 Task: Identify newly listed townhouses in San Francisco, California, with at least 4 bedrooms.
Action: Mouse moved to (317, 197)
Screenshot: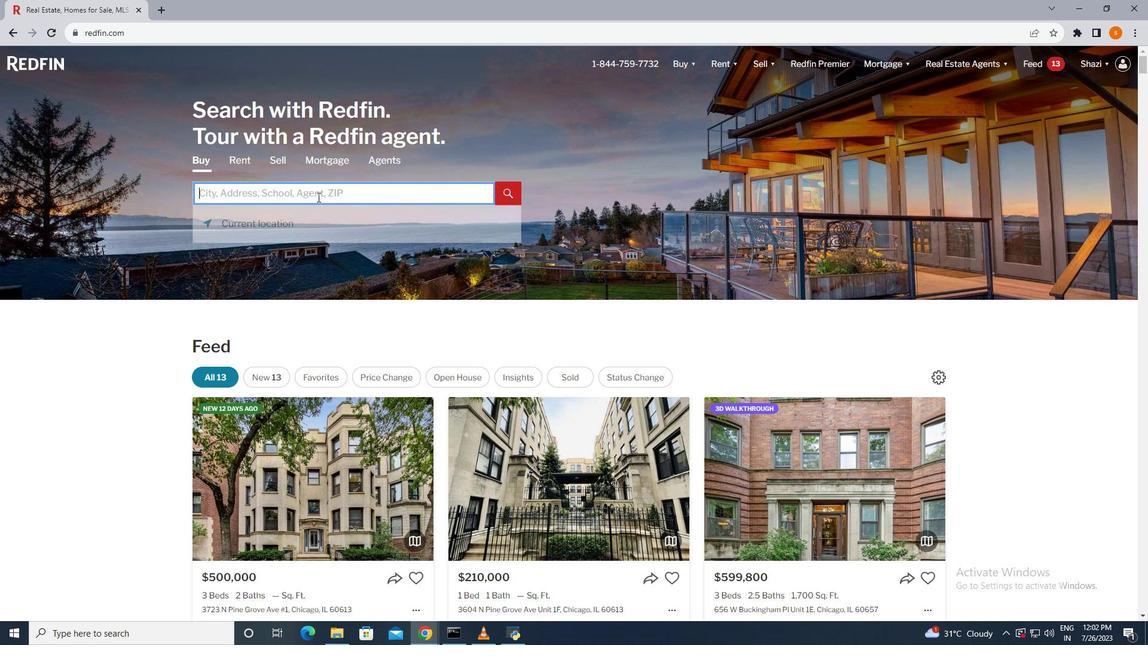
Action: Mouse pressed left at (317, 197)
Screenshot: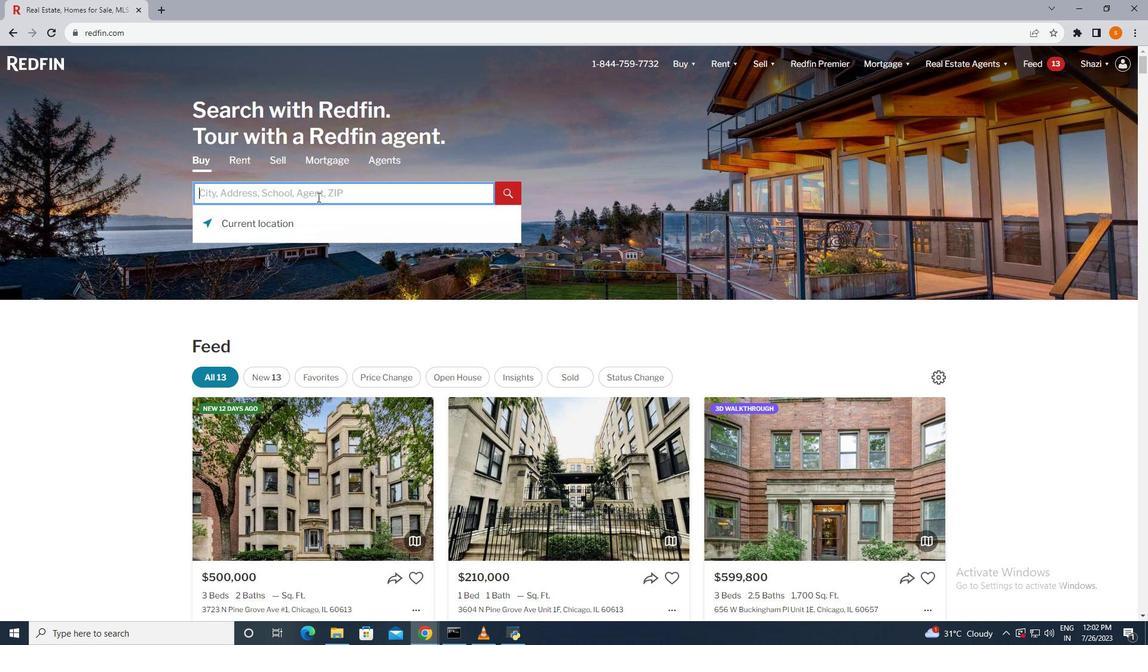 
Action: Key pressed <Key.shift>San<Key.space><Key.shift>Fran
Screenshot: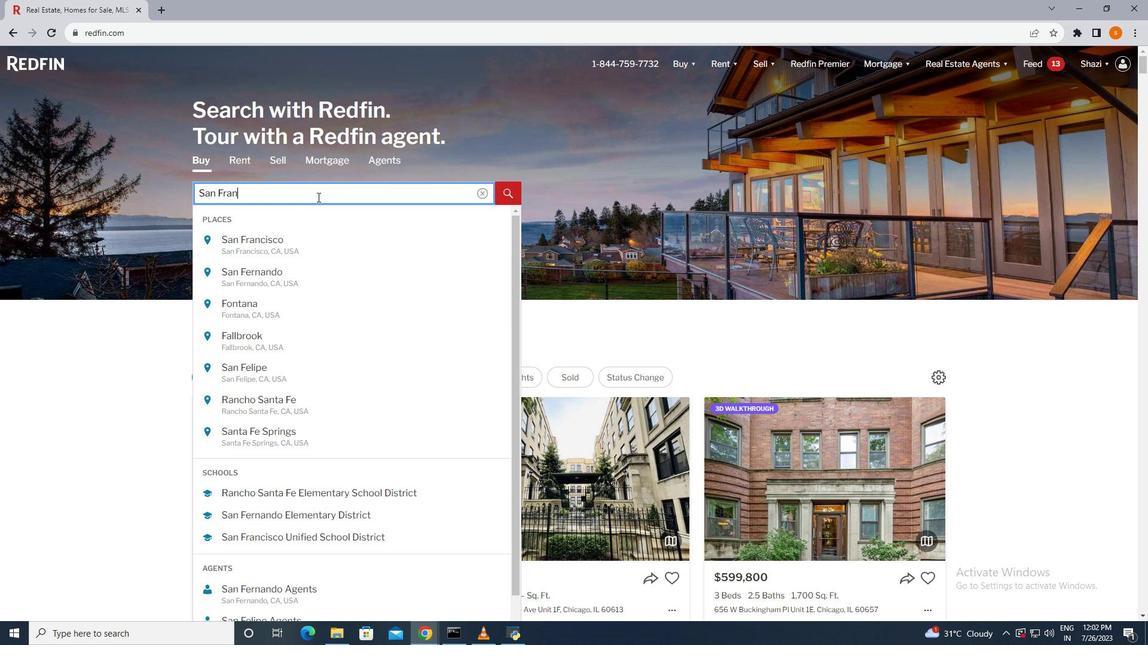 
Action: Mouse moved to (301, 247)
Screenshot: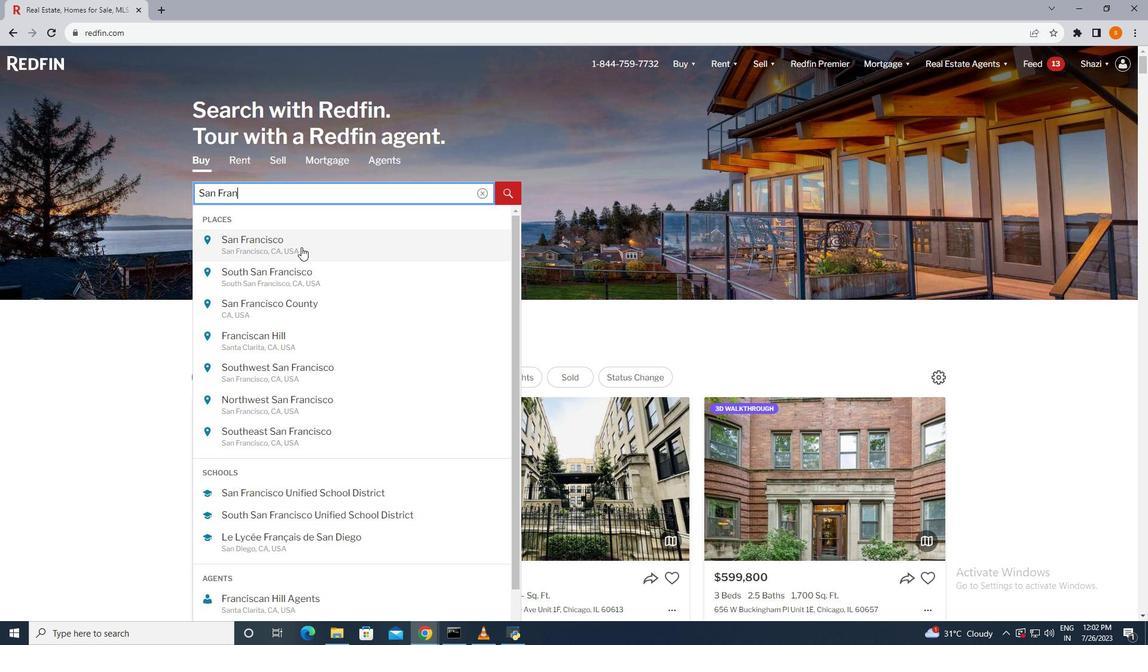 
Action: Mouse pressed left at (301, 247)
Screenshot: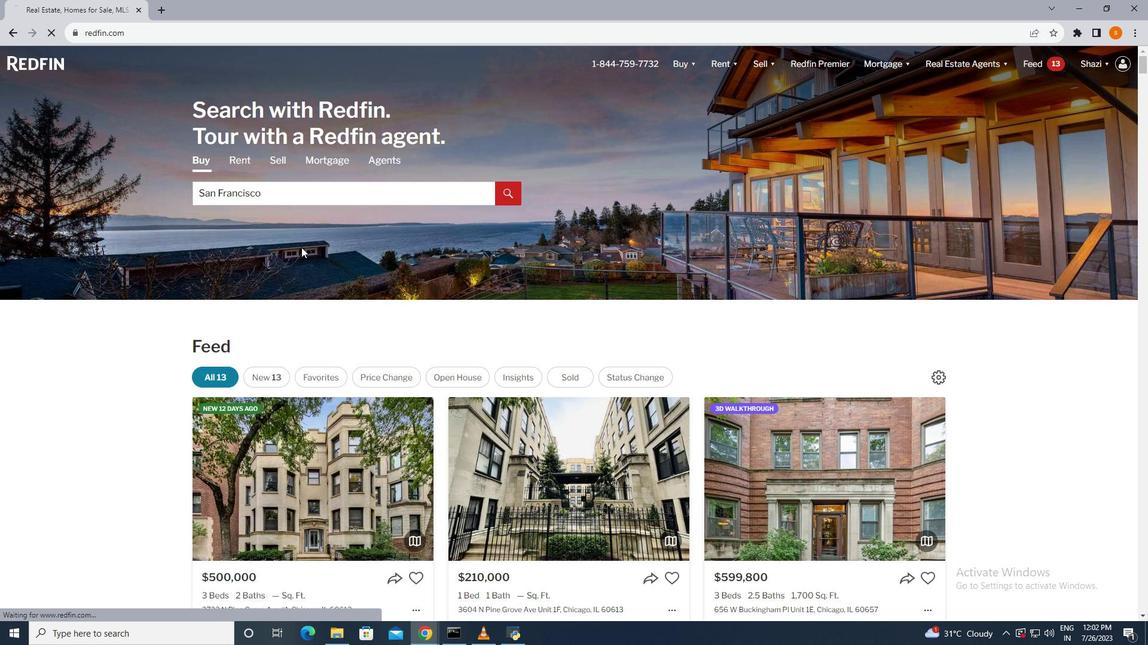 
Action: Mouse moved to (1044, 140)
Screenshot: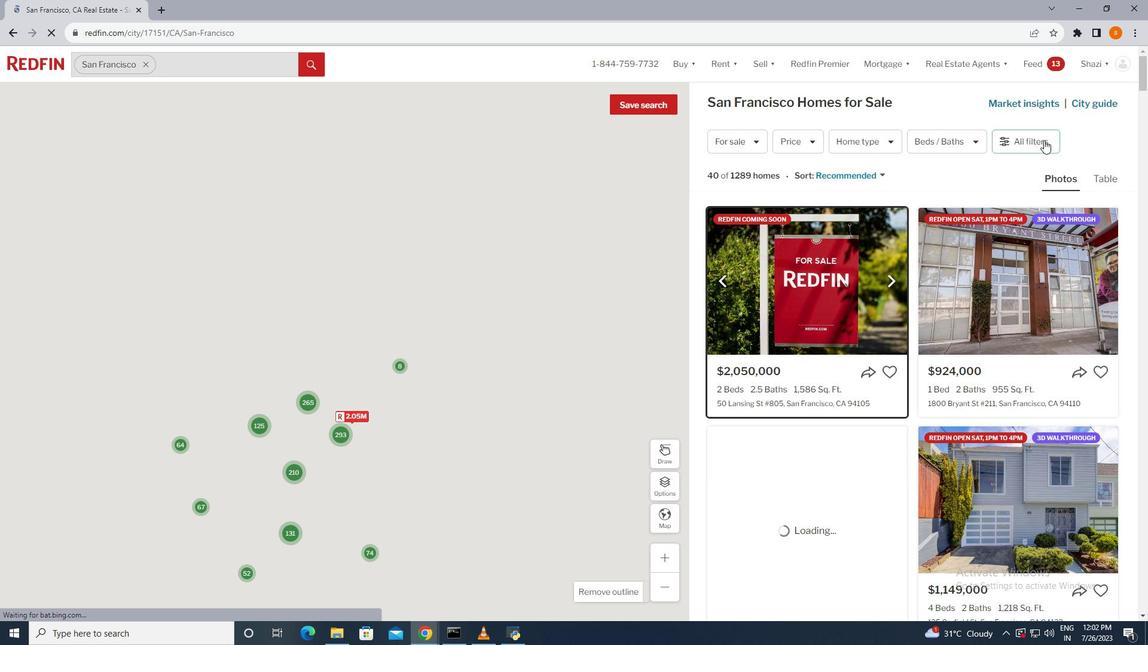 
Action: Mouse pressed left at (1044, 140)
Screenshot: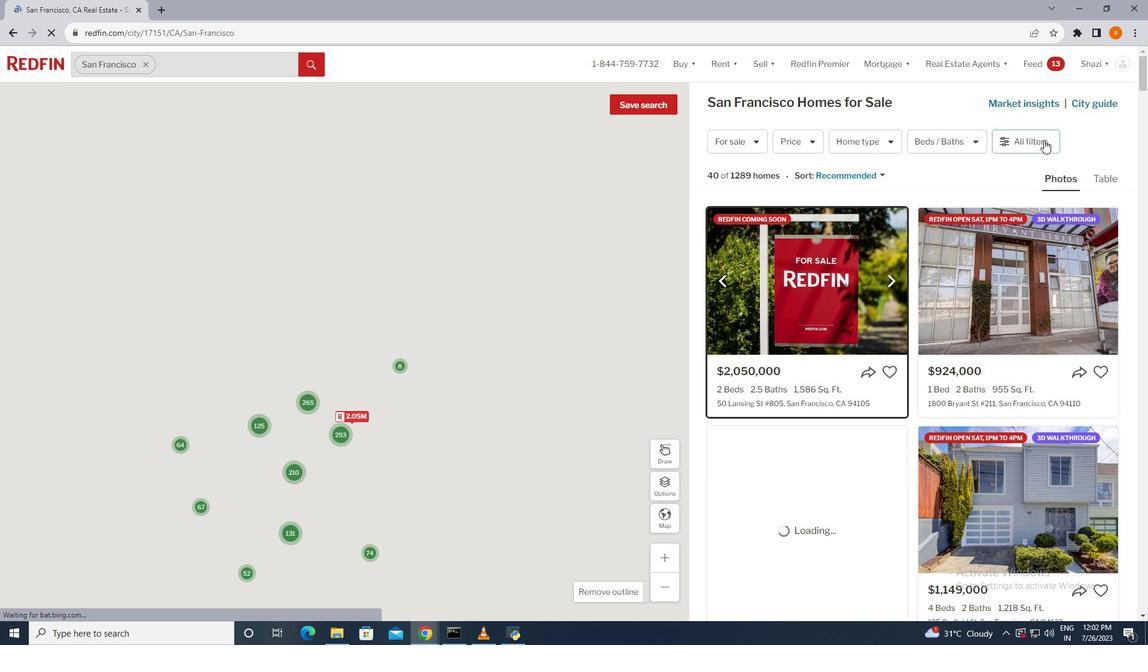 
Action: Mouse moved to (1041, 144)
Screenshot: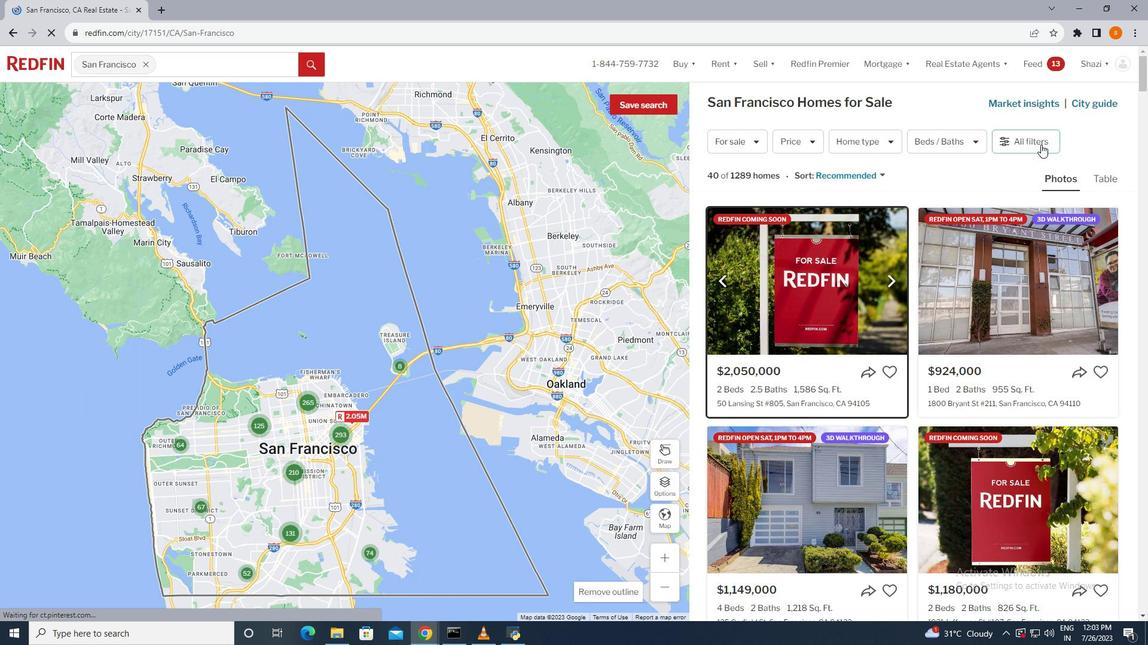 
Action: Mouse pressed left at (1041, 144)
Screenshot: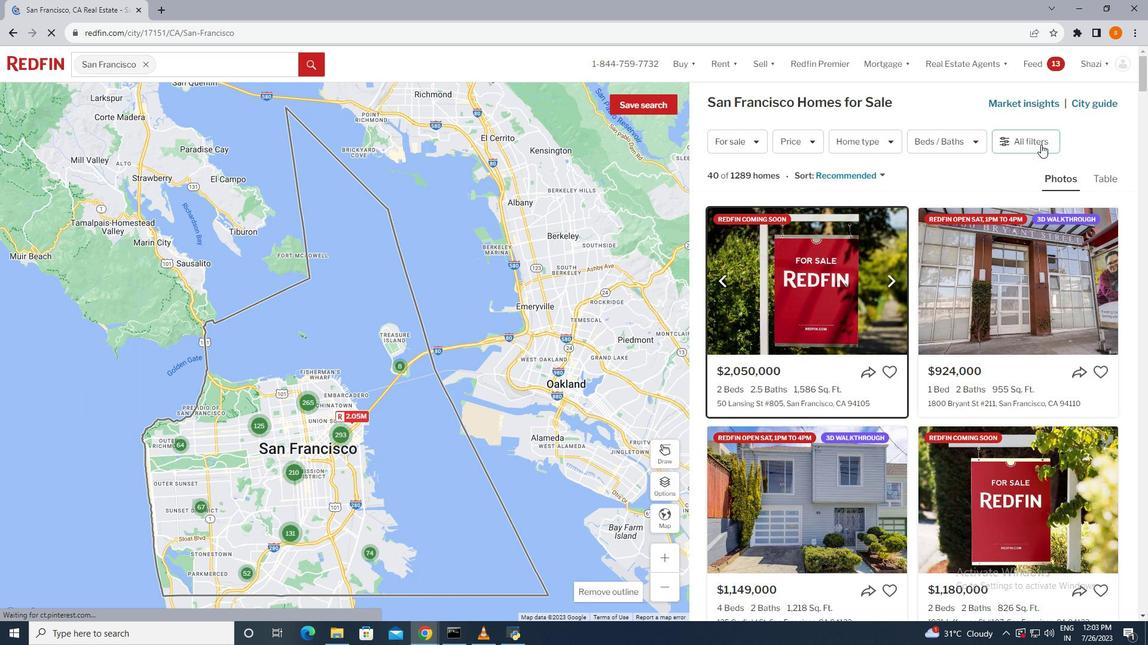 
Action: Mouse moved to (1041, 345)
Screenshot: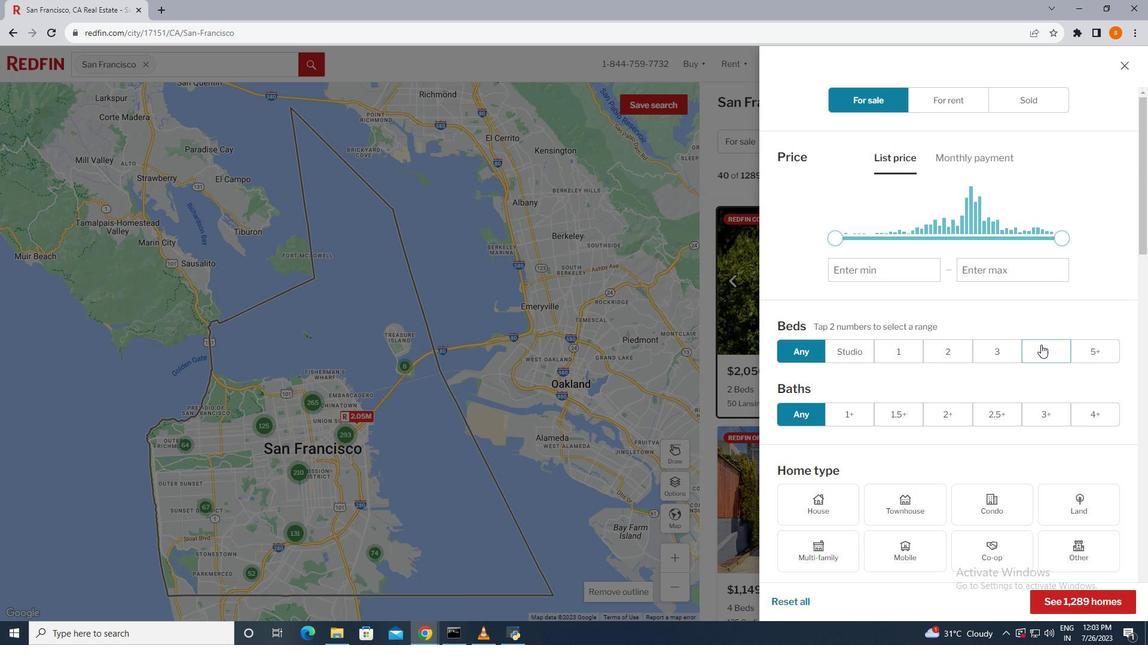 
Action: Mouse pressed left at (1041, 345)
Screenshot: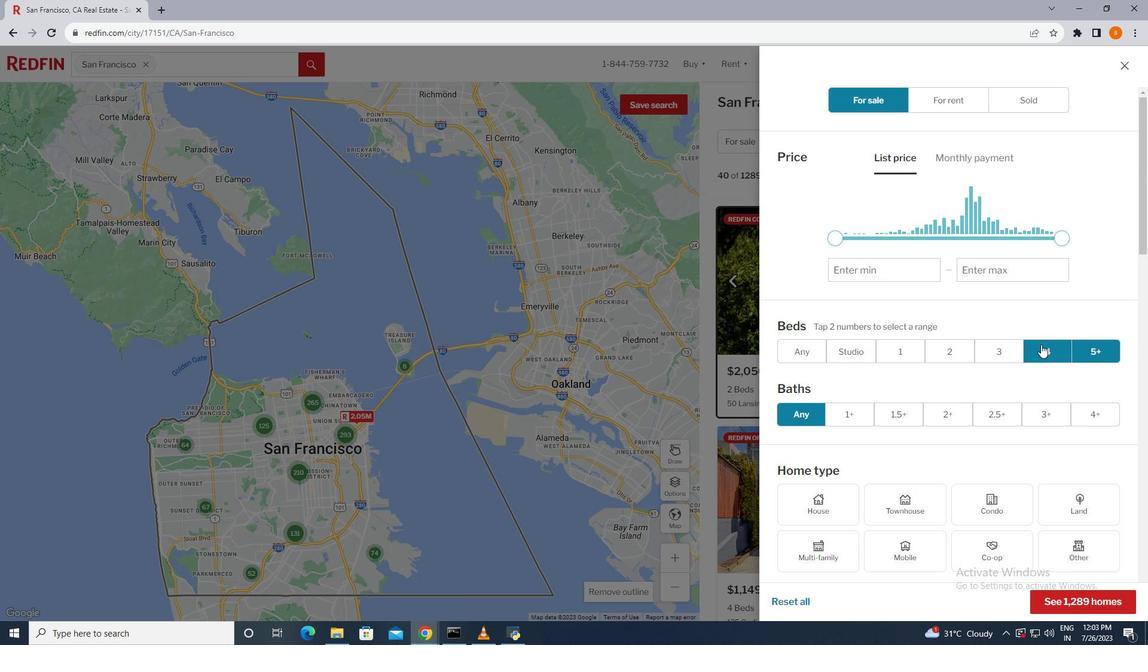 
Action: Mouse moved to (896, 501)
Screenshot: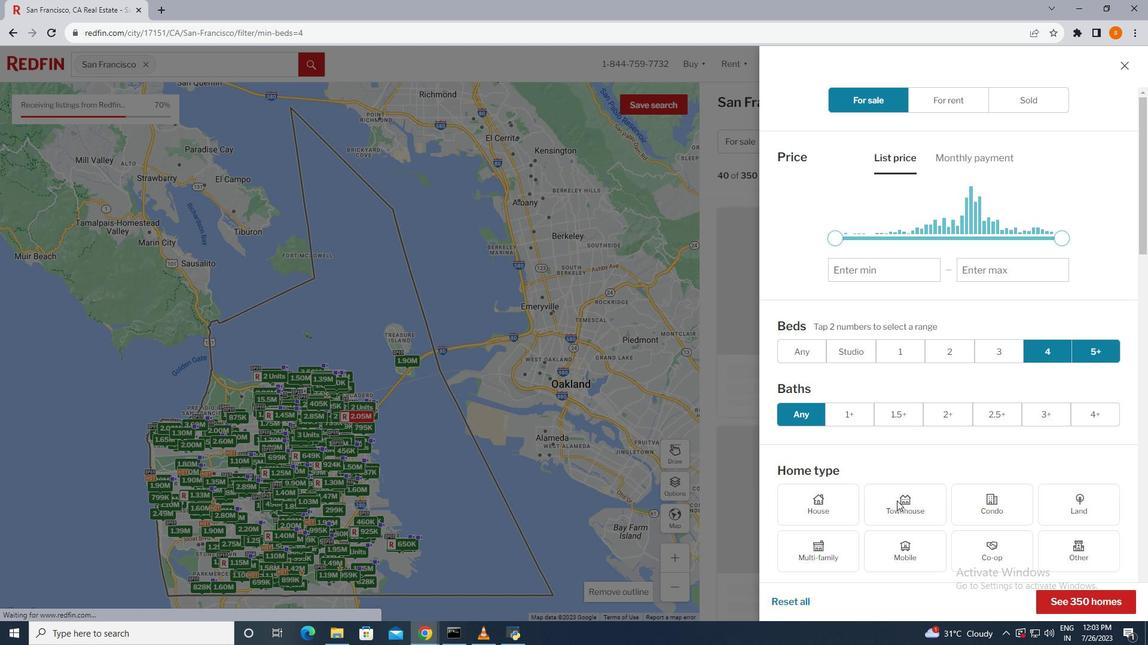 
Action: Mouse pressed left at (896, 501)
Screenshot: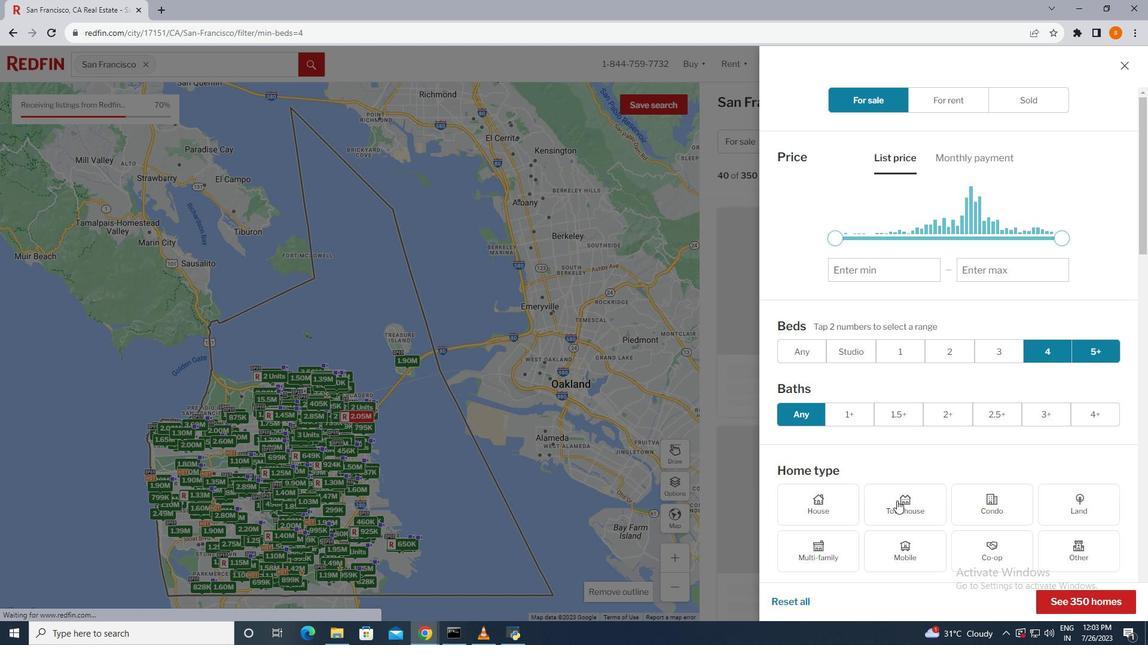 
Action: Mouse moved to (1059, 599)
Screenshot: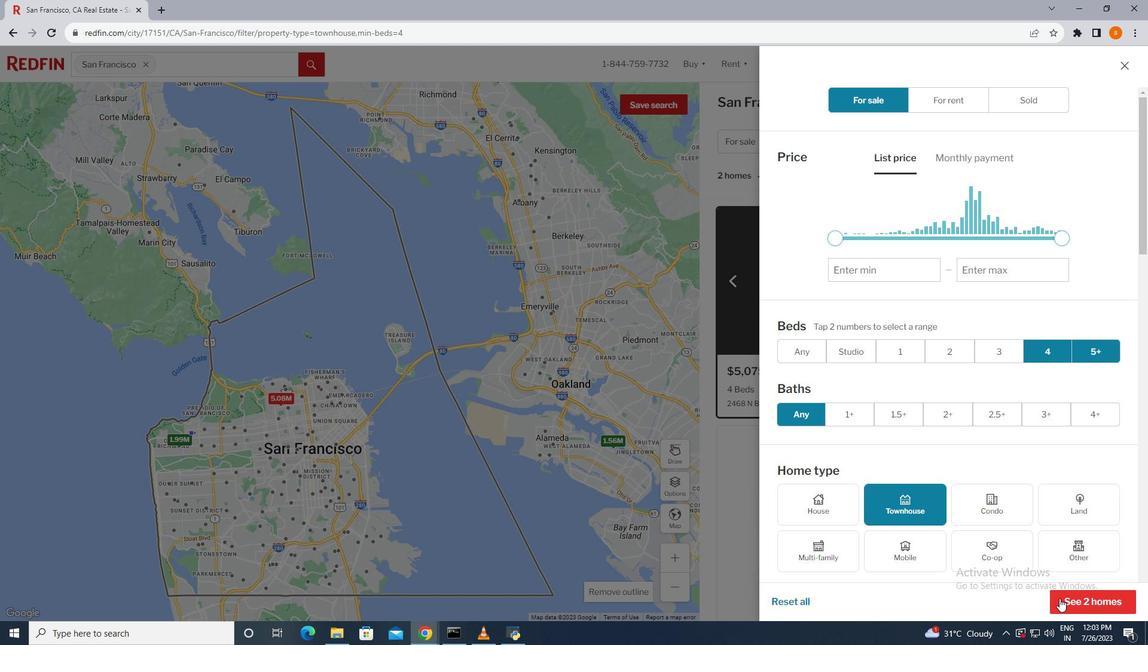 
Action: Mouse pressed left at (1059, 599)
Screenshot: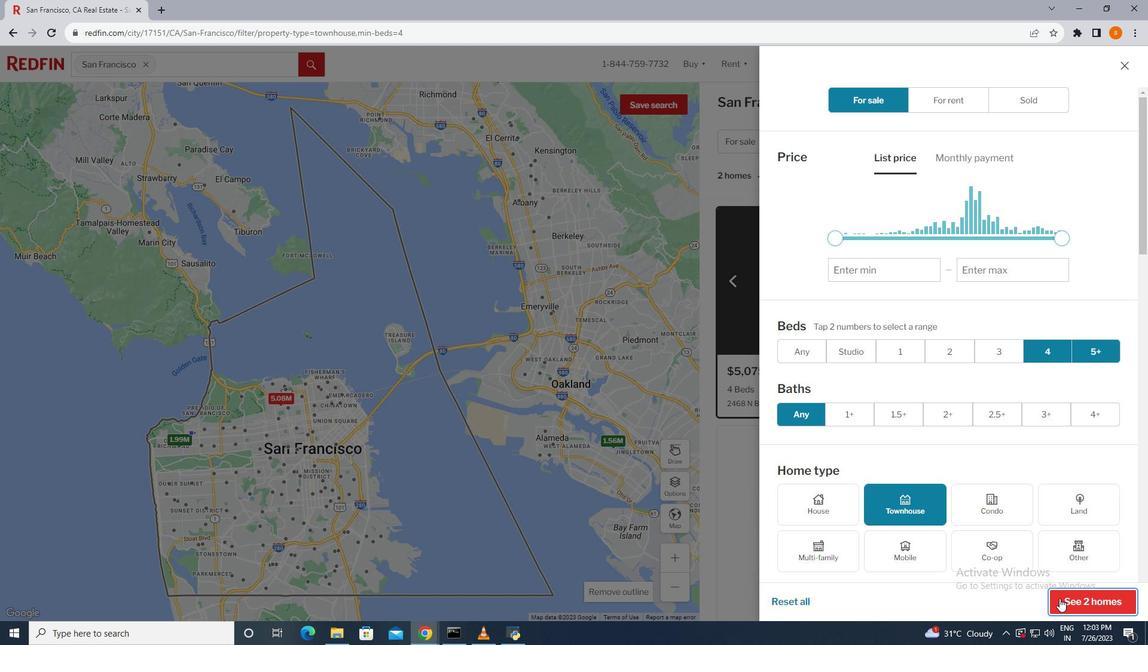 
Action: Mouse moved to (974, 428)
Screenshot: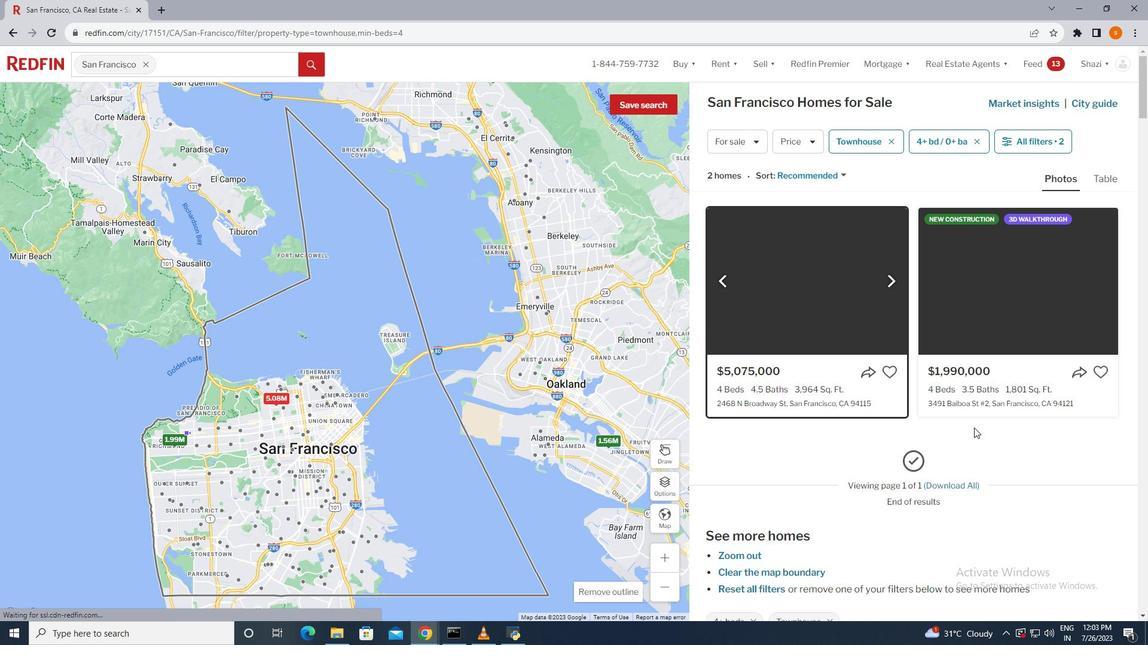 
Action: Mouse scrolled (974, 427) with delta (0, 0)
Screenshot: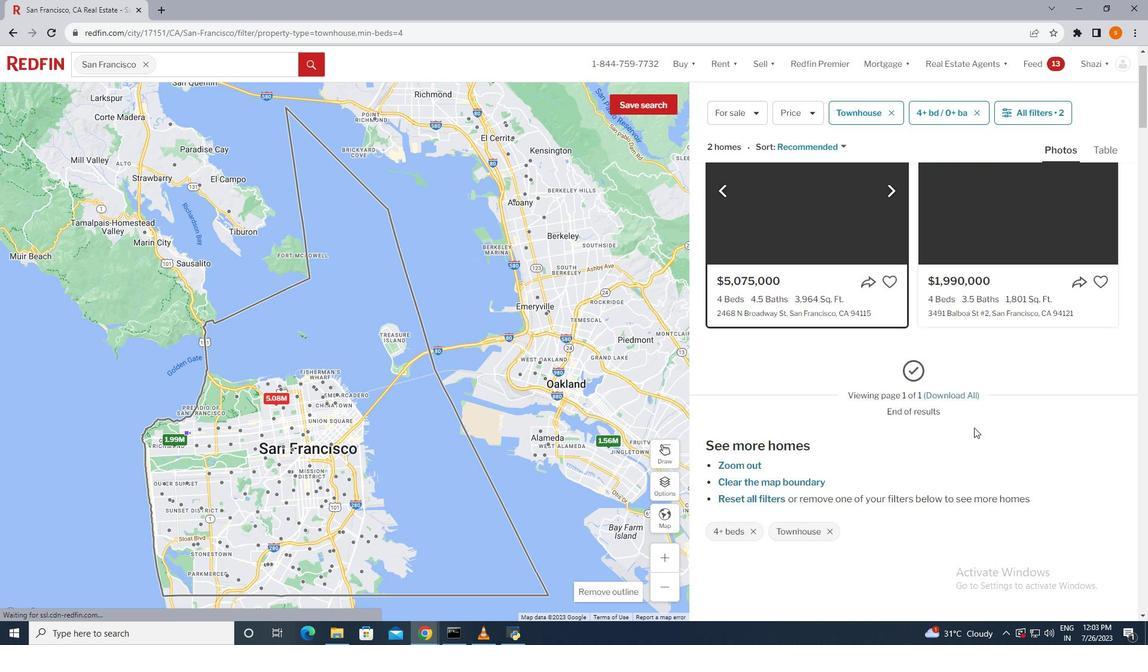 
Action: Mouse scrolled (974, 427) with delta (0, 0)
Screenshot: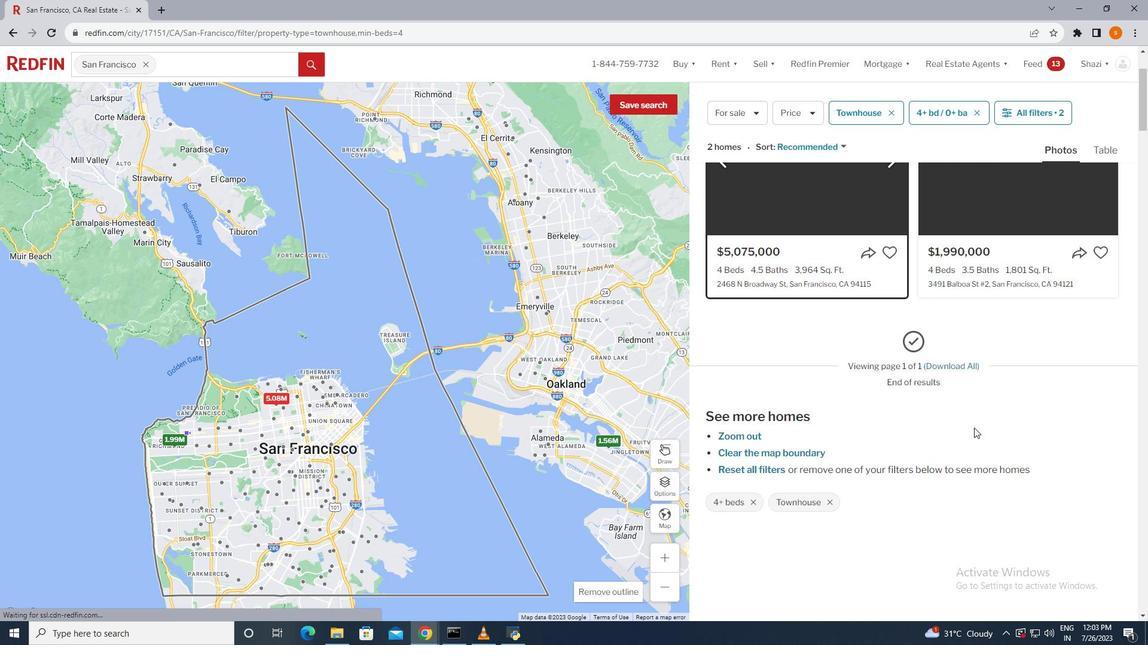 
Action: Mouse moved to (972, 426)
Screenshot: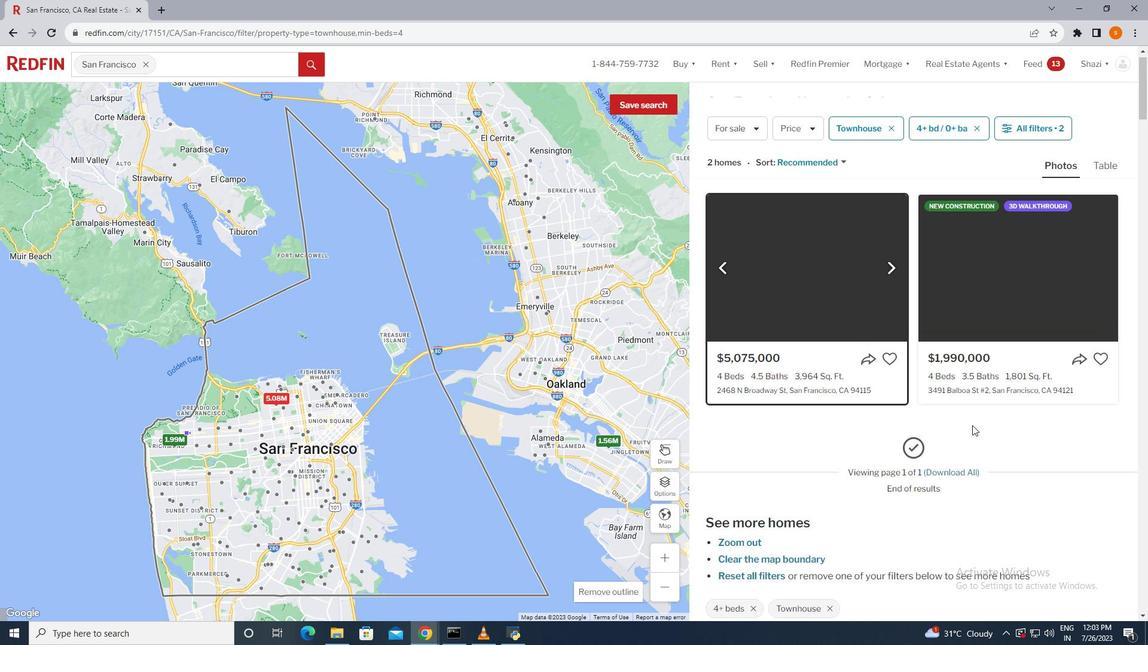 
Action: Mouse scrolled (972, 426) with delta (0, 0)
Screenshot: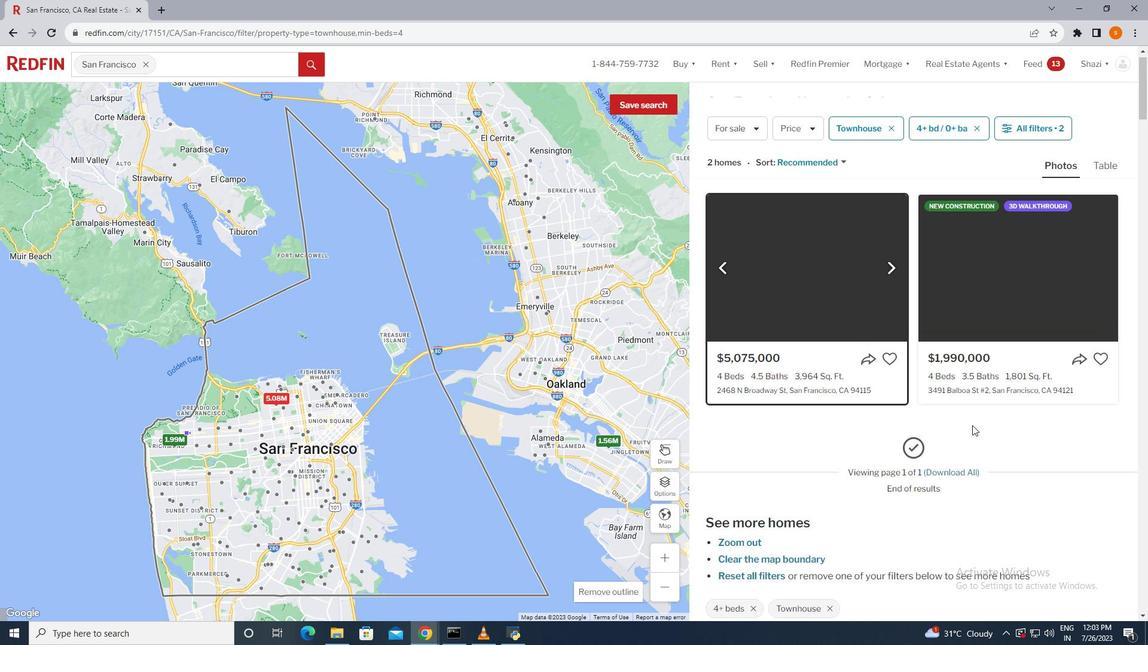 
Action: Mouse scrolled (972, 426) with delta (0, 0)
Screenshot: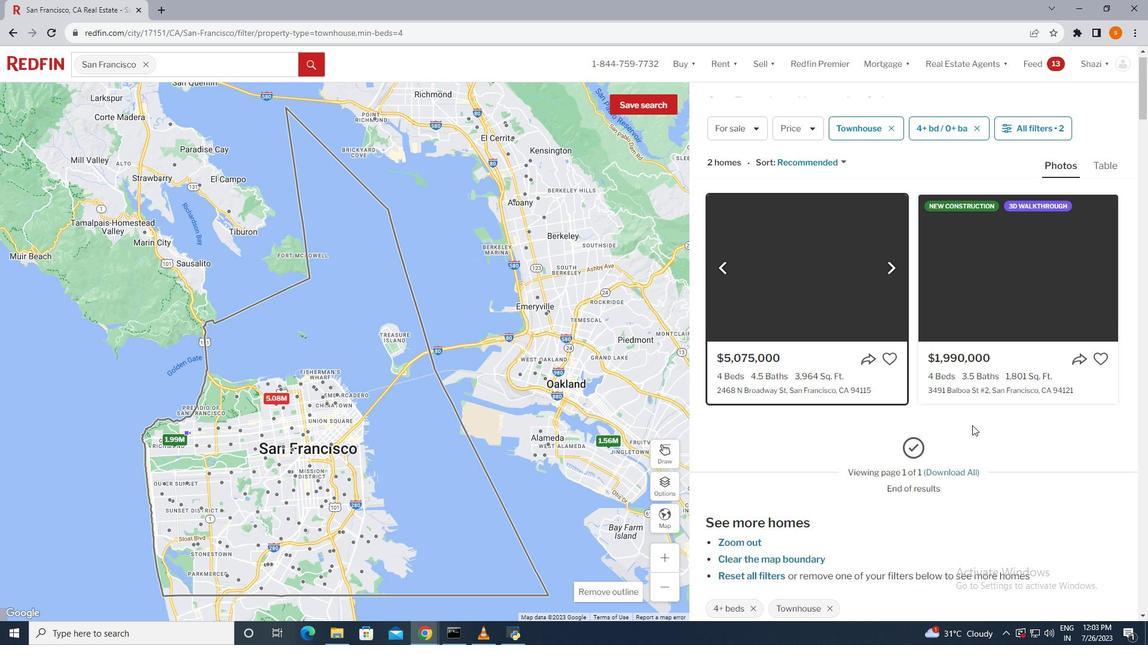 
Action: Mouse moved to (972, 423)
Screenshot: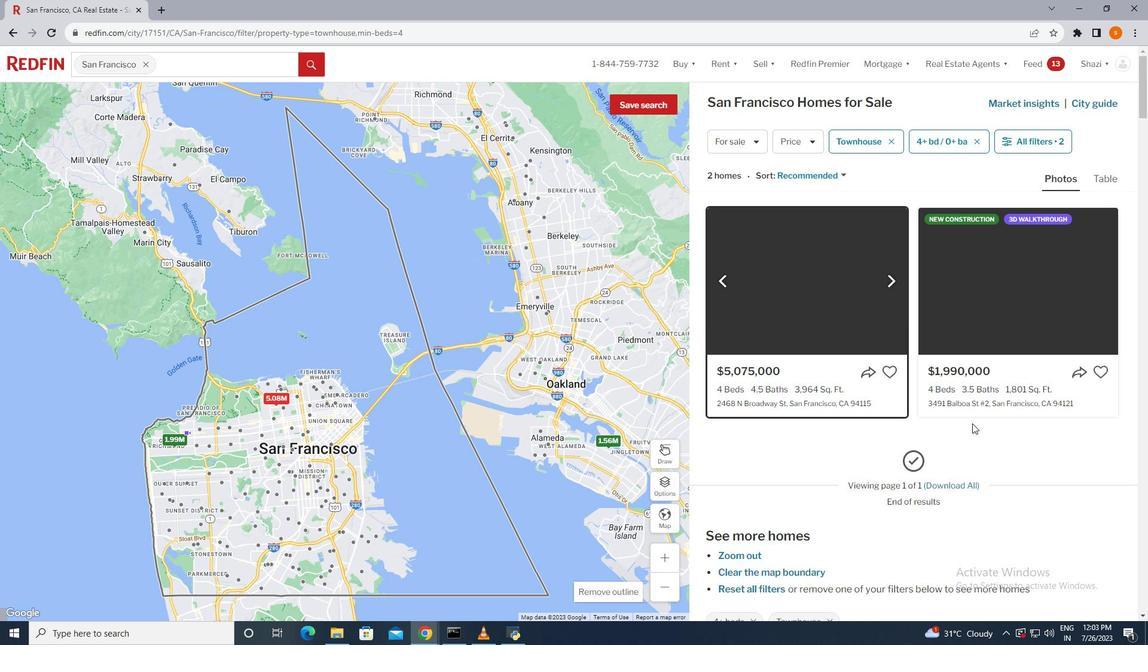 
Action: Mouse scrolled (972, 424) with delta (0, 0)
Screenshot: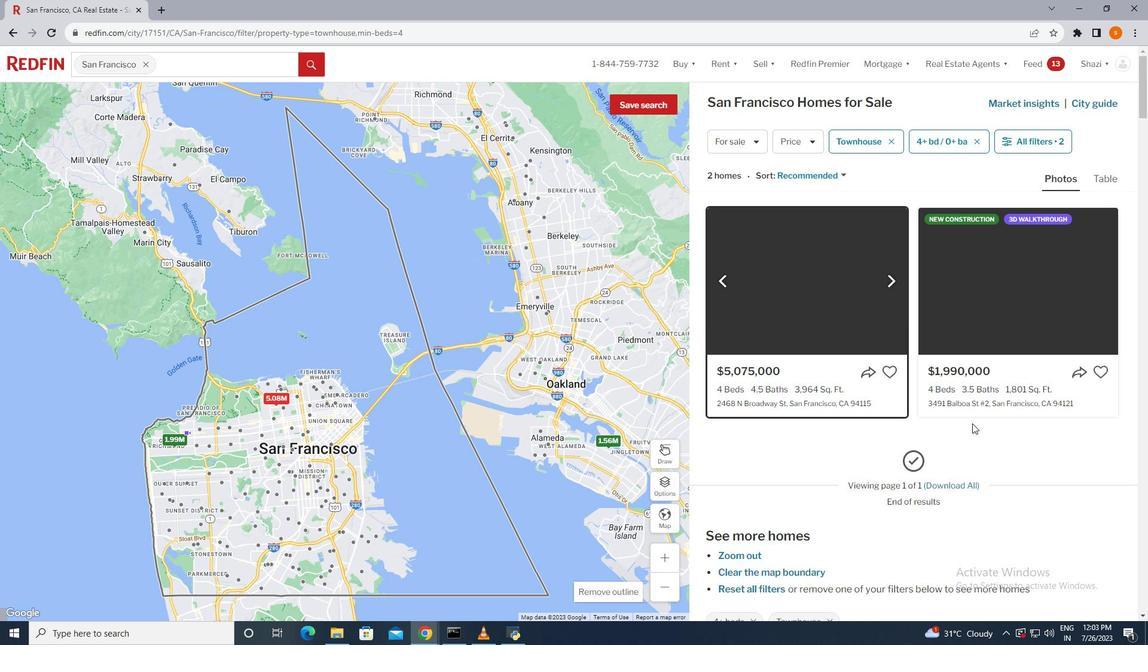 
Action: Mouse scrolled (972, 424) with delta (0, 0)
Screenshot: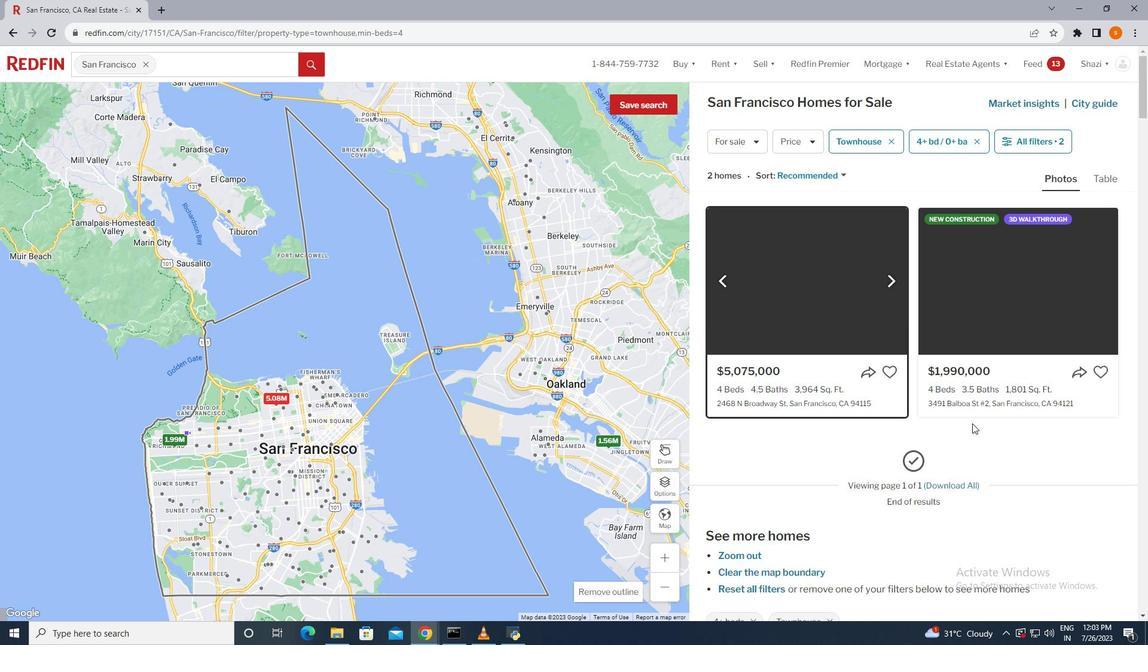 
Action: Mouse moved to (1050, 352)
Screenshot: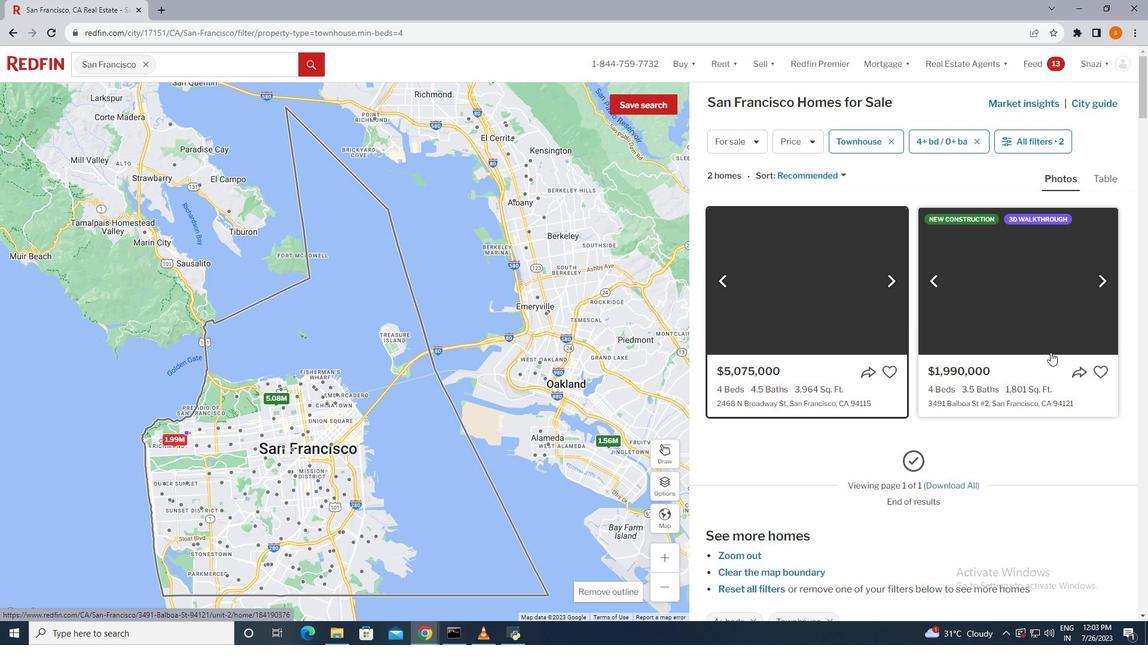 
Action: Mouse scrolled (1050, 352) with delta (0, 0)
Screenshot: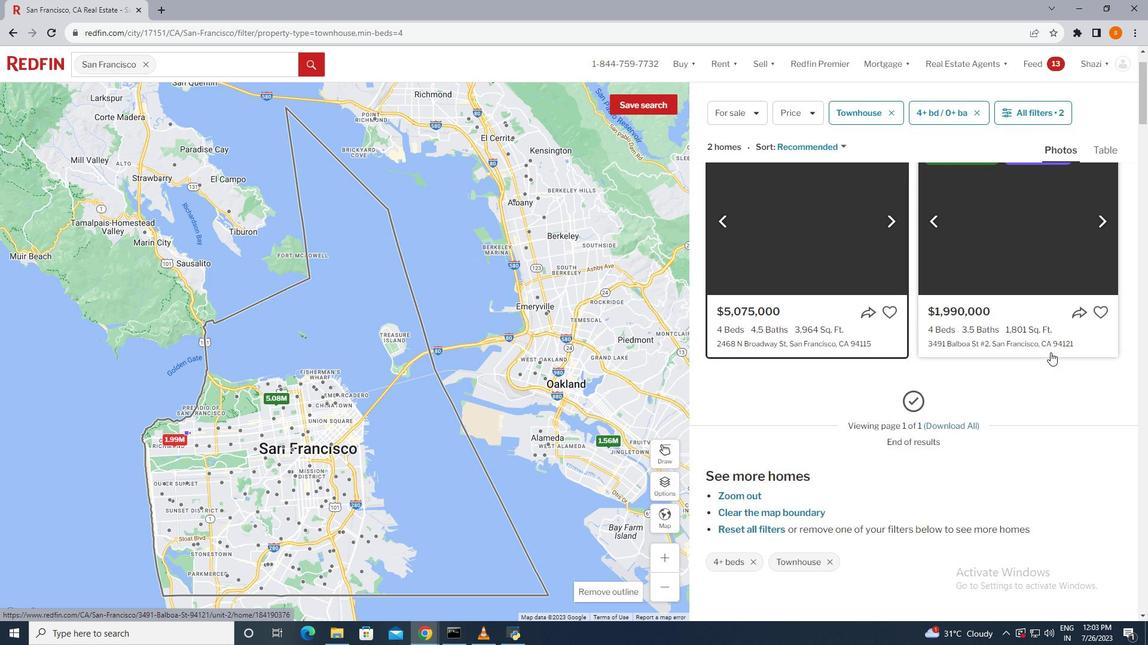 
Action: Mouse moved to (1050, 369)
Screenshot: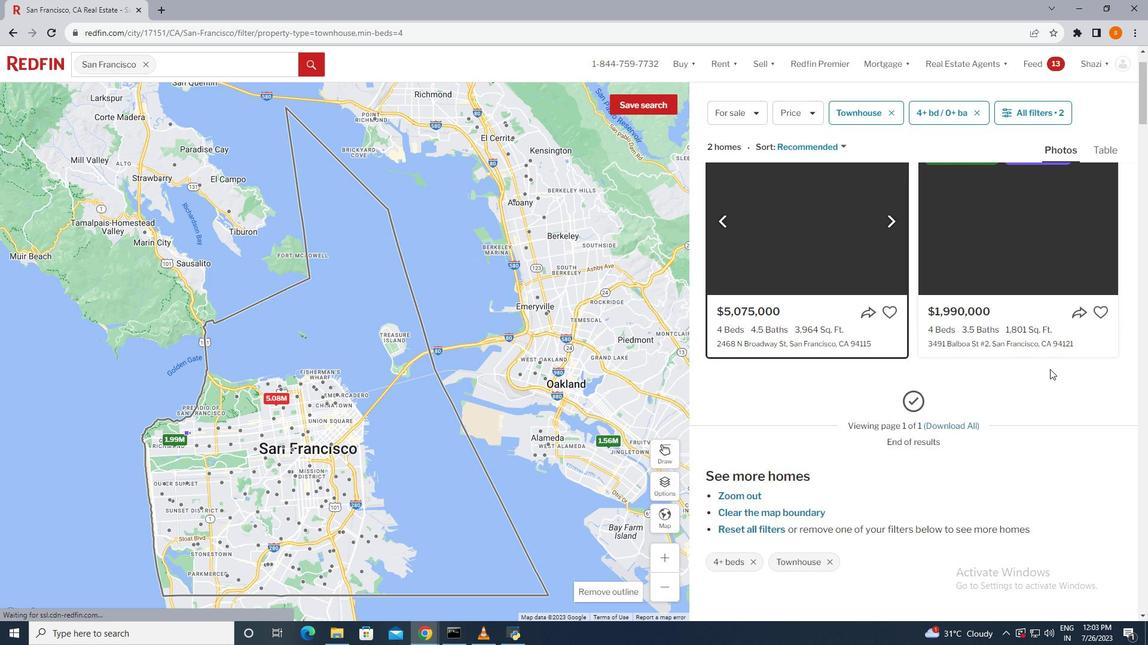
Action: Mouse scrolled (1050, 370) with delta (0, 0)
Screenshot: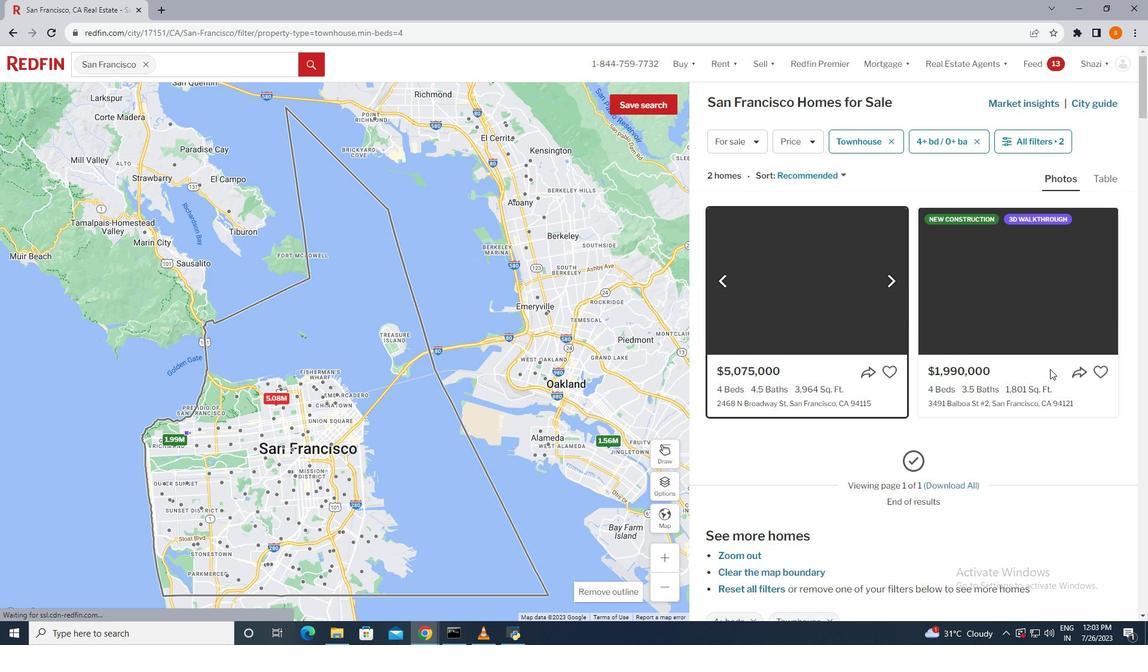 
Action: Mouse scrolled (1050, 370) with delta (0, 0)
Screenshot: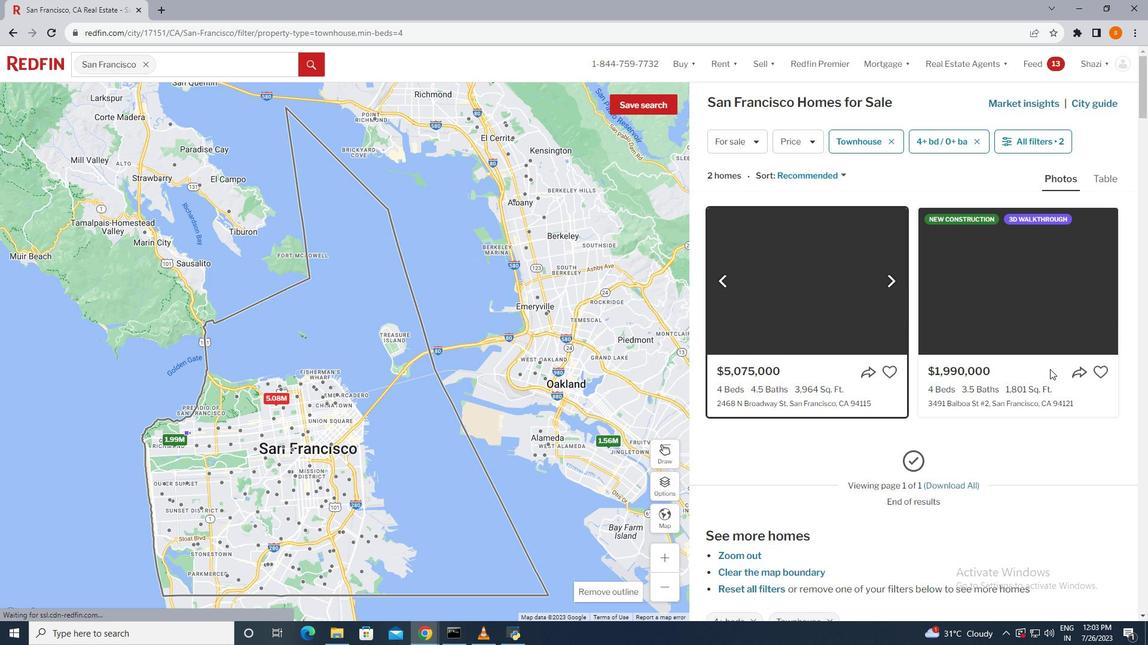 
Action: Mouse scrolled (1050, 370) with delta (0, 0)
Screenshot: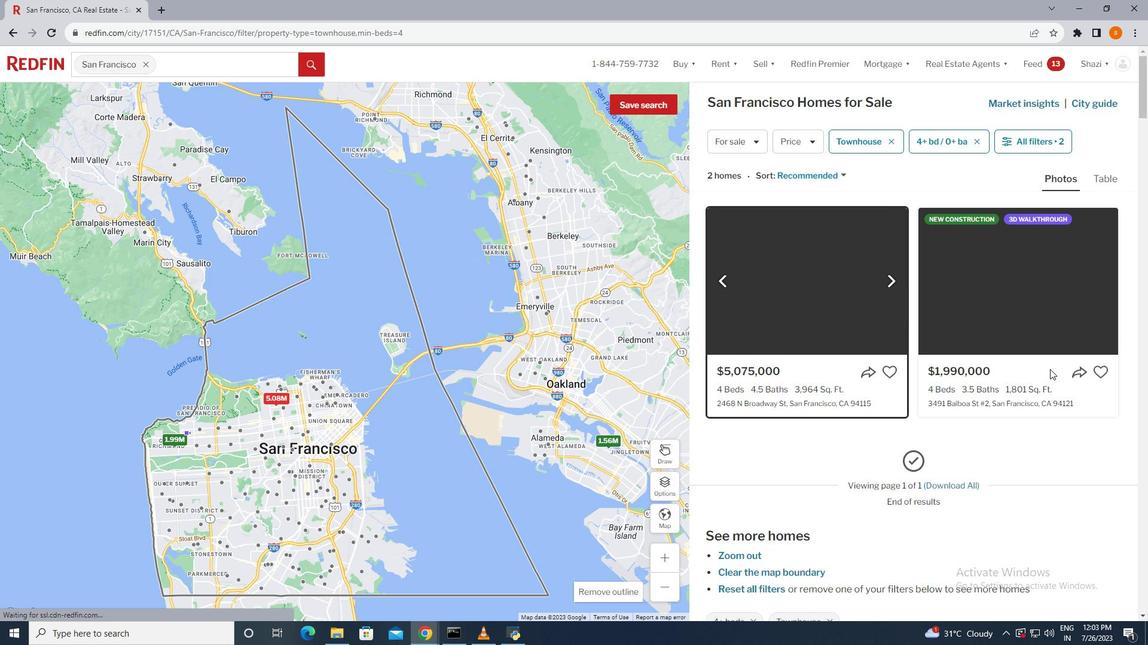 
Action: Mouse scrolled (1050, 370) with delta (0, 0)
Screenshot: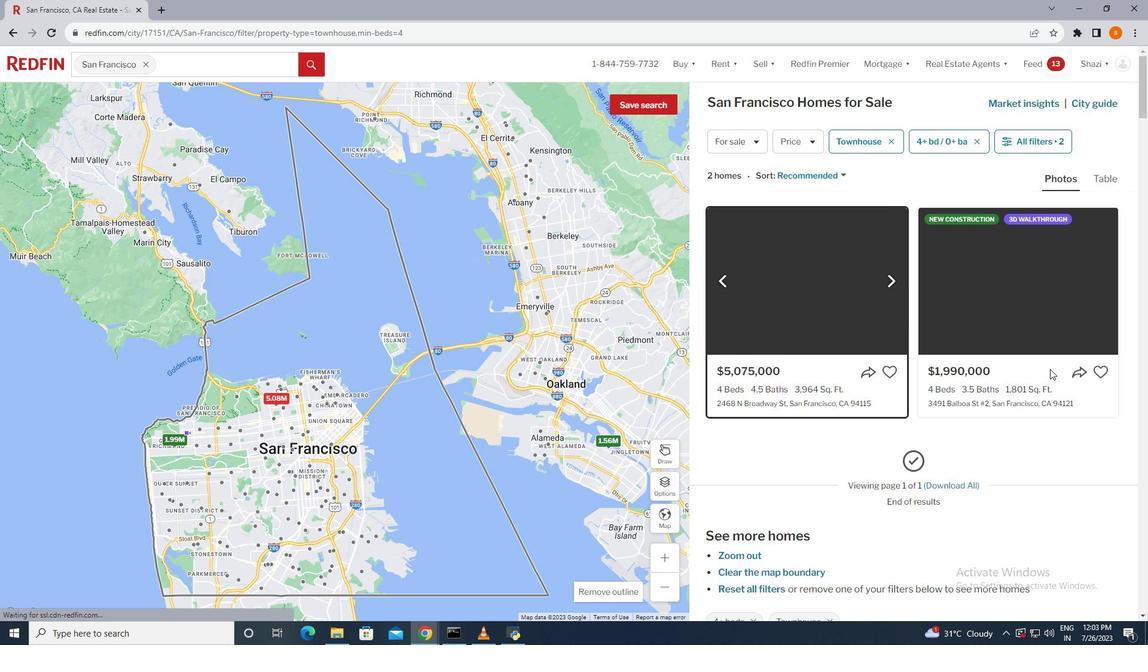 
Action: Mouse moved to (768, 285)
Screenshot: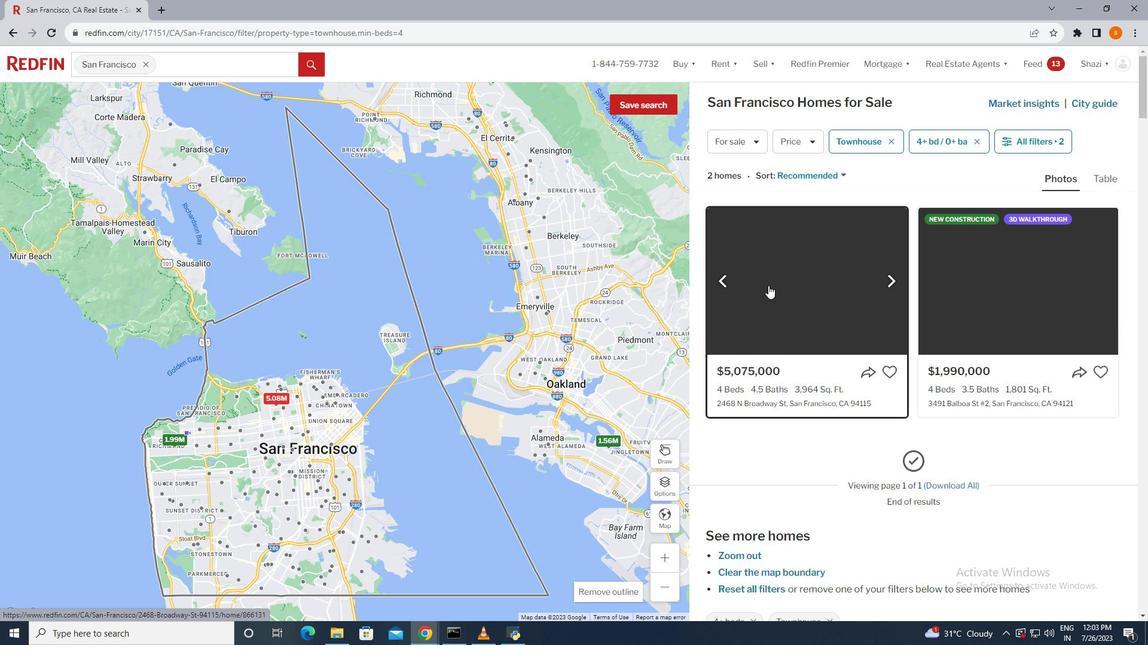 
Action: Mouse pressed left at (768, 285)
Screenshot: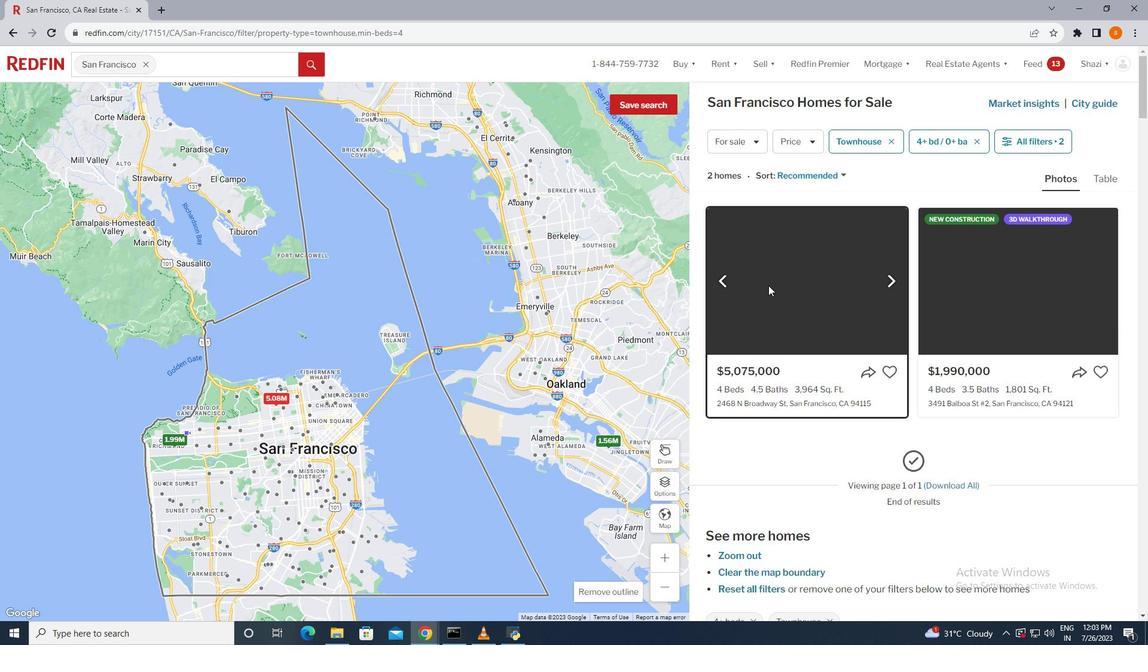 
Action: Mouse moved to (840, 380)
Screenshot: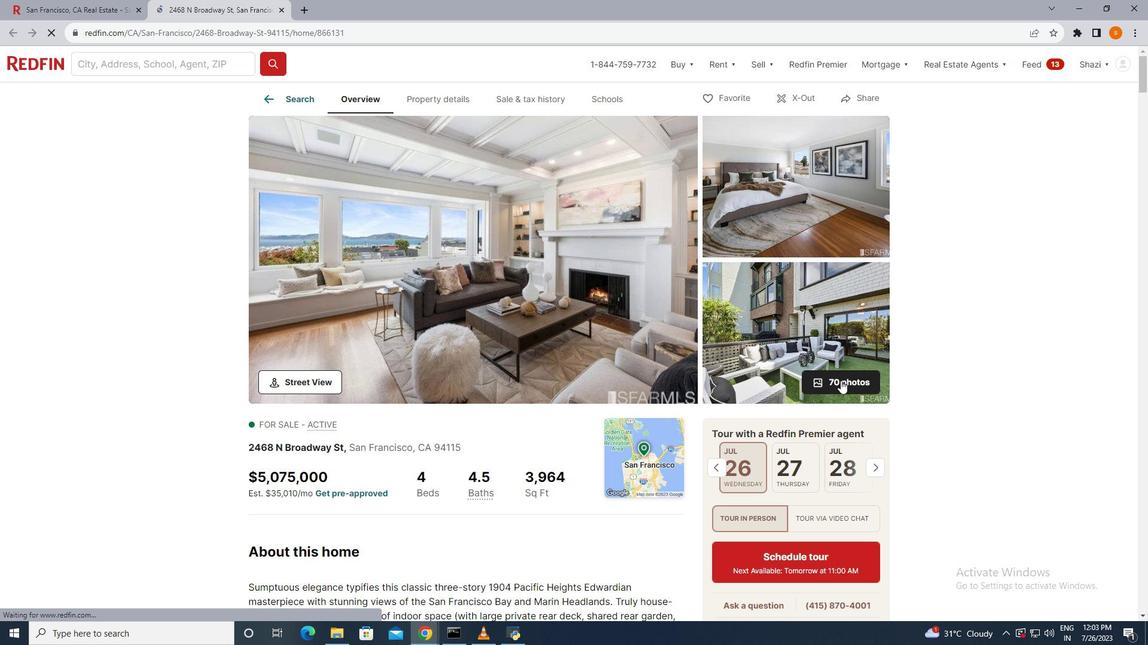 
Action: Mouse pressed left at (840, 380)
Screenshot: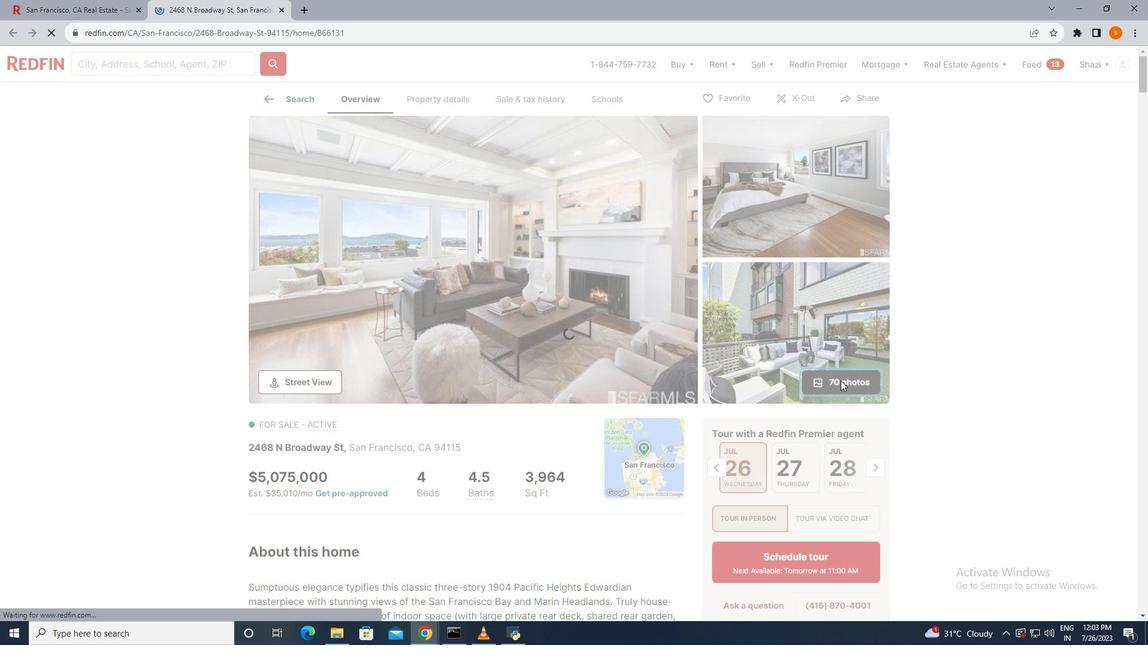 
Action: Mouse moved to (1072, 339)
Screenshot: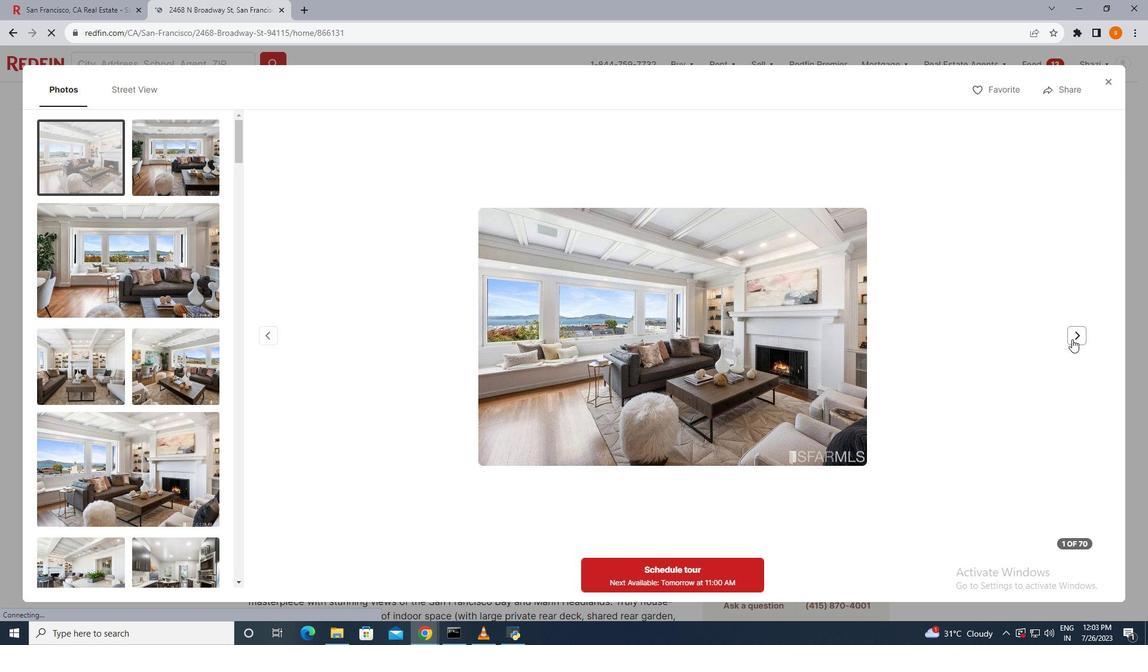 
Action: Mouse pressed left at (1072, 339)
Screenshot: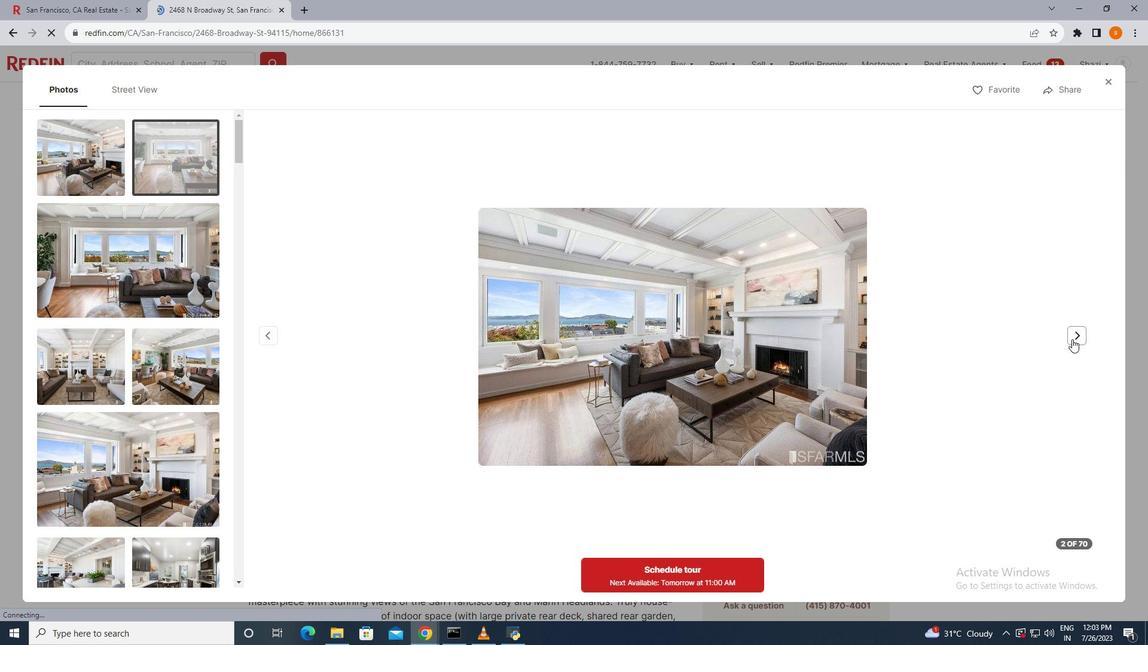 
Action: Mouse moved to (1072, 339)
Screenshot: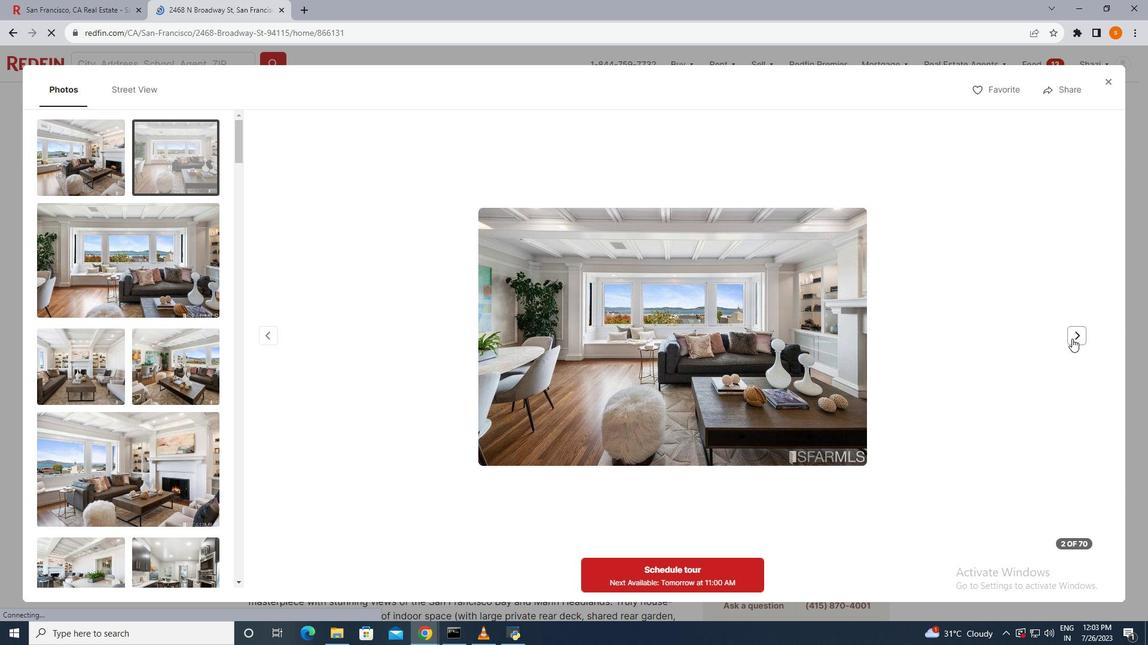 
Action: Mouse pressed left at (1072, 339)
Screenshot: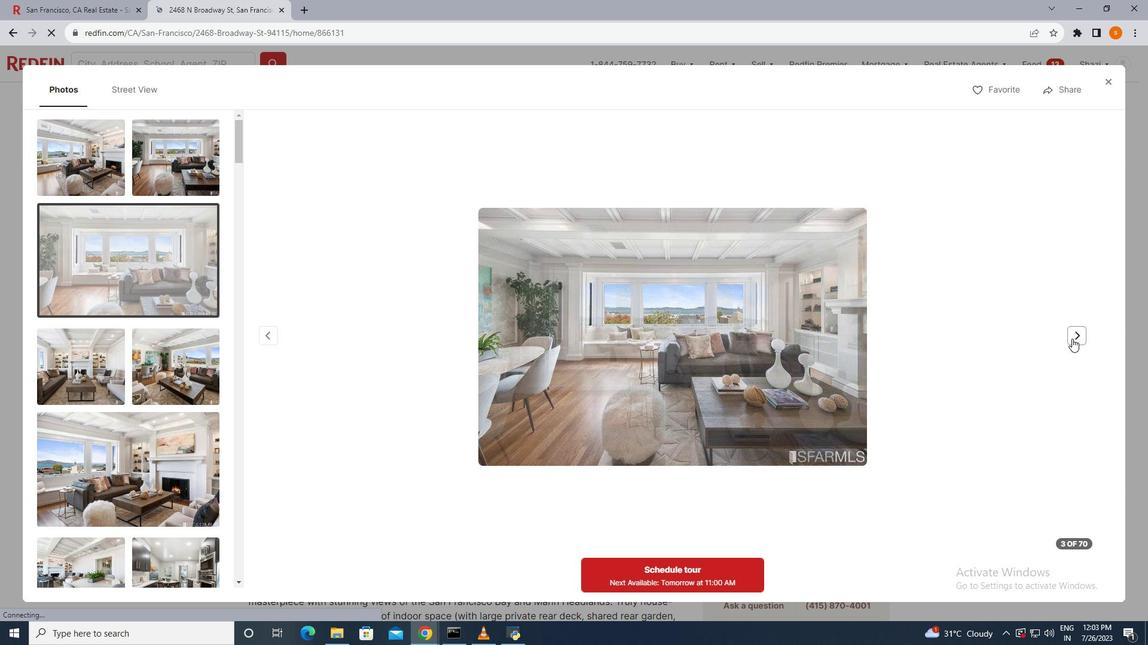 
Action: Mouse pressed left at (1072, 339)
Screenshot: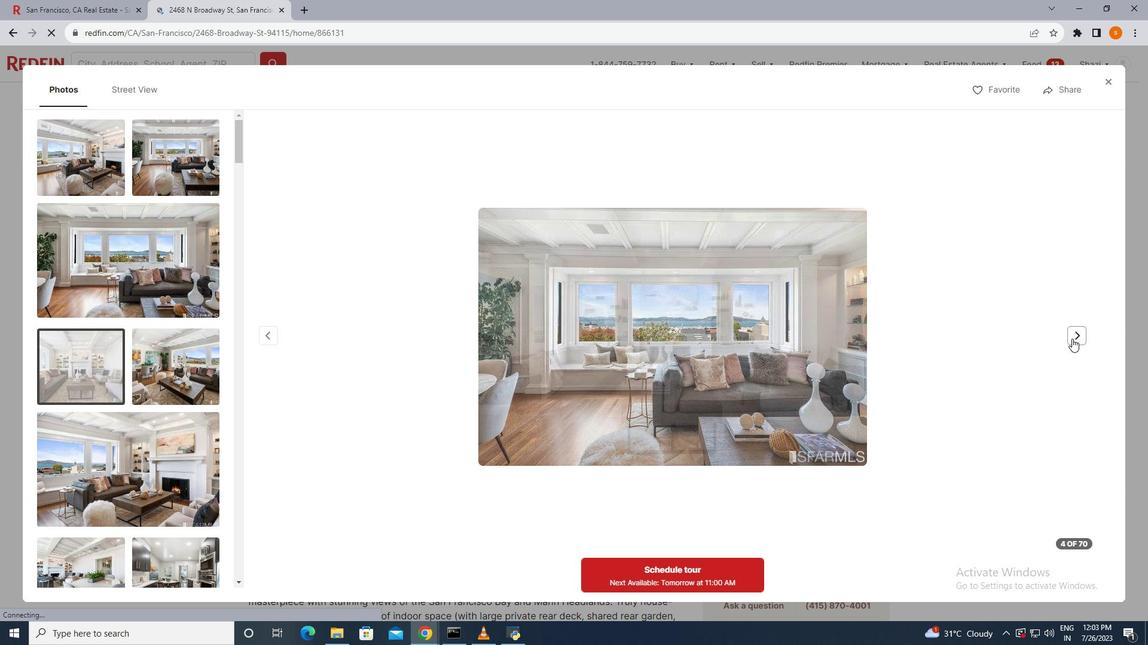 
Action: Mouse pressed left at (1072, 339)
Screenshot: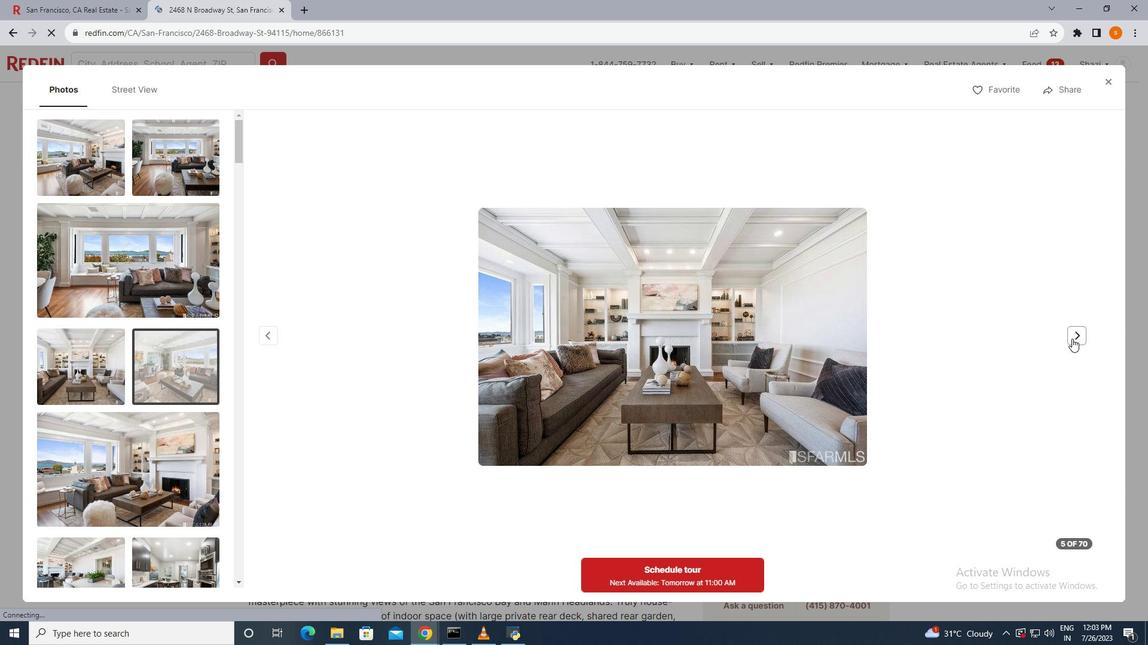 
Action: Mouse moved to (1078, 337)
Screenshot: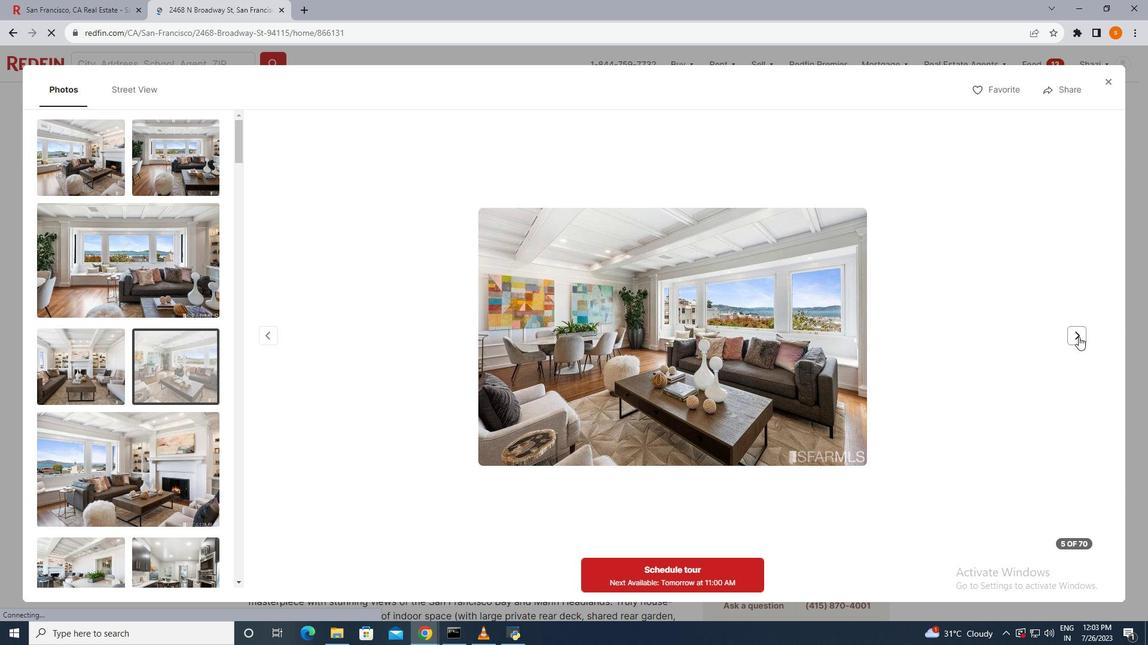 
Action: Mouse pressed left at (1078, 337)
Screenshot: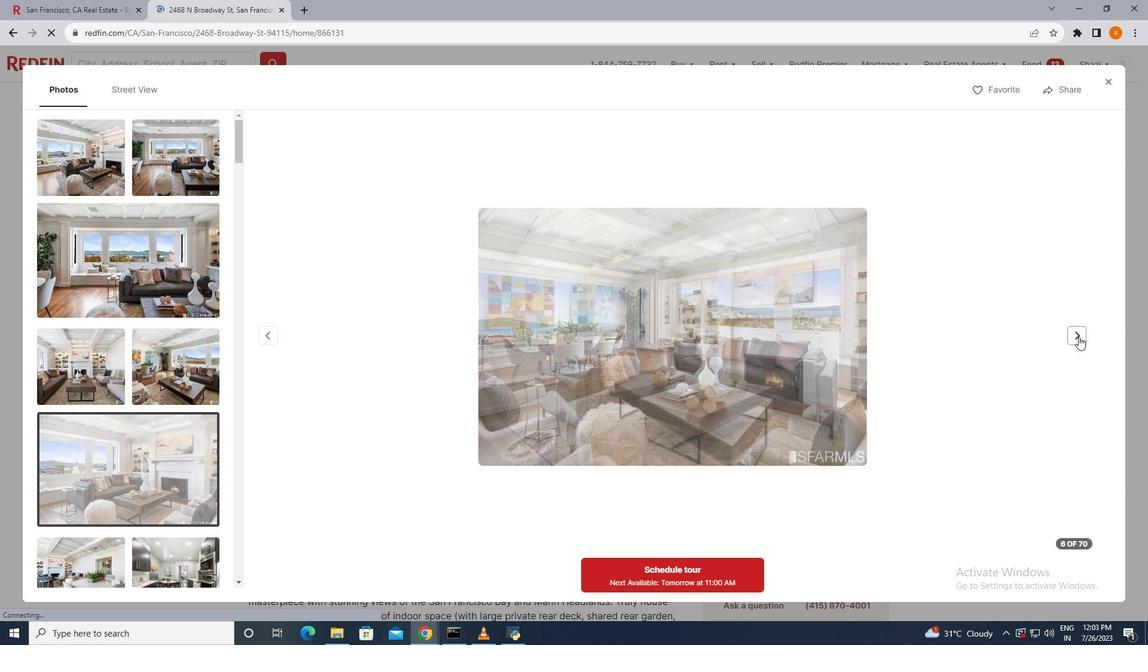 
Action: Mouse pressed left at (1078, 337)
Screenshot: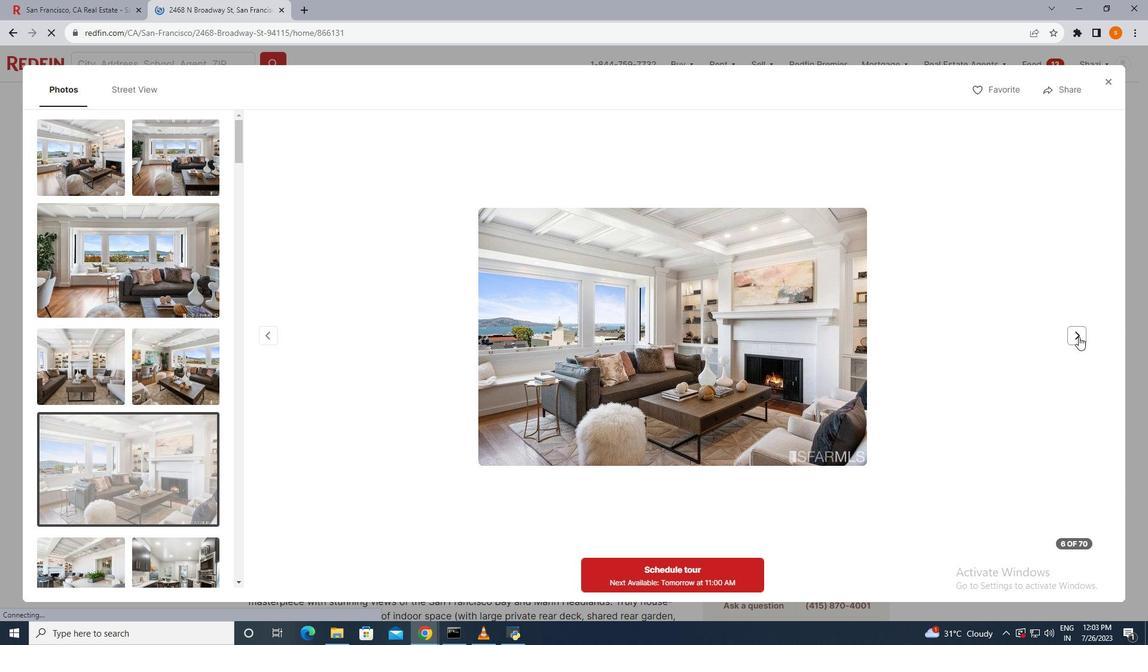 
Action: Mouse pressed left at (1078, 337)
Screenshot: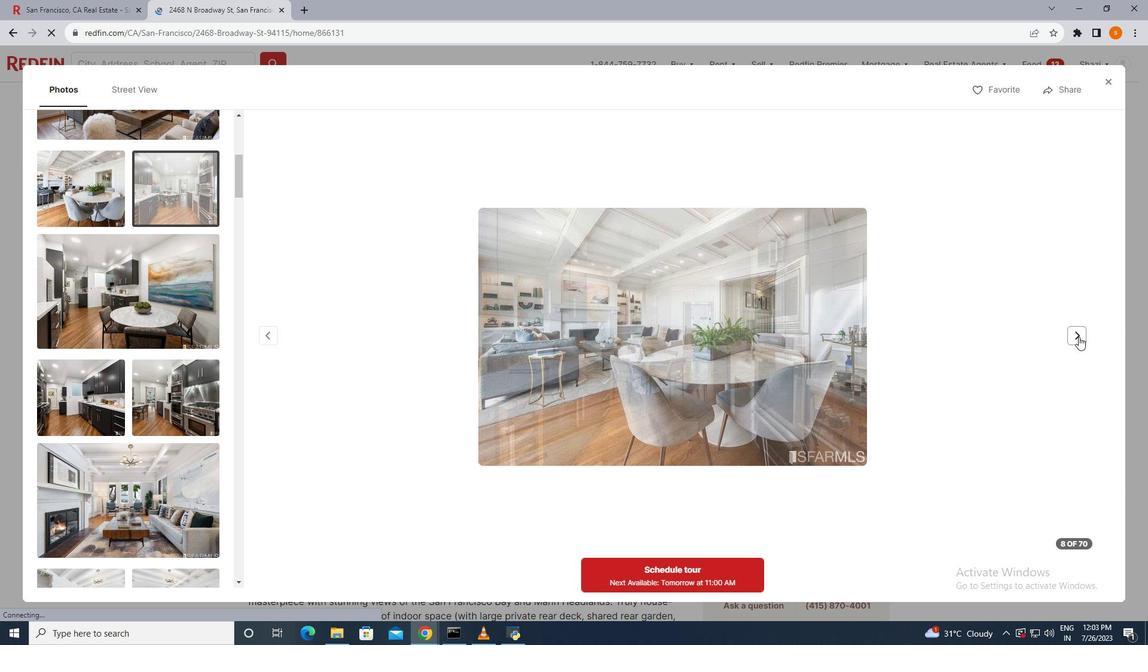 
Action: Mouse pressed left at (1078, 337)
Screenshot: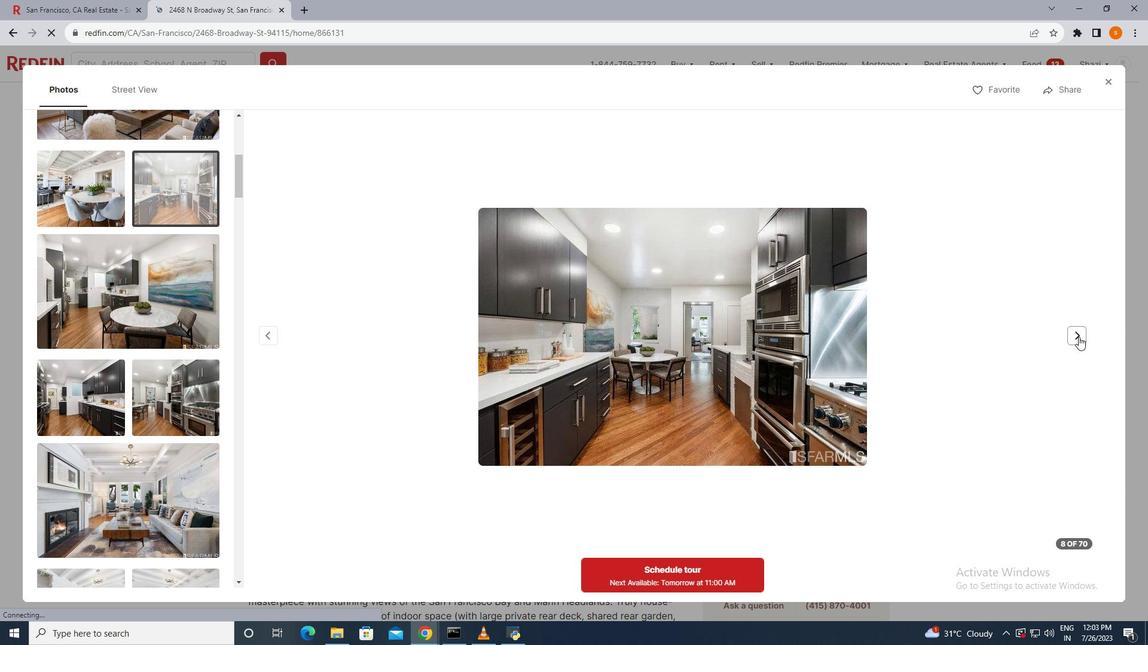 
Action: Mouse pressed left at (1078, 337)
Screenshot: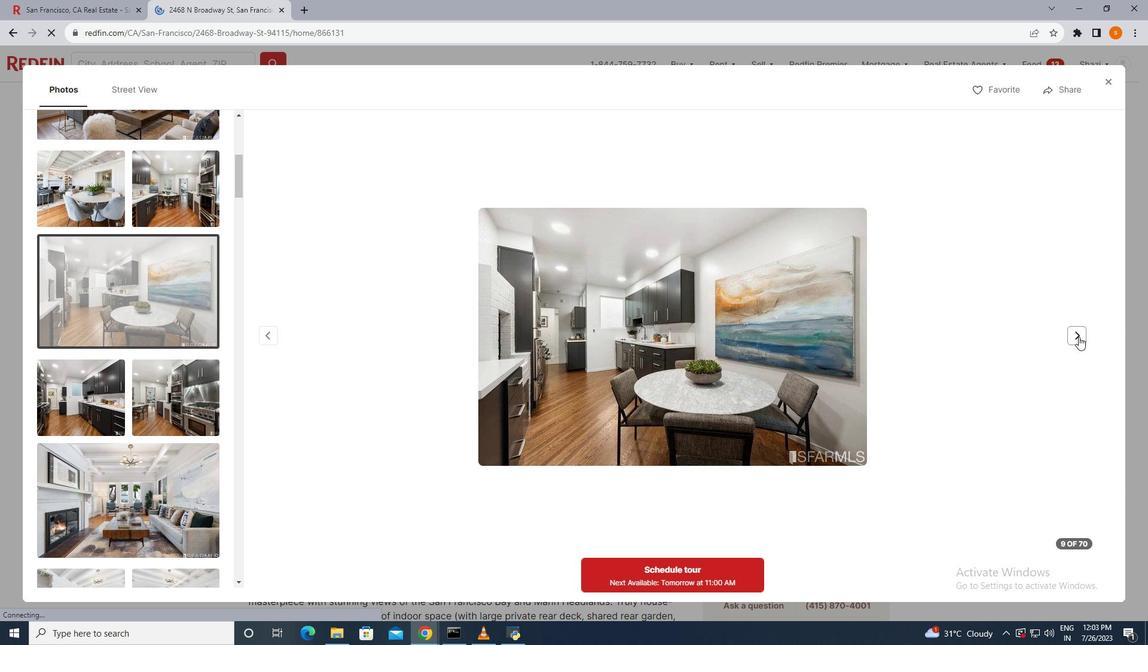 
Action: Mouse pressed left at (1078, 337)
Screenshot: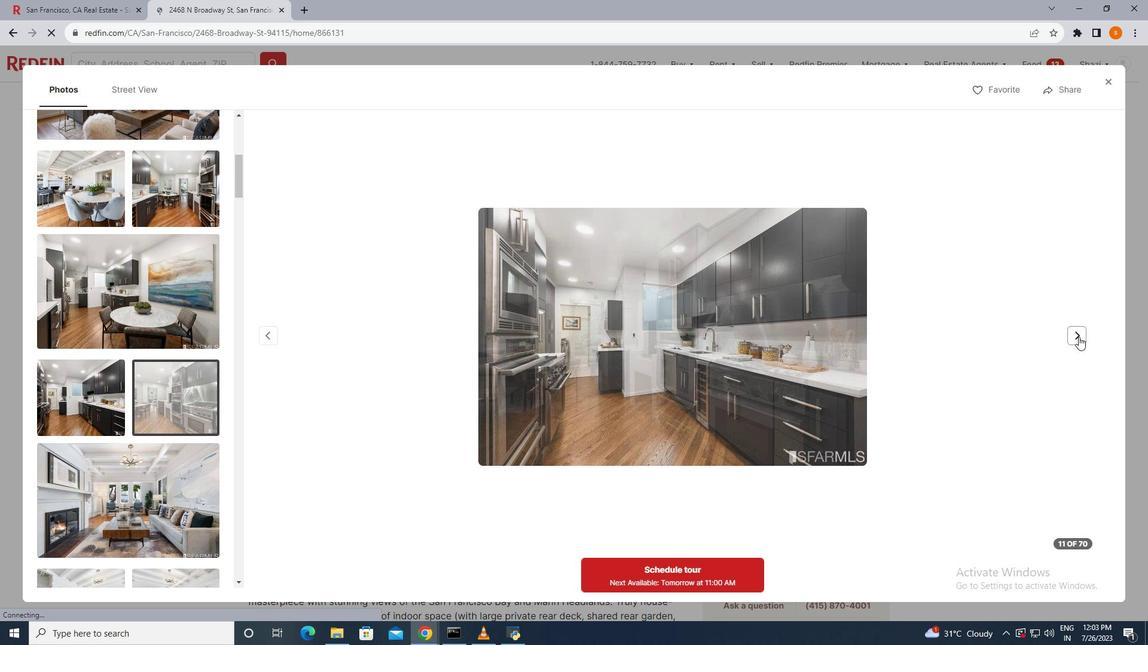 
Action: Mouse pressed left at (1078, 337)
Screenshot: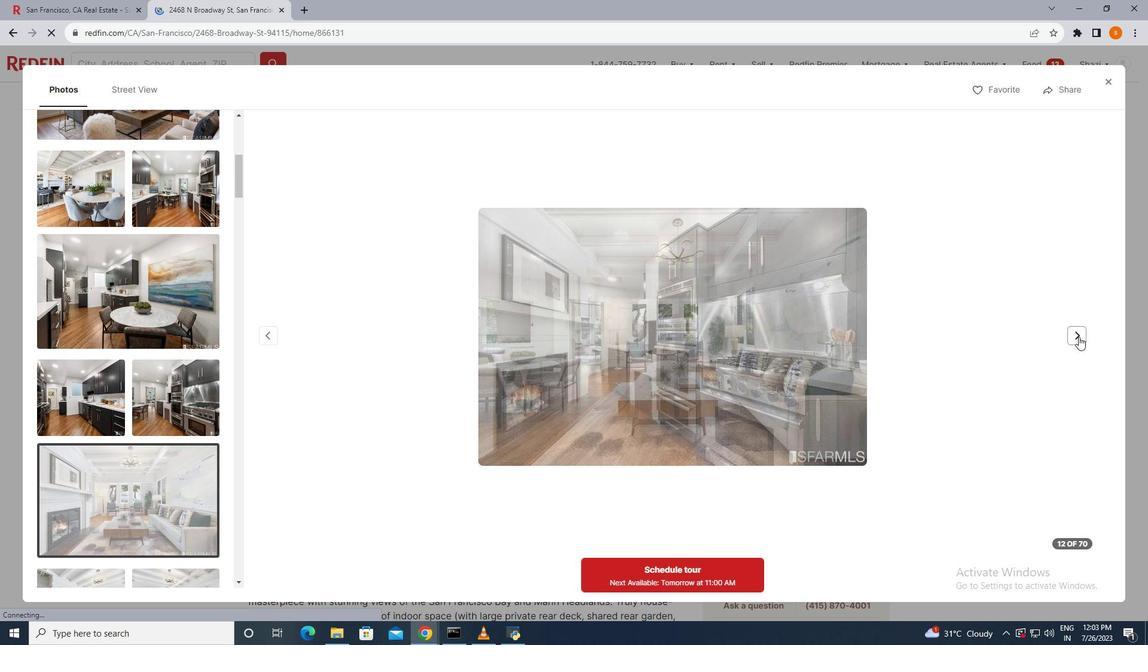 
Action: Mouse pressed left at (1078, 337)
Screenshot: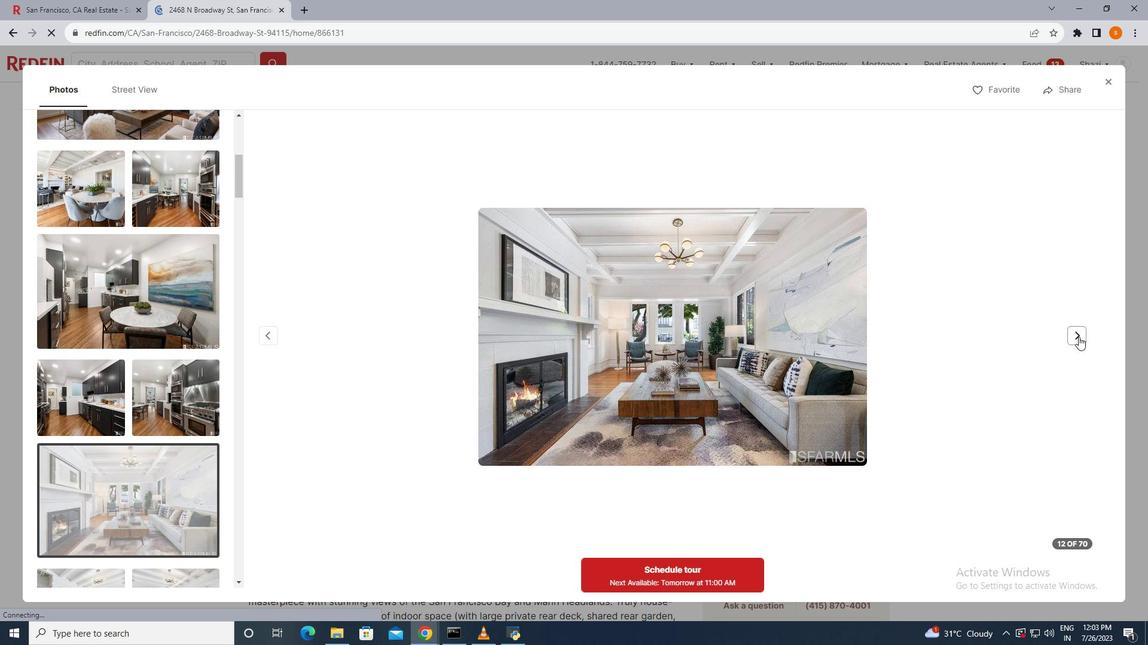 
Action: Mouse pressed left at (1078, 337)
Screenshot: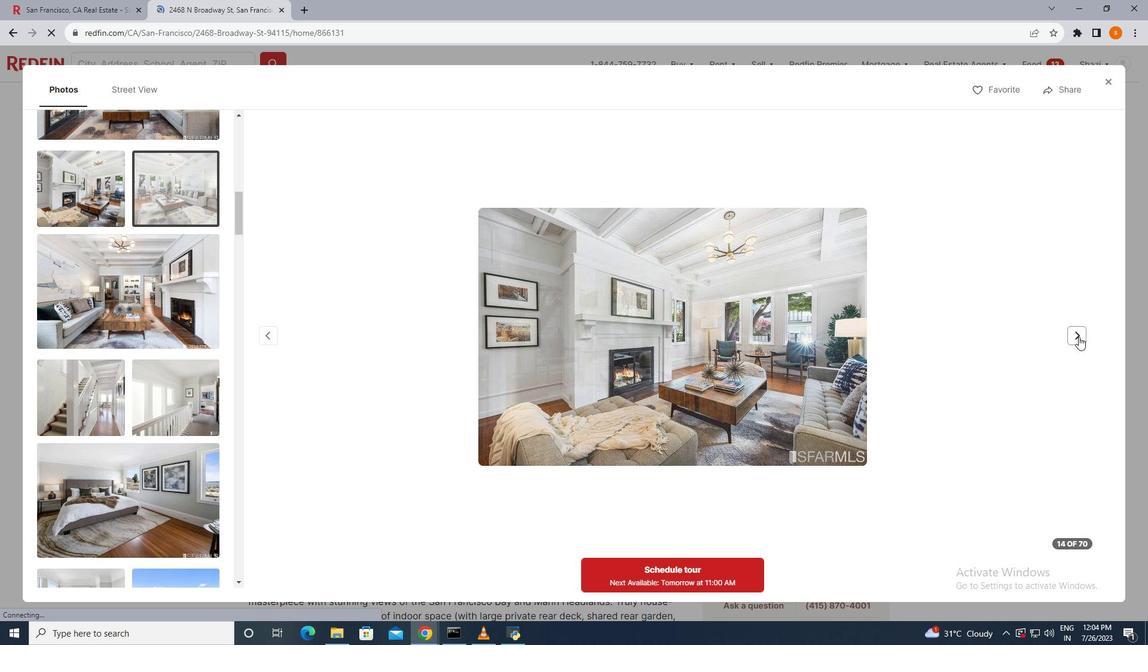 
Action: Mouse pressed left at (1078, 337)
Screenshot: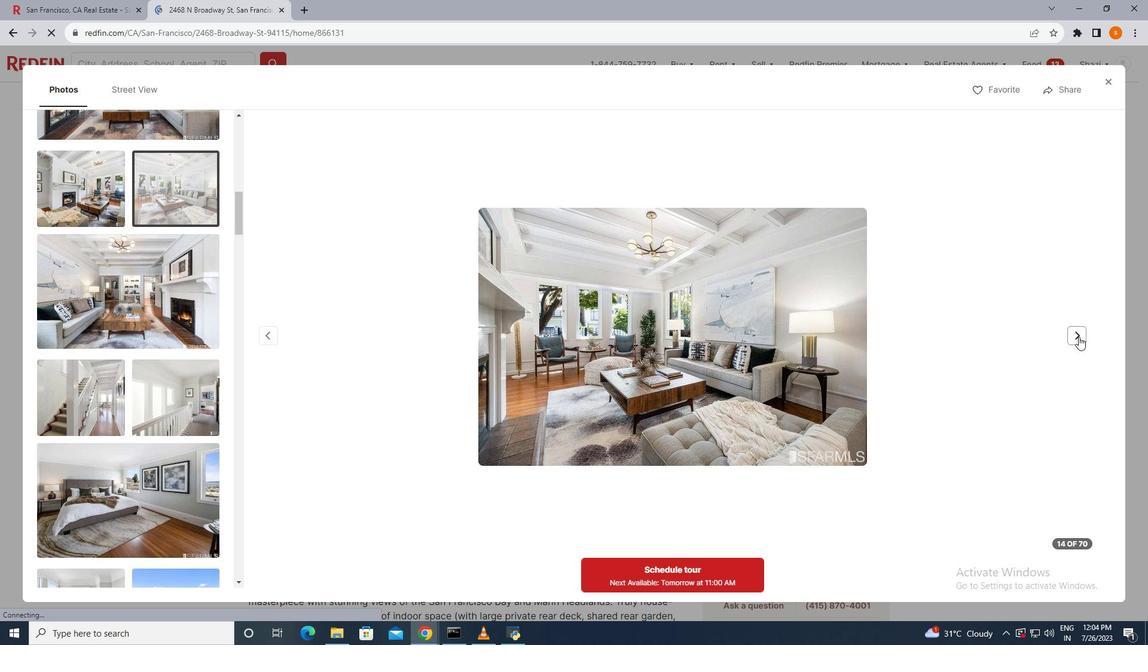 
Action: Mouse pressed left at (1078, 337)
Screenshot: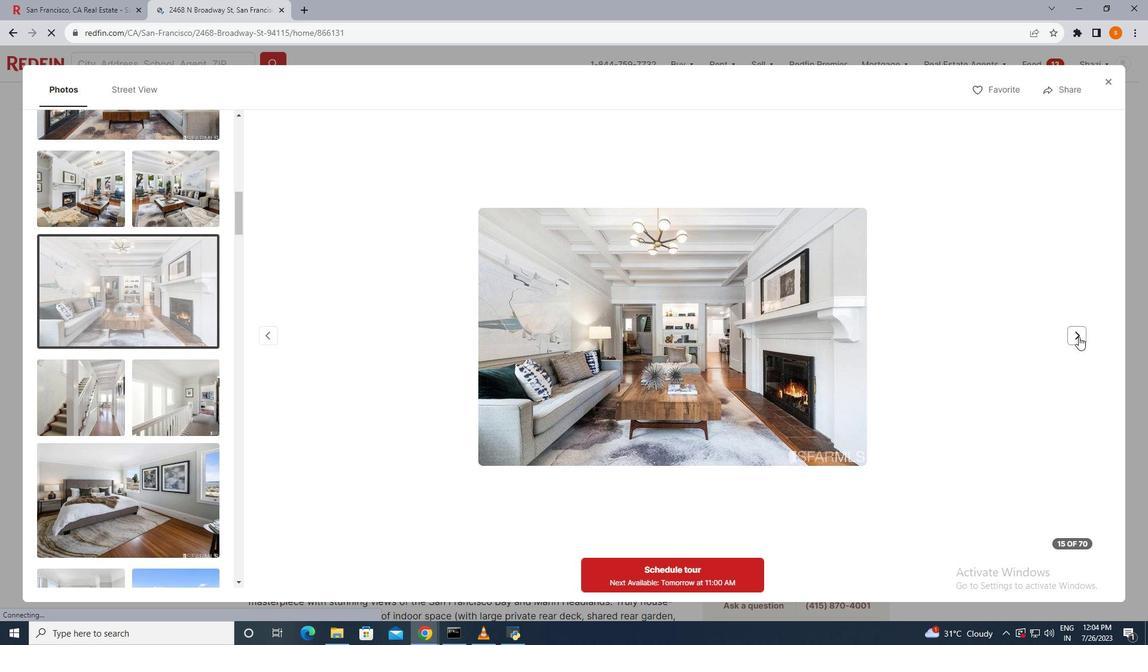 
Action: Mouse pressed left at (1078, 337)
Screenshot: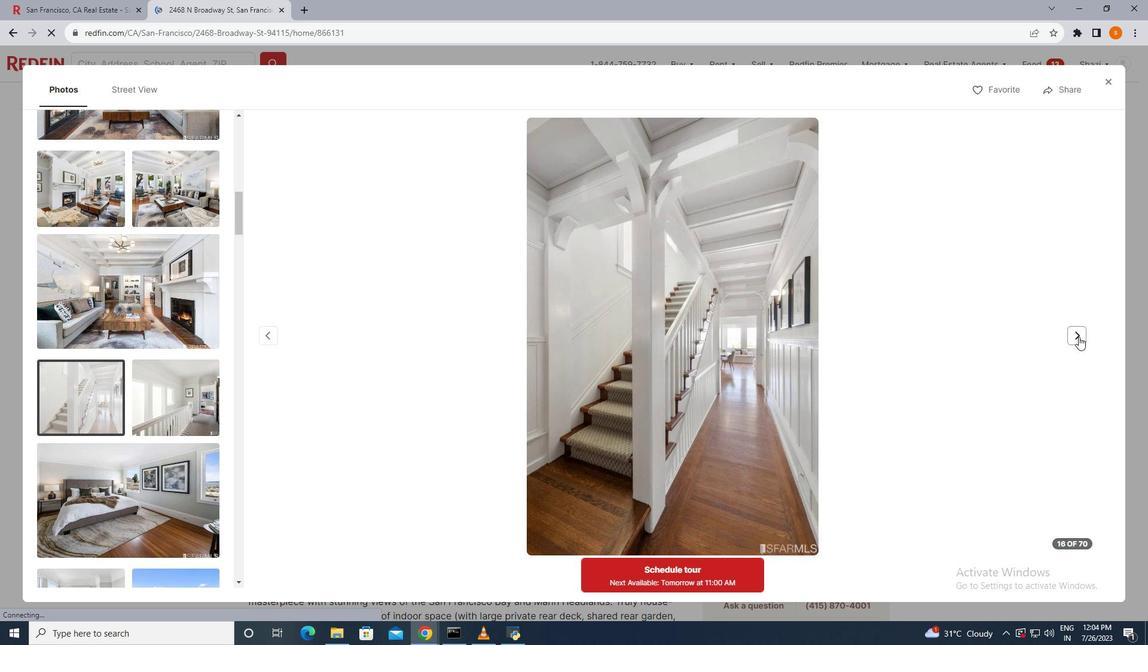 
Action: Mouse pressed left at (1078, 337)
Screenshot: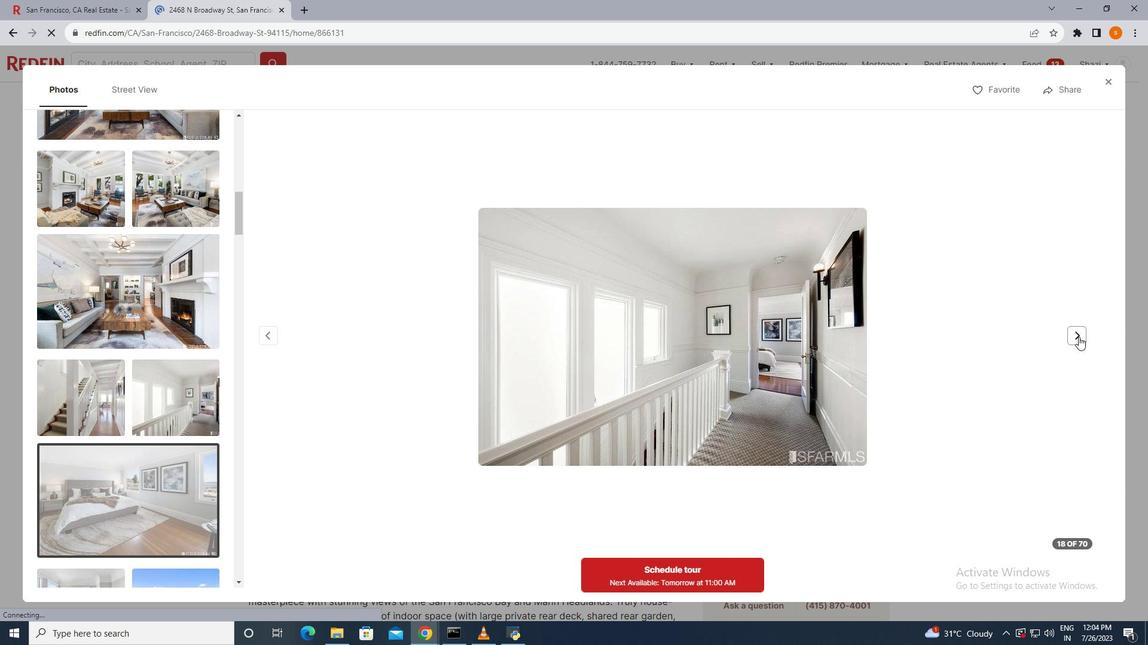 
Action: Mouse pressed left at (1078, 337)
Screenshot: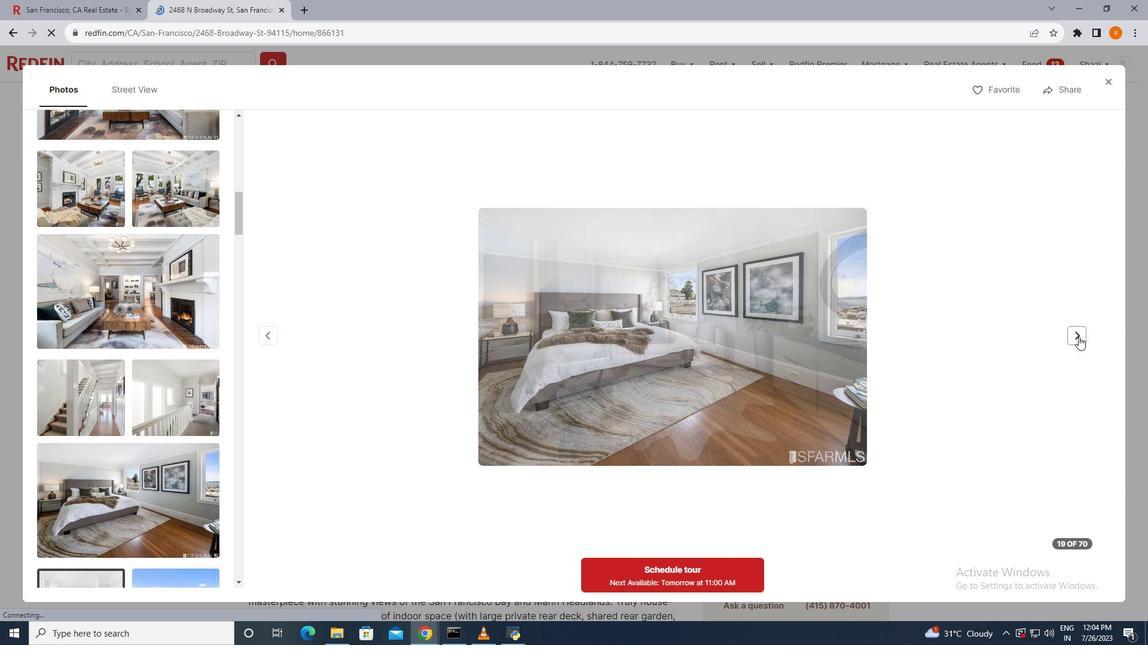 
Action: Mouse pressed left at (1078, 337)
Screenshot: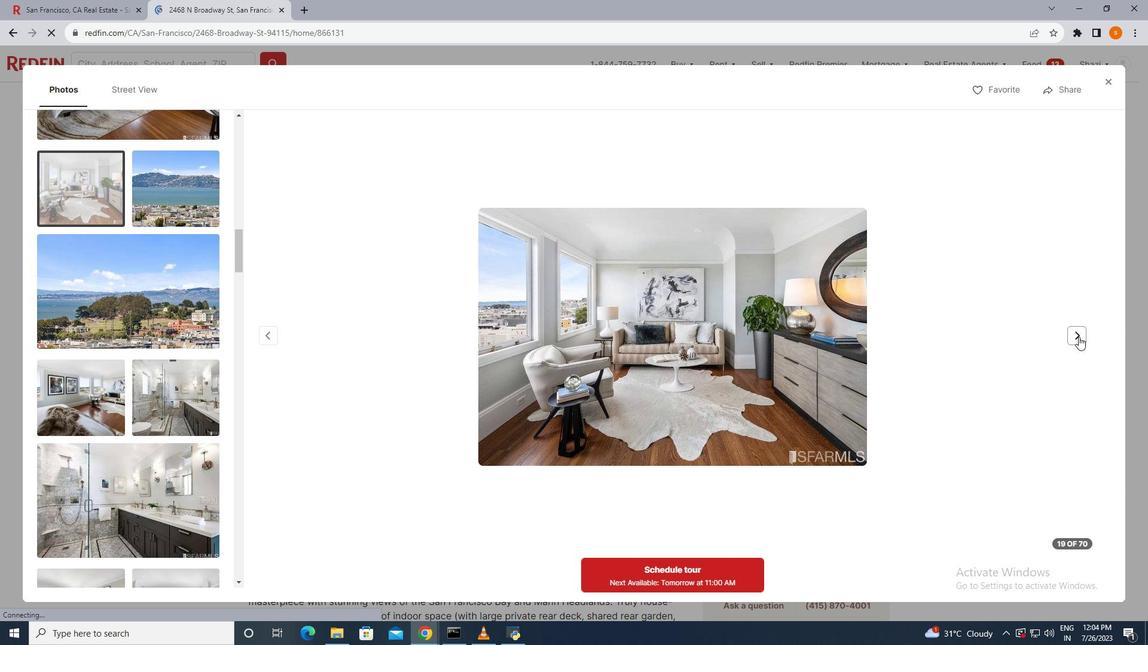 
Action: Mouse pressed left at (1078, 337)
Screenshot: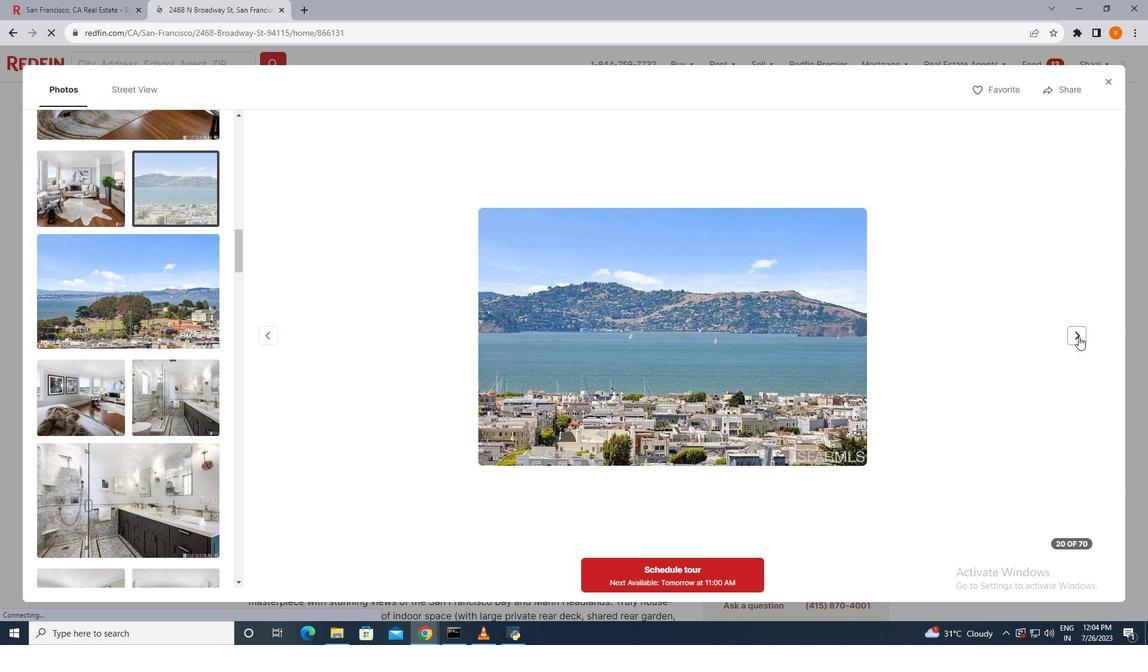 
Action: Mouse pressed left at (1078, 337)
Screenshot: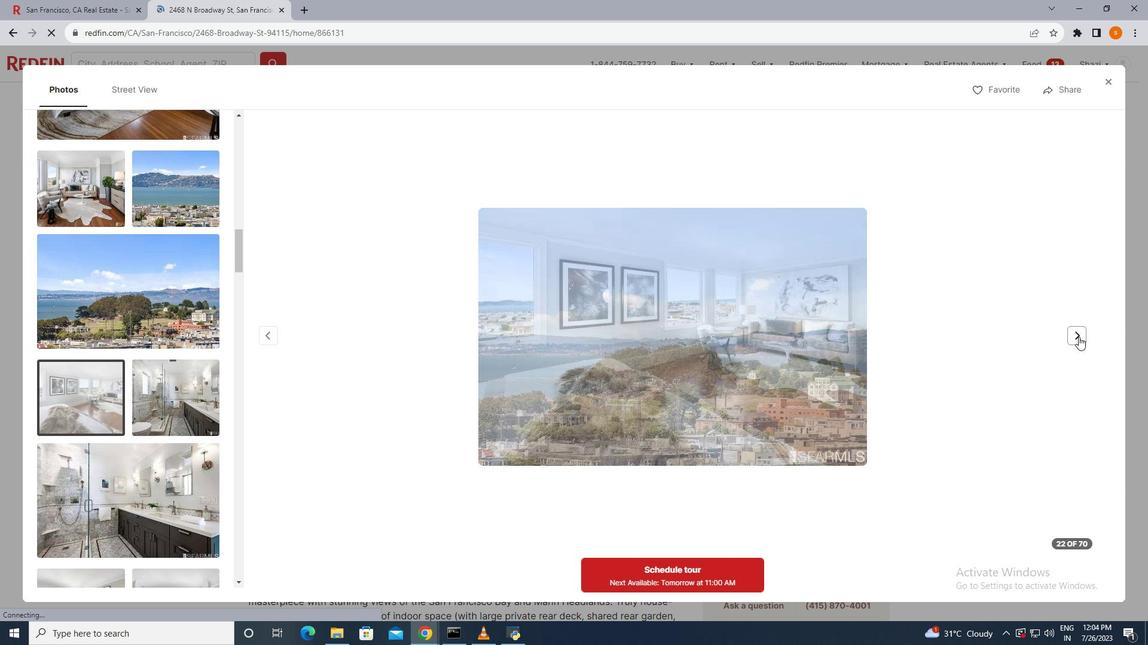 
Action: Mouse pressed left at (1078, 337)
Screenshot: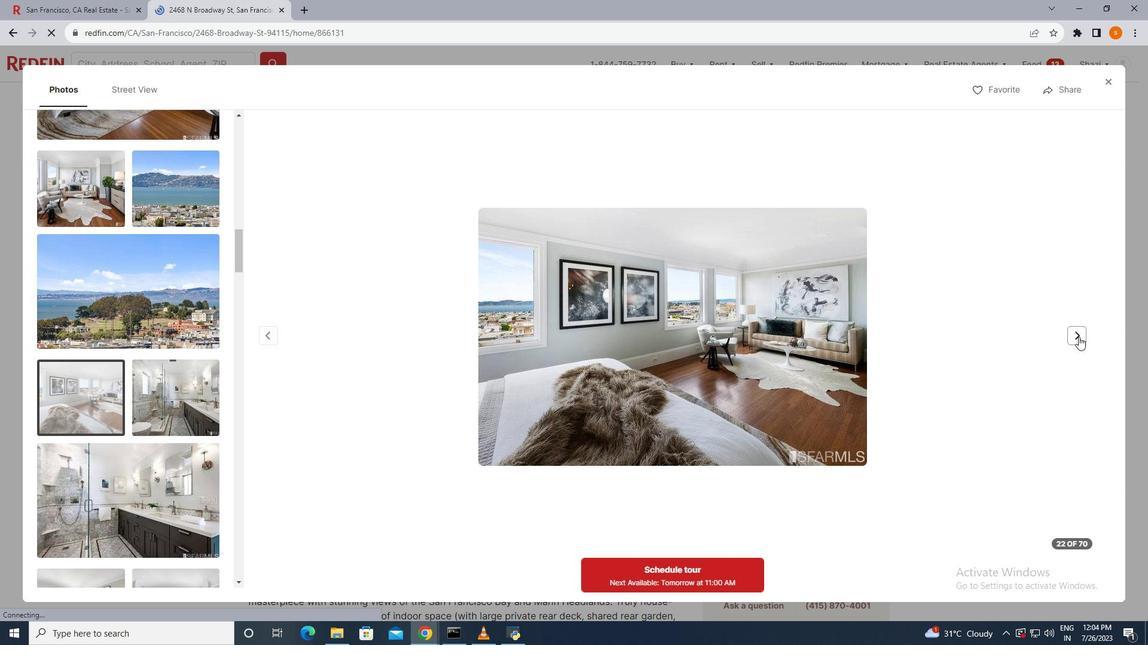 
Action: Mouse pressed left at (1078, 337)
Screenshot: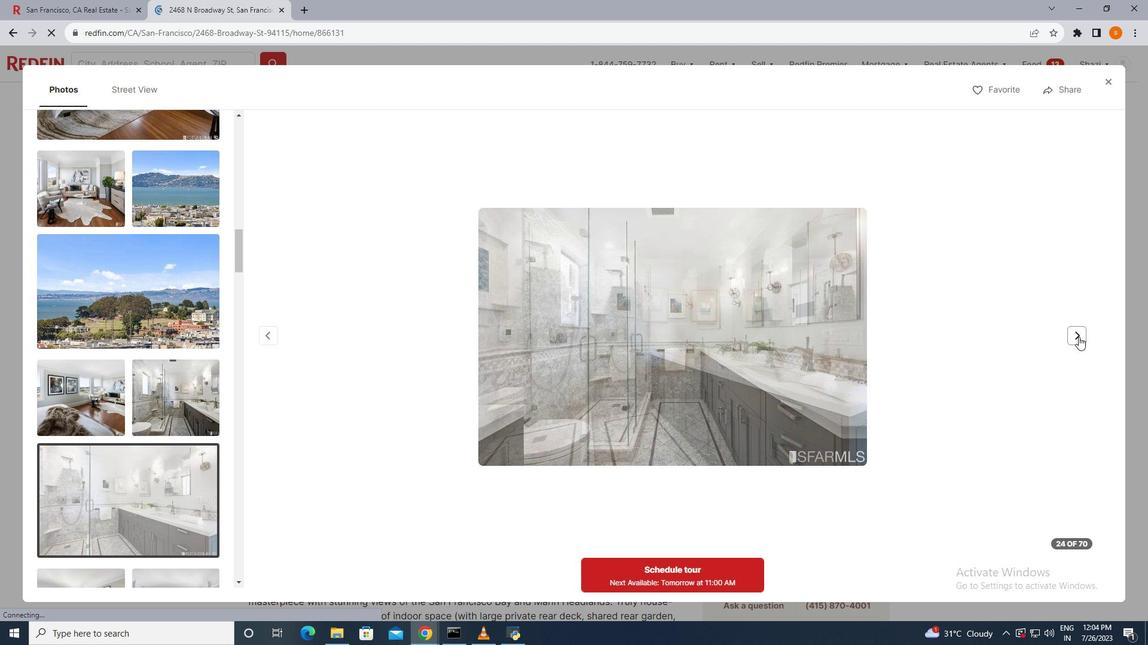 
Action: Mouse moved to (1068, 345)
Screenshot: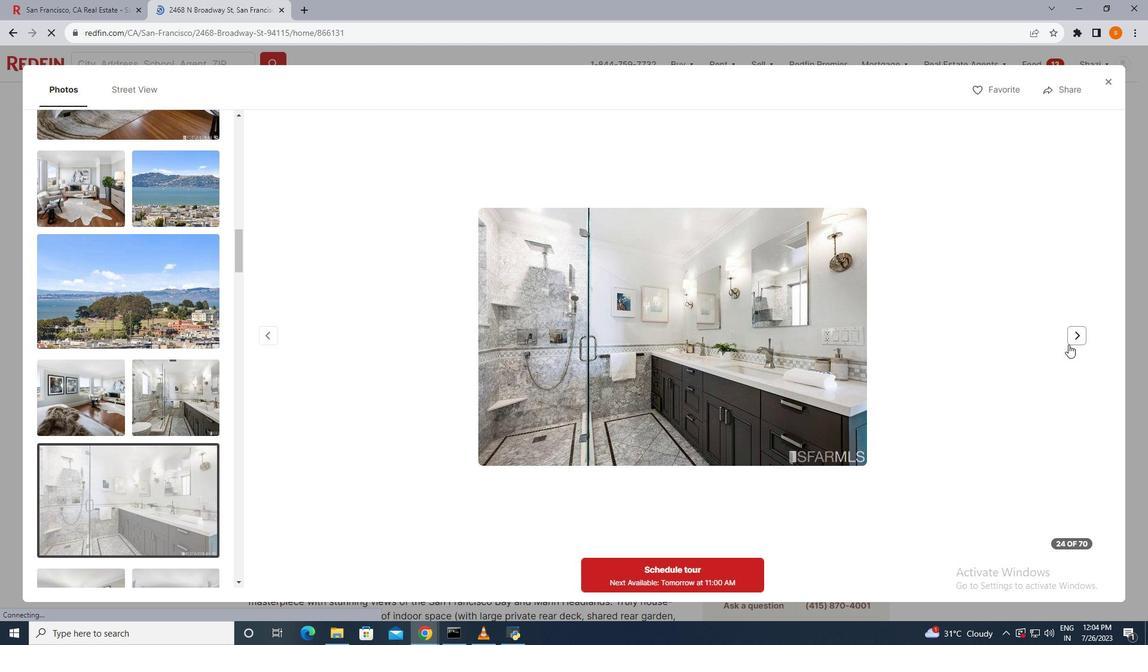 
Action: Mouse pressed left at (1068, 345)
Screenshot: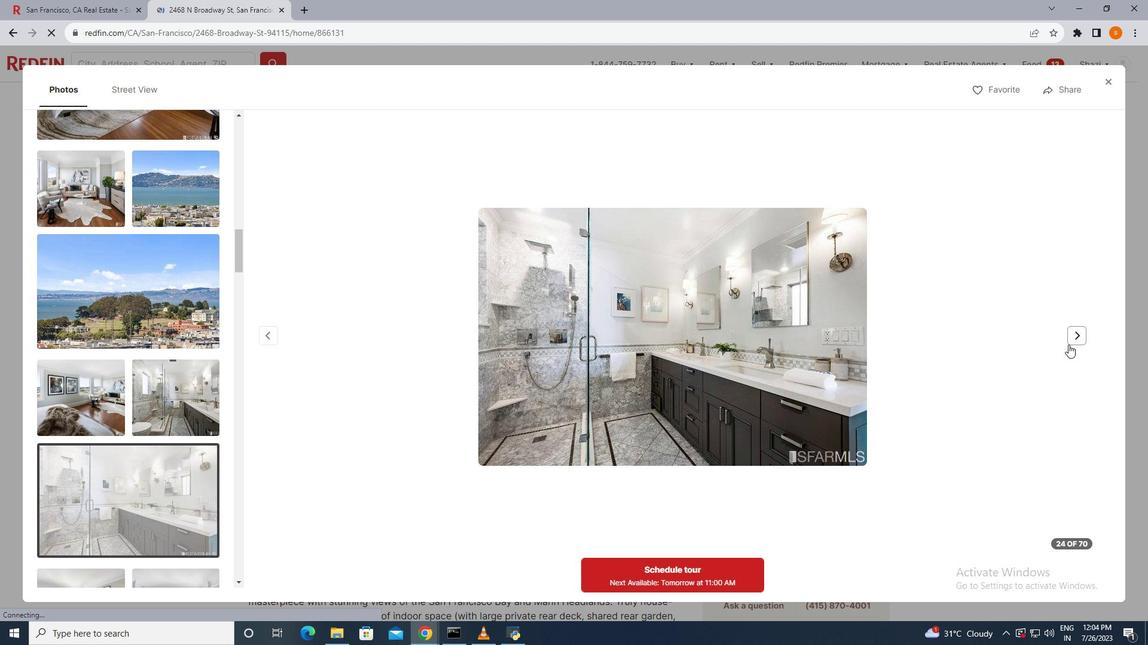 
Action: Mouse pressed left at (1068, 345)
Screenshot: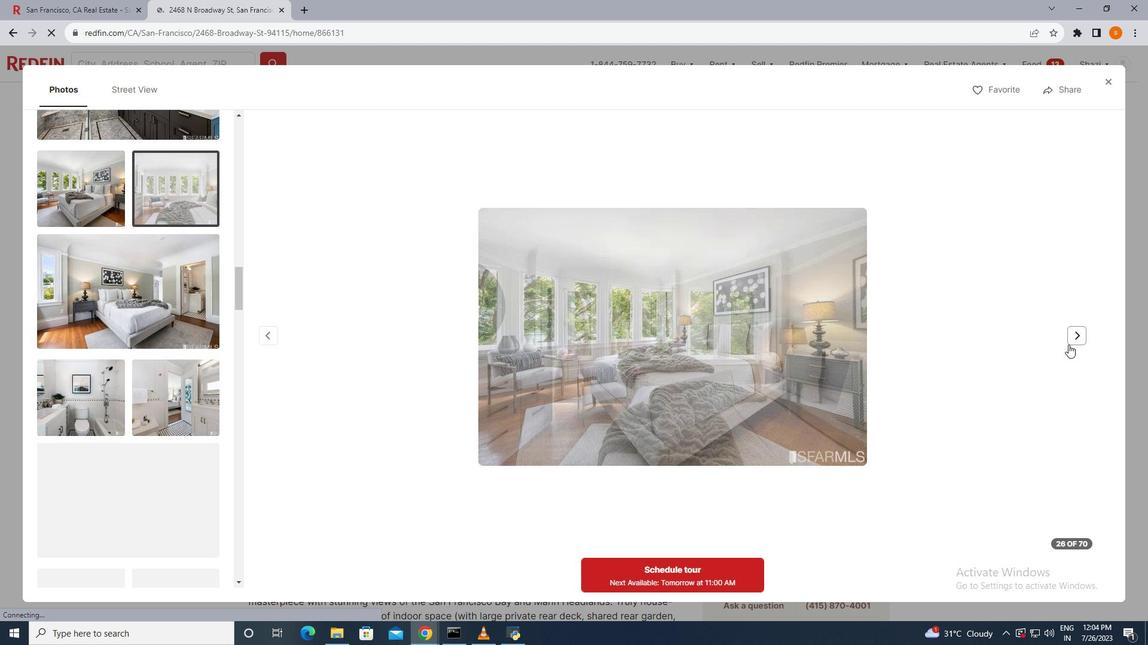 
Action: Mouse pressed left at (1068, 345)
Screenshot: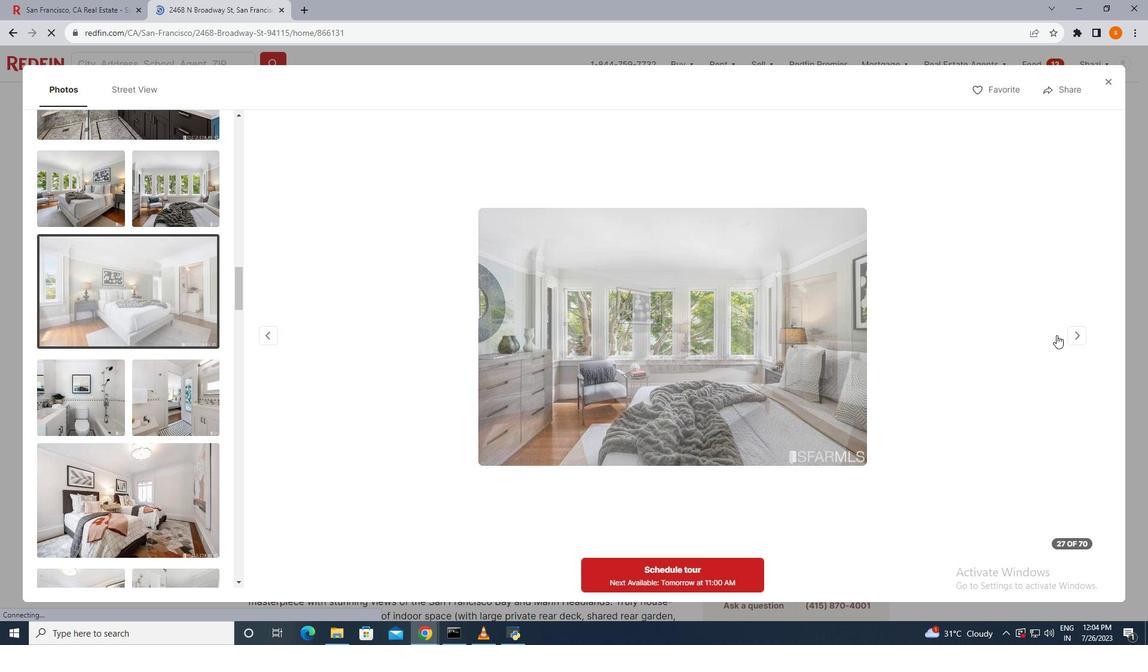 
Action: Mouse moved to (1072, 334)
Screenshot: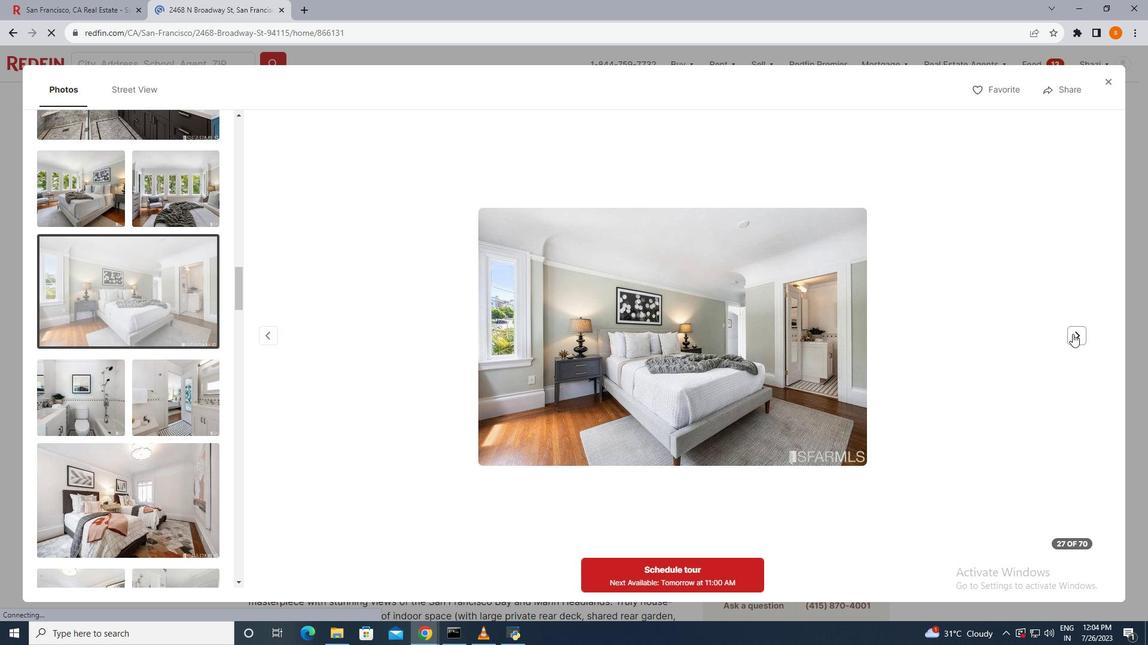 
Action: Mouse pressed left at (1072, 334)
Screenshot: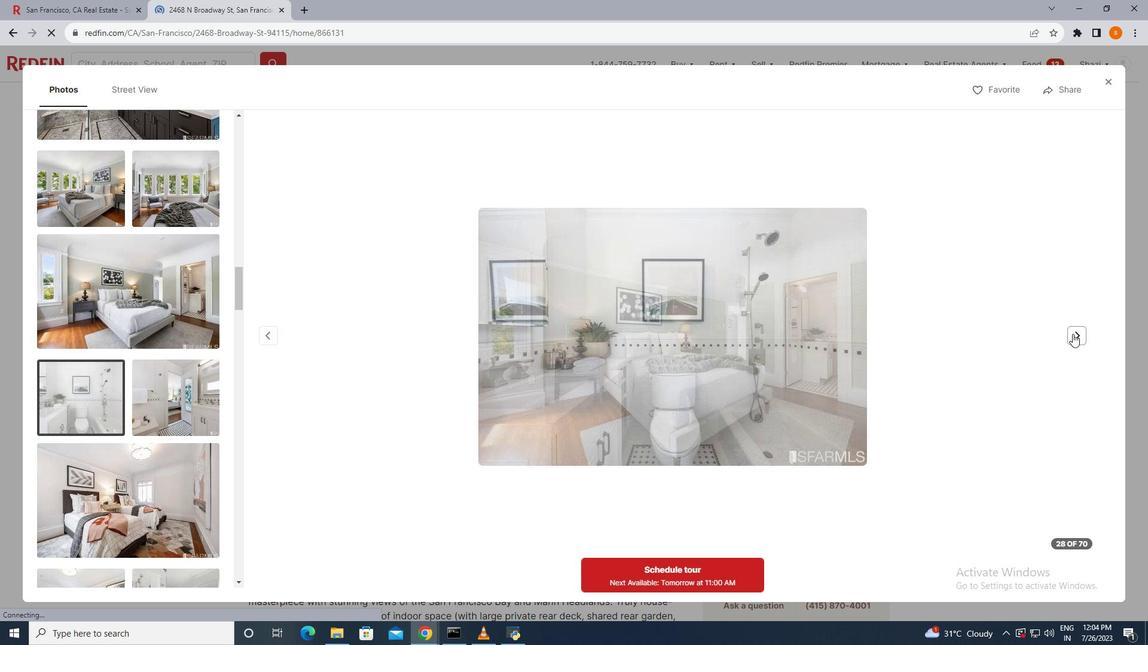 
Action: Mouse pressed left at (1072, 334)
Screenshot: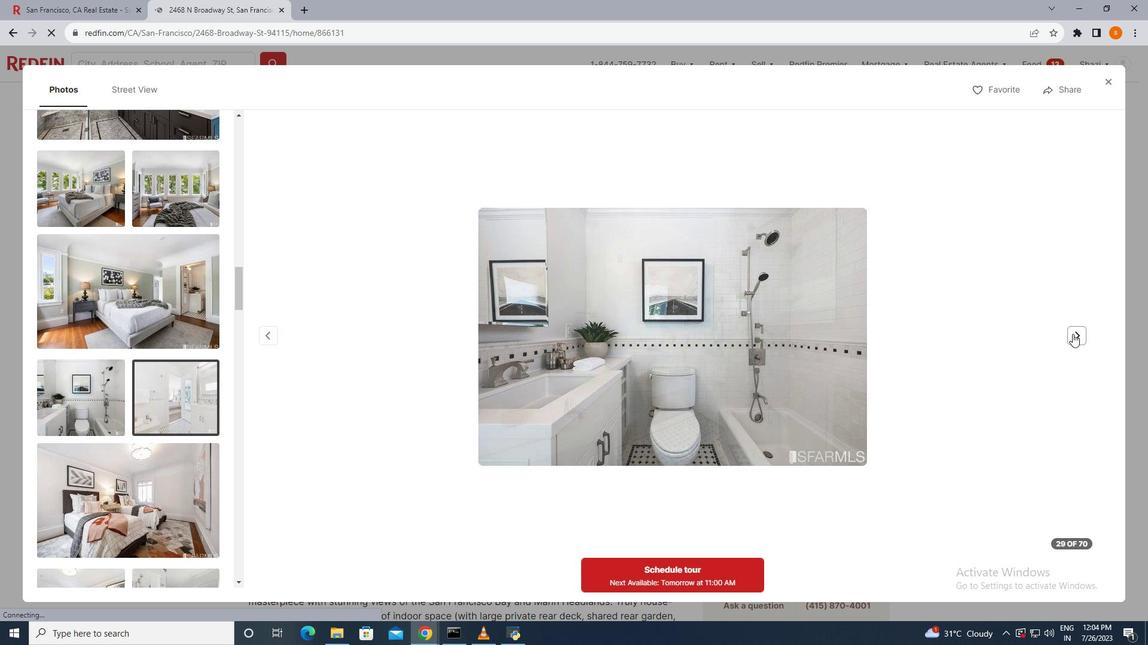 
Action: Mouse pressed left at (1072, 334)
Screenshot: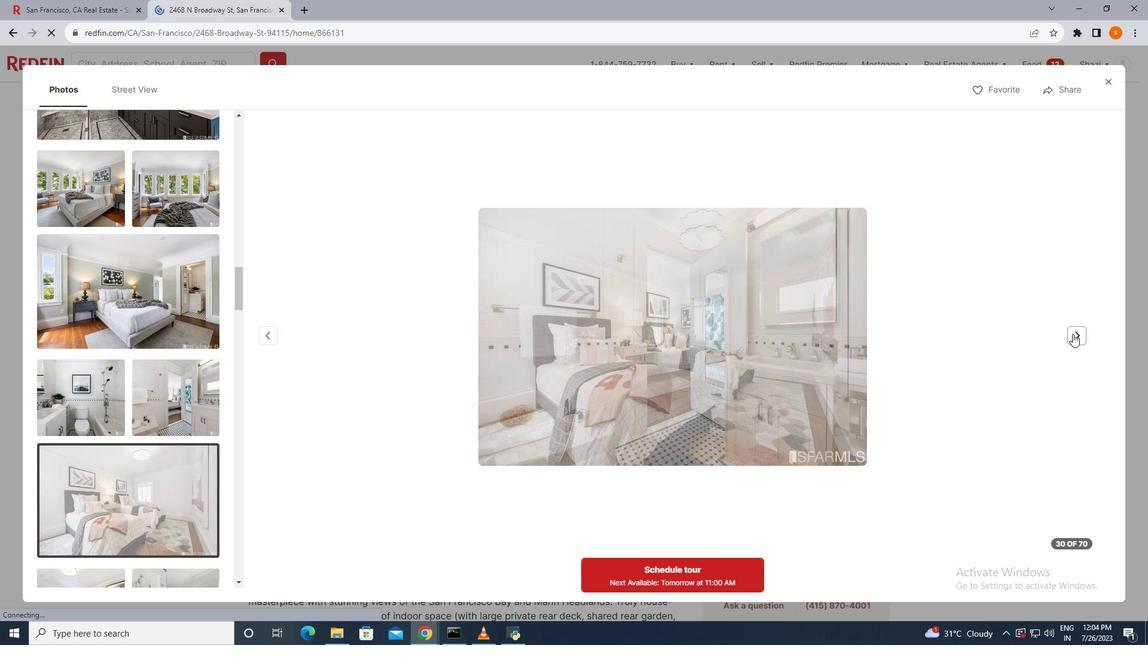
Action: Mouse pressed left at (1072, 334)
Screenshot: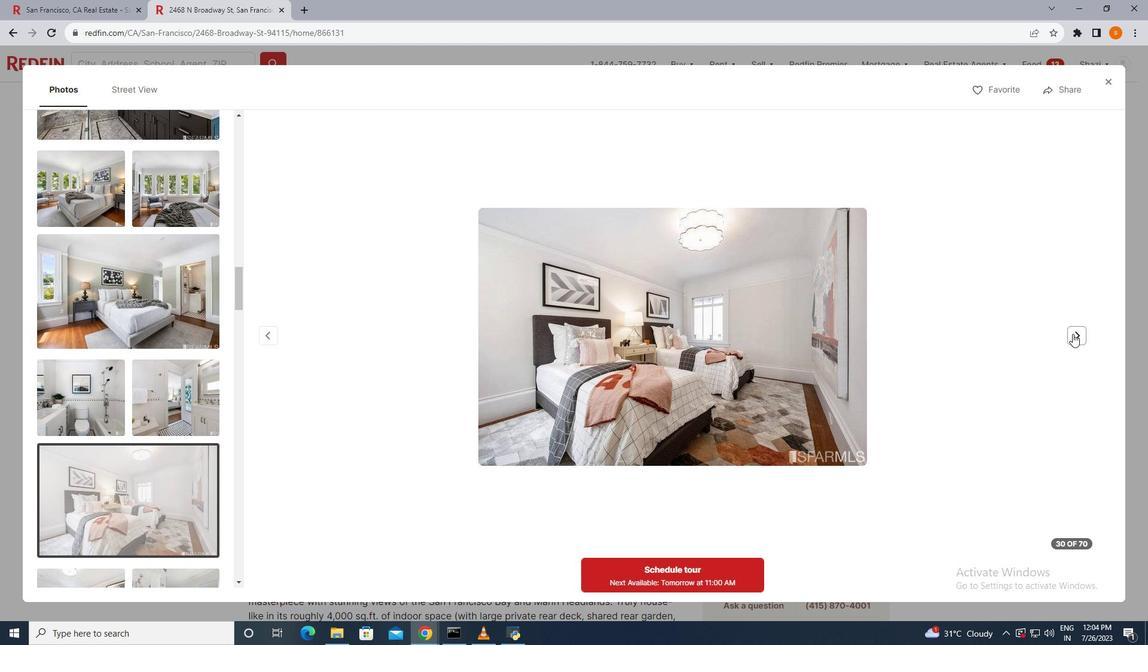 
Action: Mouse moved to (1046, 334)
Screenshot: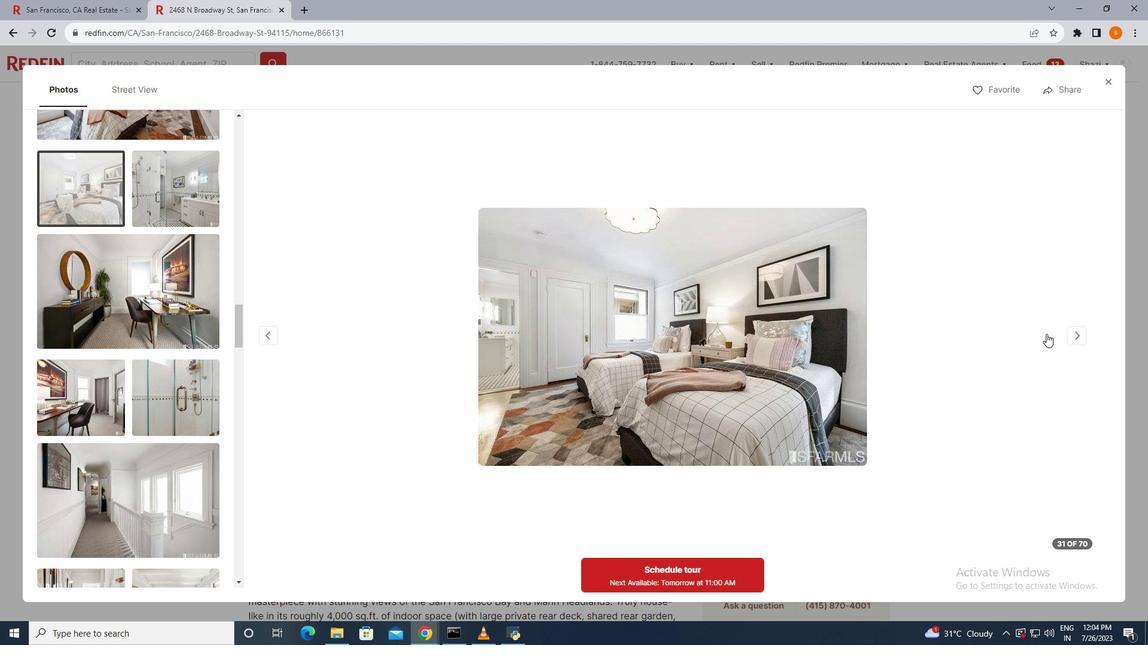 
Action: Mouse pressed left at (1046, 334)
Screenshot: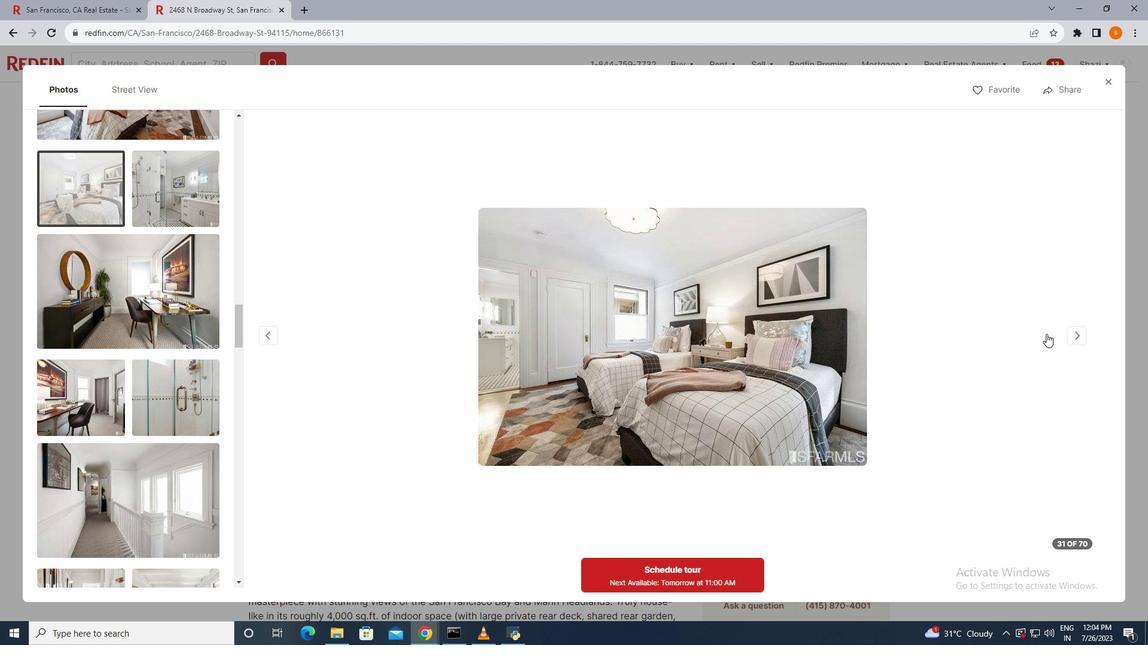 
Action: Mouse moved to (1077, 339)
Screenshot: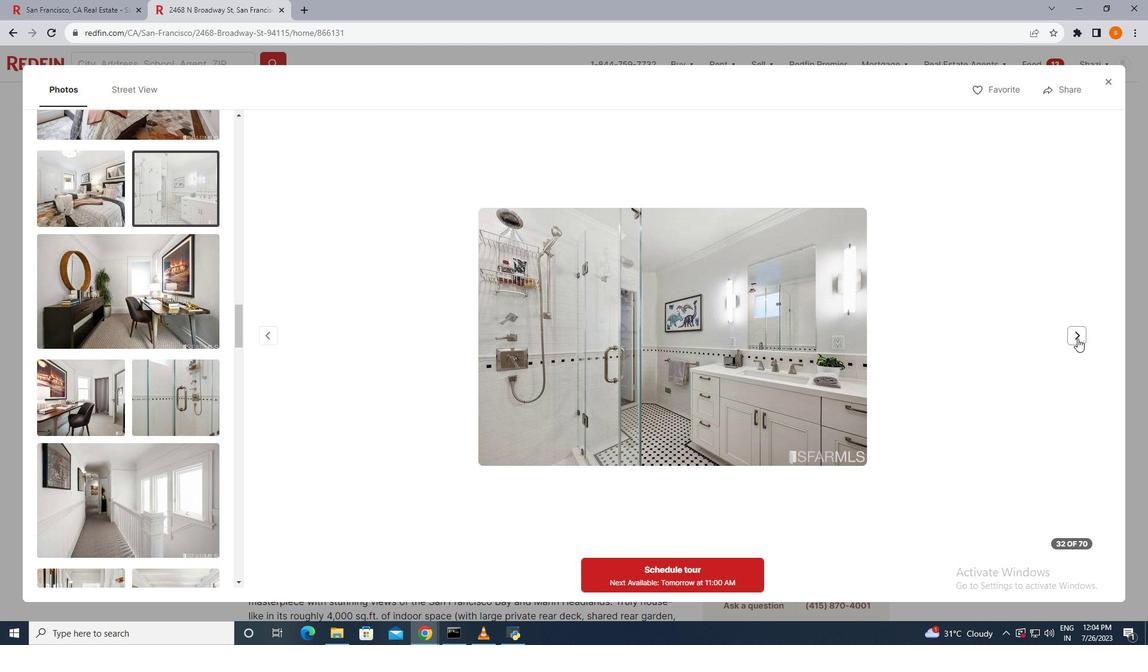 
Action: Mouse pressed left at (1077, 339)
Screenshot: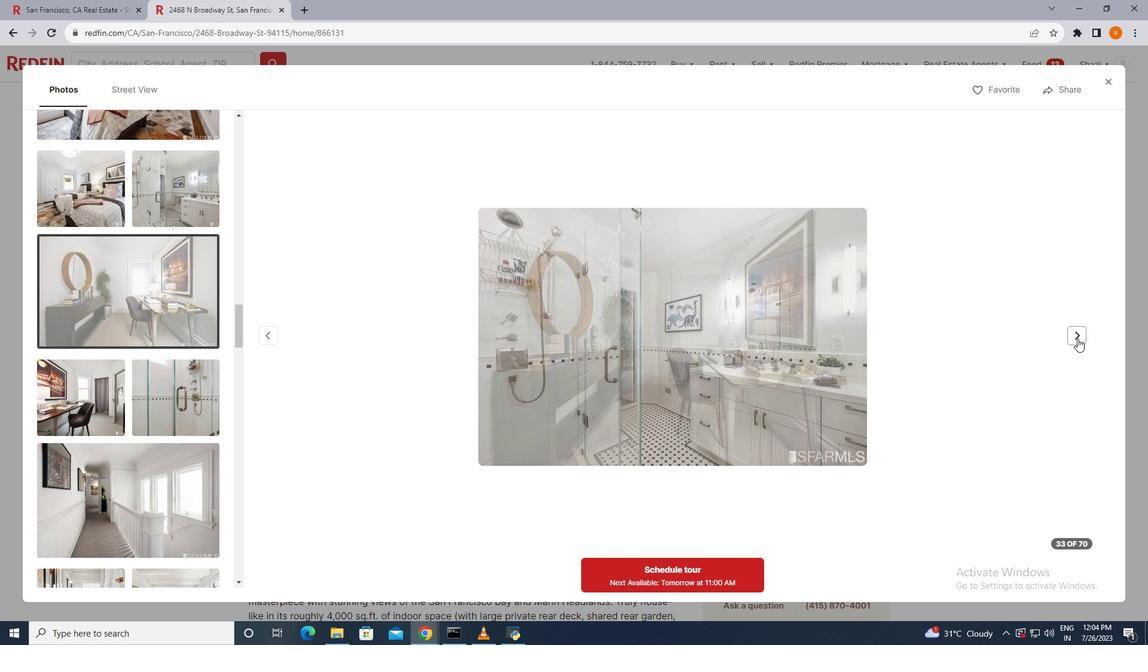 
Action: Mouse pressed left at (1077, 339)
Screenshot: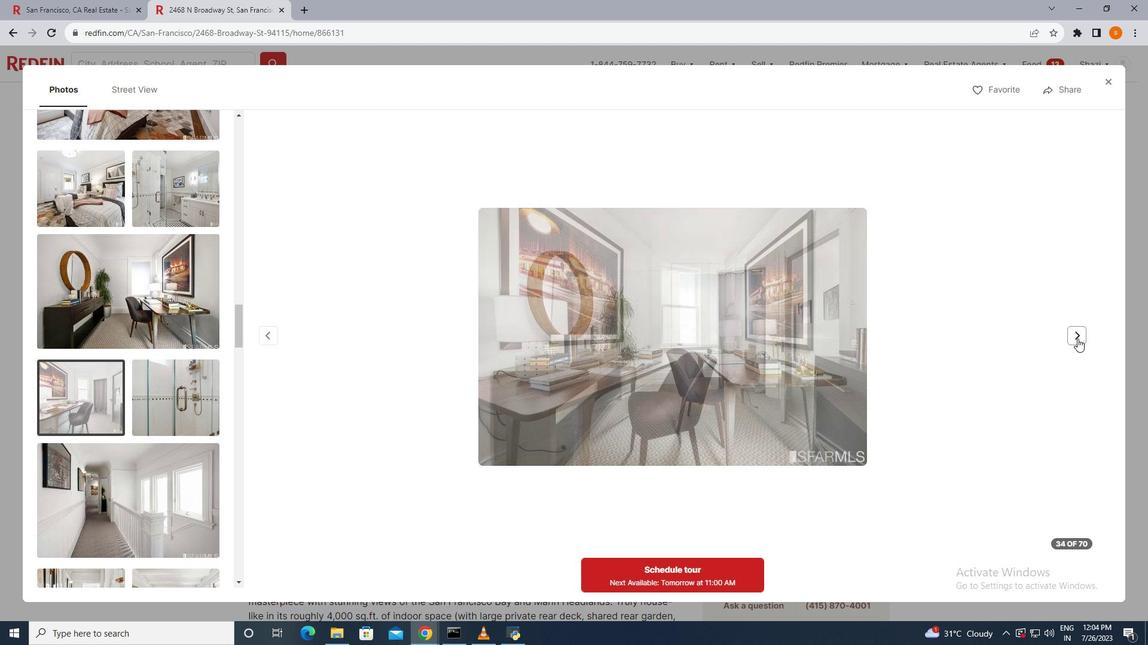 
Action: Mouse moved to (1078, 339)
Screenshot: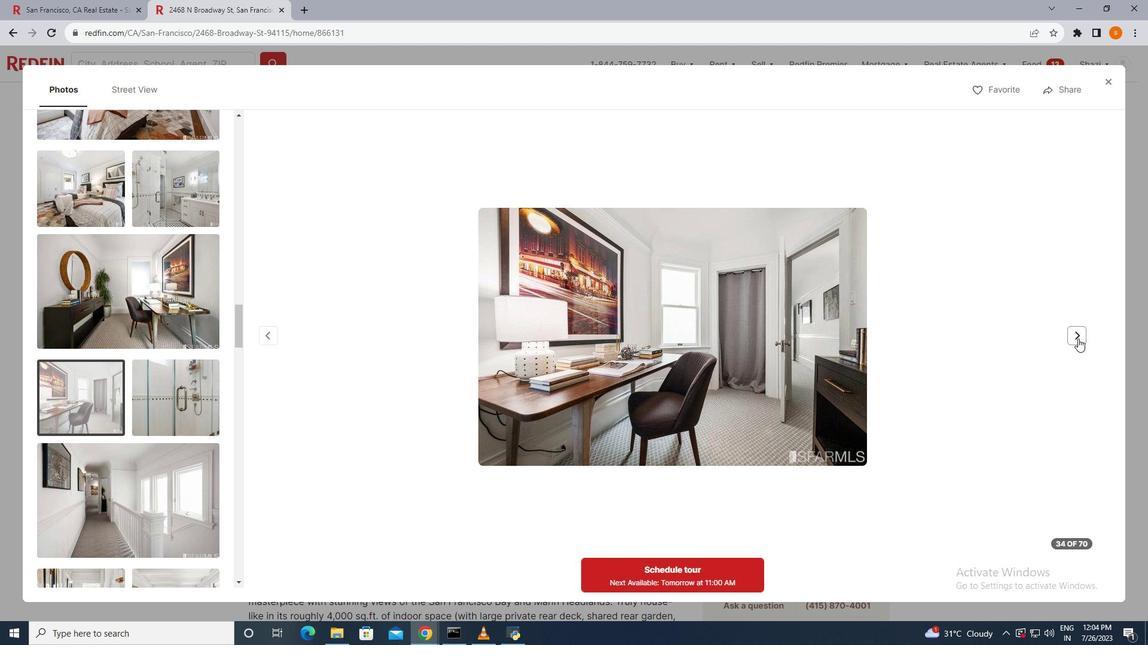 
Action: Mouse pressed left at (1078, 339)
Screenshot: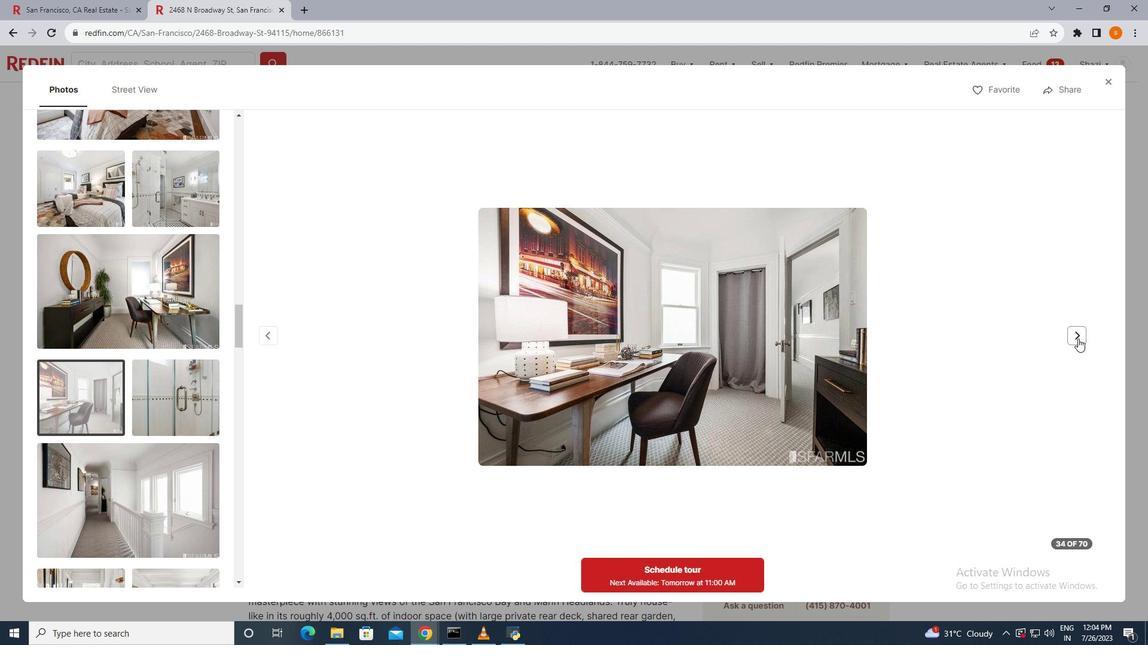 
Action: Mouse moved to (1082, 331)
Screenshot: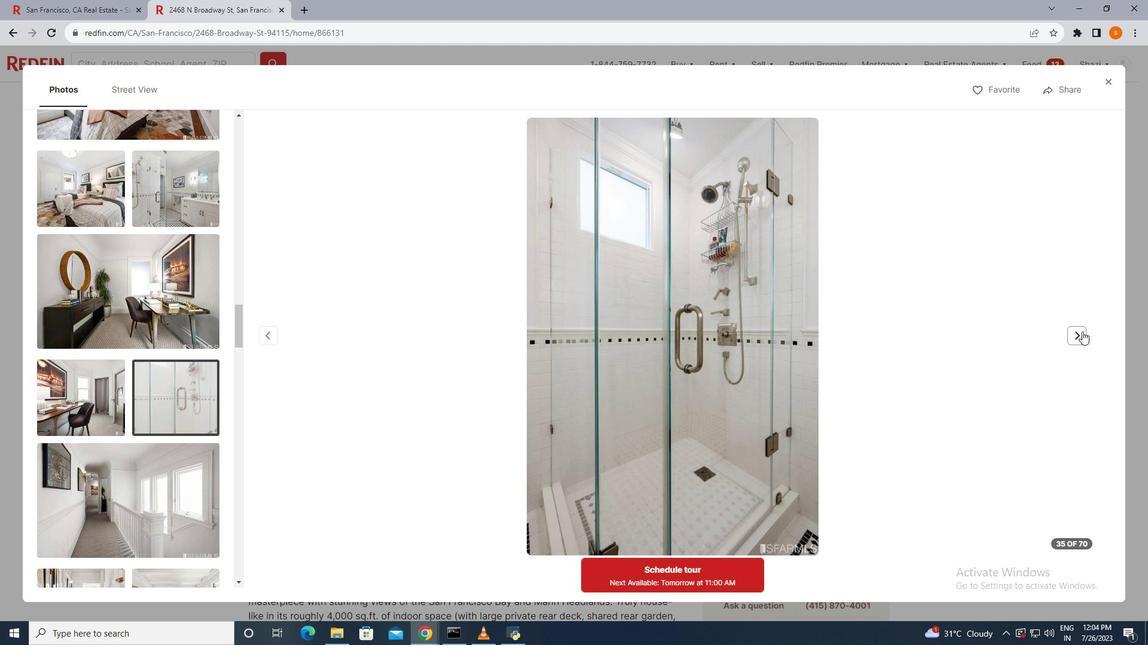 
Action: Mouse pressed left at (1082, 331)
Screenshot: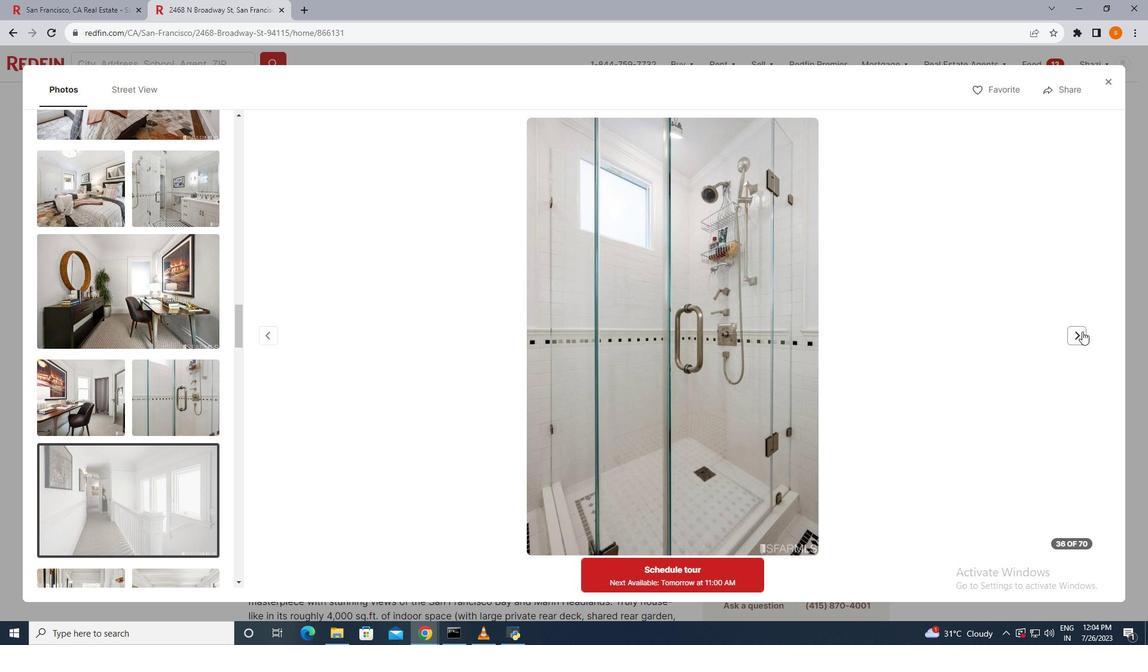 
Action: Mouse pressed left at (1082, 331)
Screenshot: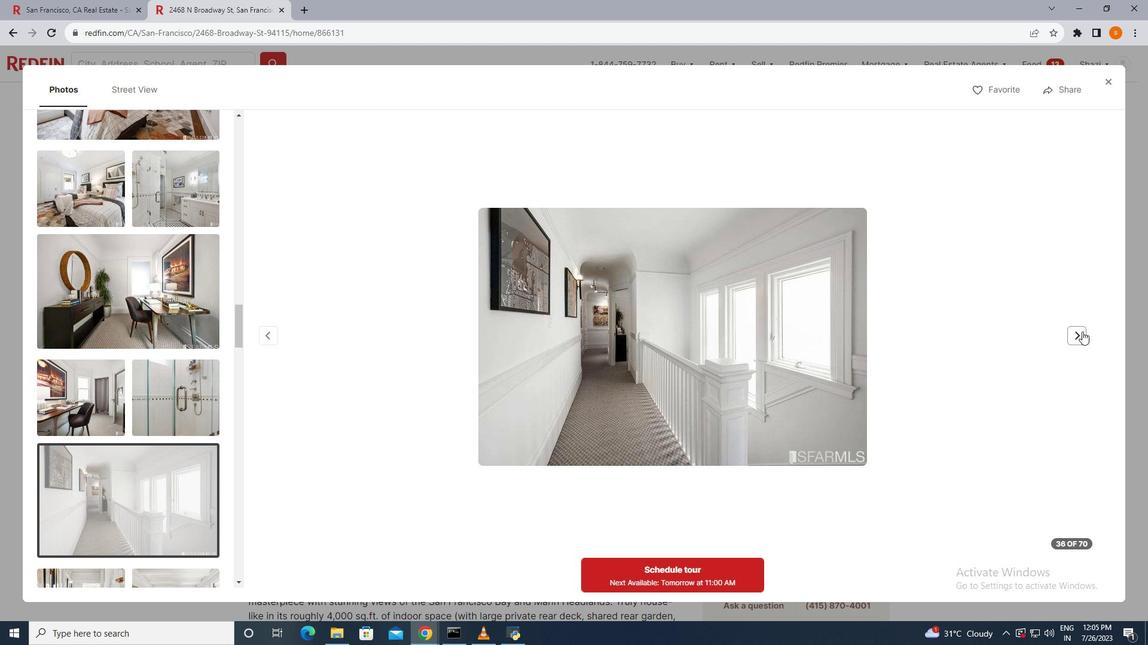 
Action: Mouse pressed left at (1082, 331)
Screenshot: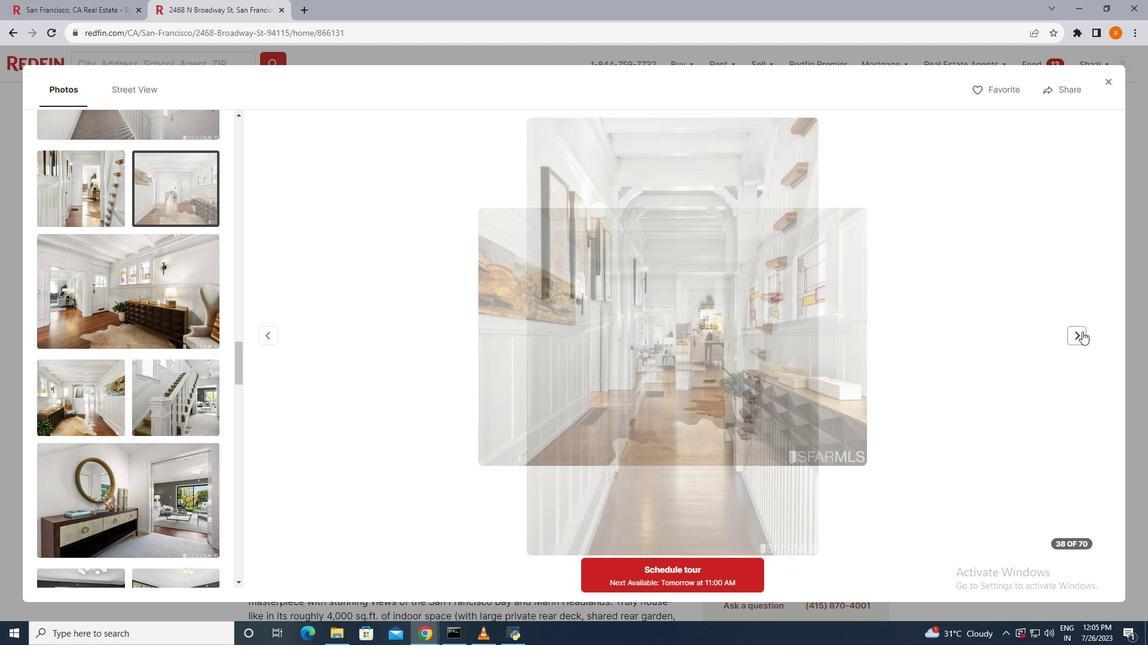 
Action: Mouse pressed left at (1082, 331)
Screenshot: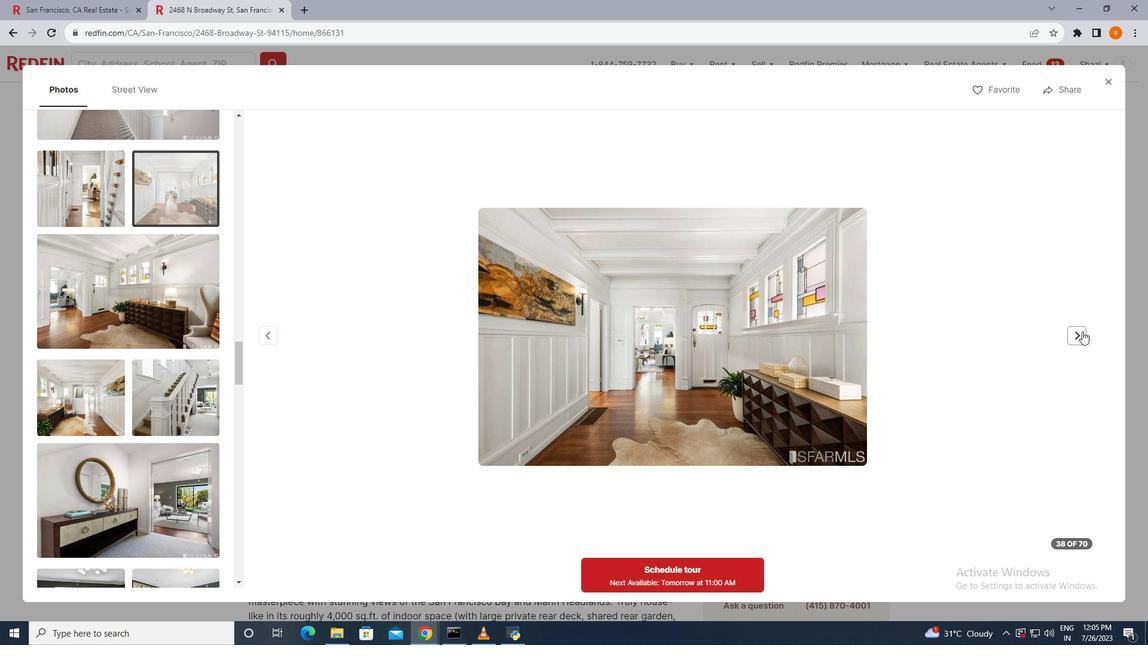 
Action: Mouse pressed left at (1082, 331)
Screenshot: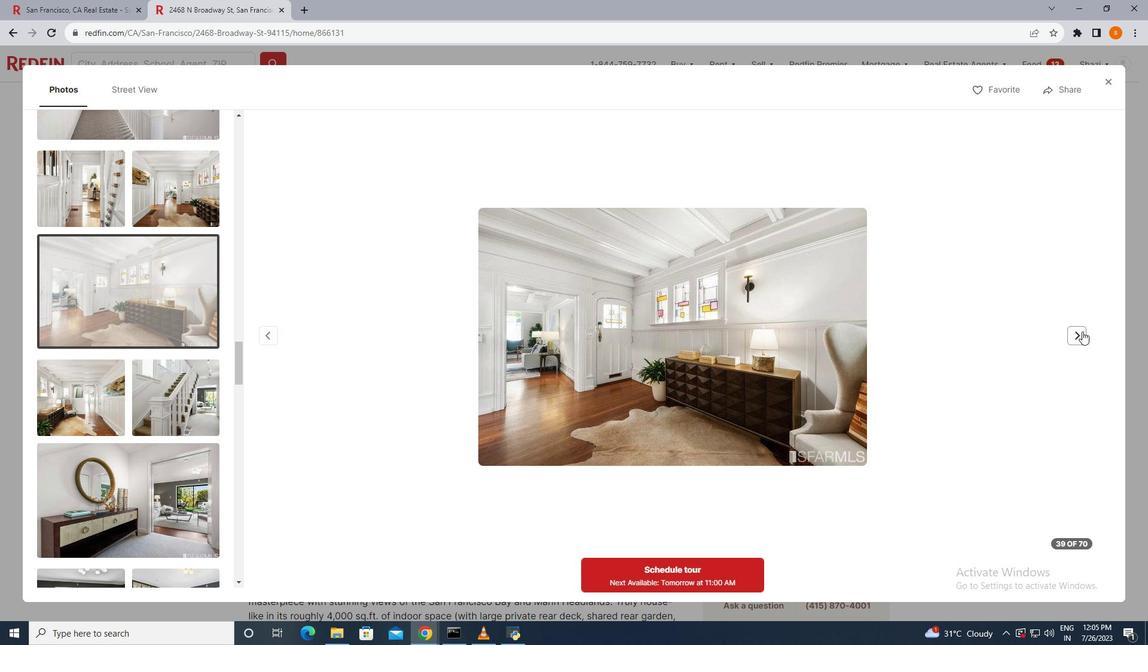 
Action: Mouse pressed left at (1082, 331)
Screenshot: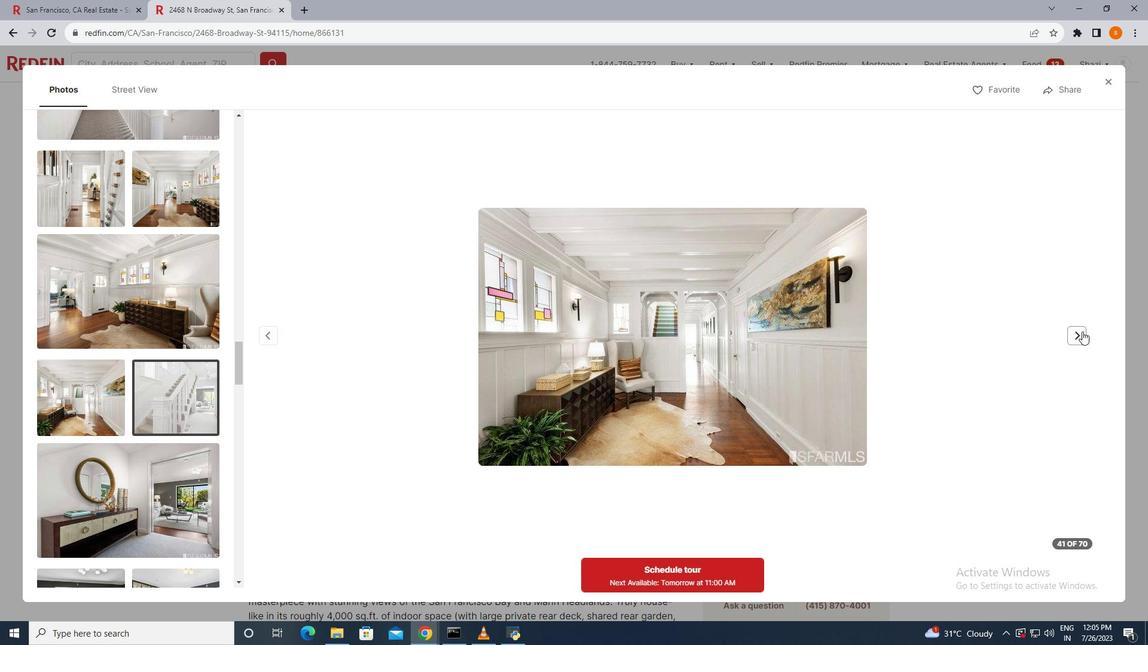 
Action: Mouse moved to (452, 296)
Screenshot: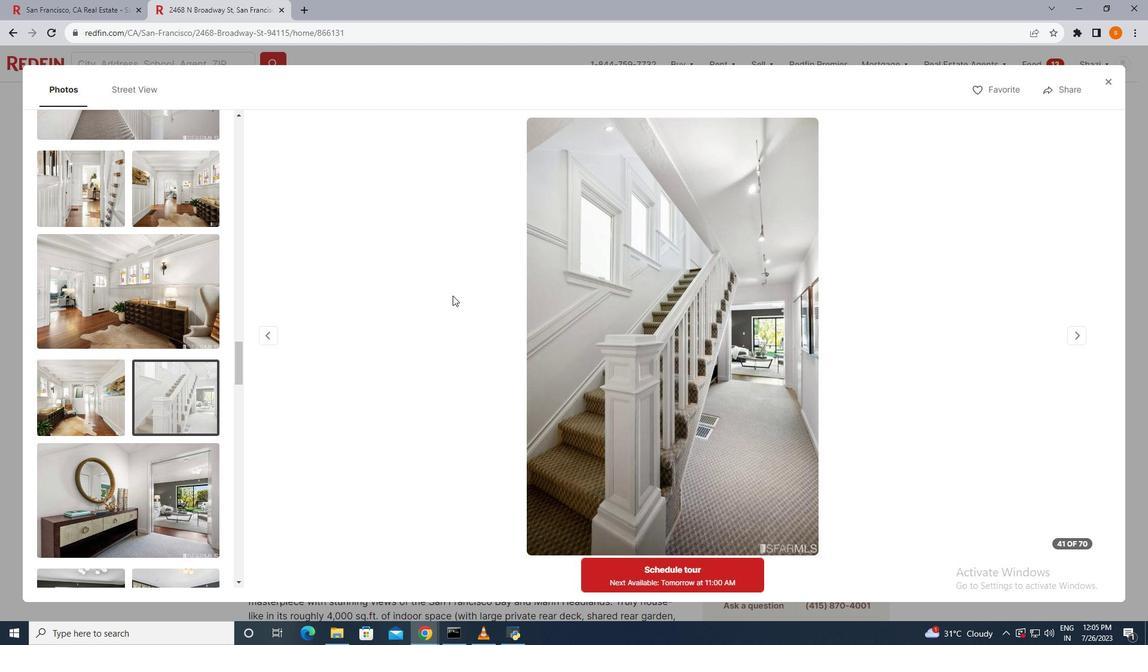 
Action: Mouse scrolled (452, 295) with delta (0, 0)
Screenshot: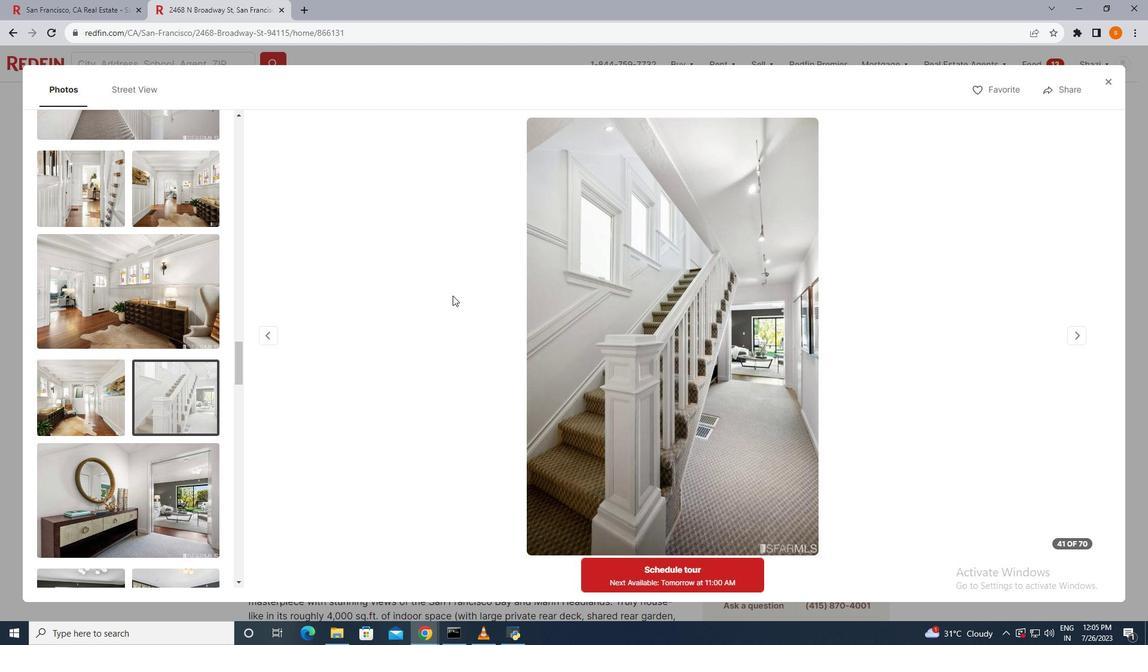 
Action: Mouse scrolled (452, 295) with delta (0, 0)
Screenshot: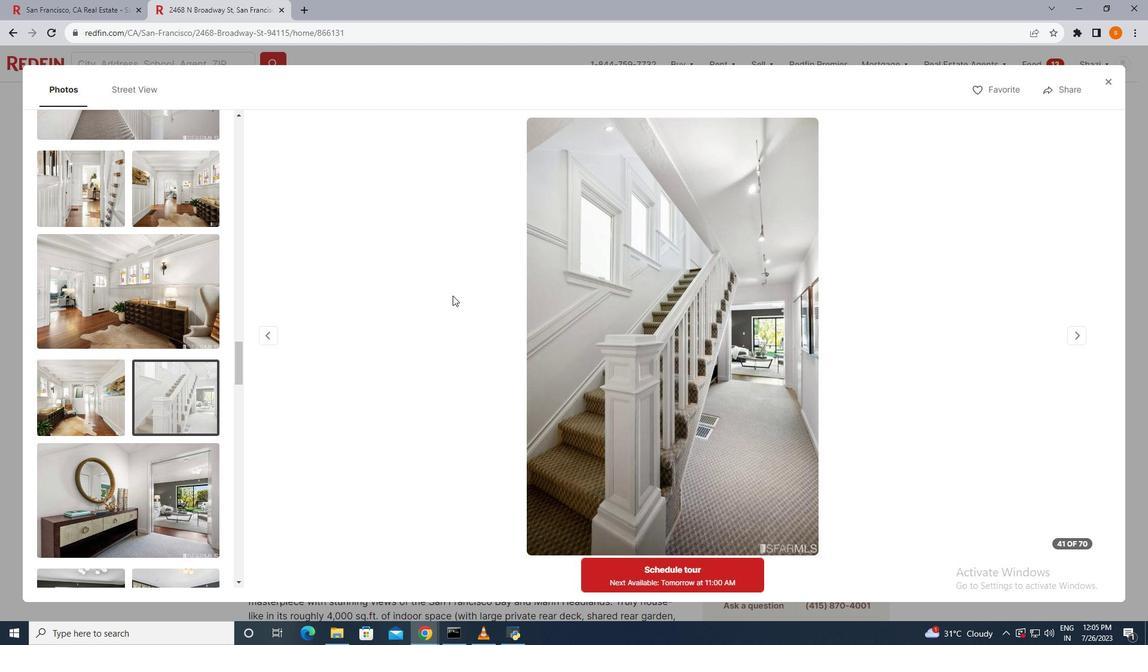 
Action: Mouse scrolled (452, 295) with delta (0, 0)
Screenshot: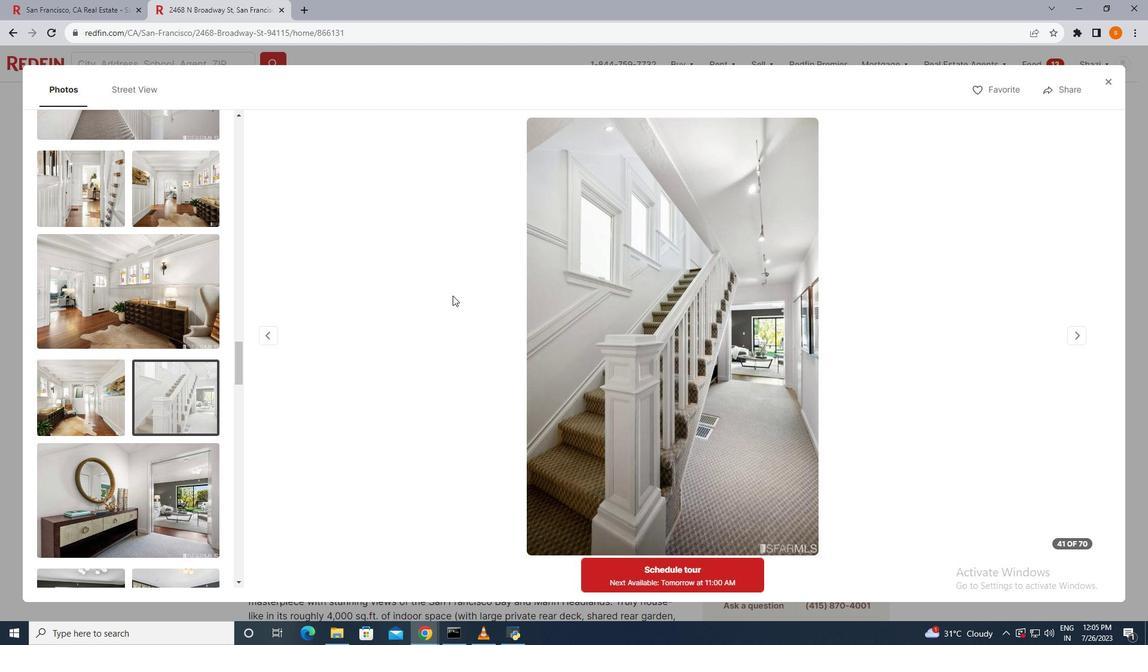 
Action: Mouse scrolled (452, 295) with delta (0, 0)
Screenshot: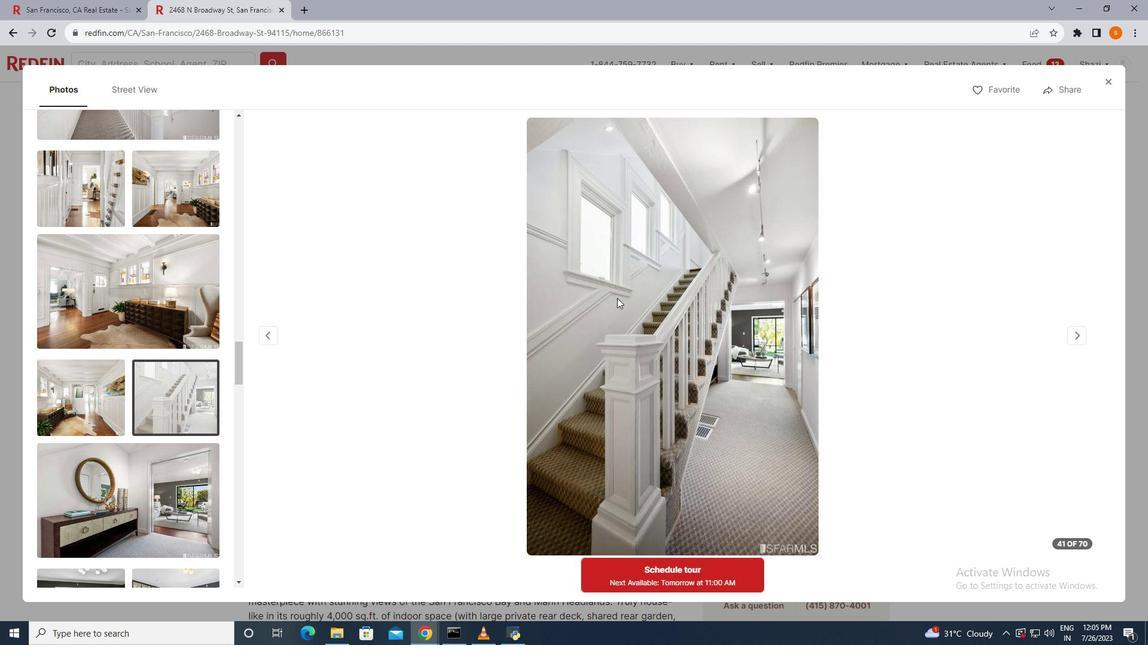 
Action: Mouse moved to (1069, 333)
Screenshot: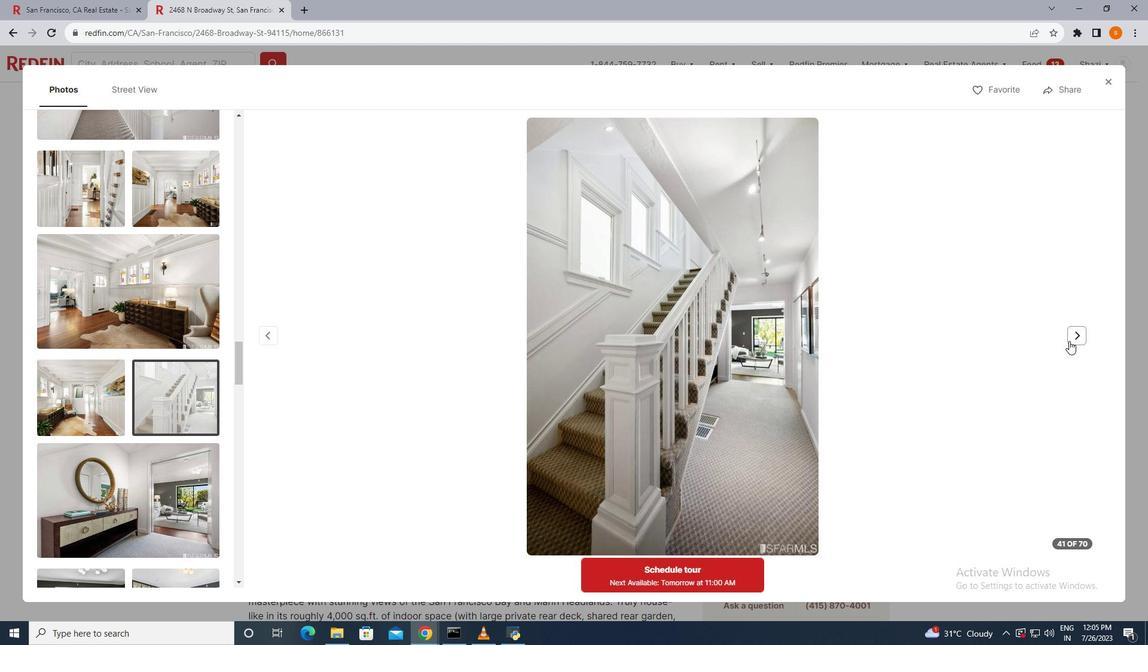 
Action: Mouse pressed left at (1069, 333)
Screenshot: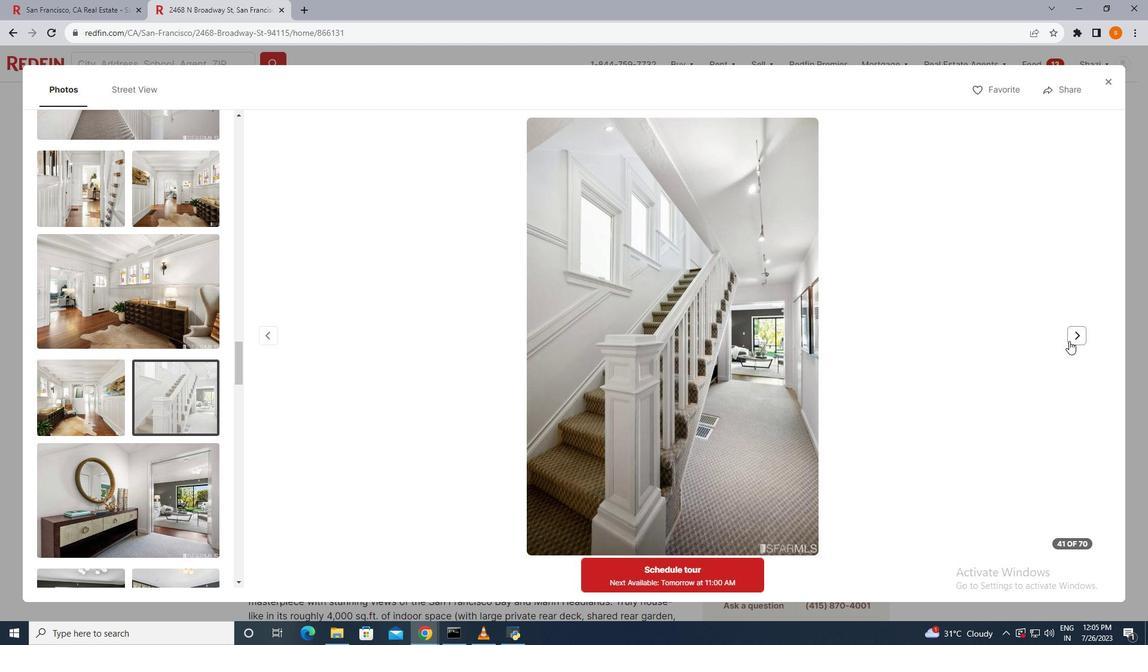 
Action: Mouse moved to (1079, 340)
Screenshot: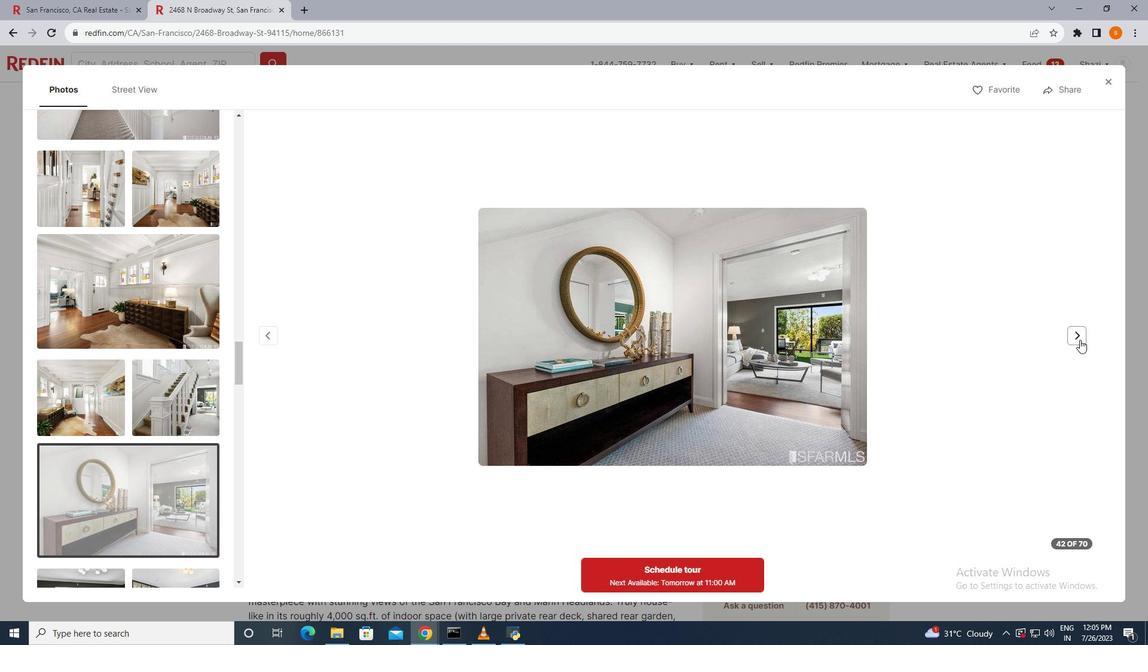 
Action: Mouse pressed left at (1079, 340)
Screenshot: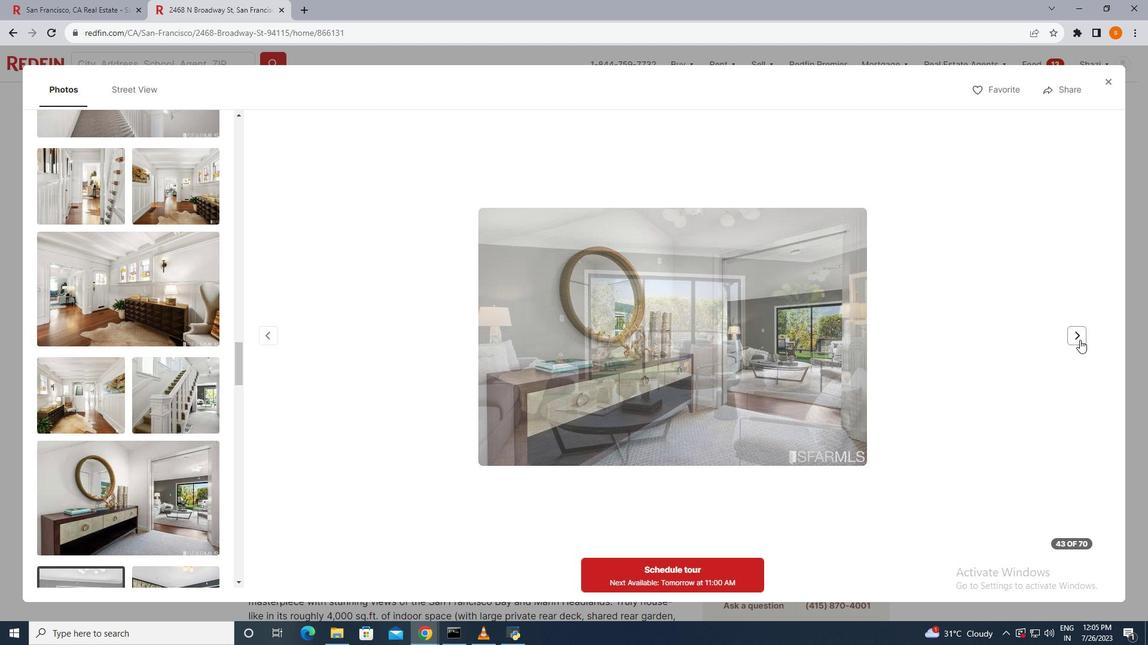 
Action: Mouse pressed left at (1079, 340)
Screenshot: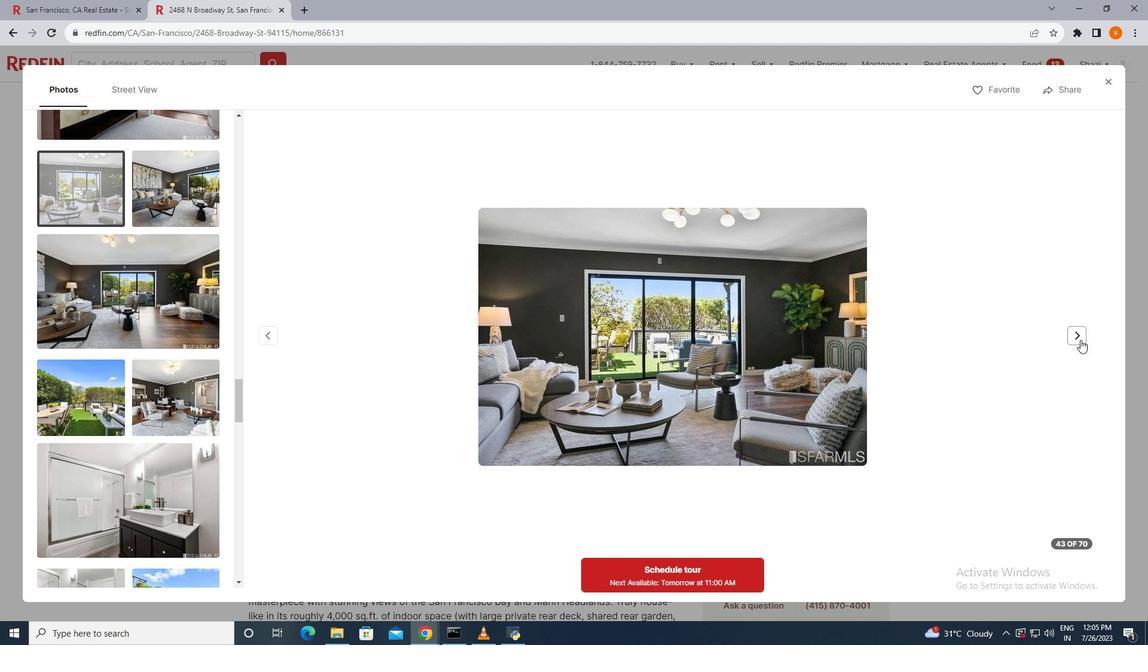 
Action: Mouse moved to (1080, 340)
Screenshot: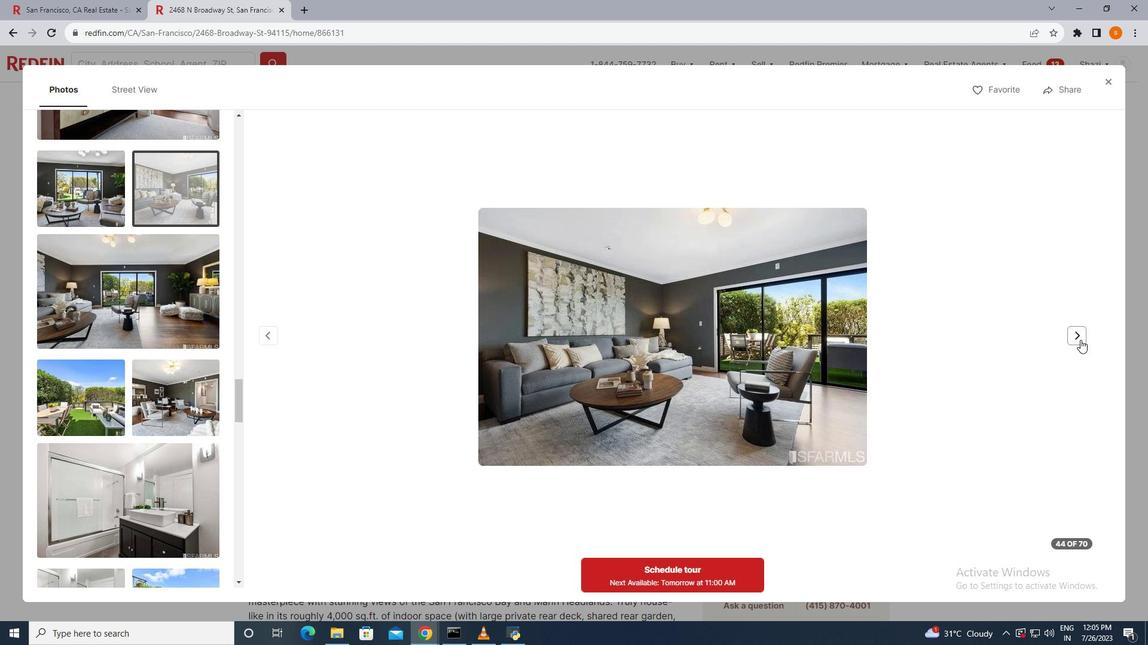 
Action: Mouse pressed left at (1080, 340)
Screenshot: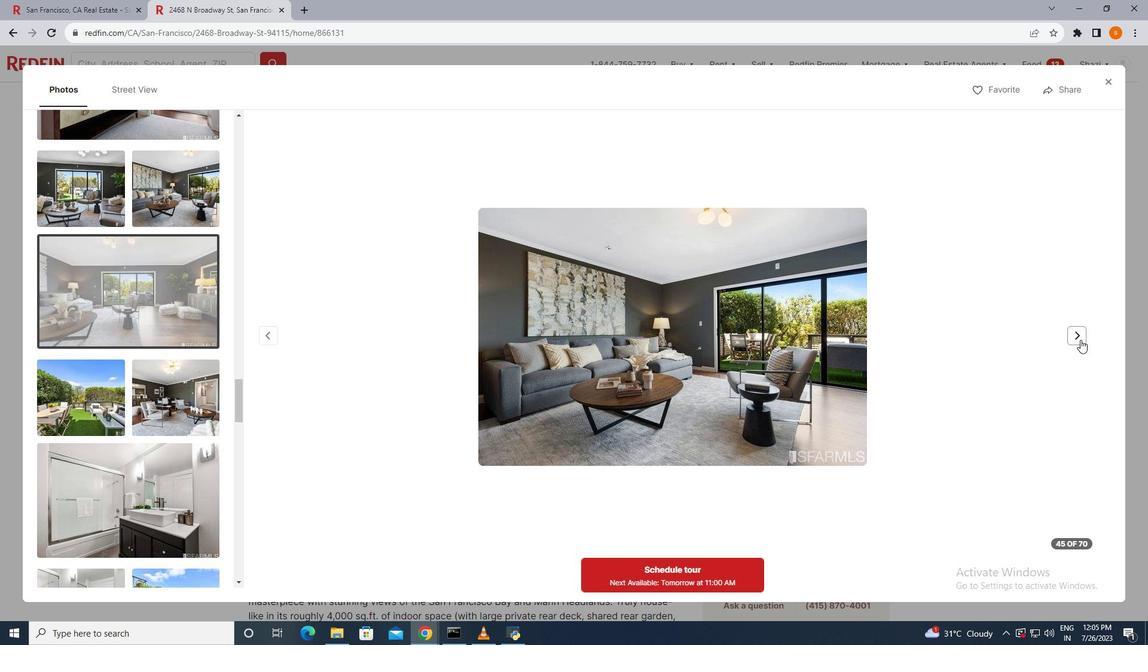 
Action: Mouse moved to (1080, 336)
Screenshot: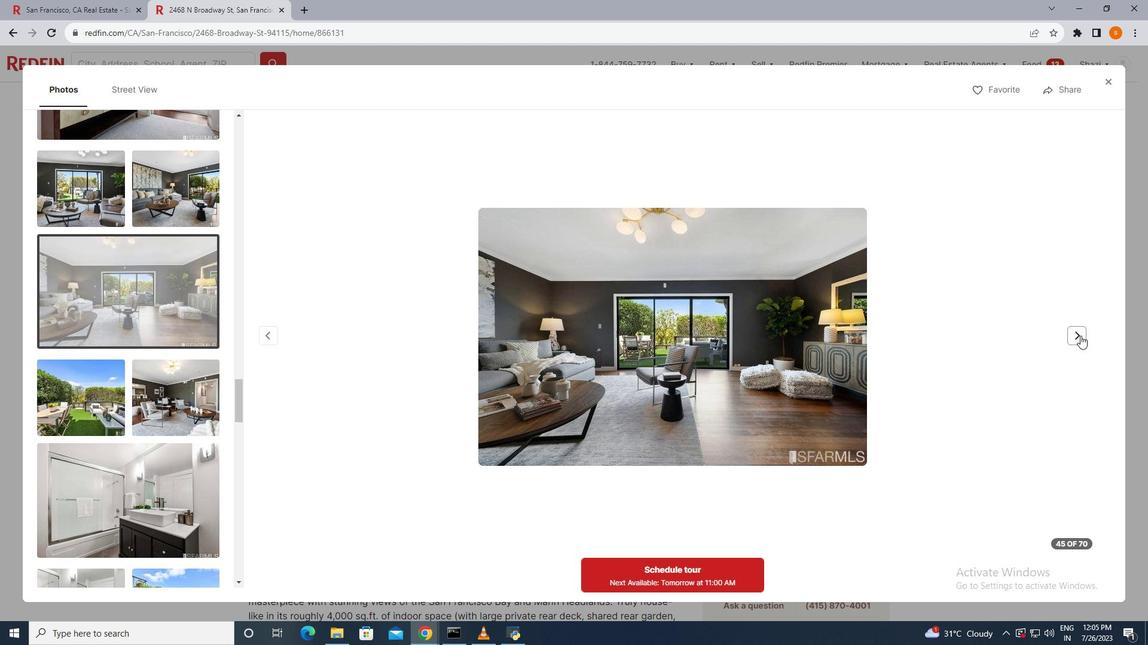 
Action: Mouse pressed left at (1080, 336)
Screenshot: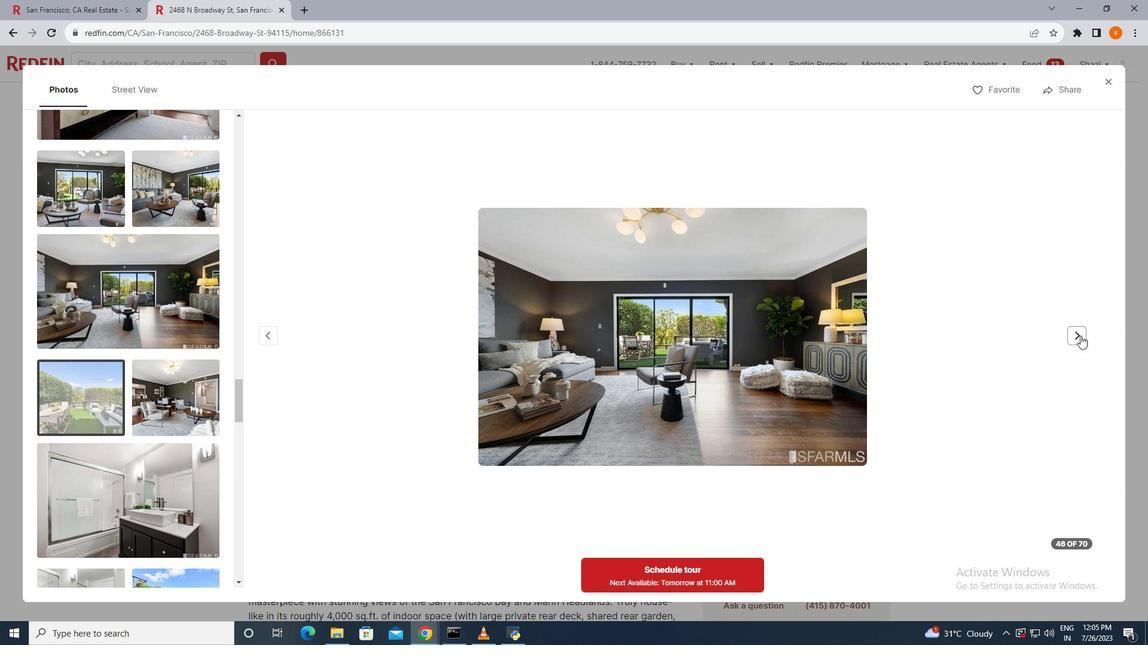 
Action: Mouse moved to (1080, 333)
Screenshot: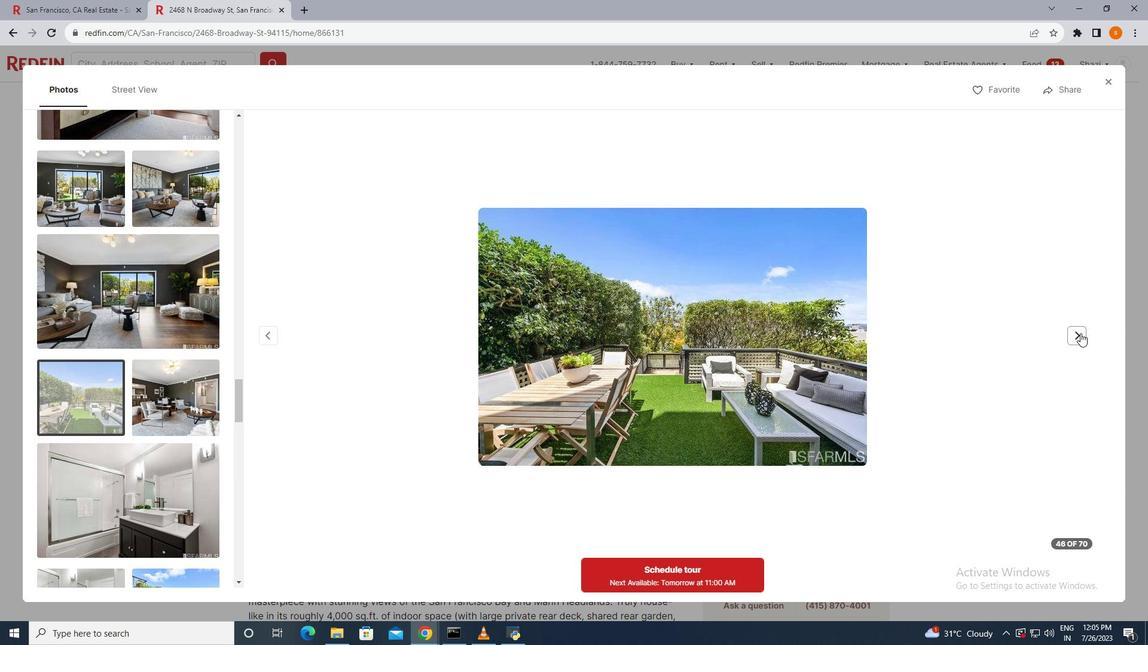 
Action: Mouse pressed left at (1080, 333)
Screenshot: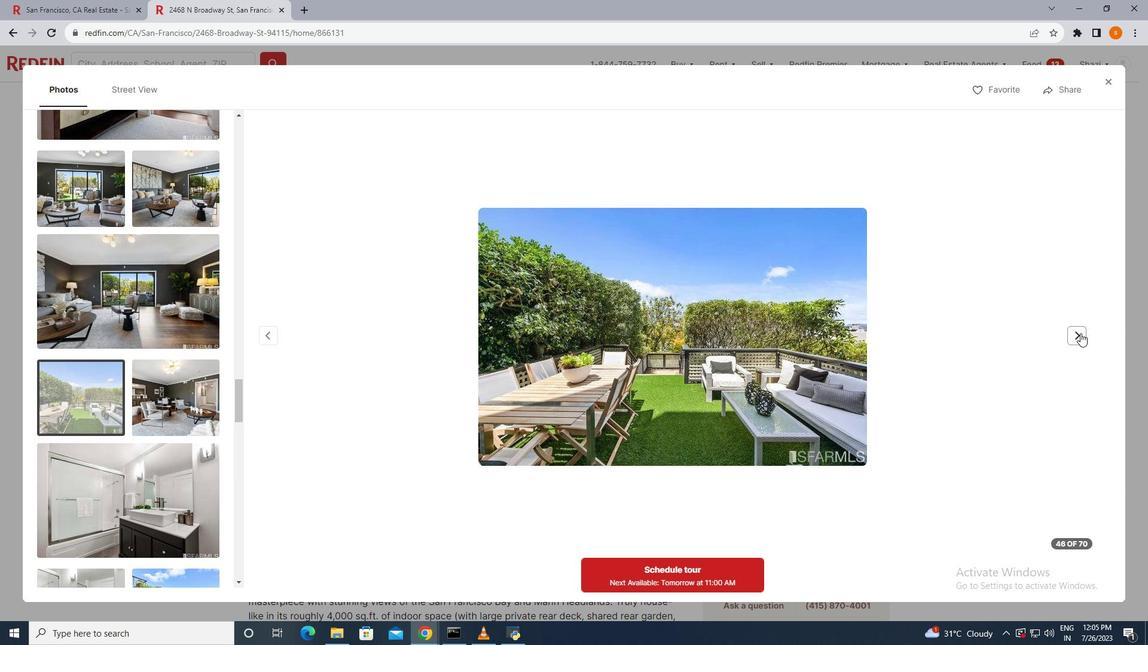 
Action: Mouse pressed left at (1080, 333)
Screenshot: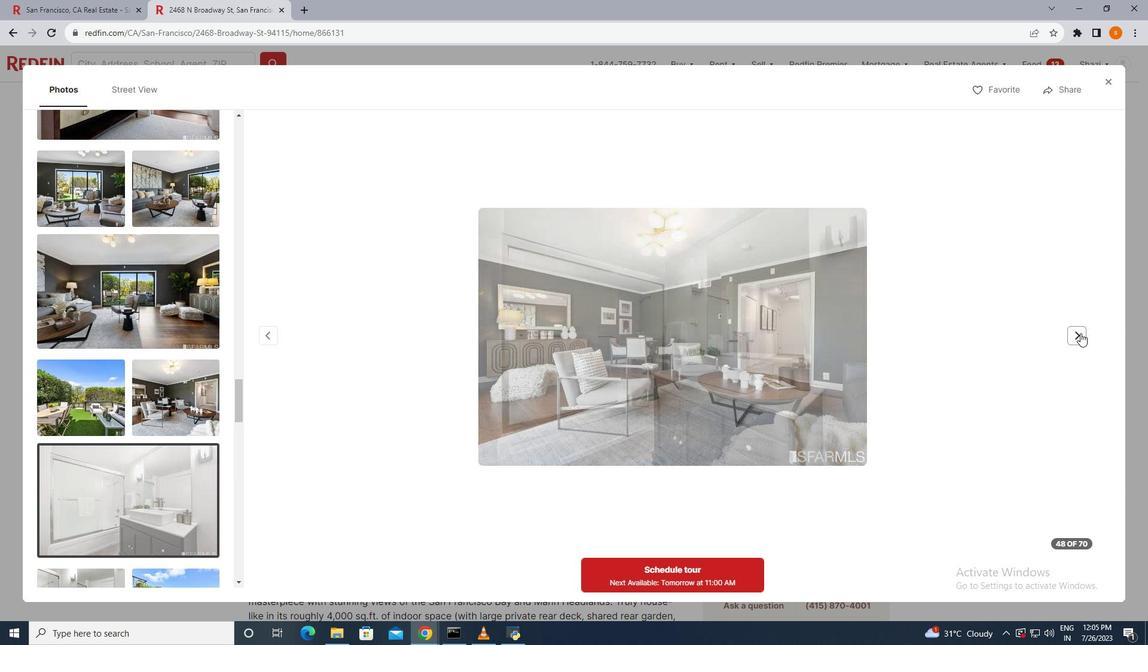 
Action: Mouse pressed left at (1080, 333)
Screenshot: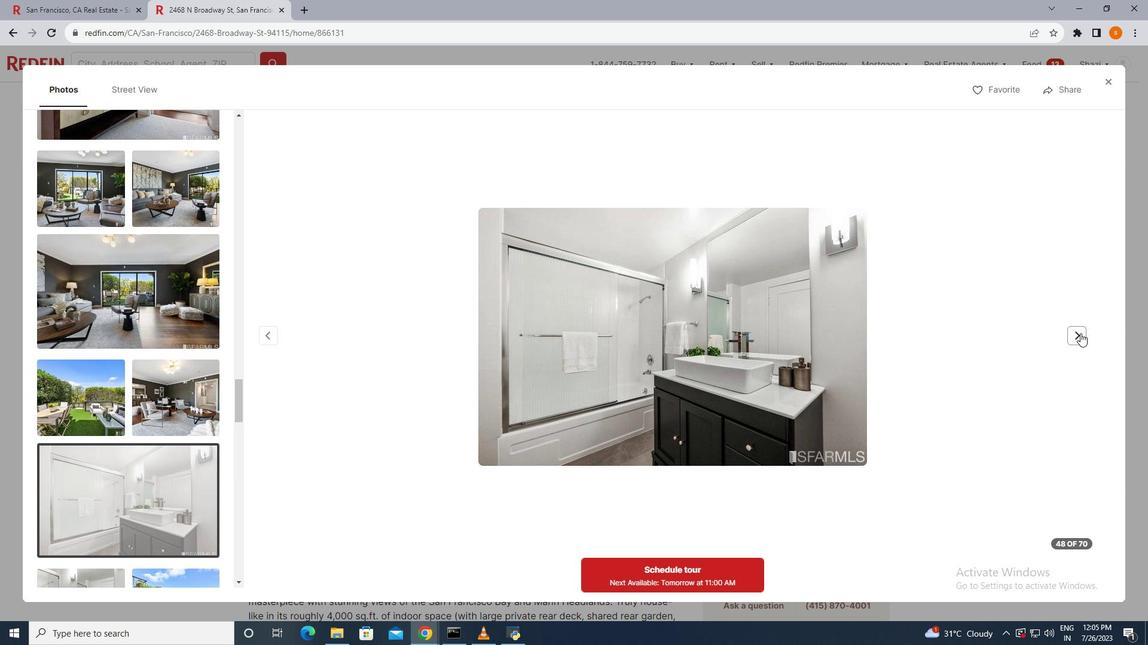 
Action: Mouse pressed left at (1080, 333)
Screenshot: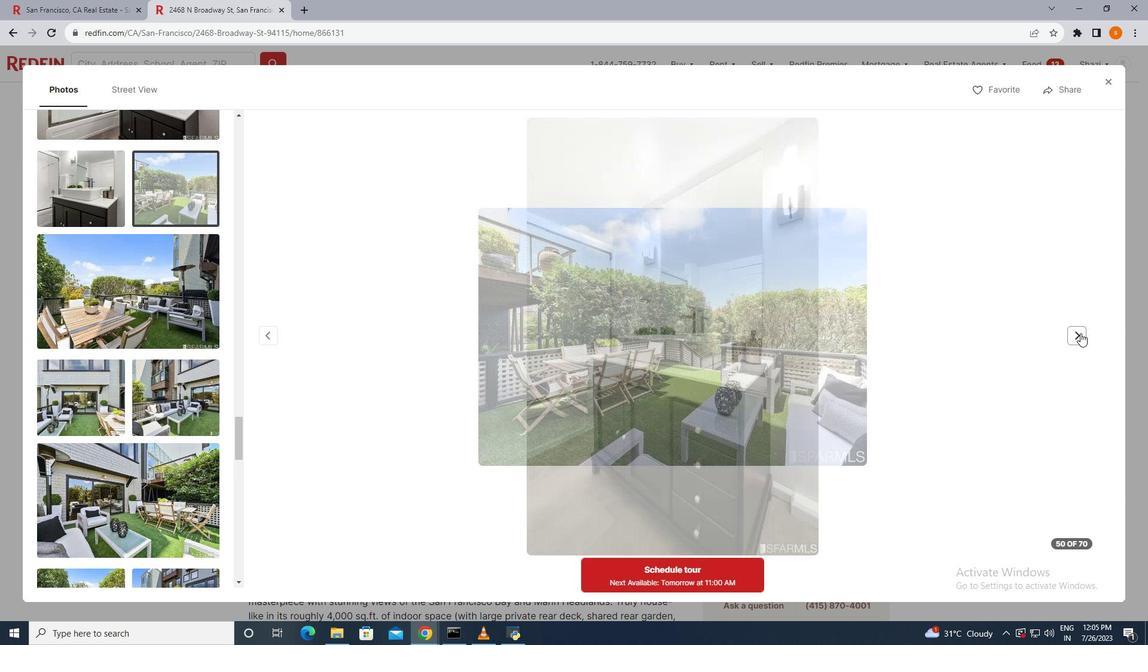 
Action: Mouse moved to (1080, 333)
Screenshot: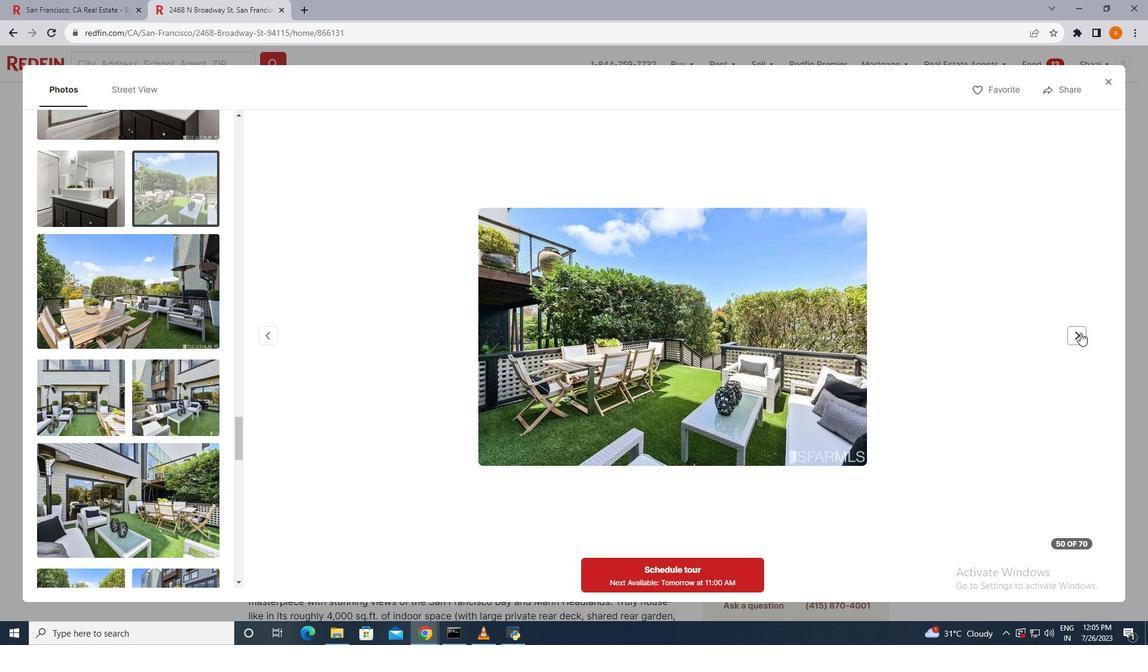 
Action: Mouse pressed left at (1080, 333)
Screenshot: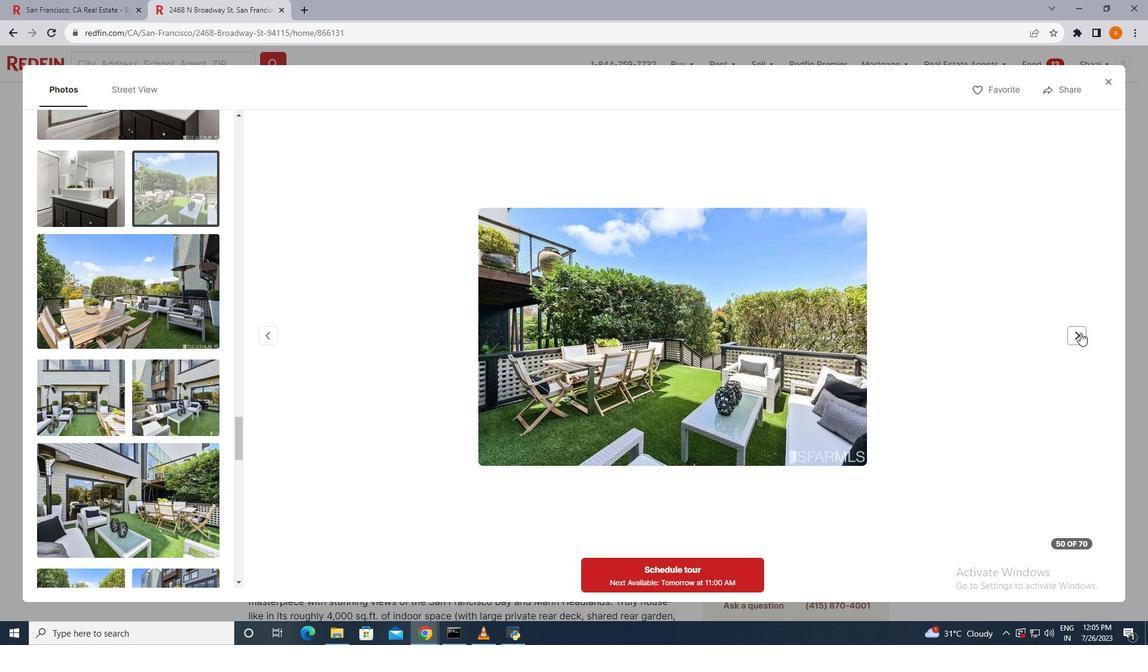 
Action: Mouse moved to (1079, 328)
Screenshot: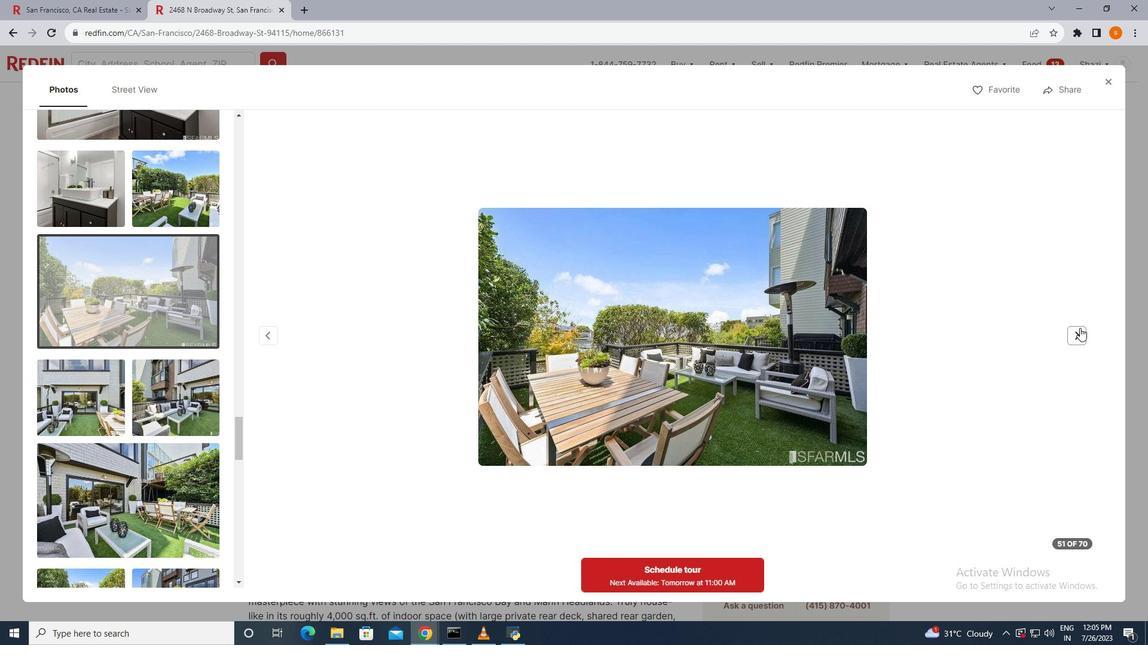 
Action: Mouse pressed left at (1079, 328)
Screenshot: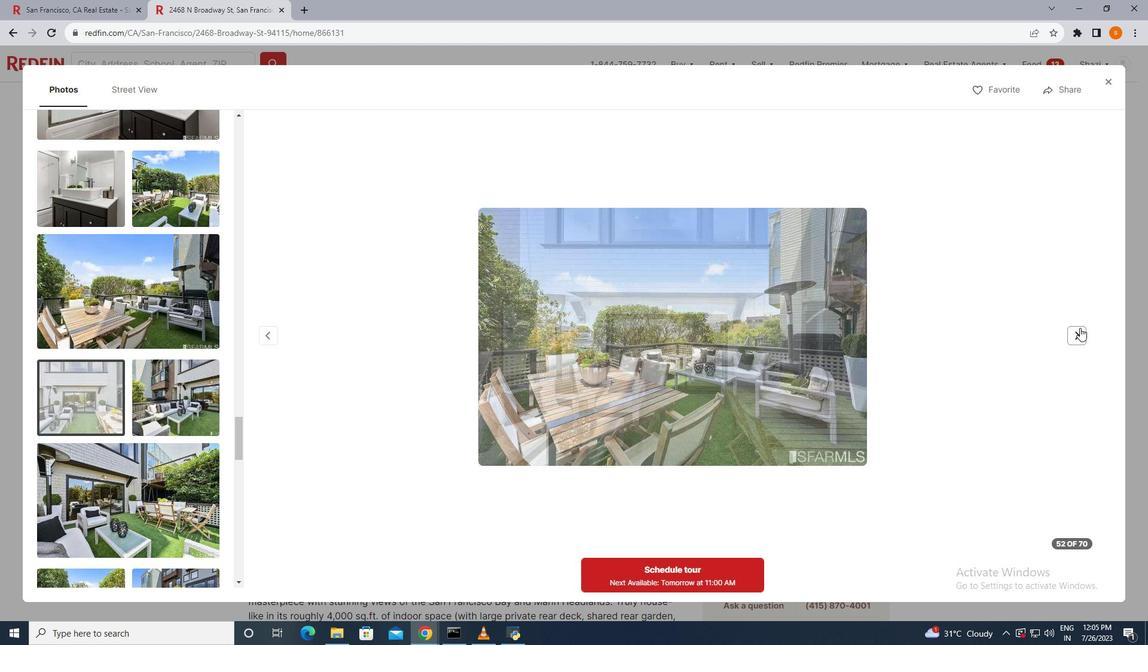 
Action: Mouse pressed left at (1079, 328)
Screenshot: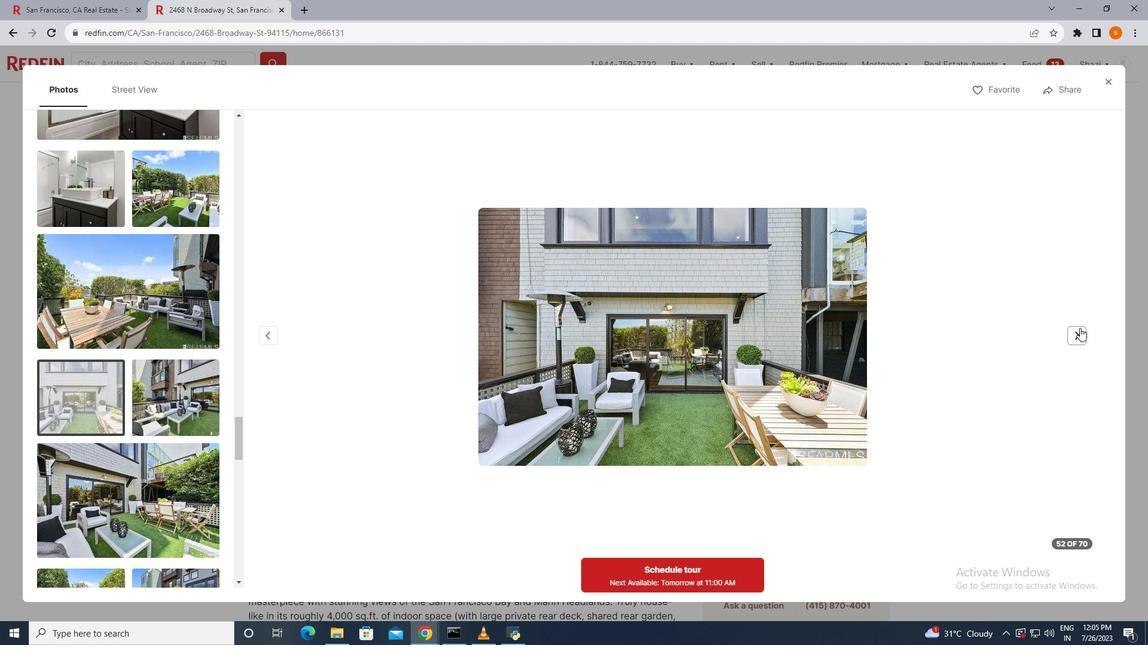 
Action: Mouse pressed left at (1079, 328)
Screenshot: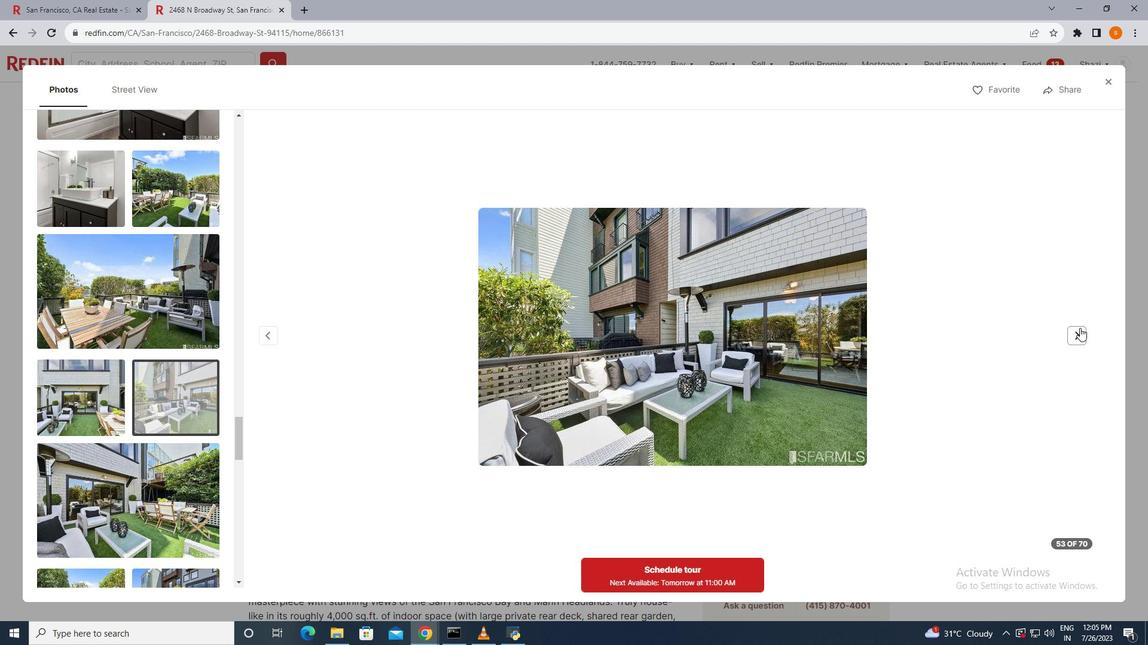 
Action: Mouse pressed left at (1079, 328)
Screenshot: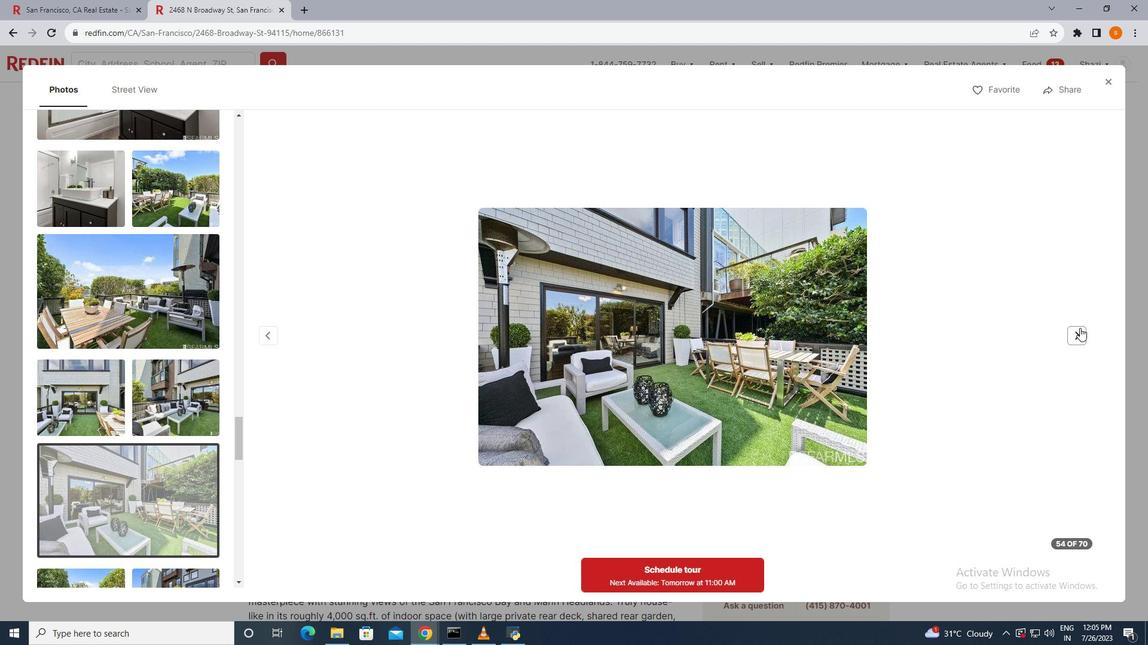 
Action: Mouse moved to (1079, 317)
Screenshot: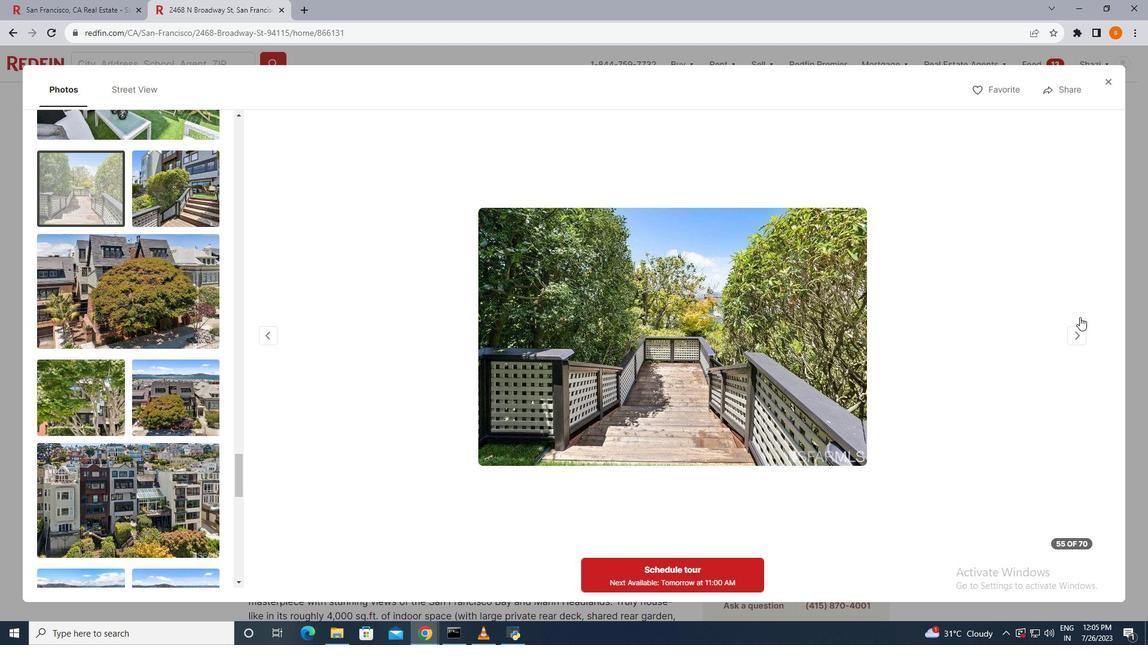 
Action: Mouse pressed left at (1079, 317)
Screenshot: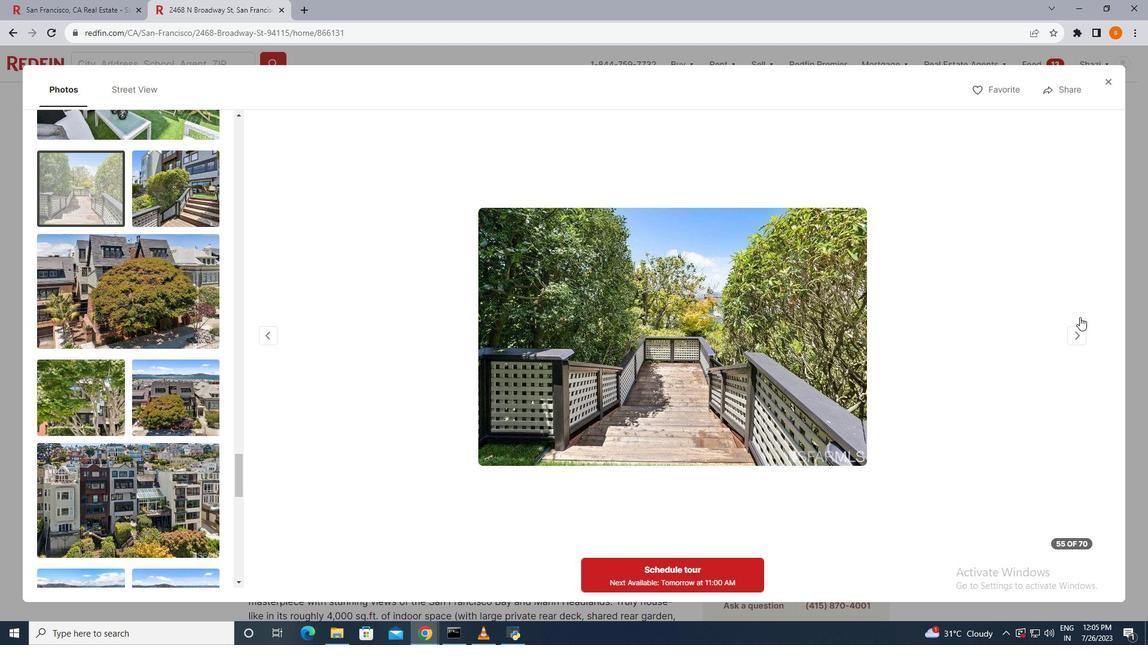 
Action: Mouse moved to (1079, 317)
Screenshot: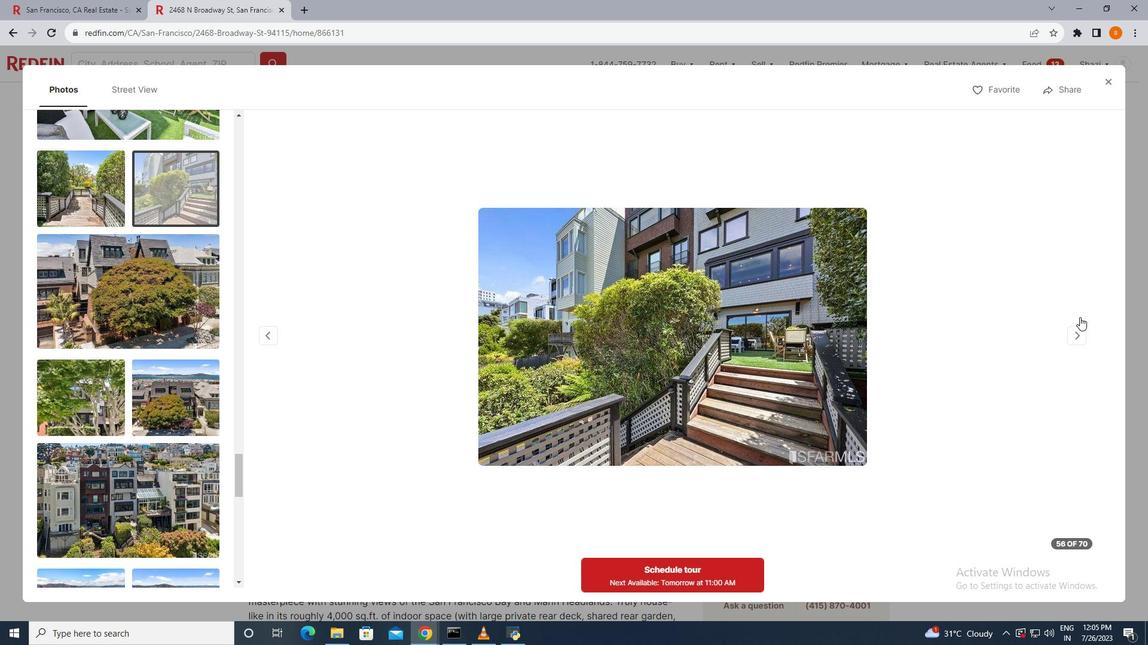 
Action: Mouse pressed left at (1079, 317)
Screenshot: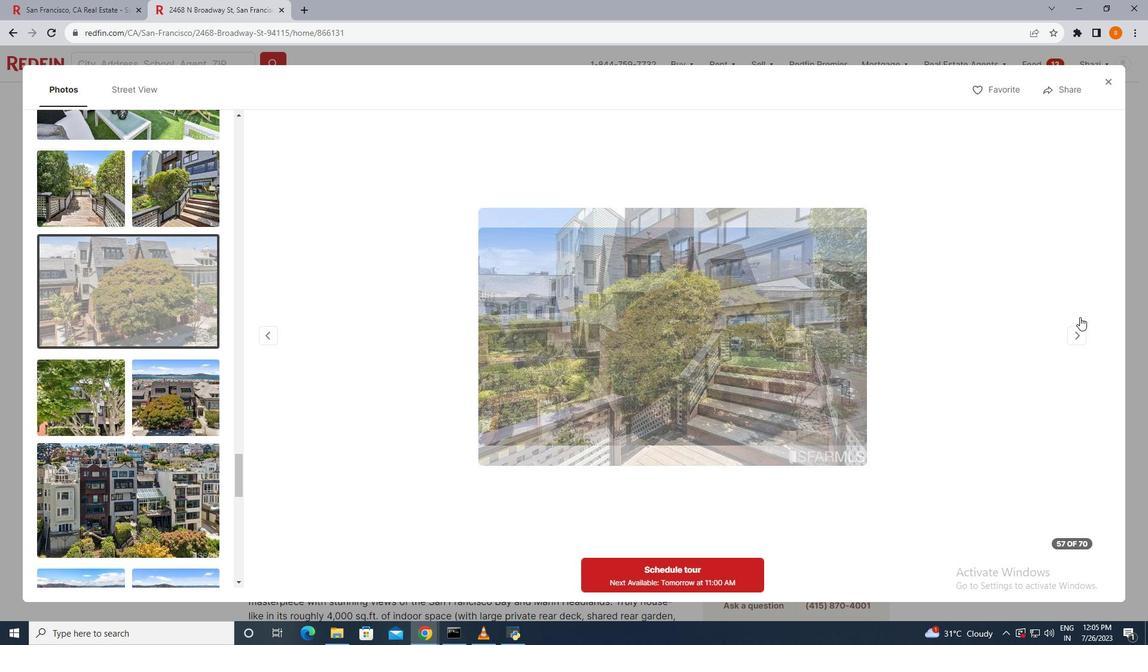 
Action: Mouse moved to (1079, 339)
Screenshot: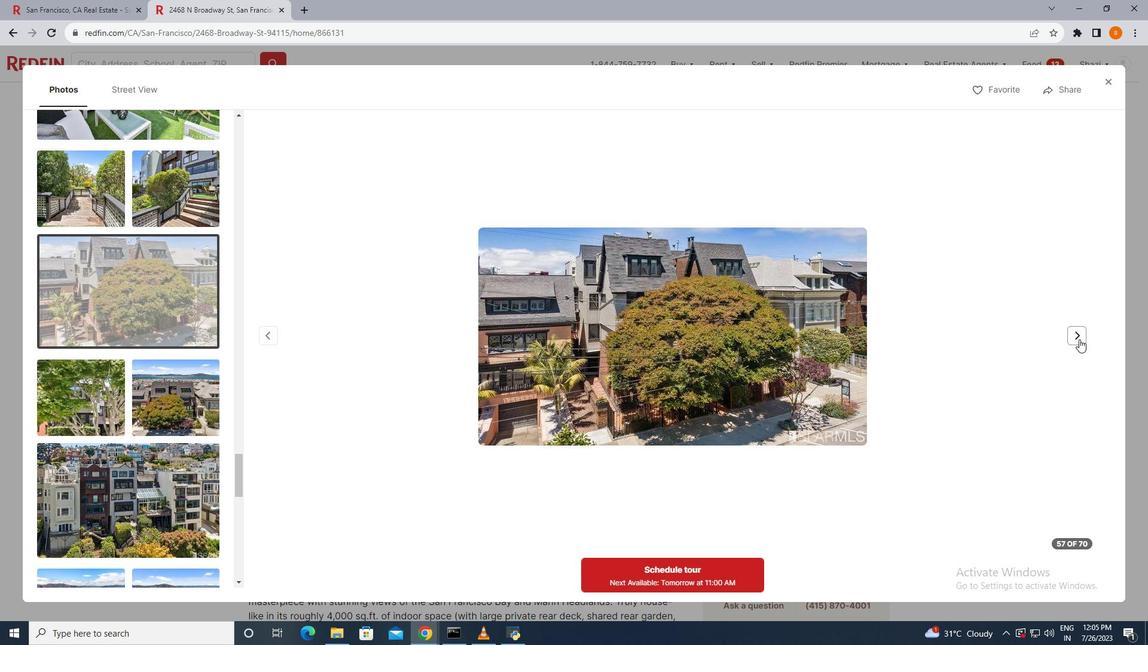 
Action: Mouse pressed left at (1079, 339)
Screenshot: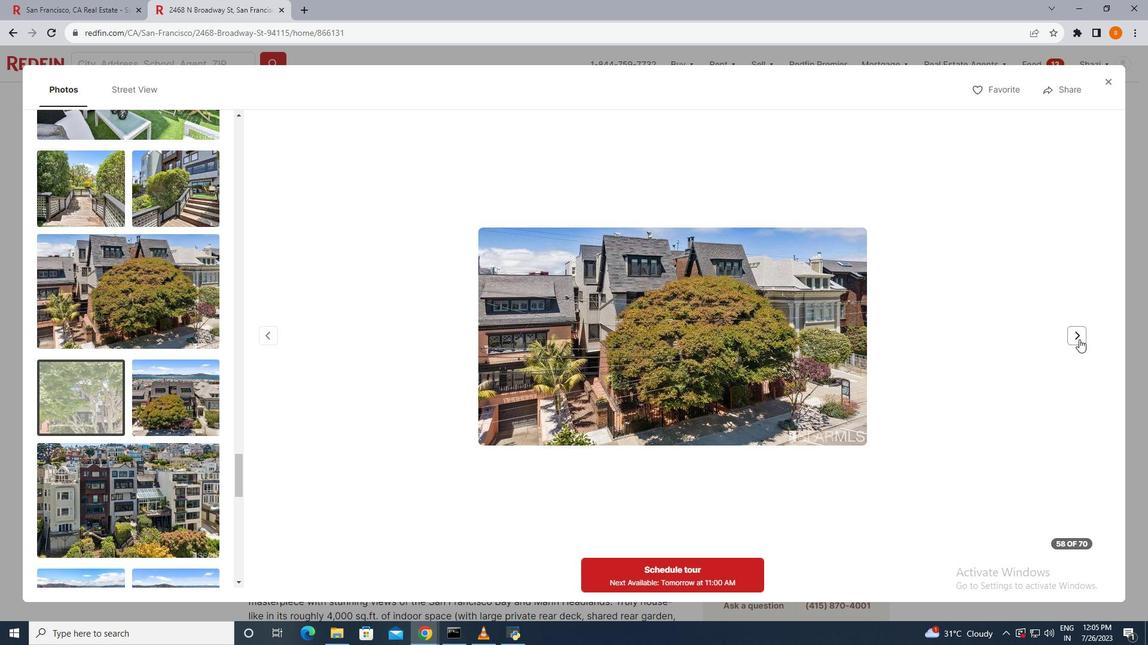 
Action: Mouse moved to (1079, 336)
Screenshot: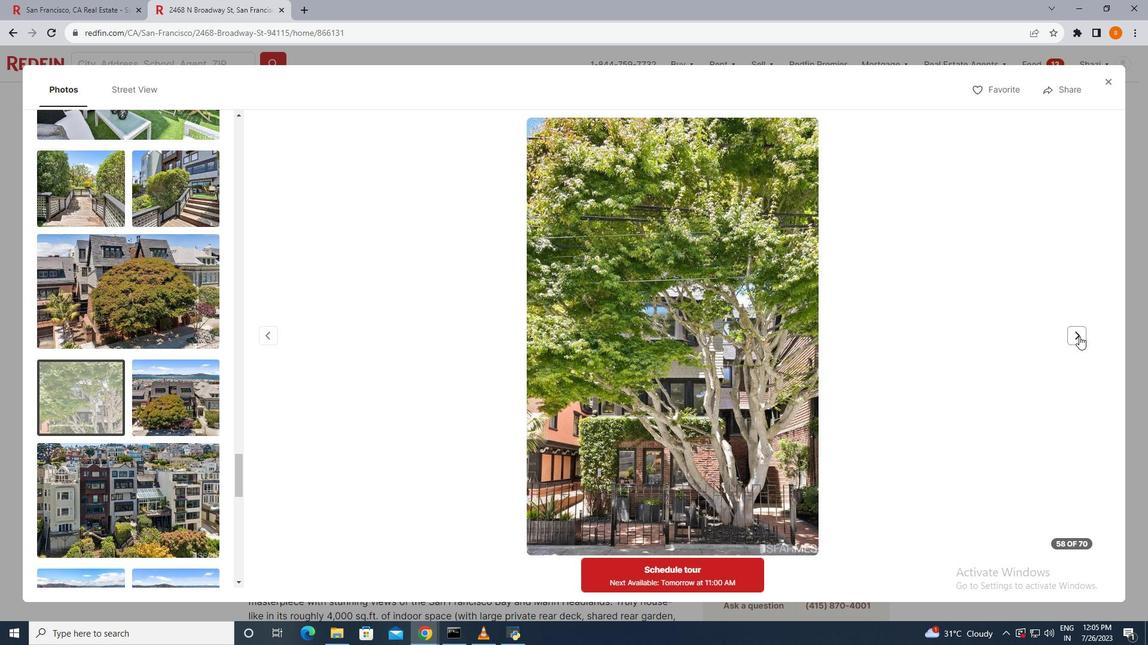 
Action: Mouse pressed left at (1079, 336)
Screenshot: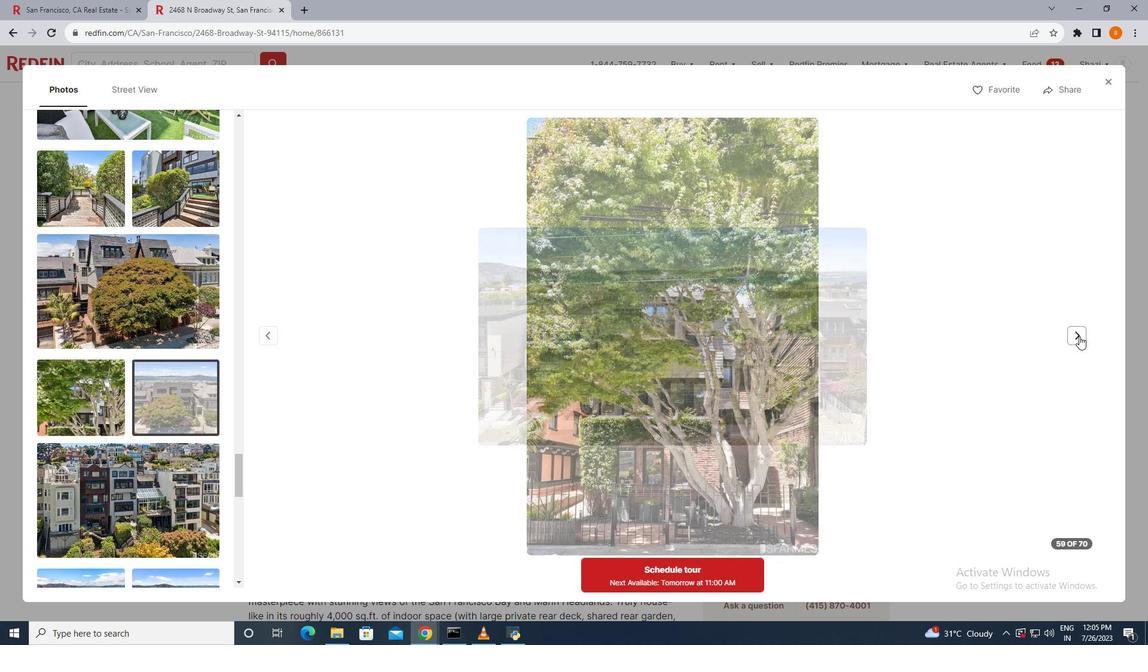 
Action: Mouse moved to (1079, 333)
Screenshot: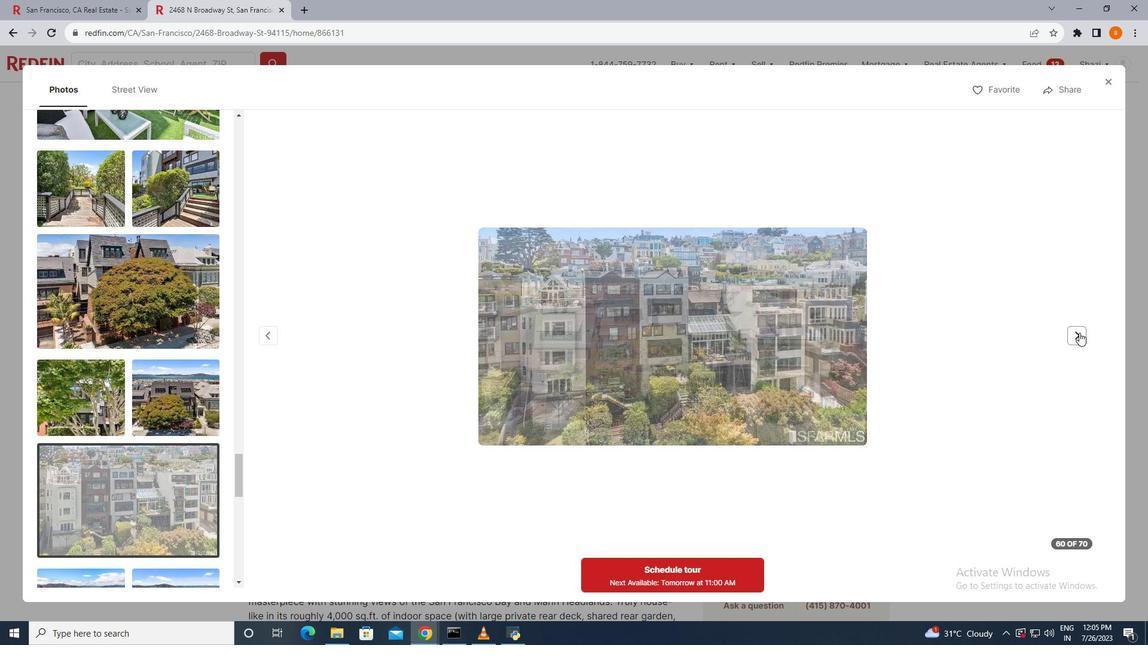 
Action: Mouse pressed left at (1079, 333)
Screenshot: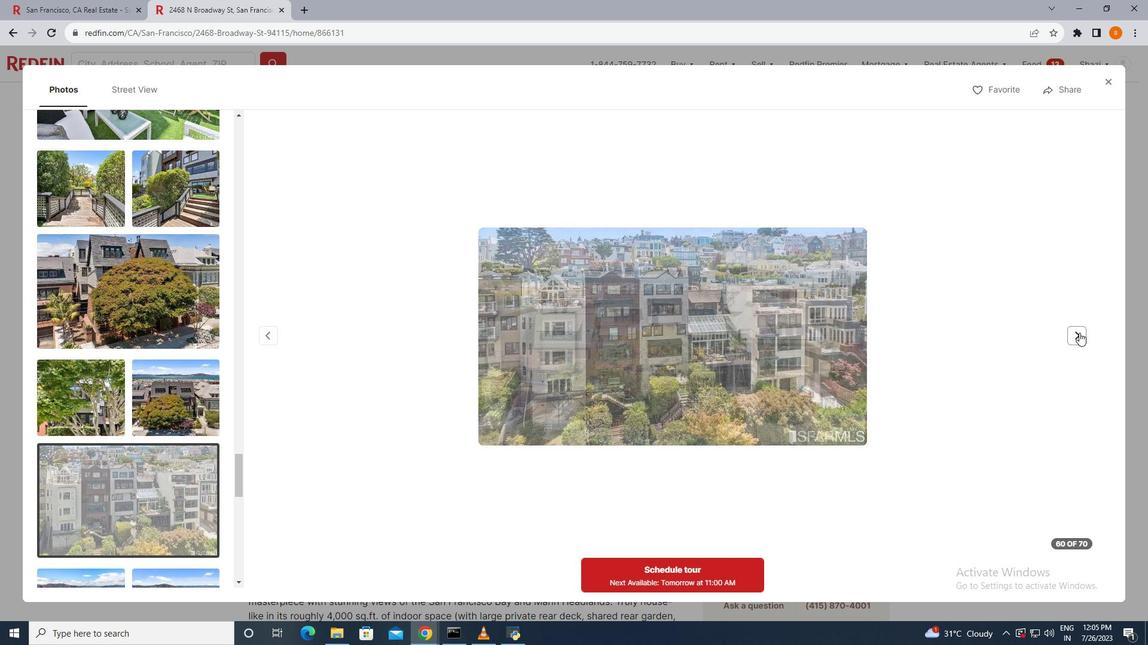 
Action: Mouse pressed left at (1079, 333)
Screenshot: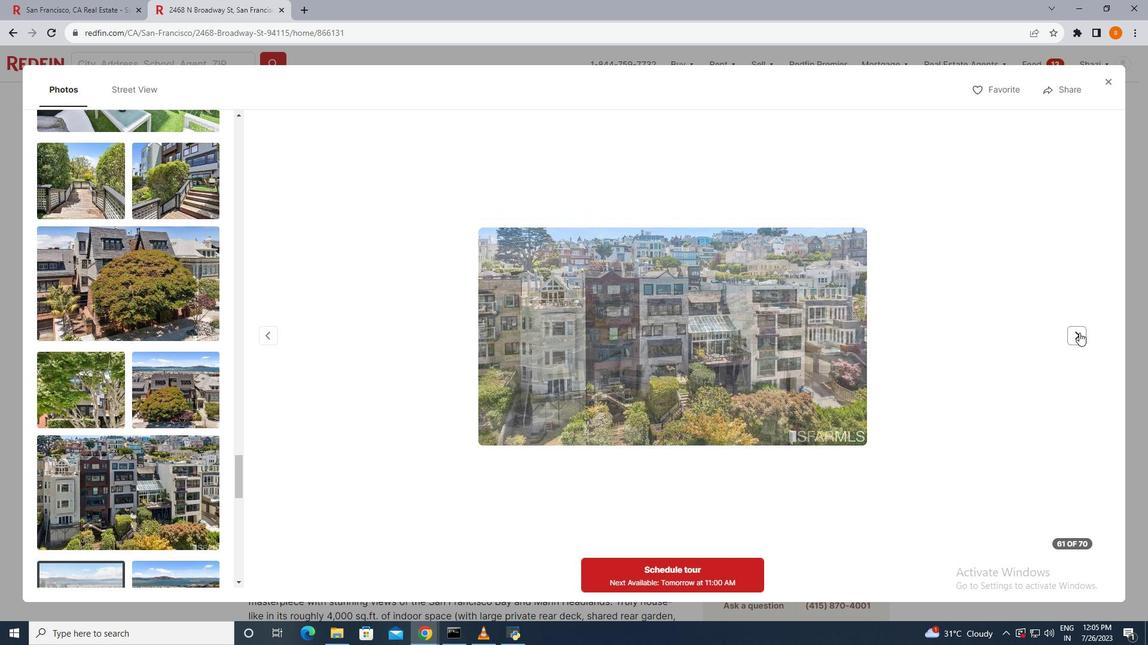 
Action: Mouse moved to (1079, 333)
Screenshot: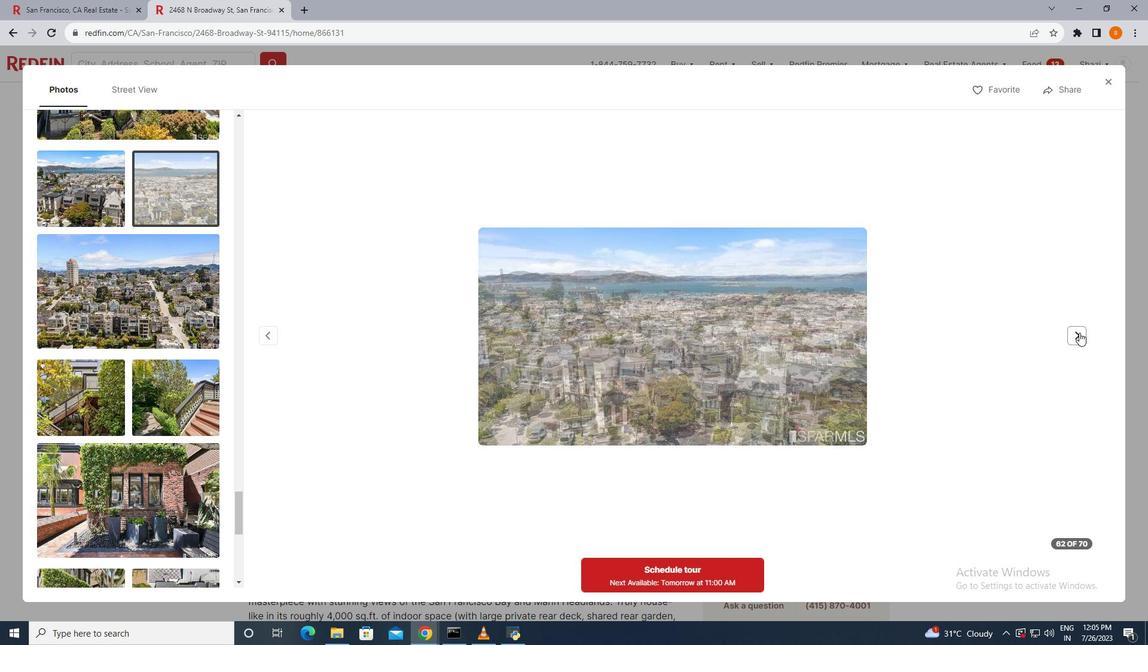 
Action: Mouse pressed left at (1079, 333)
Screenshot: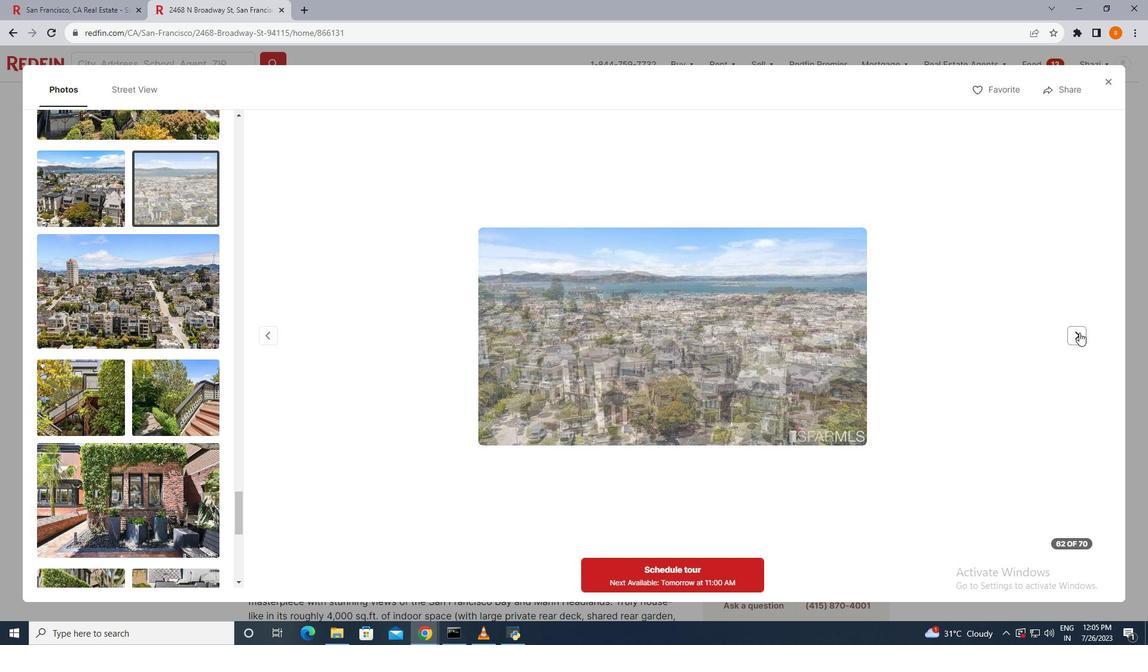
Action: Mouse pressed left at (1079, 333)
Screenshot: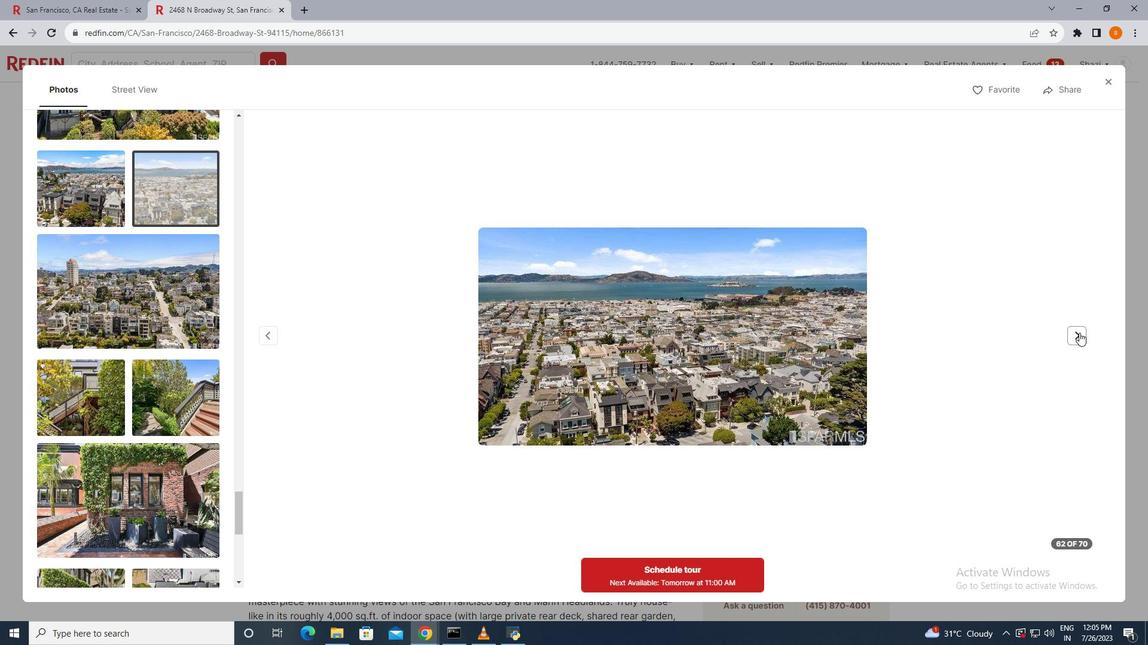 
Action: Mouse pressed left at (1079, 333)
Screenshot: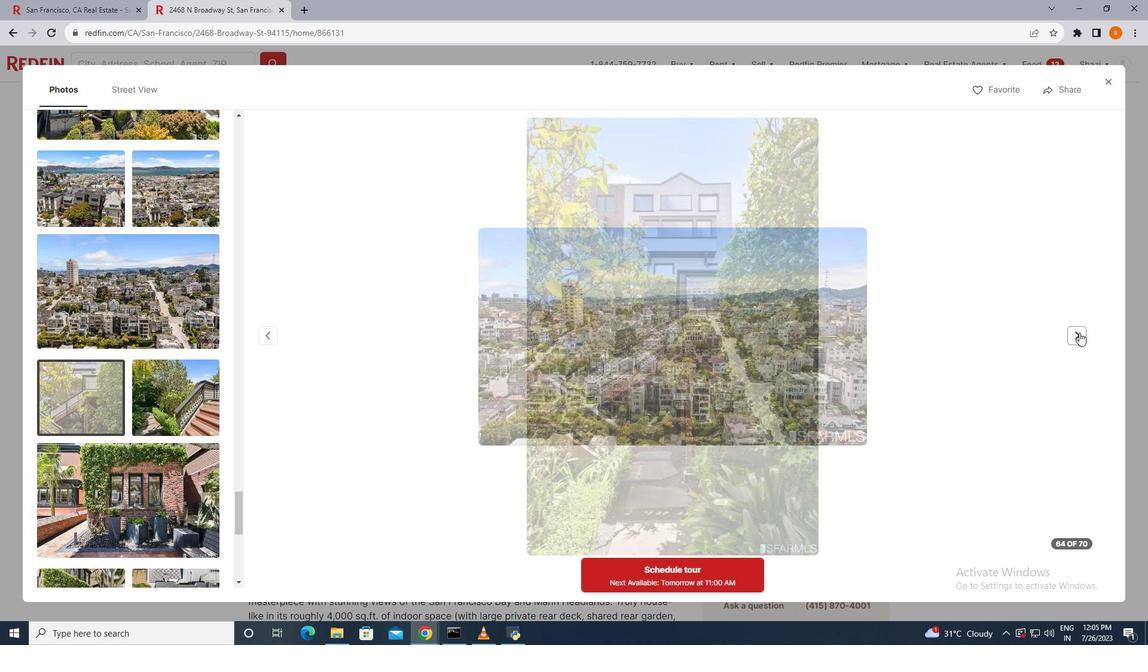 
Action: Mouse pressed left at (1079, 333)
Screenshot: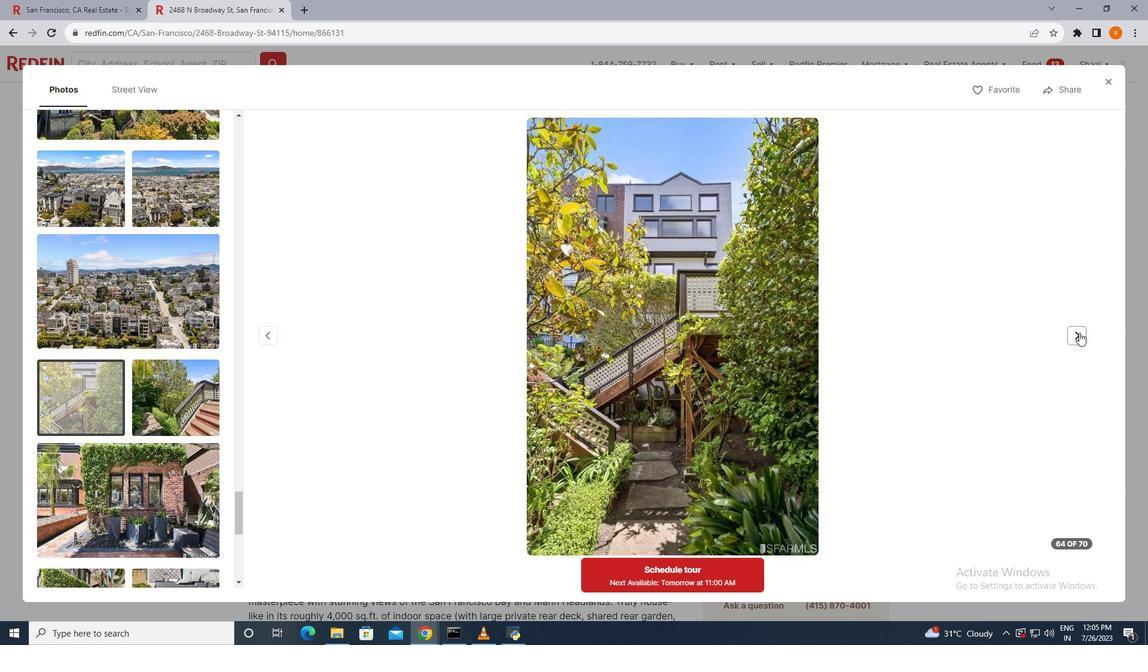 
Action: Mouse pressed left at (1079, 333)
Screenshot: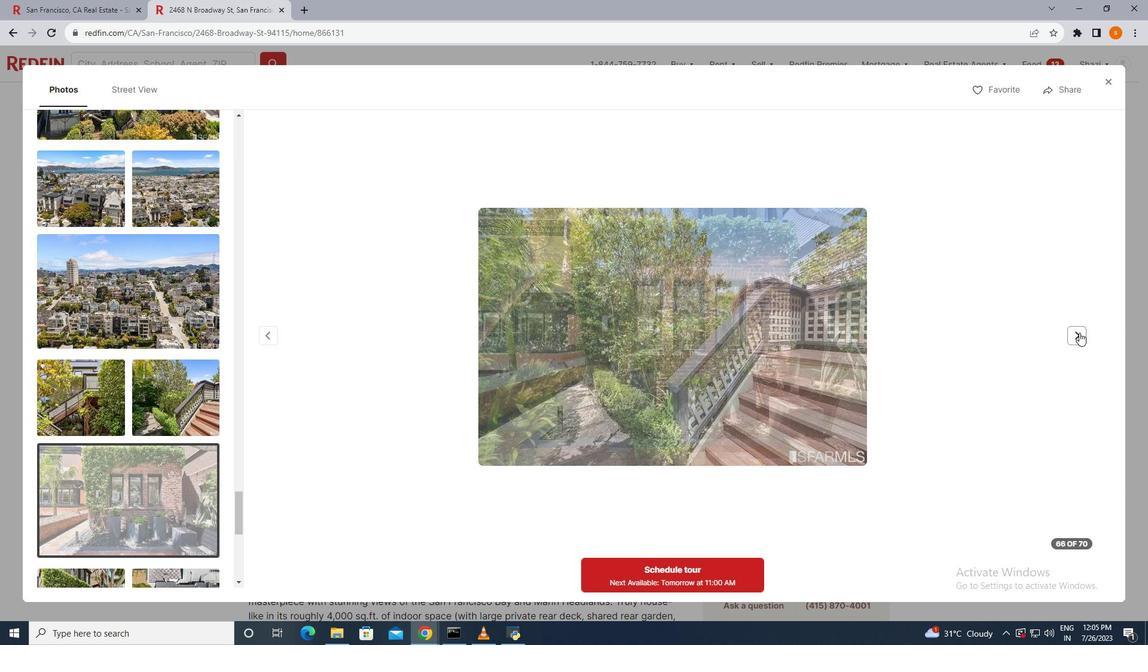 
Action: Mouse pressed left at (1079, 333)
Screenshot: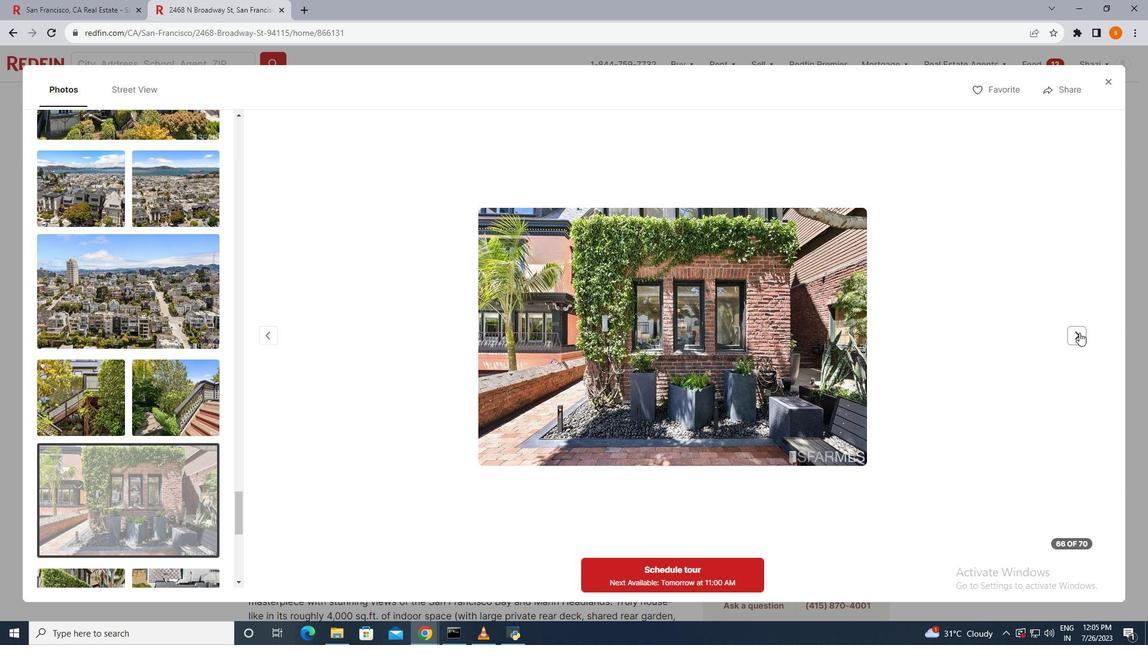 
Action: Mouse moved to (118, 87)
Screenshot: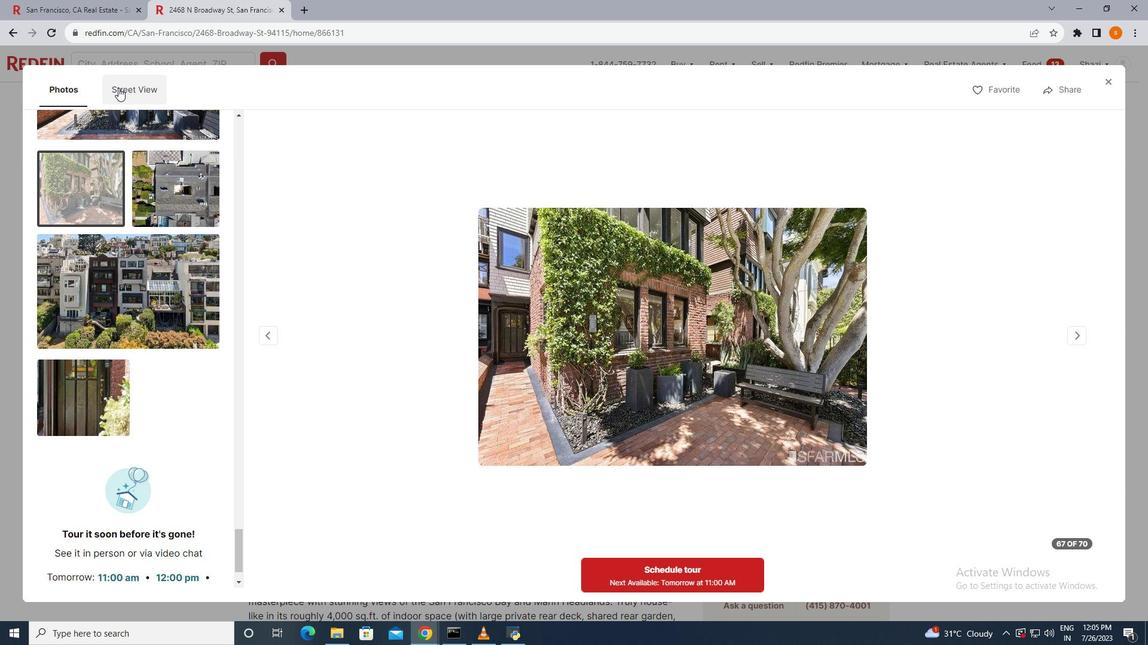 
Action: Mouse pressed left at (118, 87)
Screenshot: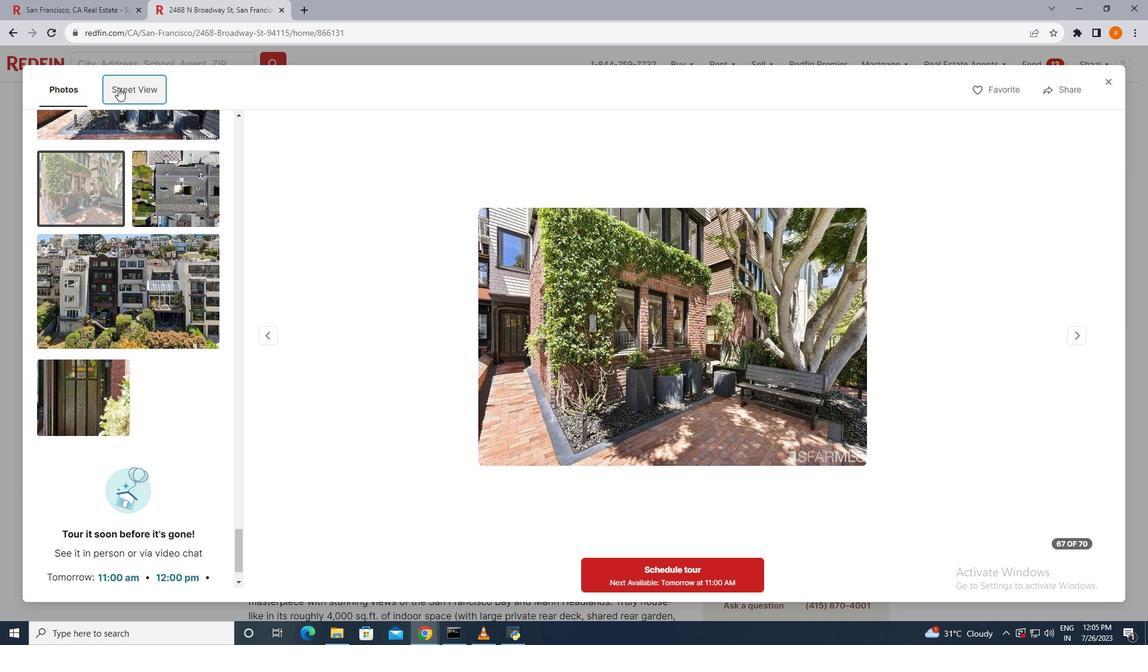 
Action: Mouse moved to (566, 337)
Screenshot: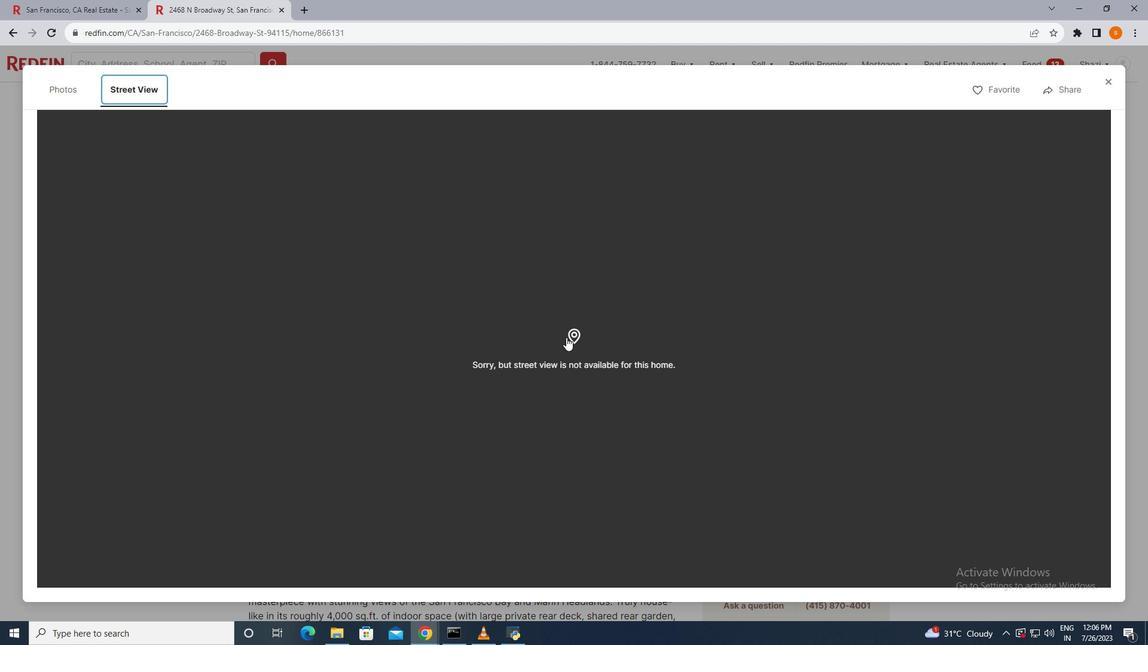 
Action: Mouse pressed left at (566, 337)
Screenshot: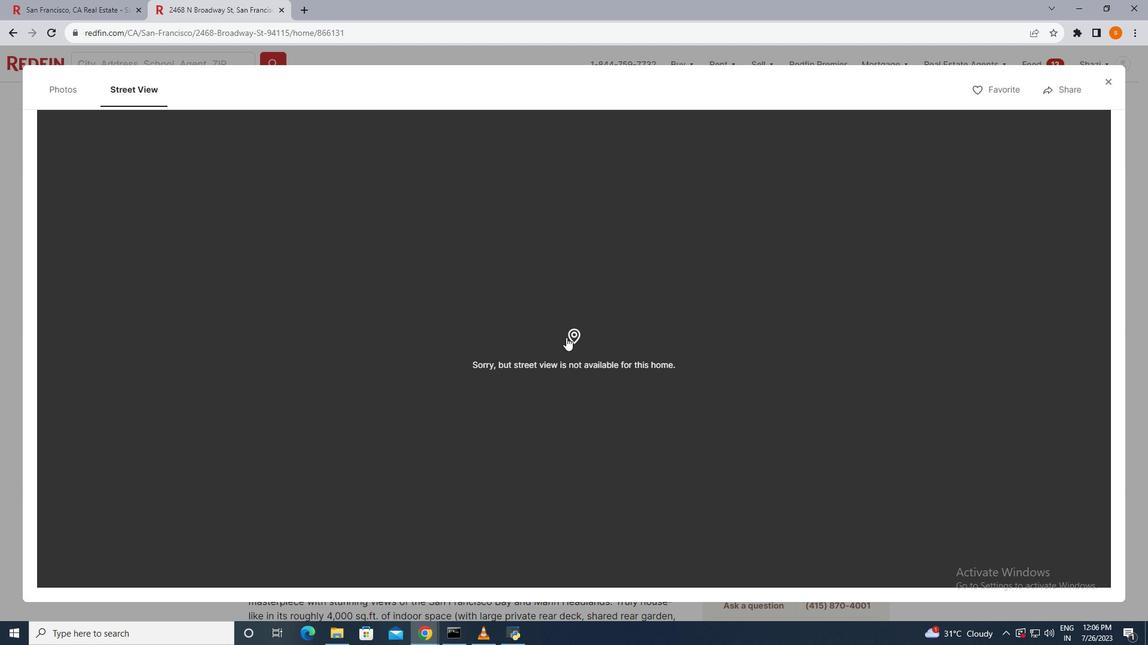 
Action: Mouse moved to (71, 88)
Screenshot: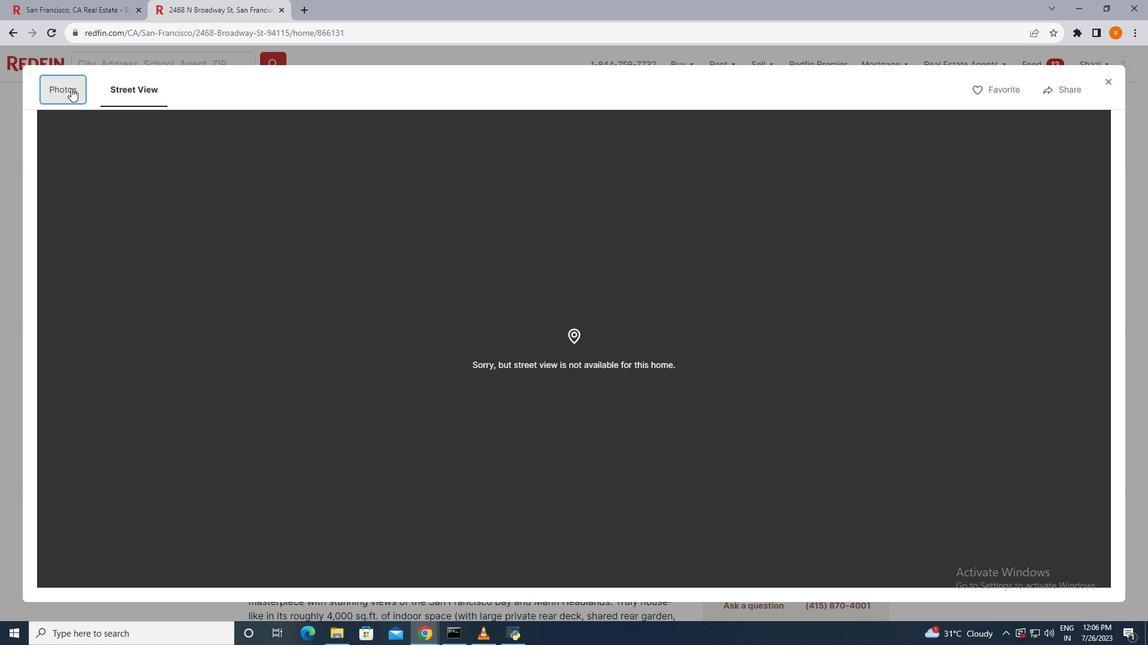 
Action: Mouse pressed left at (71, 88)
Screenshot: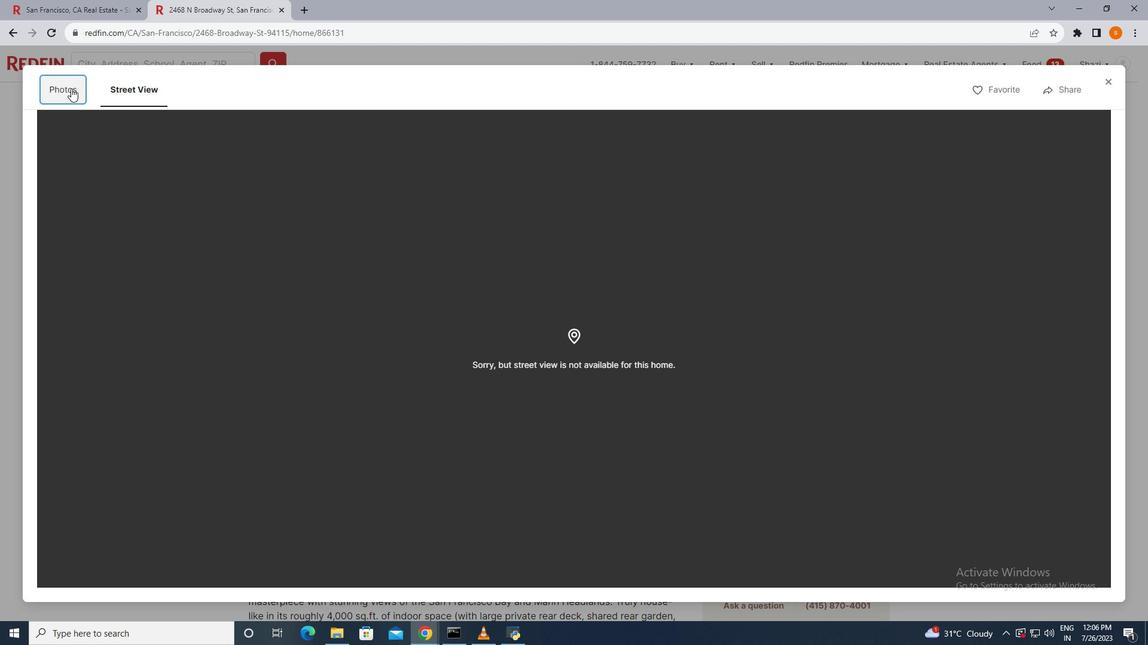 
Action: Mouse moved to (1103, 78)
Screenshot: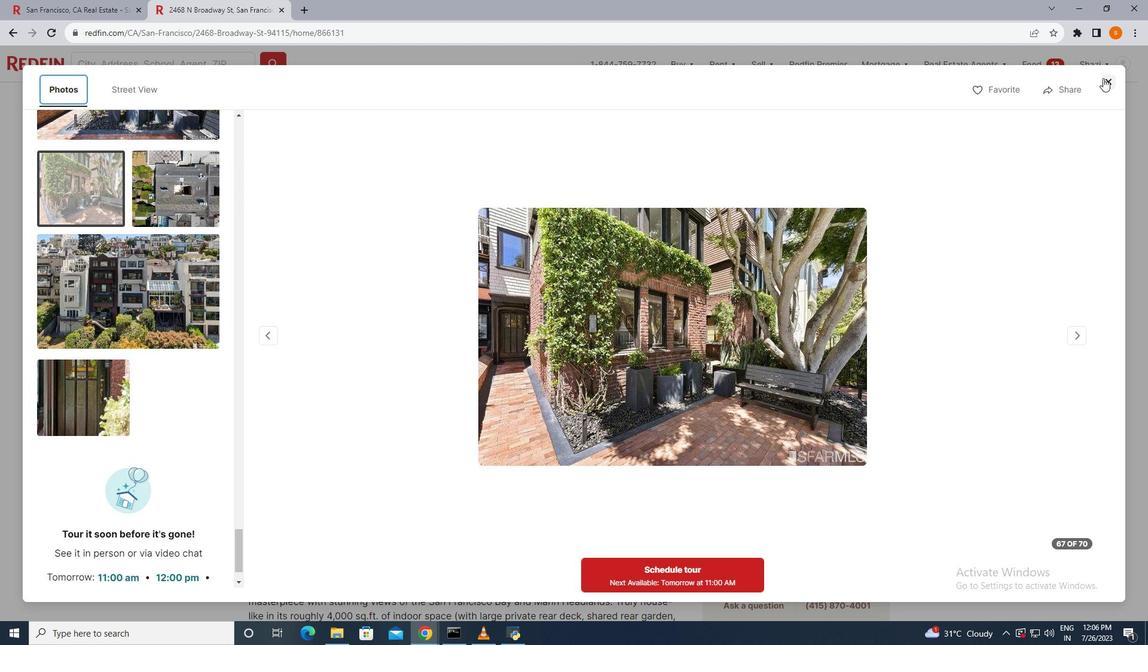 
Action: Mouse pressed left at (1103, 78)
Screenshot: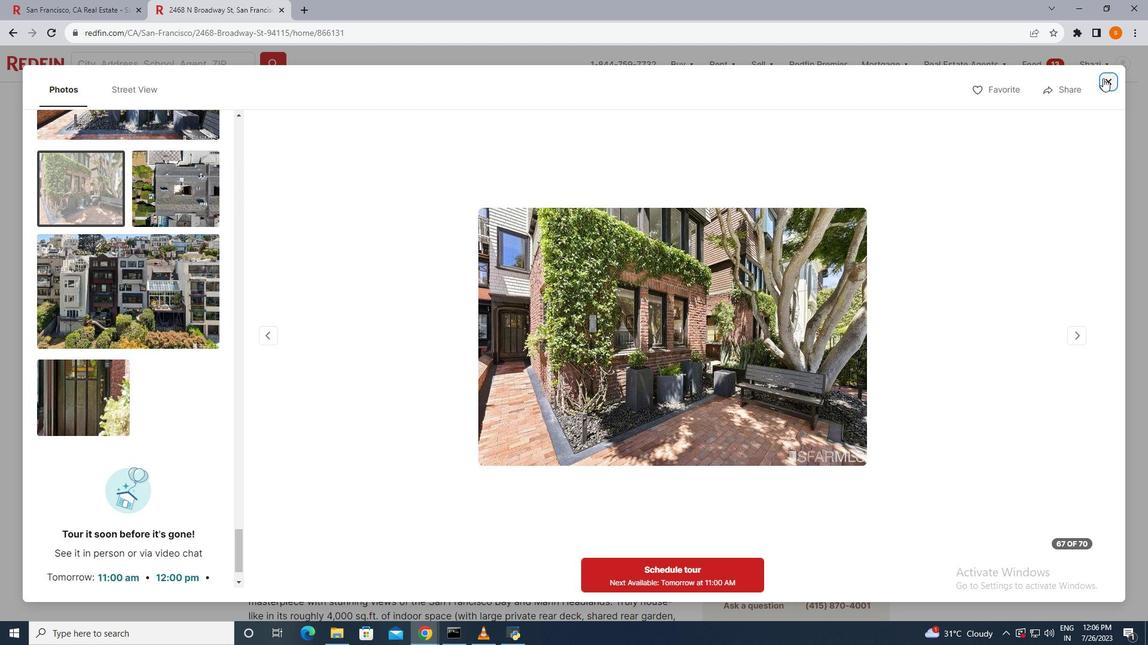 
Action: Mouse moved to (440, 103)
Screenshot: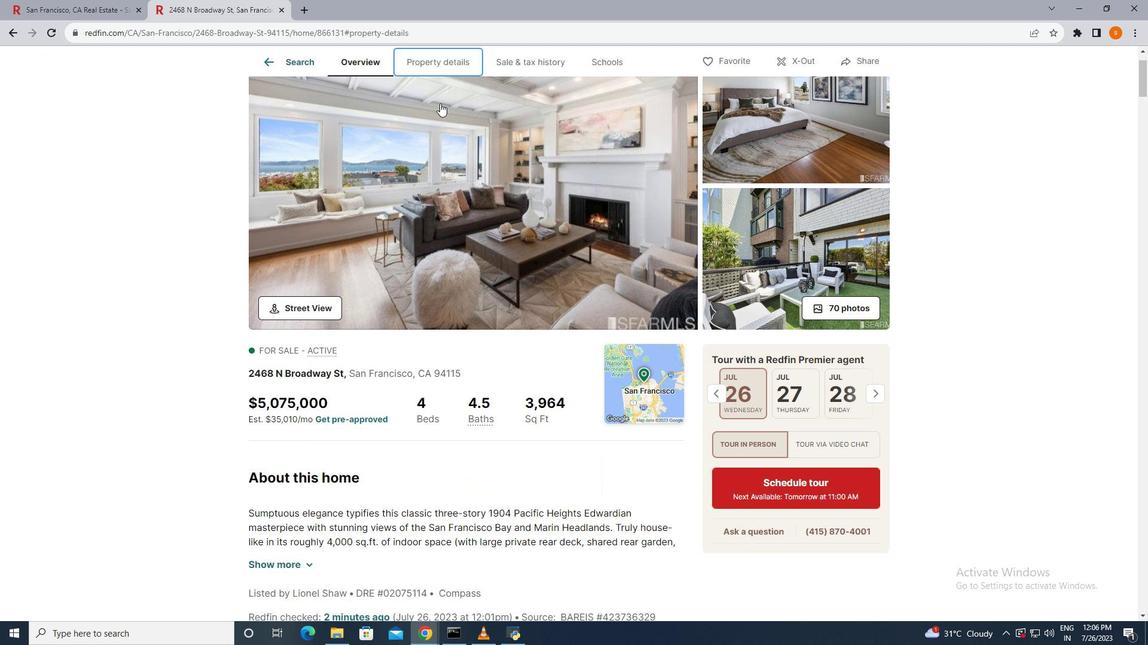 
Action: Mouse pressed left at (440, 103)
Screenshot: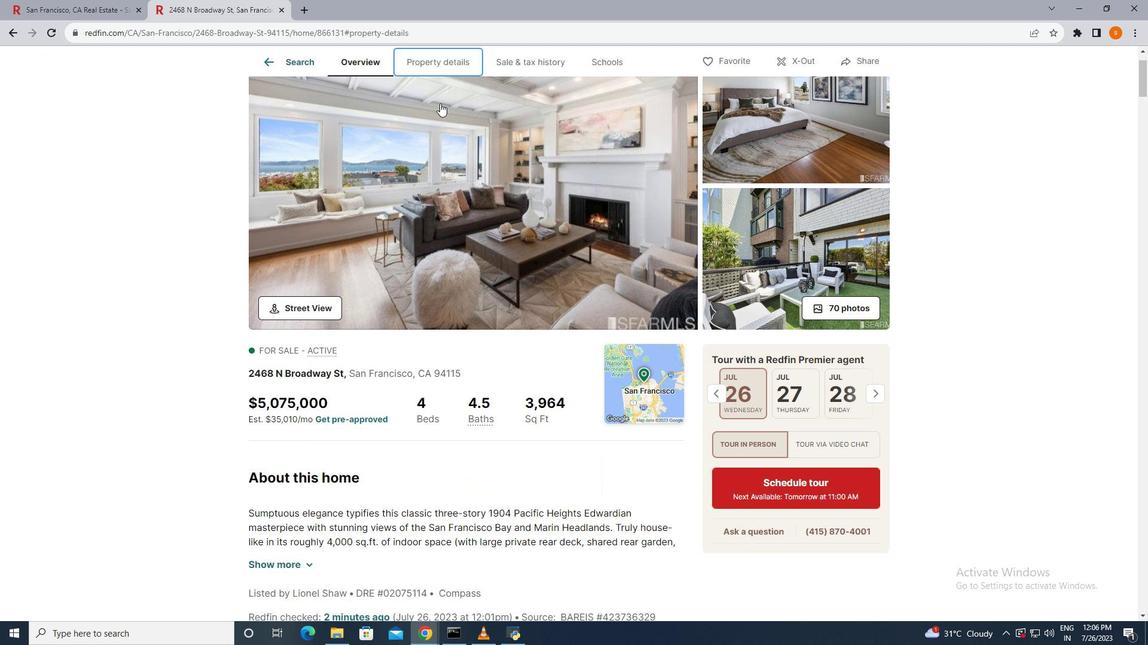 
Action: Mouse moved to (462, 143)
Screenshot: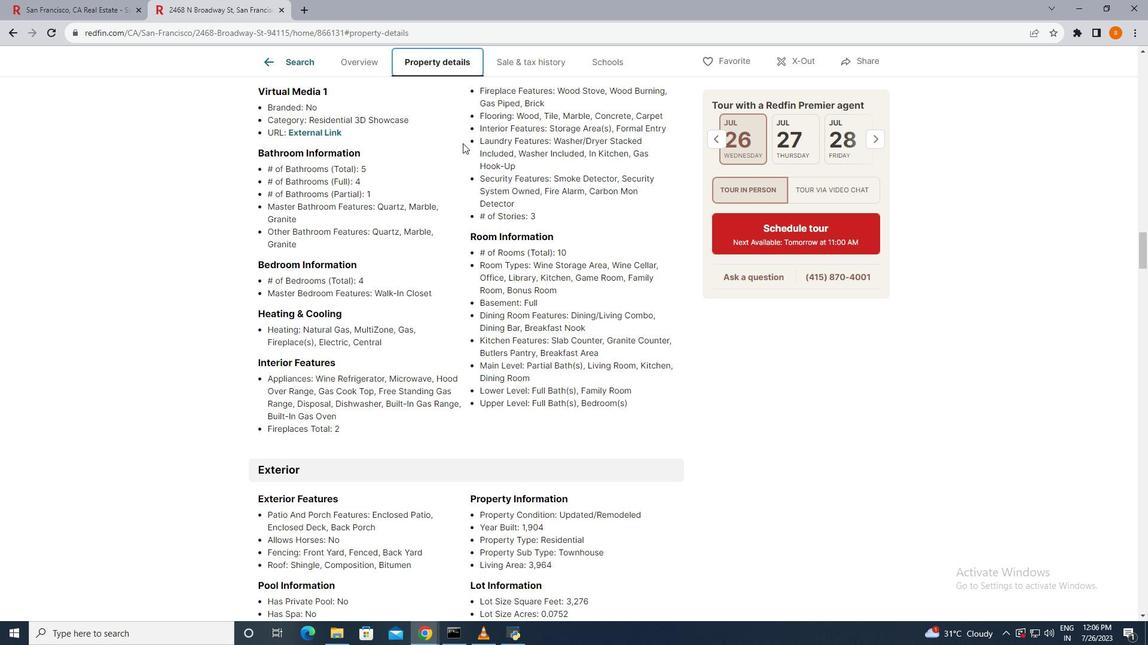 
Action: Mouse scrolled (462, 142) with delta (0, 0)
Screenshot: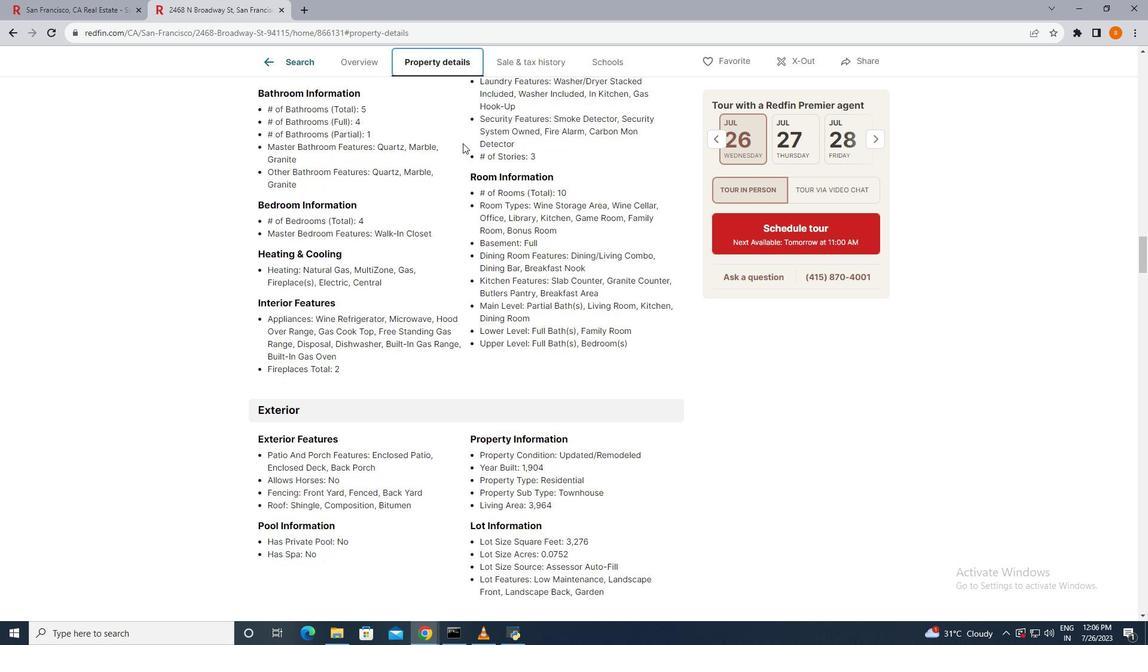 
Action: Mouse moved to (512, 58)
Screenshot: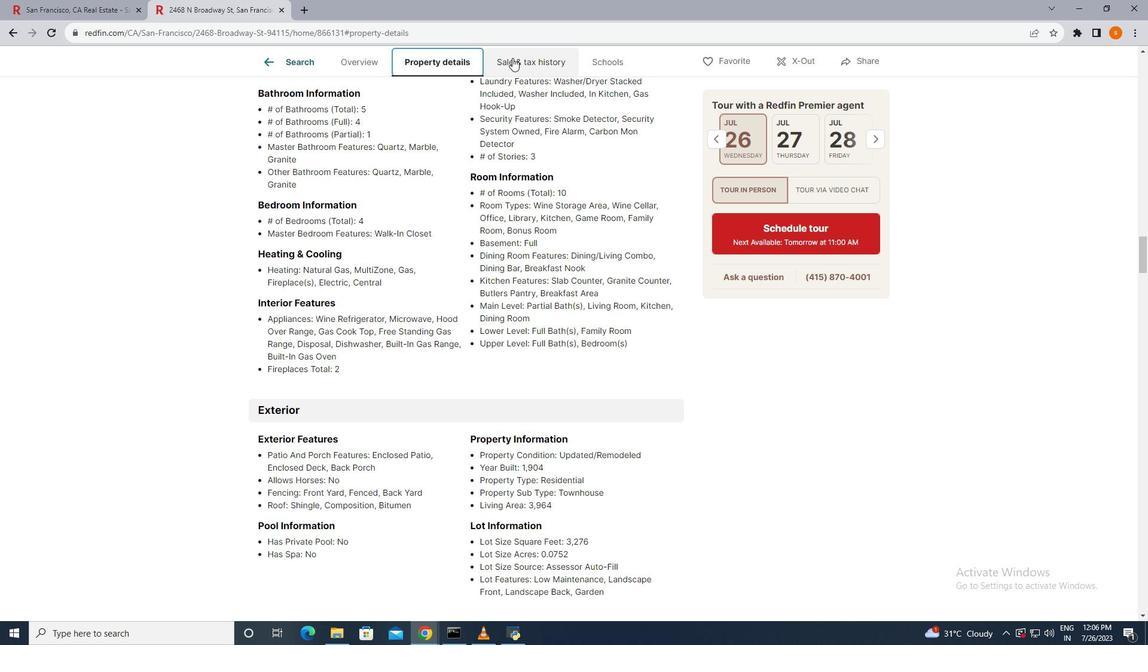 
Action: Mouse pressed left at (512, 58)
Screenshot: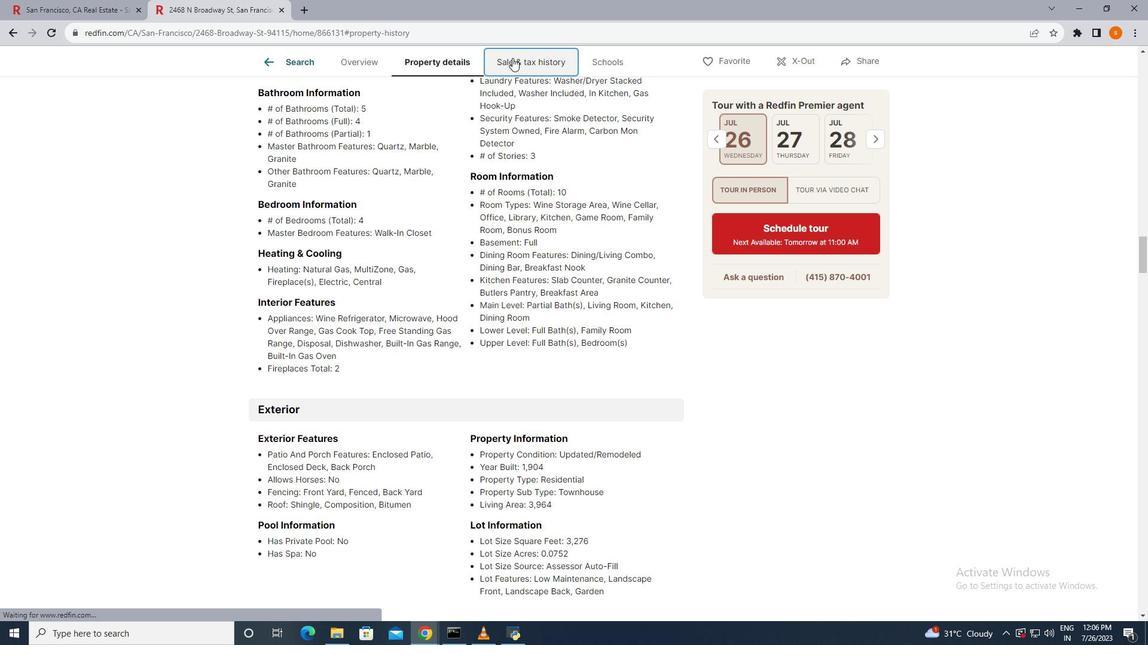 
Action: Mouse moved to (612, 65)
Screenshot: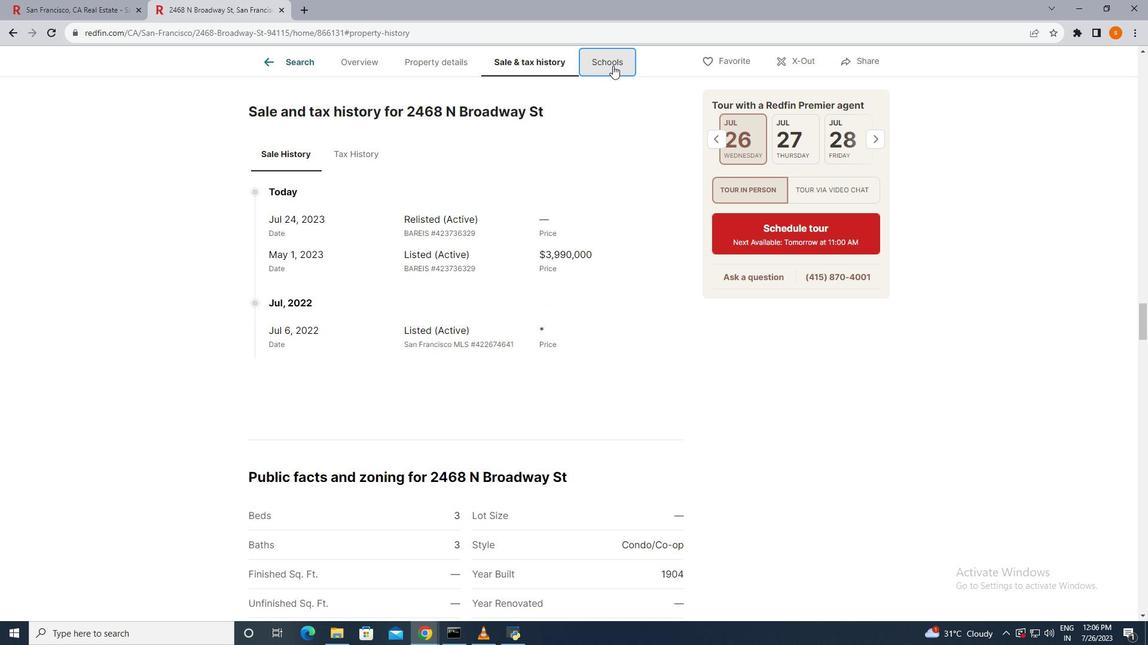 
Action: Mouse pressed left at (612, 65)
Screenshot: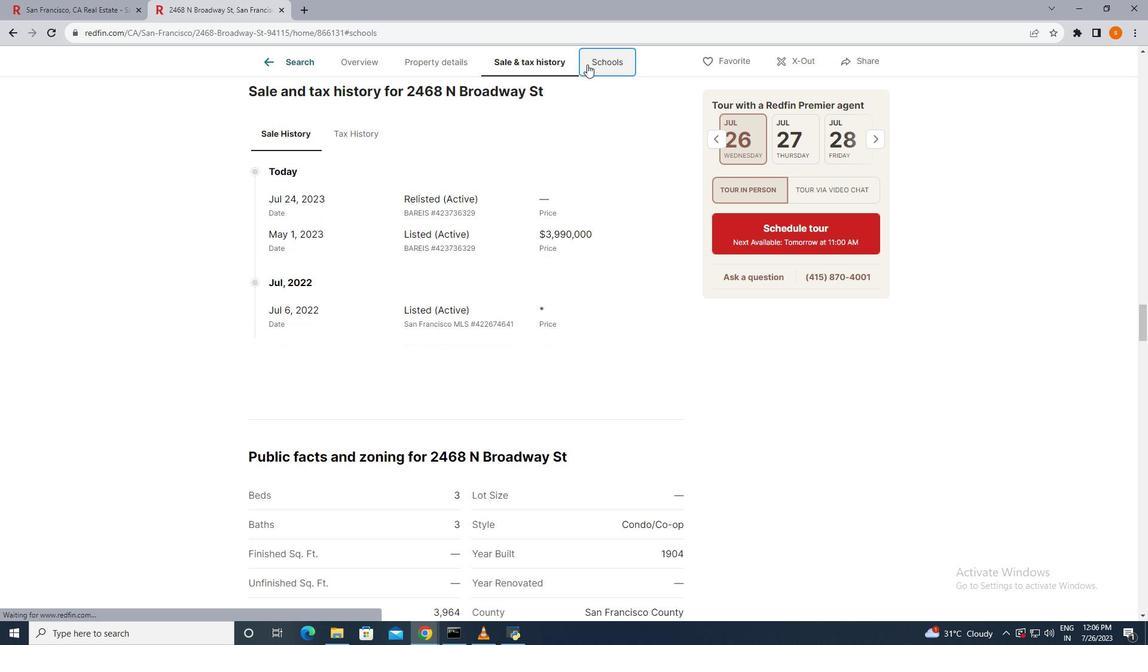 
Action: Mouse moved to (551, 63)
Screenshot: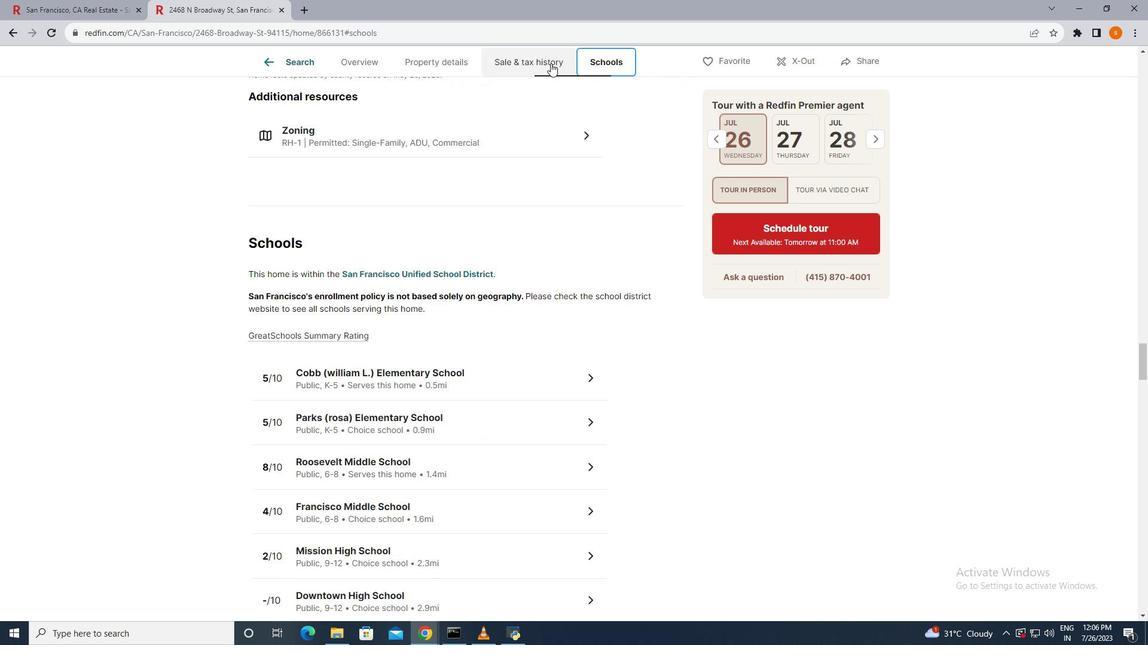 
Action: Mouse pressed left at (551, 63)
Screenshot: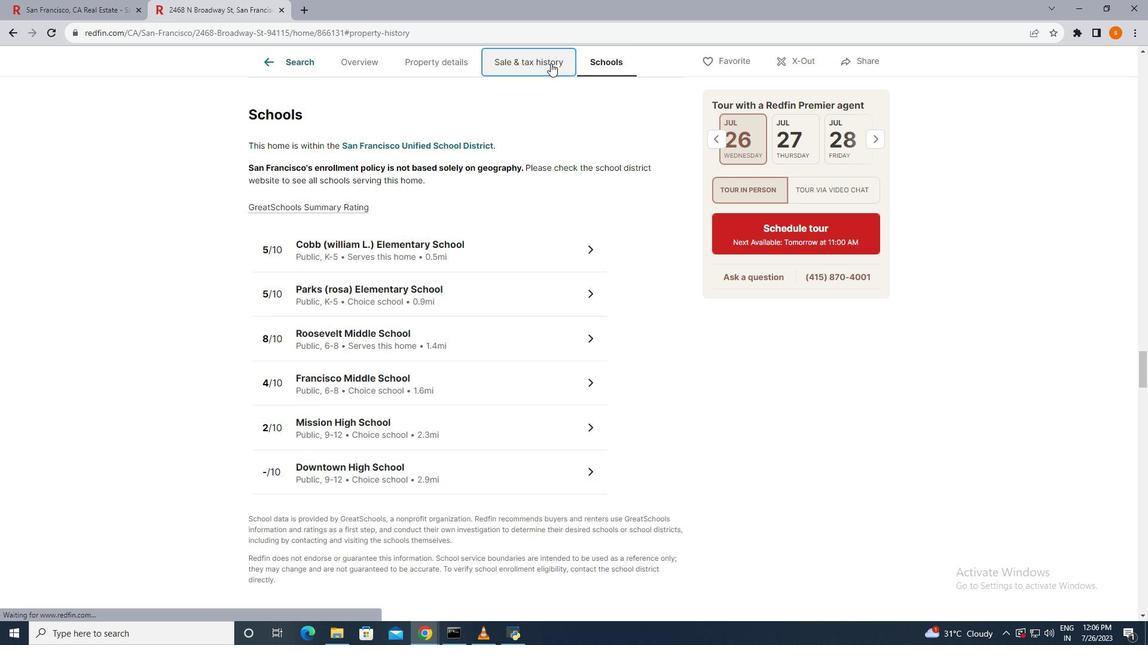 
Action: Mouse moved to (589, 60)
Screenshot: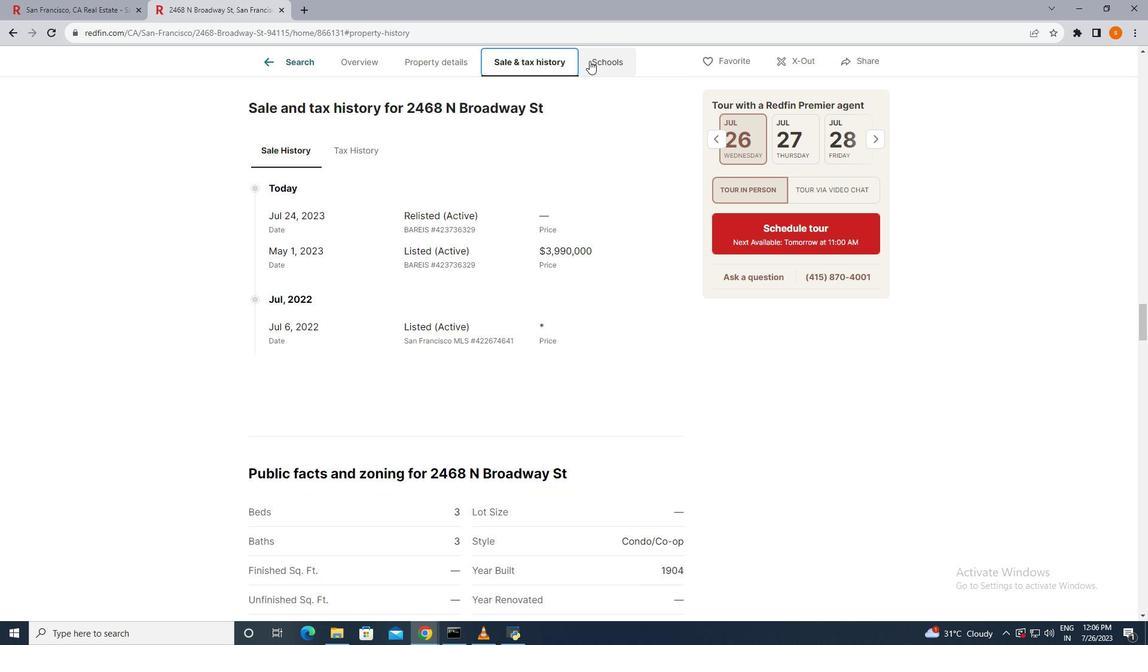 
Action: Mouse pressed left at (589, 60)
Screenshot: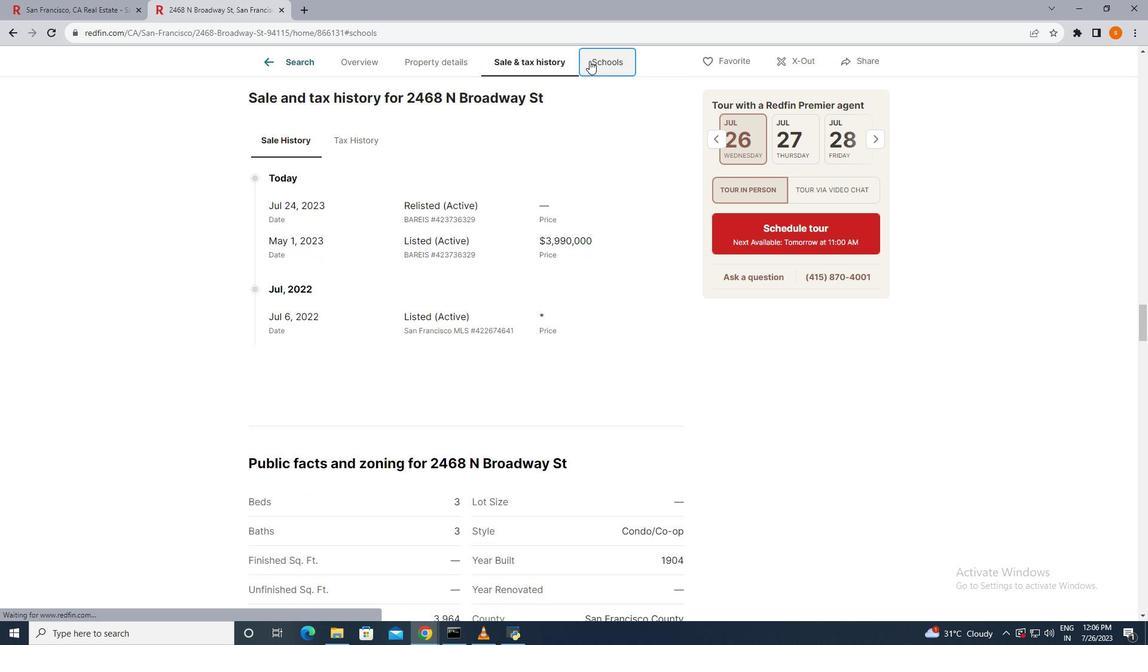 
Action: Mouse moved to (568, 182)
Screenshot: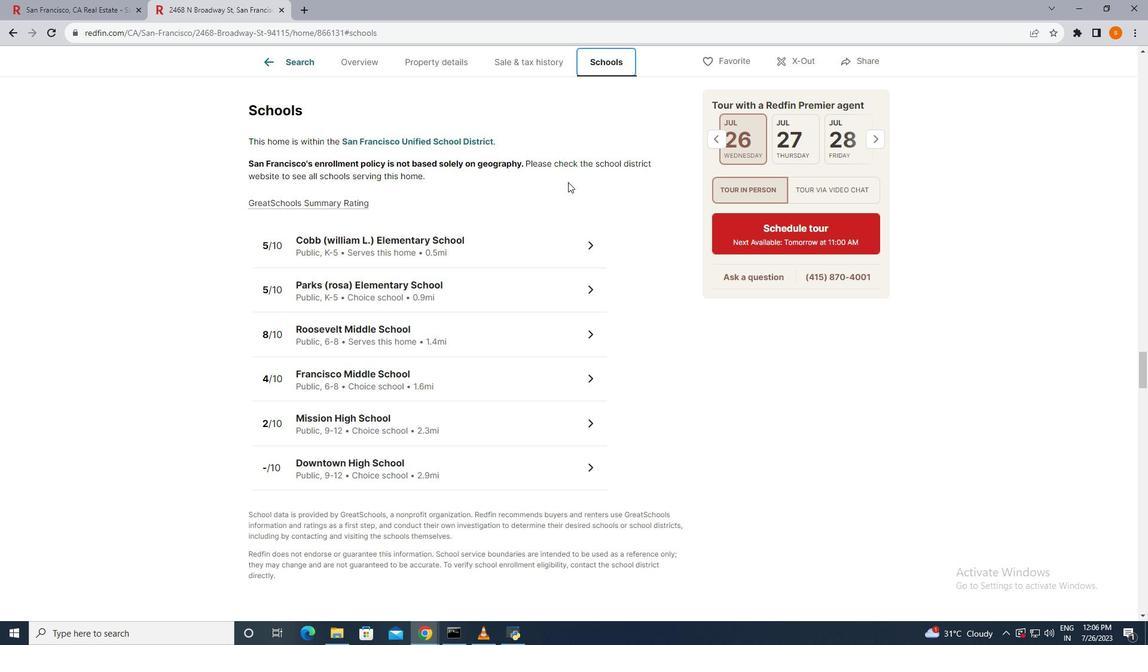 
Action: Mouse scrolled (568, 181) with delta (0, 0)
Screenshot: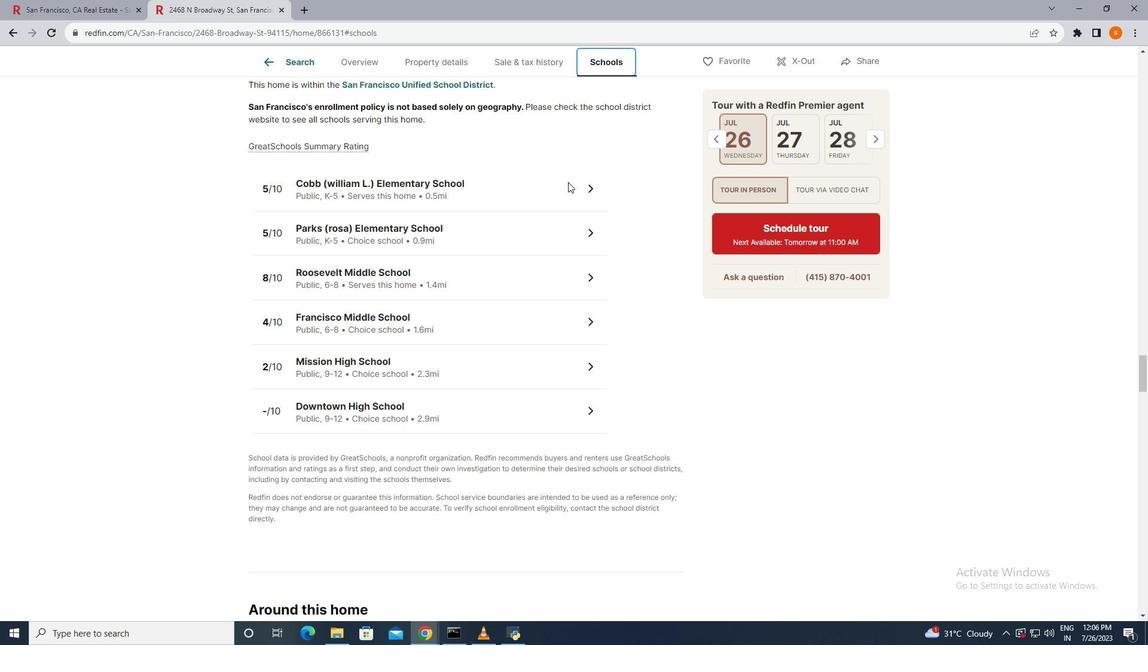 
Action: Mouse moved to (567, 201)
Screenshot: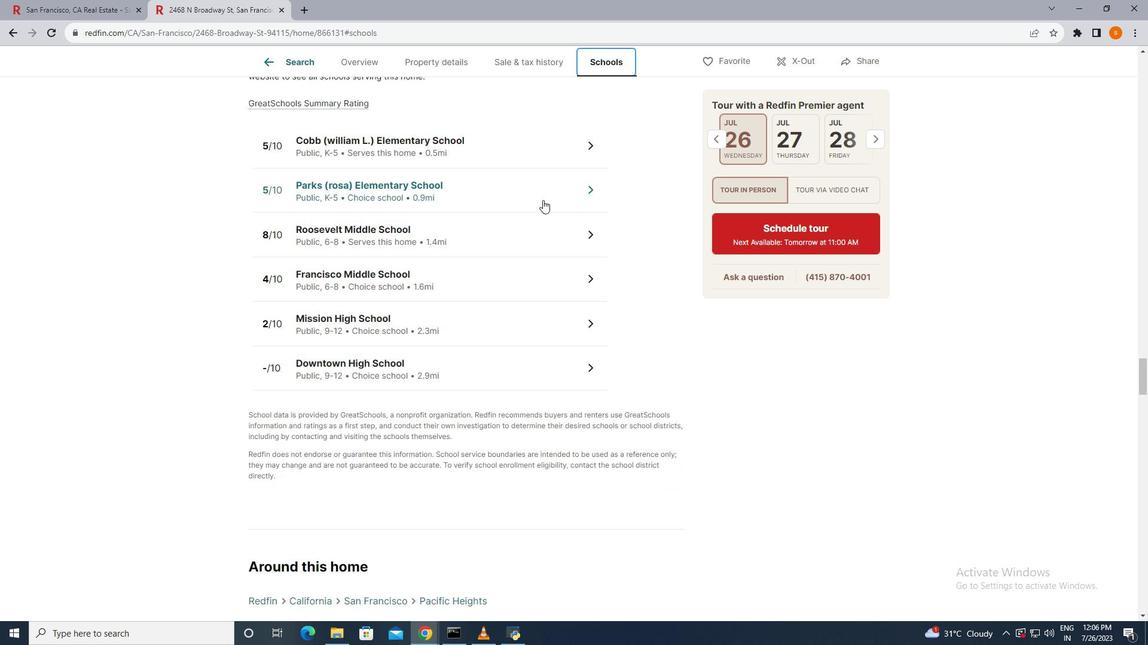 
Action: Mouse scrolled (567, 200) with delta (0, 0)
Screenshot: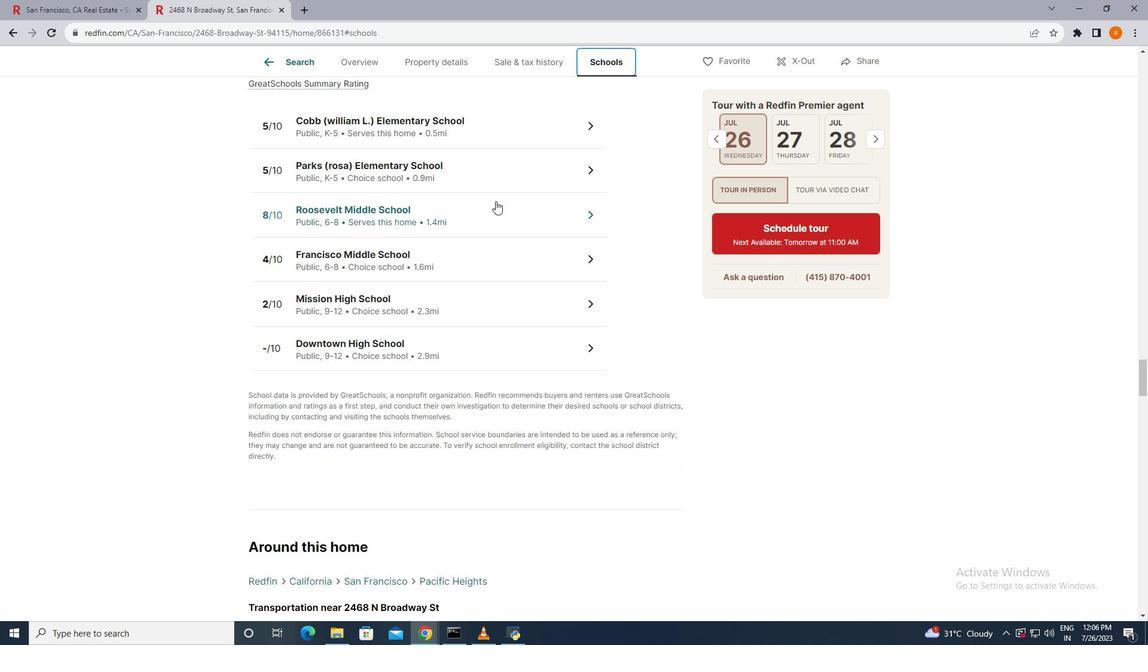 
Action: Mouse moved to (385, 231)
Screenshot: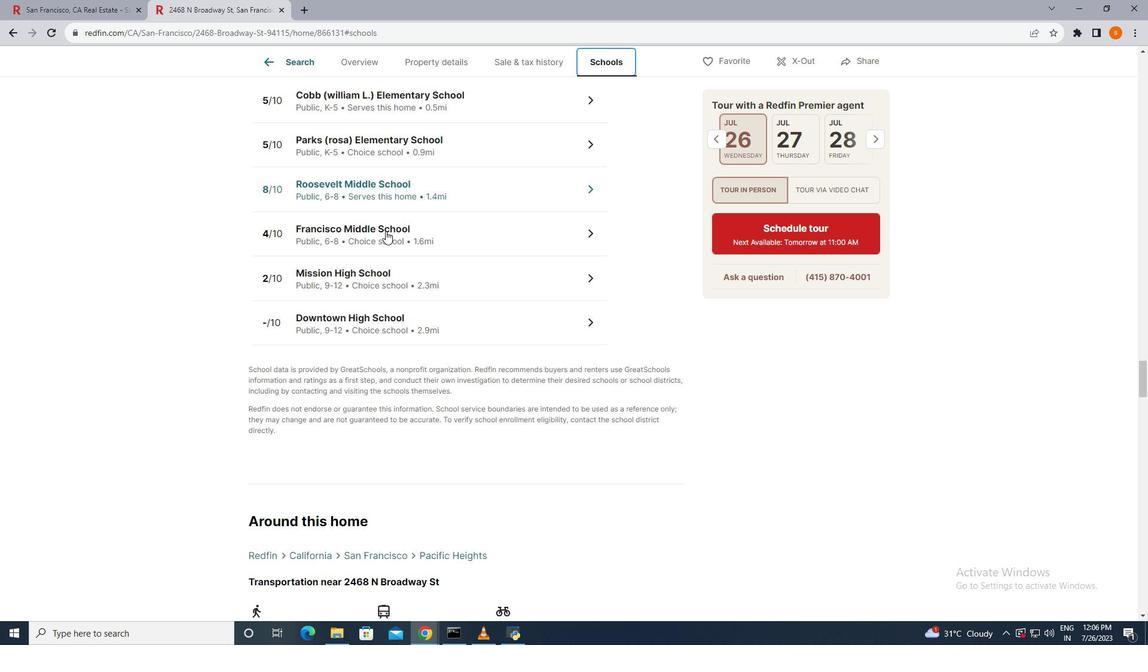 
Action: Mouse scrolled (385, 230) with delta (0, 0)
Screenshot: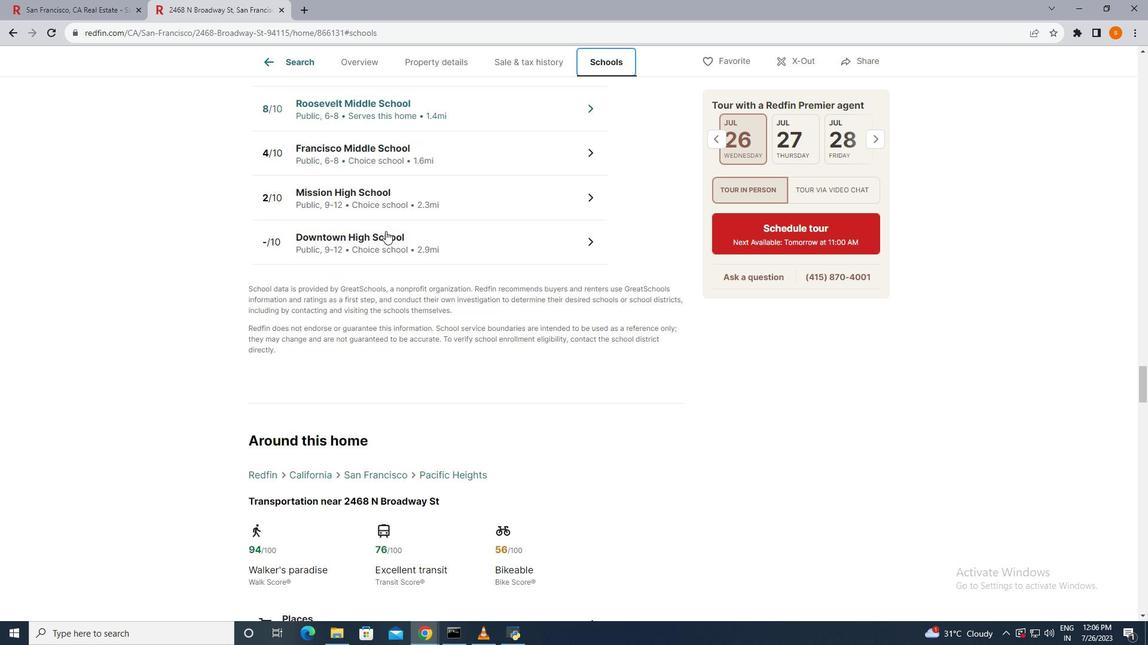 
Action: Mouse scrolled (385, 230) with delta (0, 0)
Screenshot: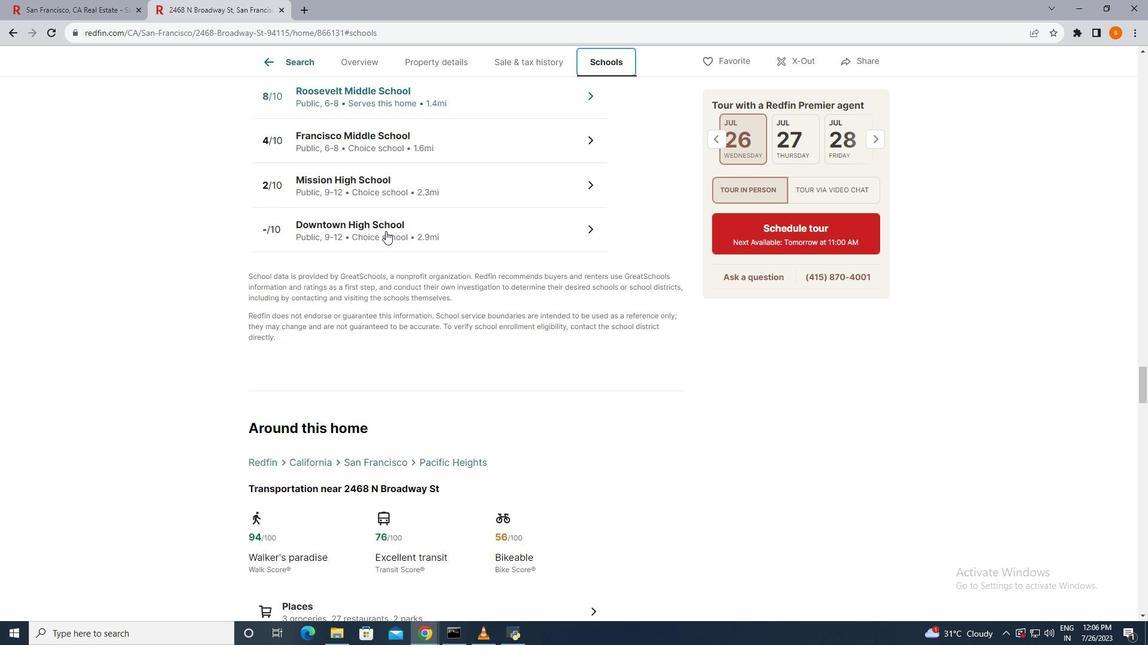 
Action: Mouse scrolled (385, 230) with delta (0, 0)
Screenshot: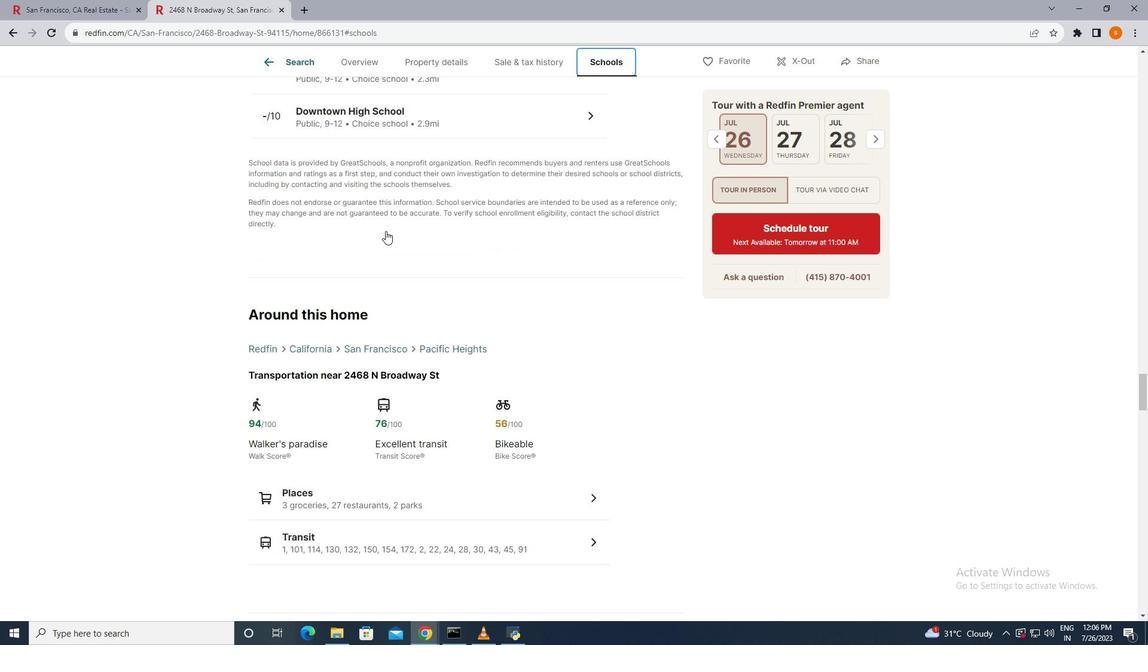 
Action: Mouse scrolled (385, 230) with delta (0, 0)
Screenshot: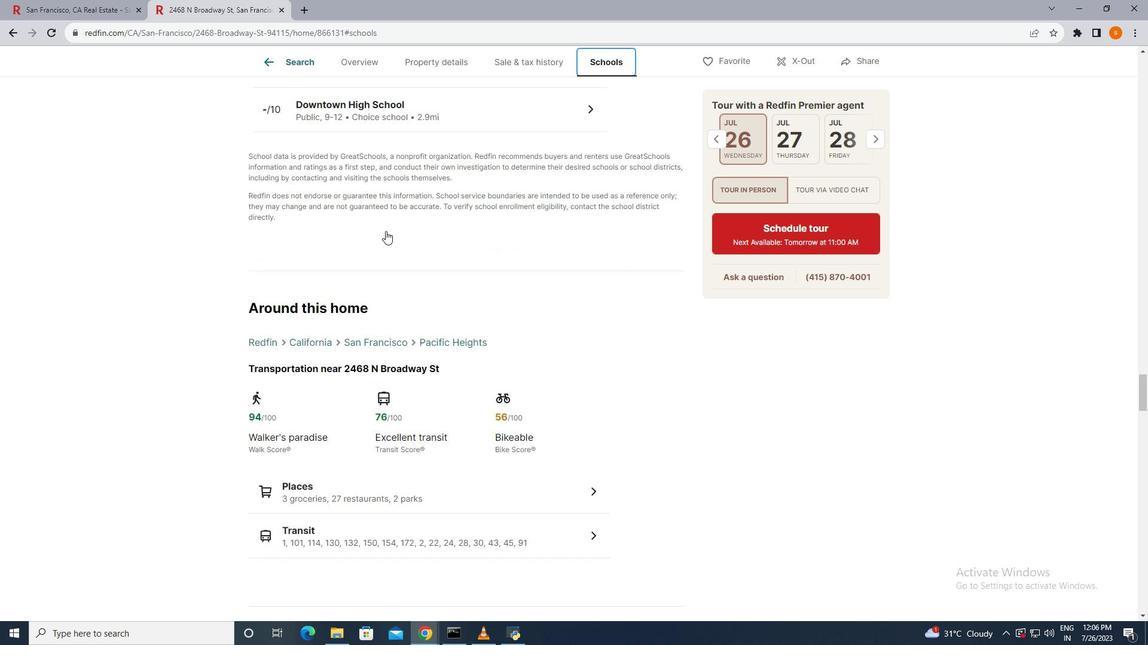 
Action: Mouse scrolled (385, 230) with delta (0, 0)
Screenshot: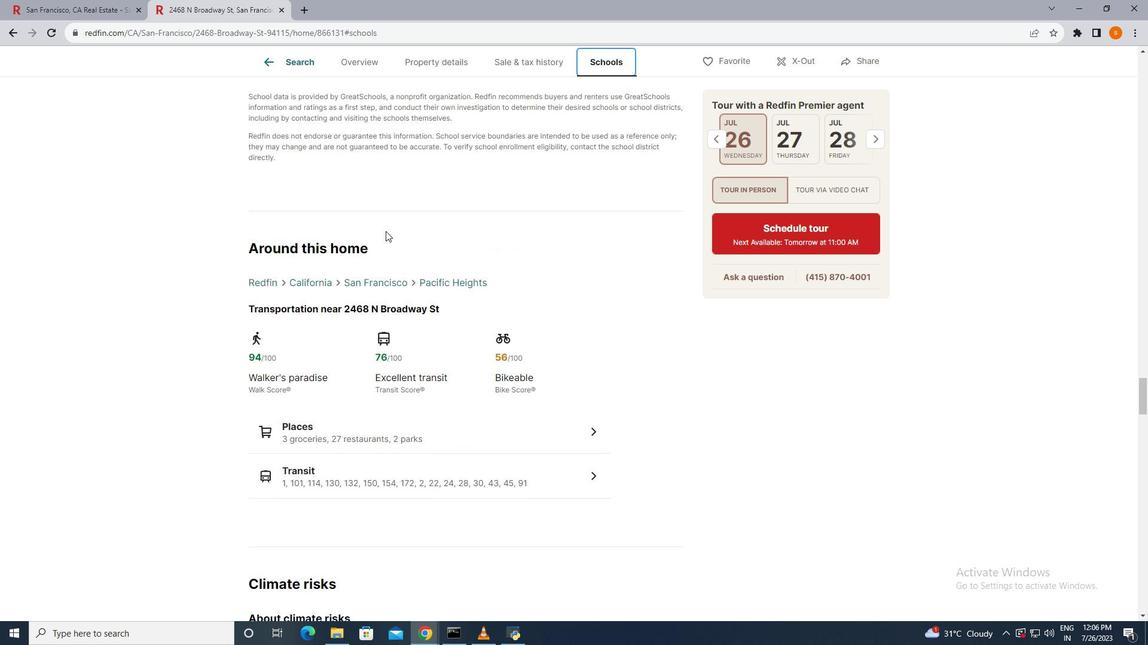 
Action: Mouse moved to (350, 431)
Screenshot: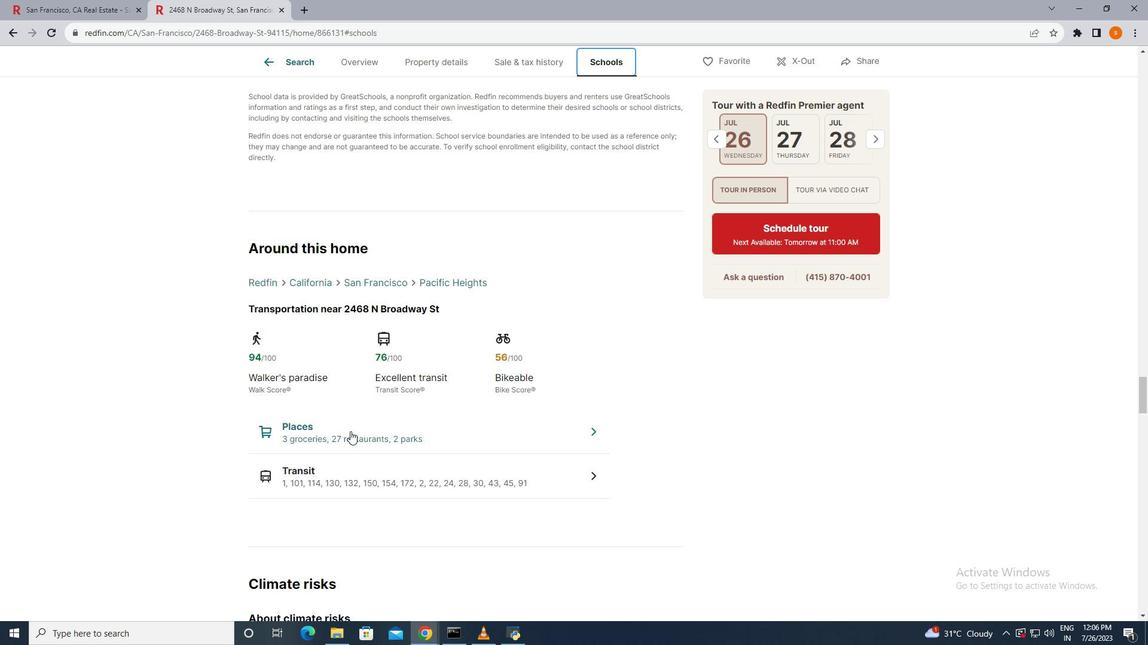 
Action: Mouse pressed left at (350, 431)
Screenshot: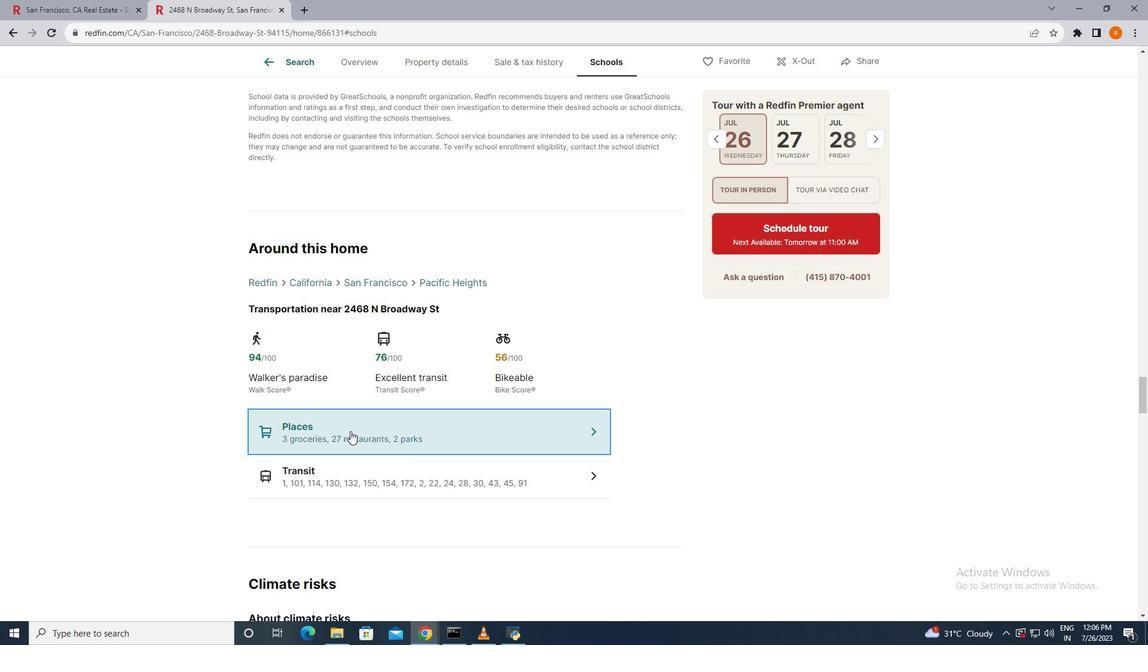 
Action: Mouse moved to (504, 503)
Screenshot: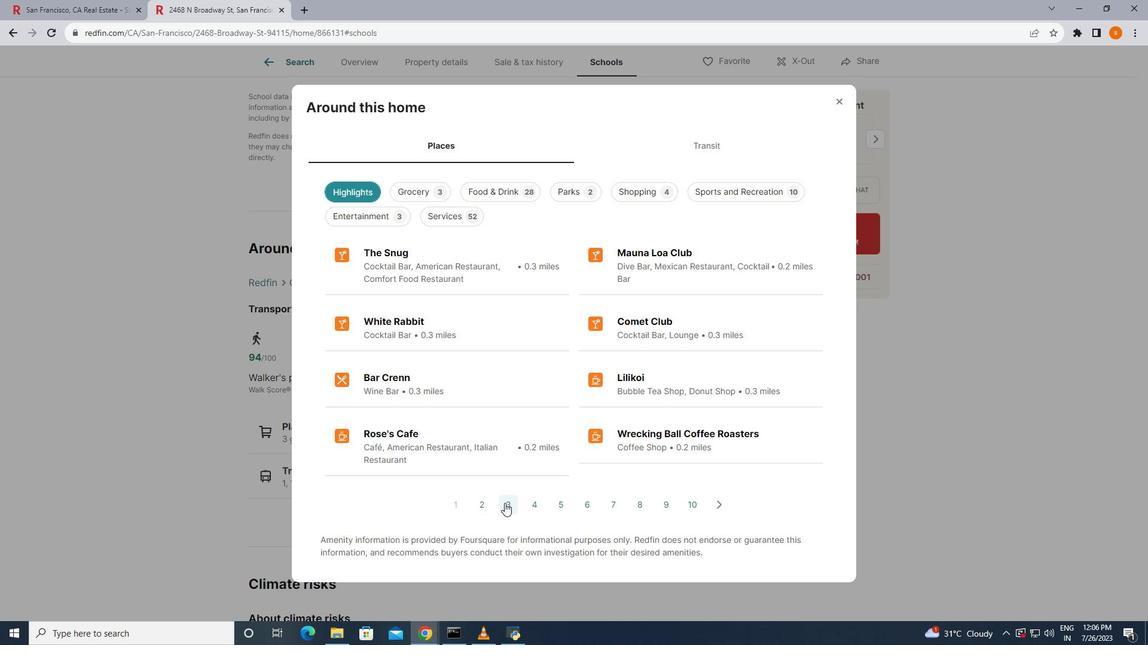 
Action: Mouse pressed left at (504, 503)
Screenshot: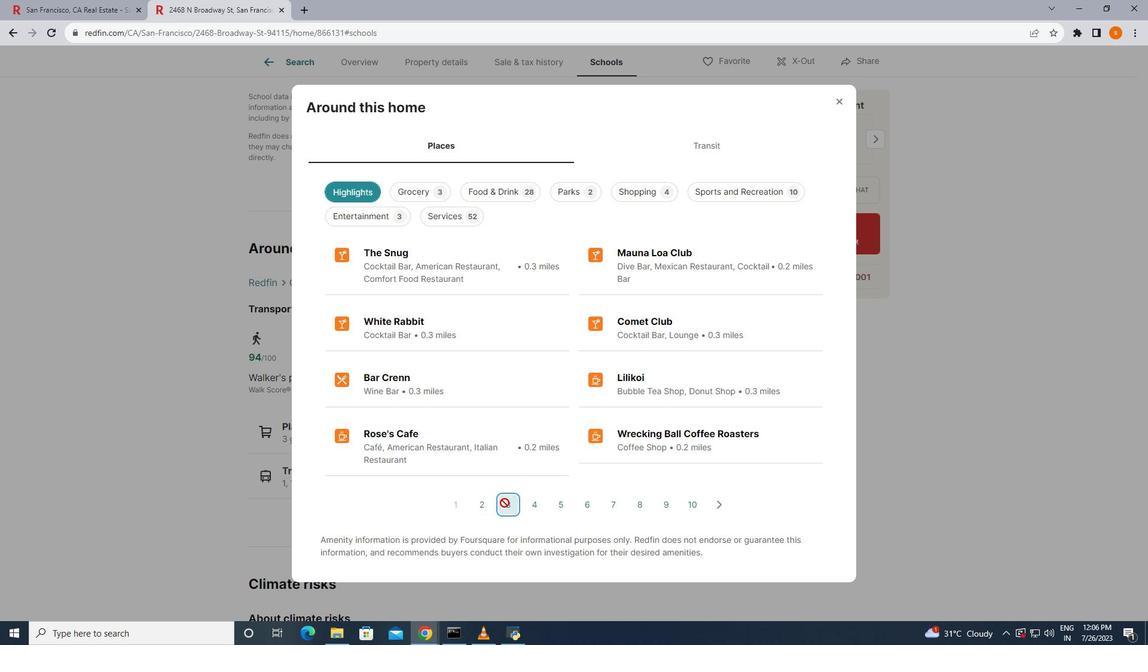 
Action: Mouse moved to (844, 96)
Screenshot: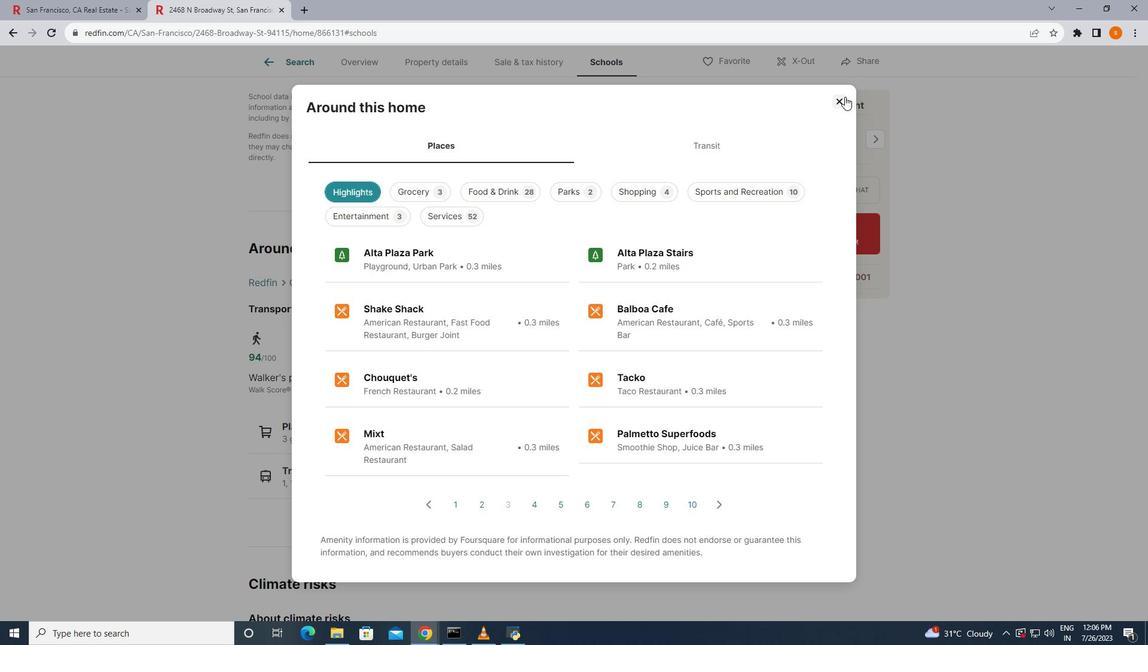 
Action: Mouse pressed left at (844, 96)
Screenshot: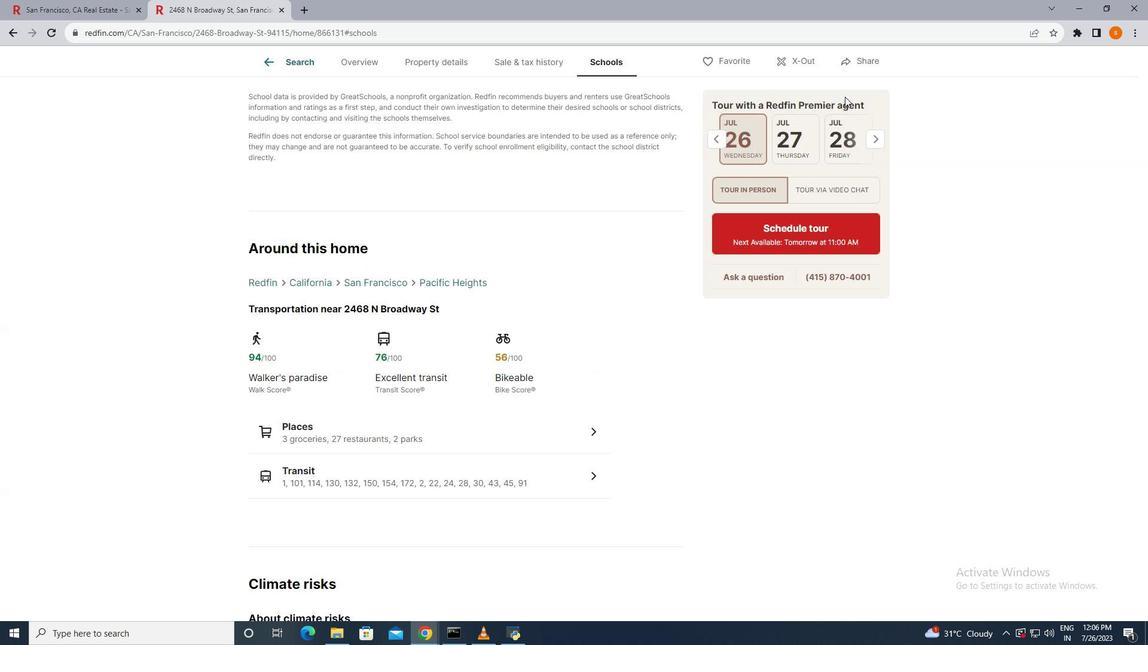 
Action: Mouse moved to (269, 66)
Screenshot: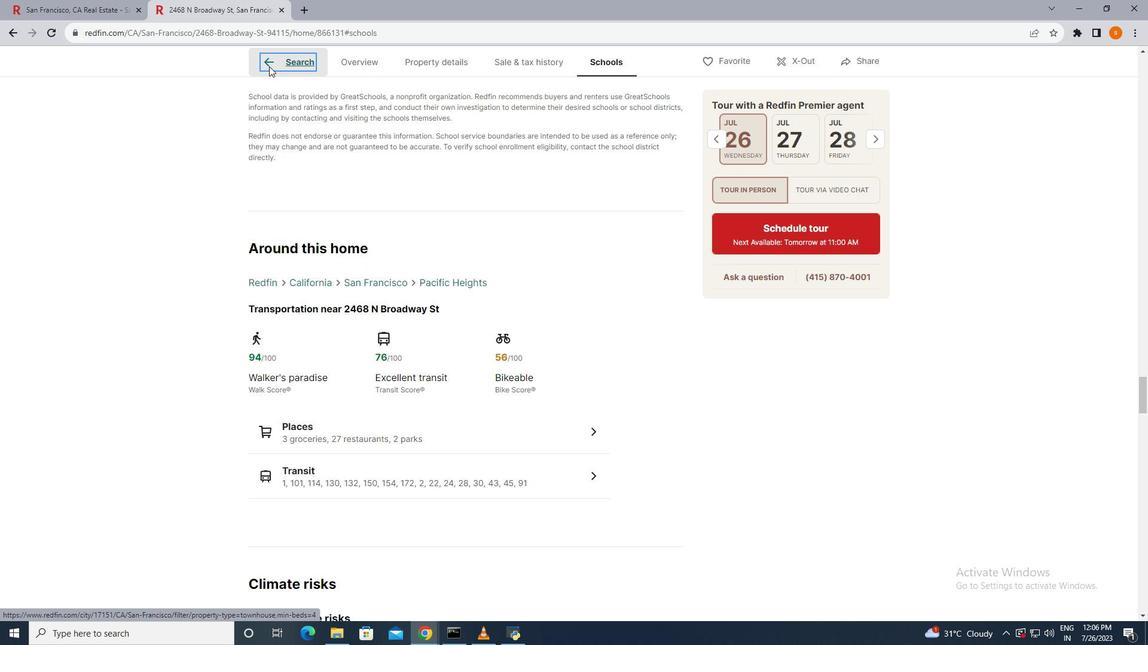 
Action: Mouse pressed left at (269, 66)
Screenshot: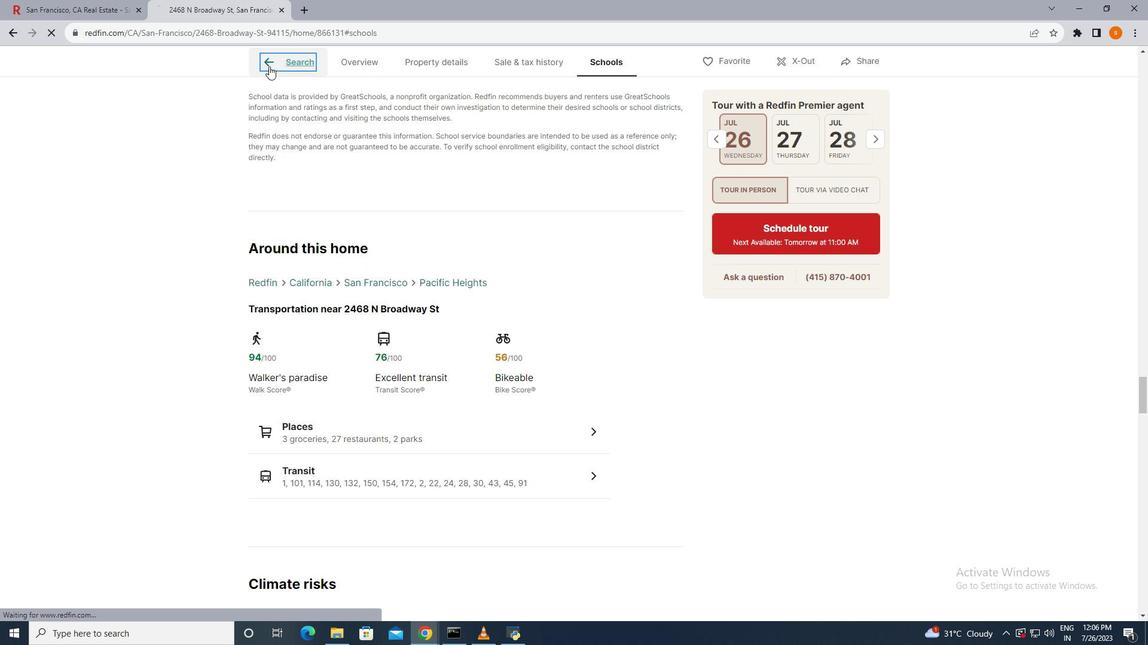 
Action: Mouse moved to (1018, 294)
Screenshot: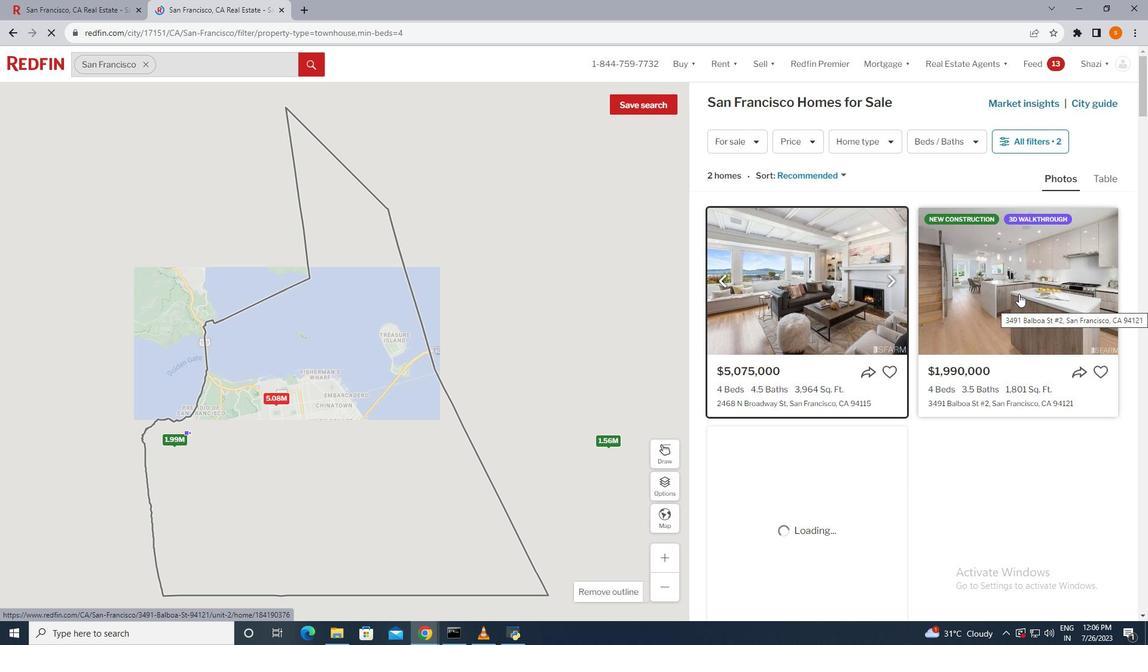 
Action: Mouse pressed left at (1018, 294)
Screenshot: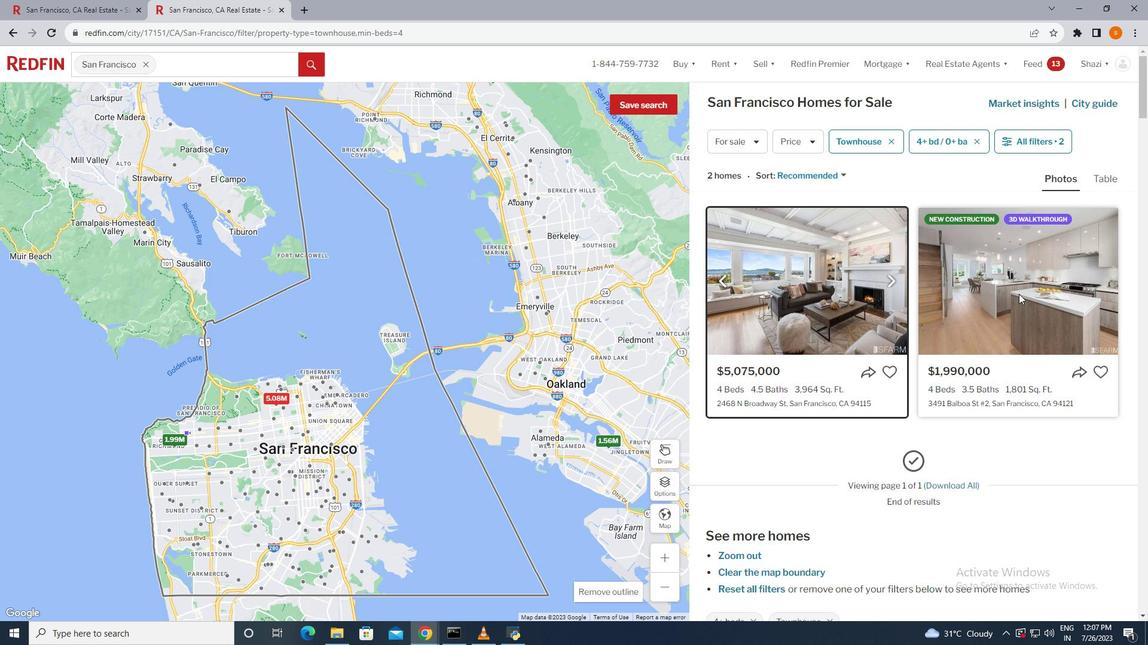 
Action: Mouse moved to (539, 292)
Screenshot: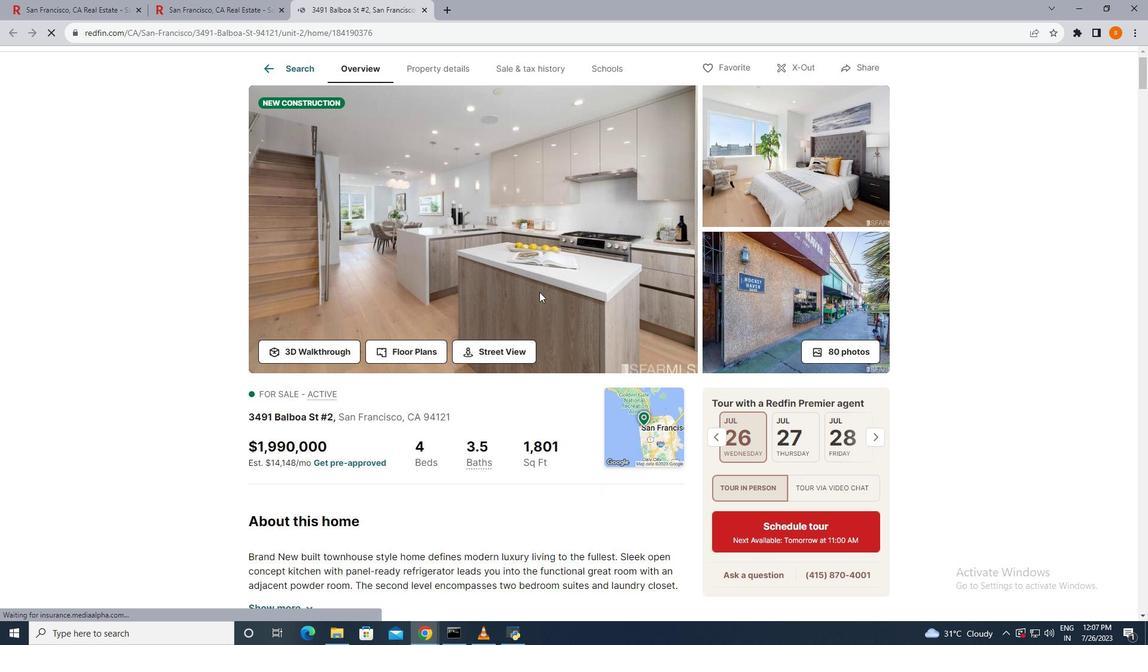
Action: Mouse scrolled (539, 291) with delta (0, 0)
Screenshot: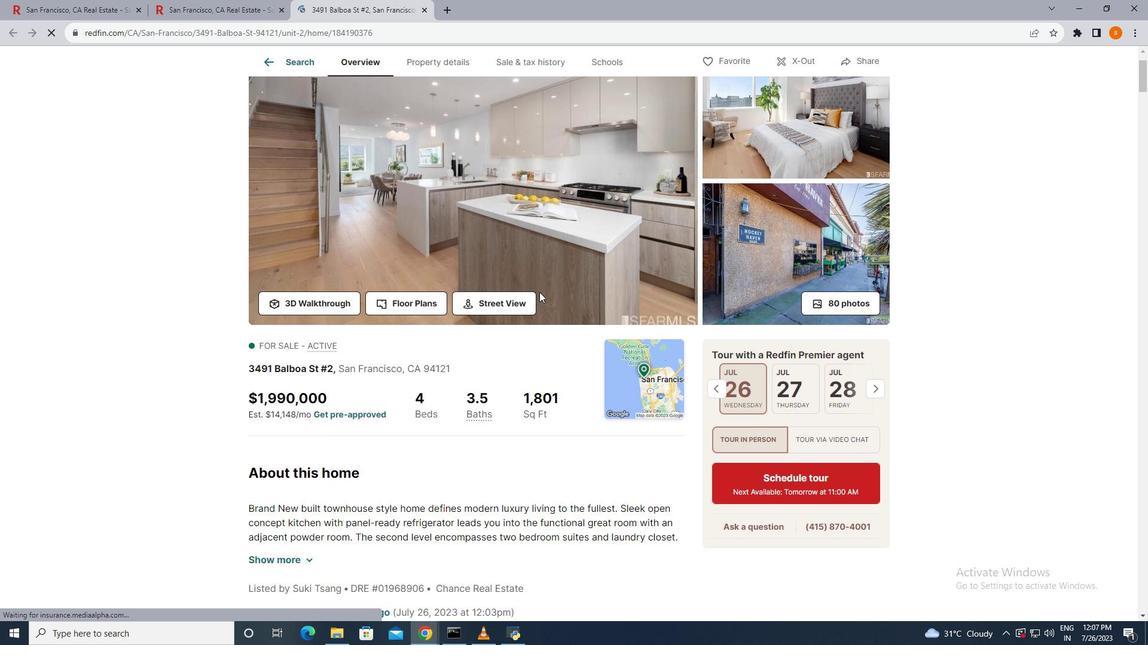 
Action: Mouse scrolled (539, 291) with delta (0, 0)
Screenshot: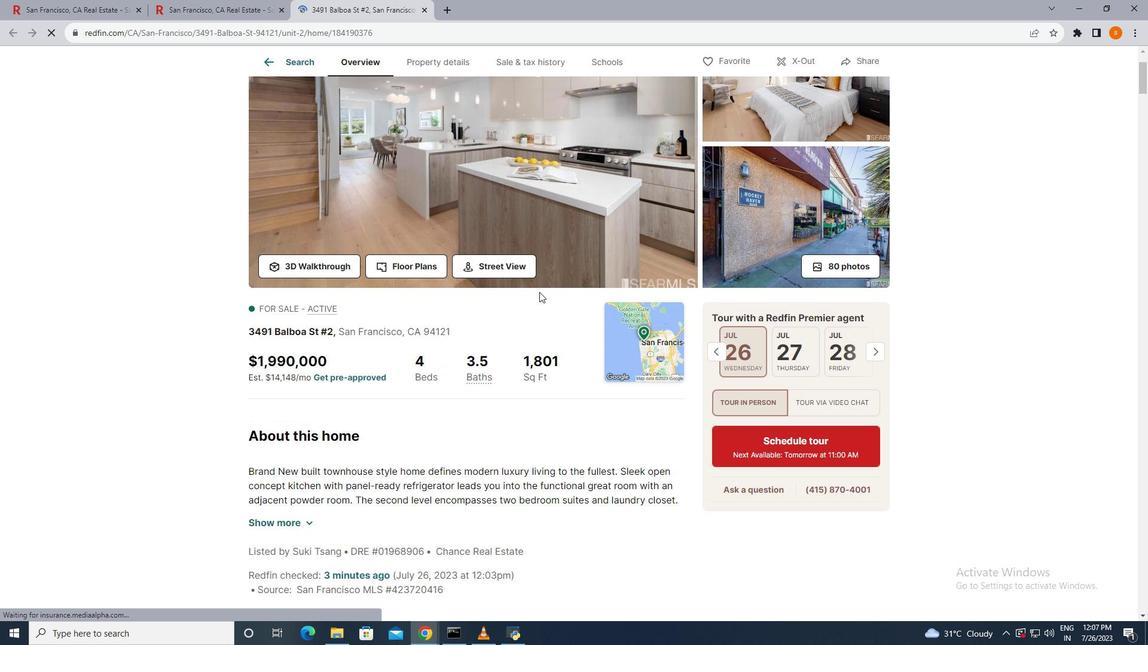 
Action: Mouse moved to (849, 256)
Screenshot: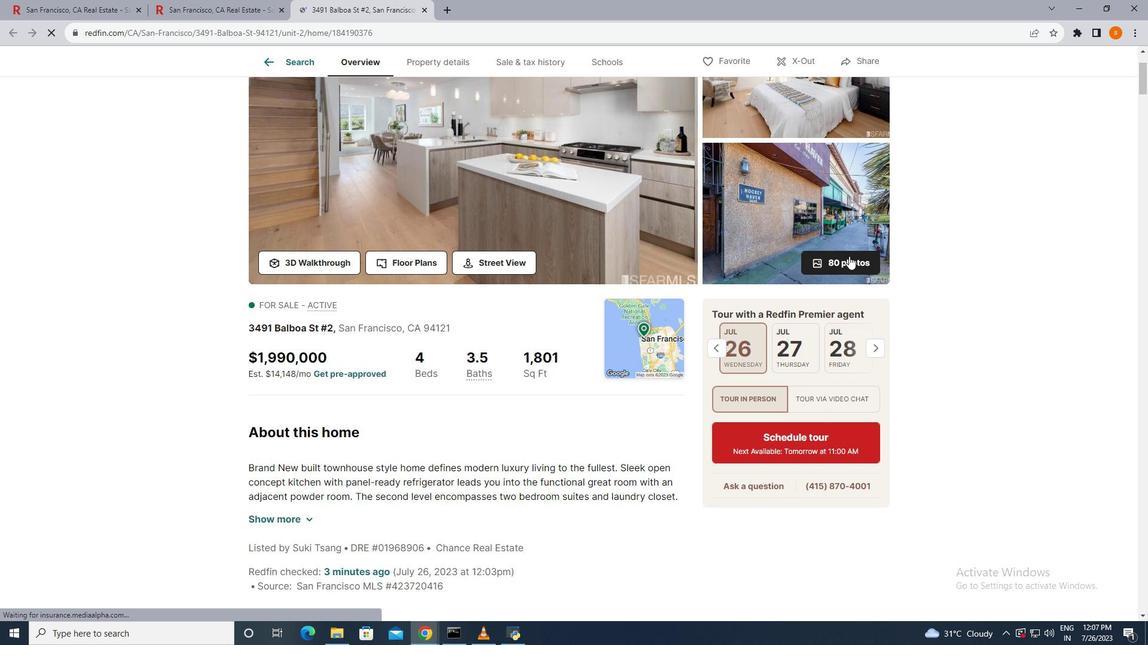
Action: Mouse pressed left at (849, 256)
Screenshot: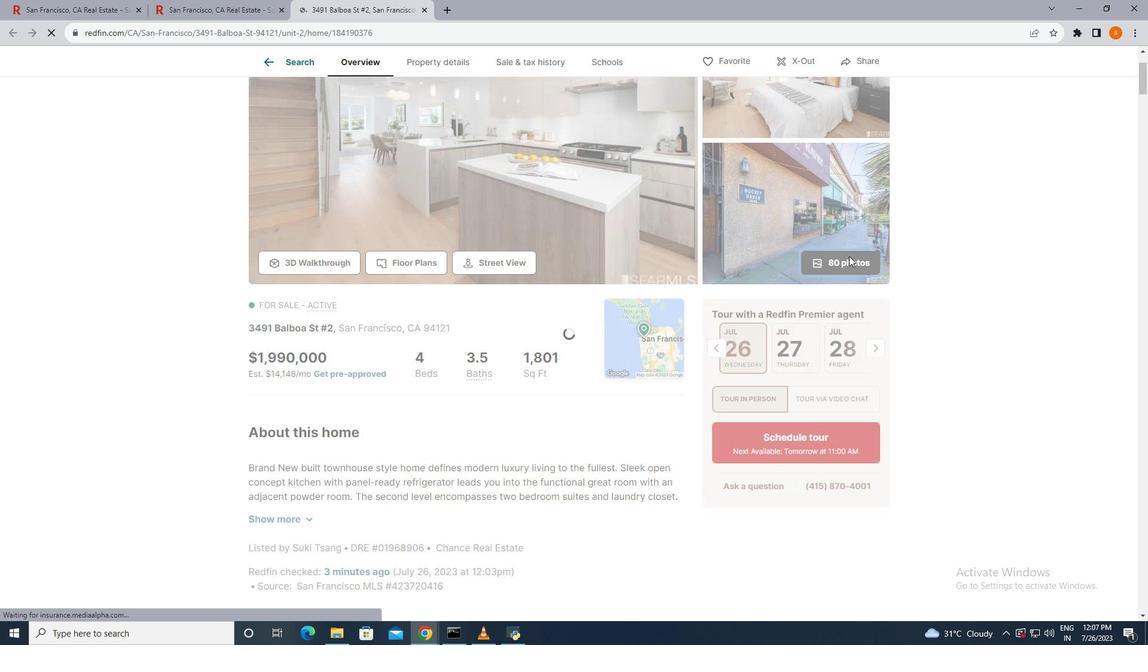
Action: Mouse moved to (1079, 337)
Screenshot: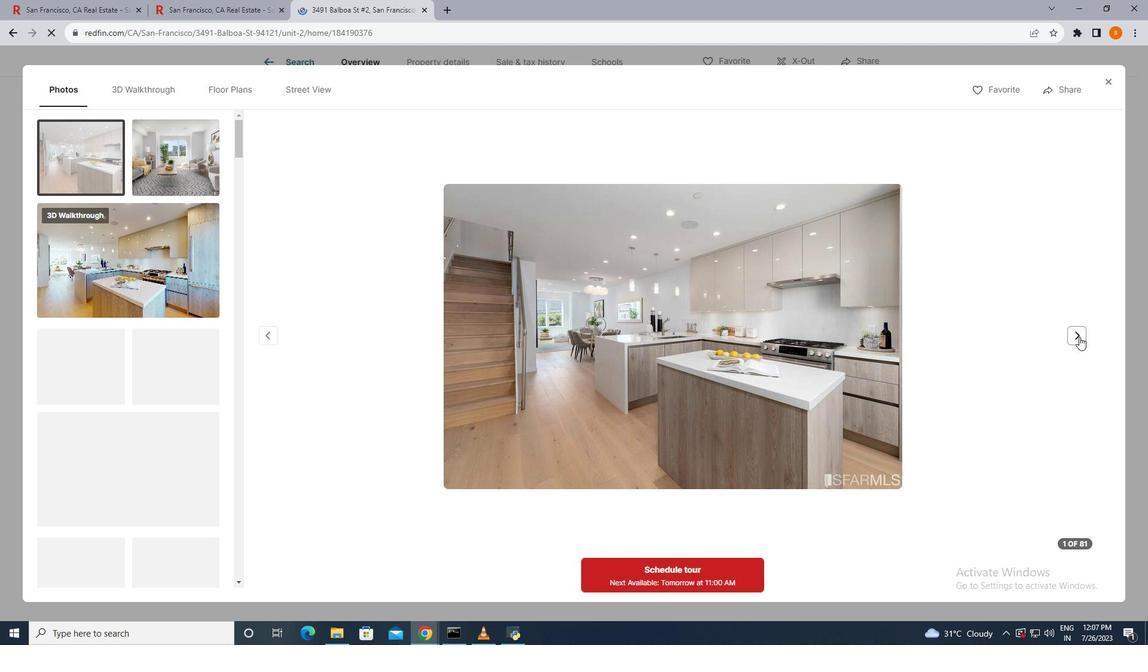 
Action: Mouse pressed left at (1079, 337)
Screenshot: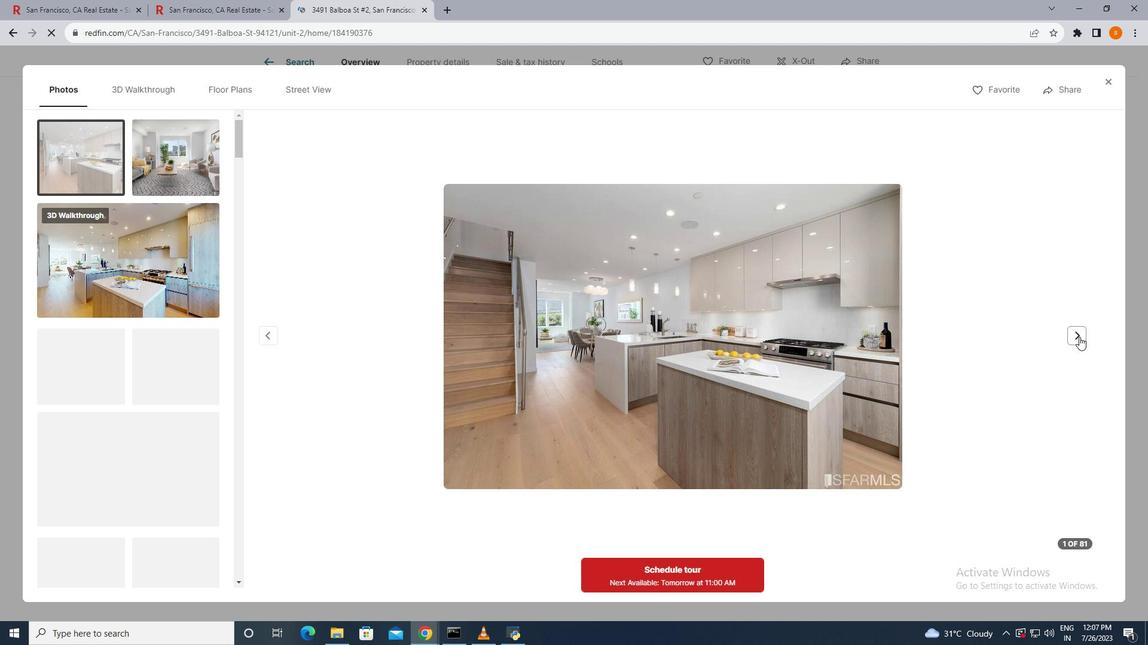 
Action: Mouse moved to (1073, 332)
Screenshot: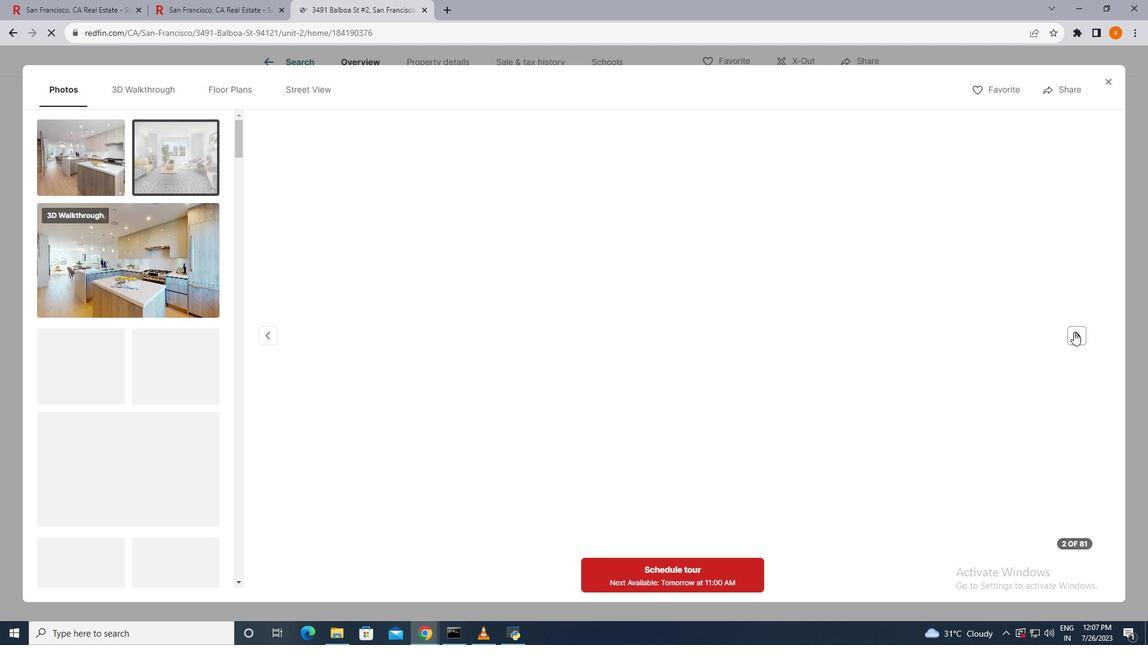 
Action: Mouse pressed left at (1073, 332)
Screenshot: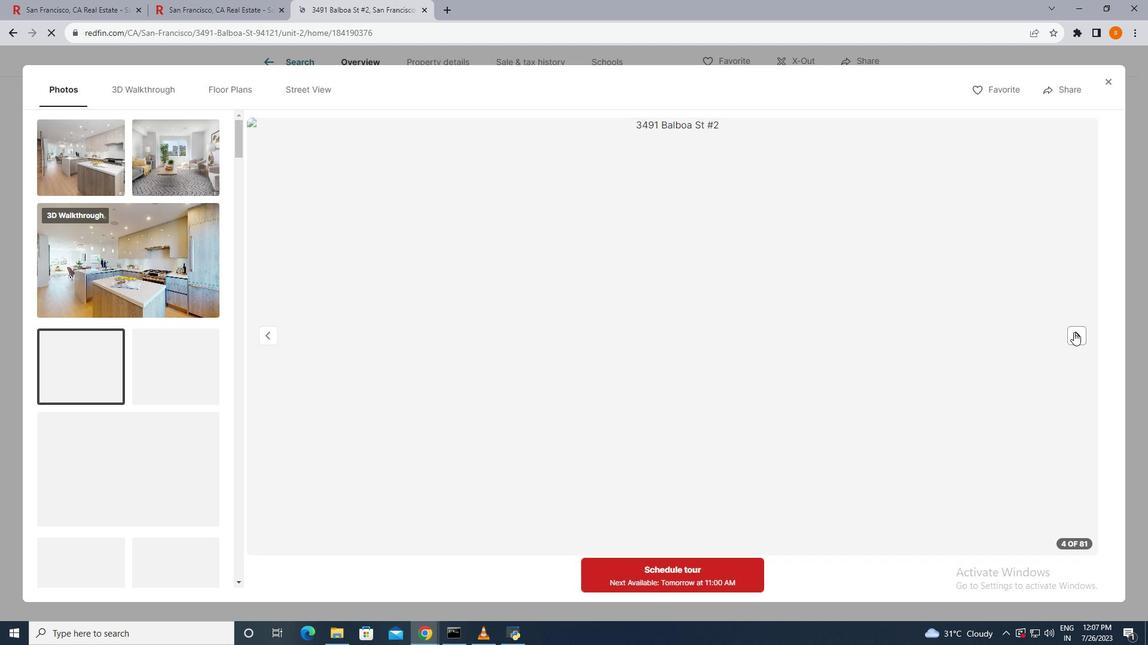 
Action: Mouse moved to (1073, 331)
Screenshot: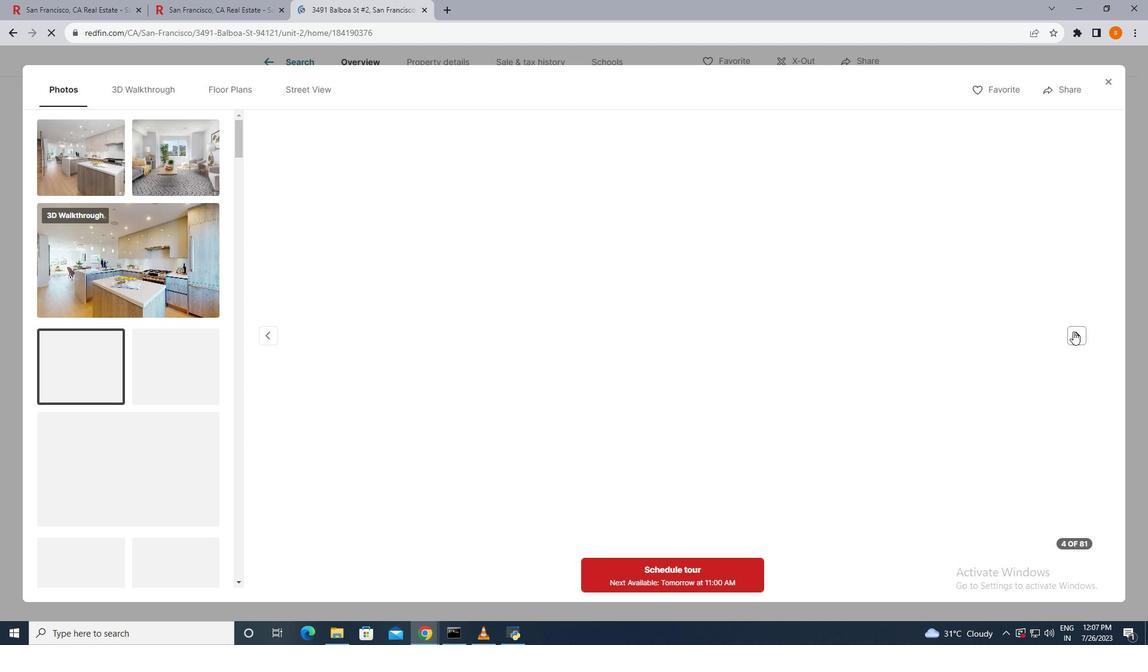 
Action: Mouse pressed left at (1073, 331)
Screenshot: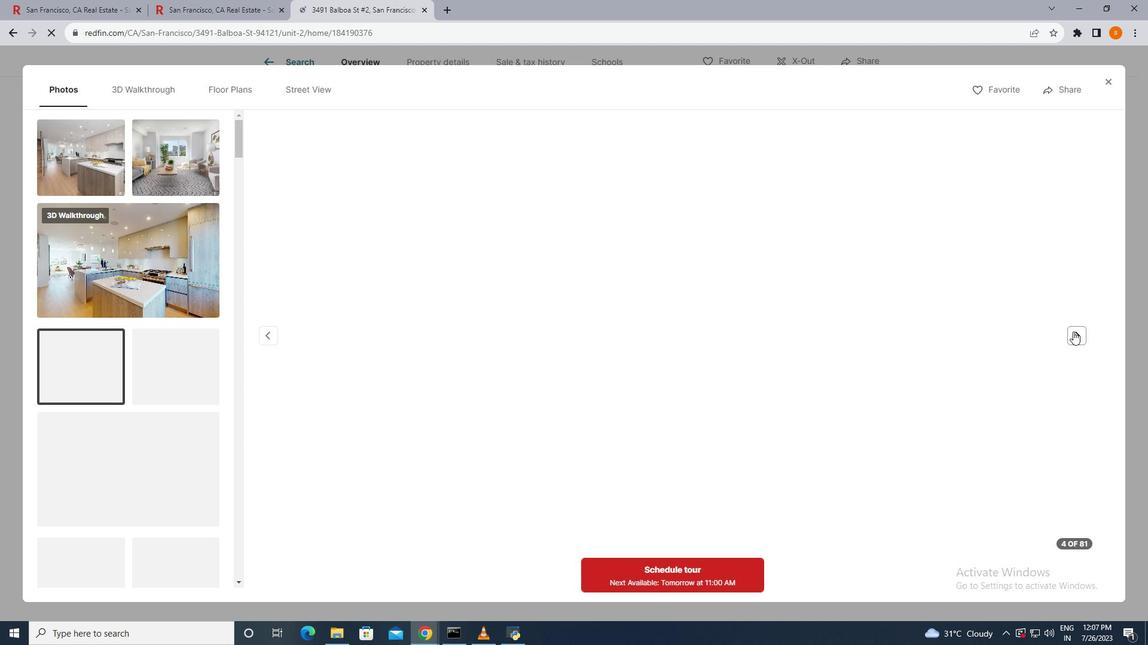 
Action: Mouse pressed left at (1073, 331)
Screenshot: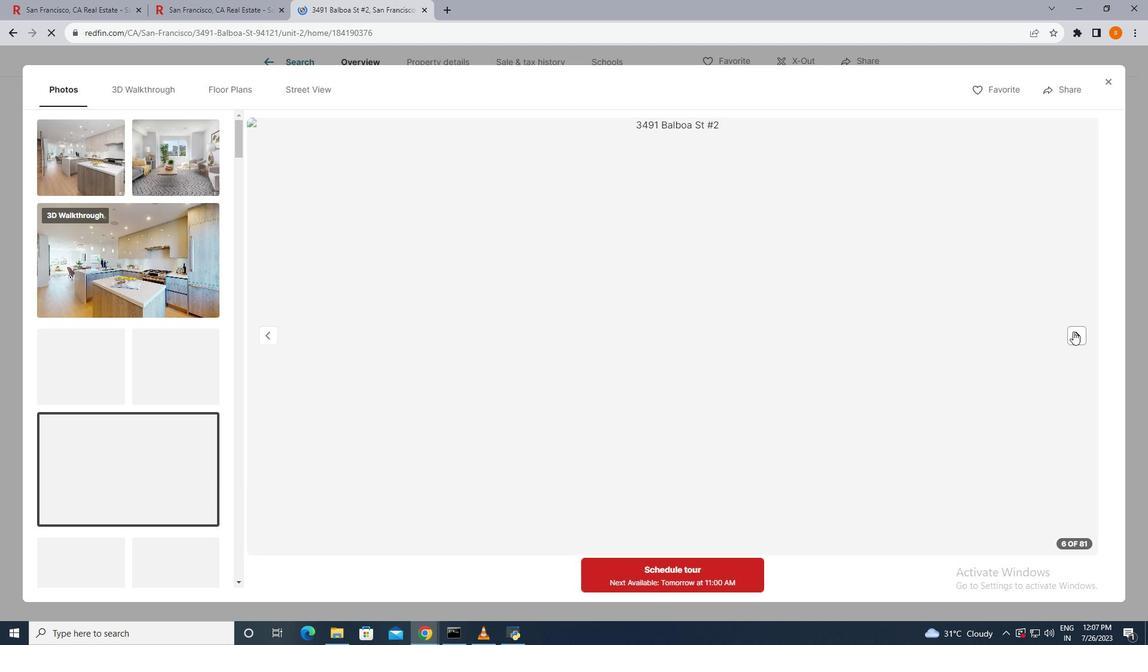 
Action: Mouse moved to (1069, 323)
Screenshot: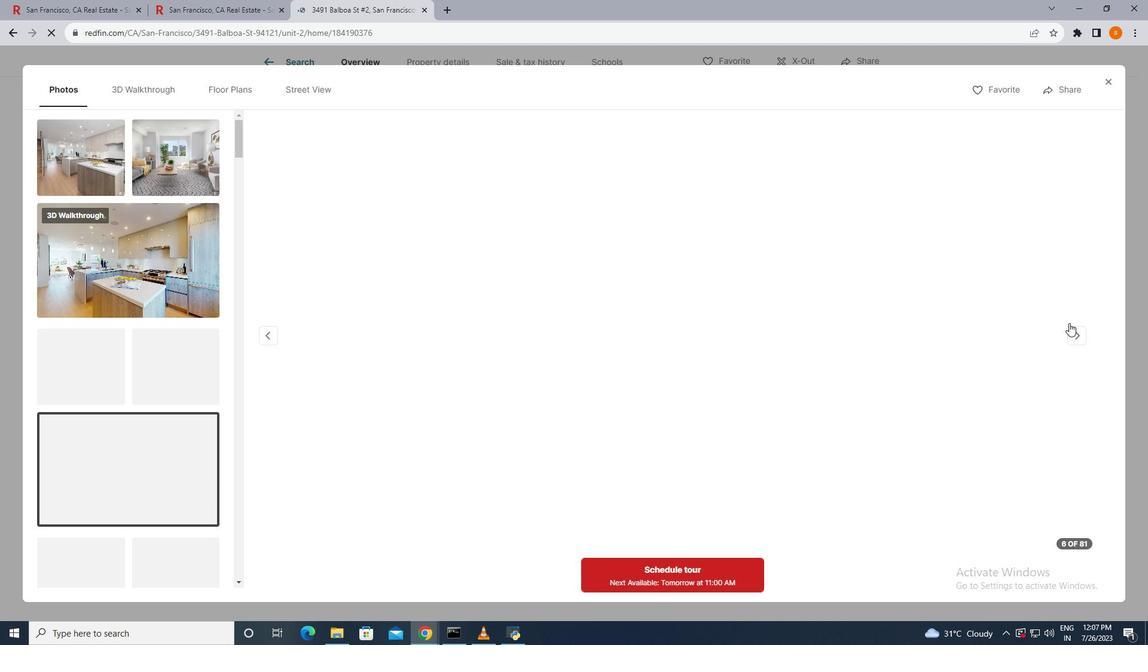 
Action: Mouse pressed left at (1069, 323)
Screenshot: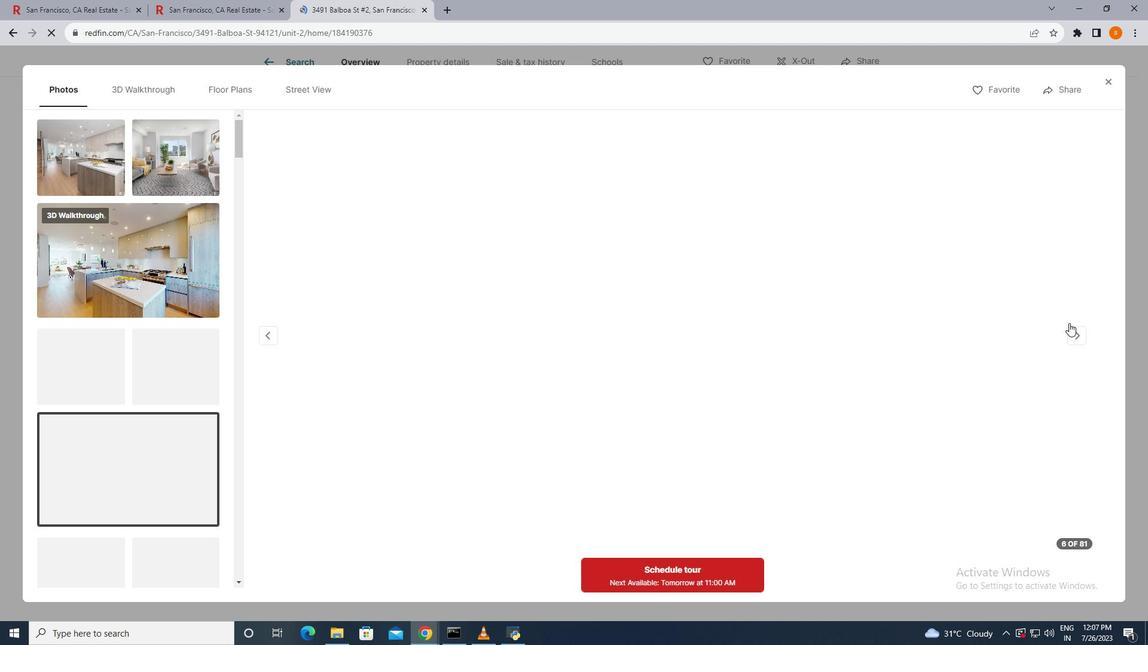 
Action: Mouse moved to (1069, 328)
Screenshot: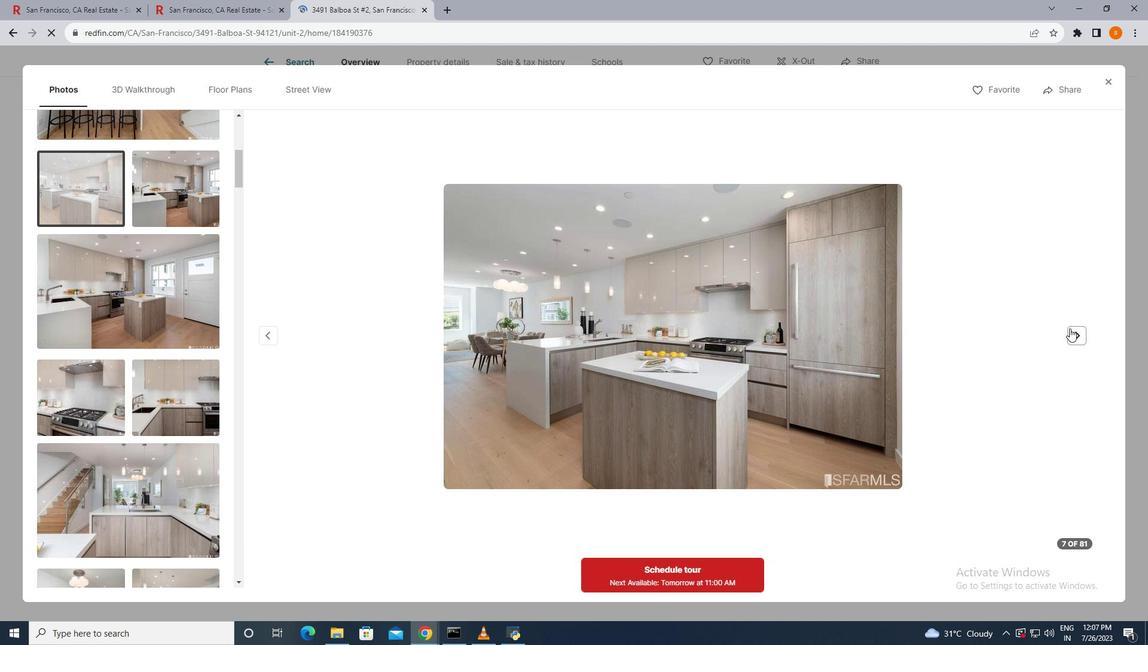 
Action: Mouse pressed left at (1069, 328)
Screenshot: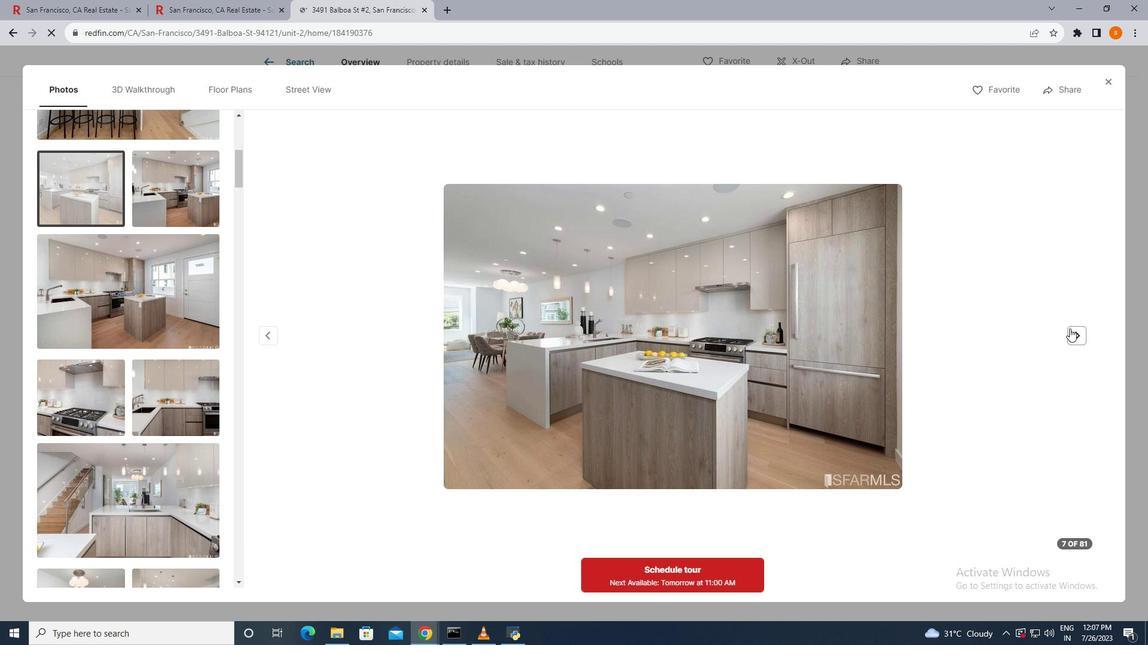 
Action: Mouse pressed left at (1069, 328)
Screenshot: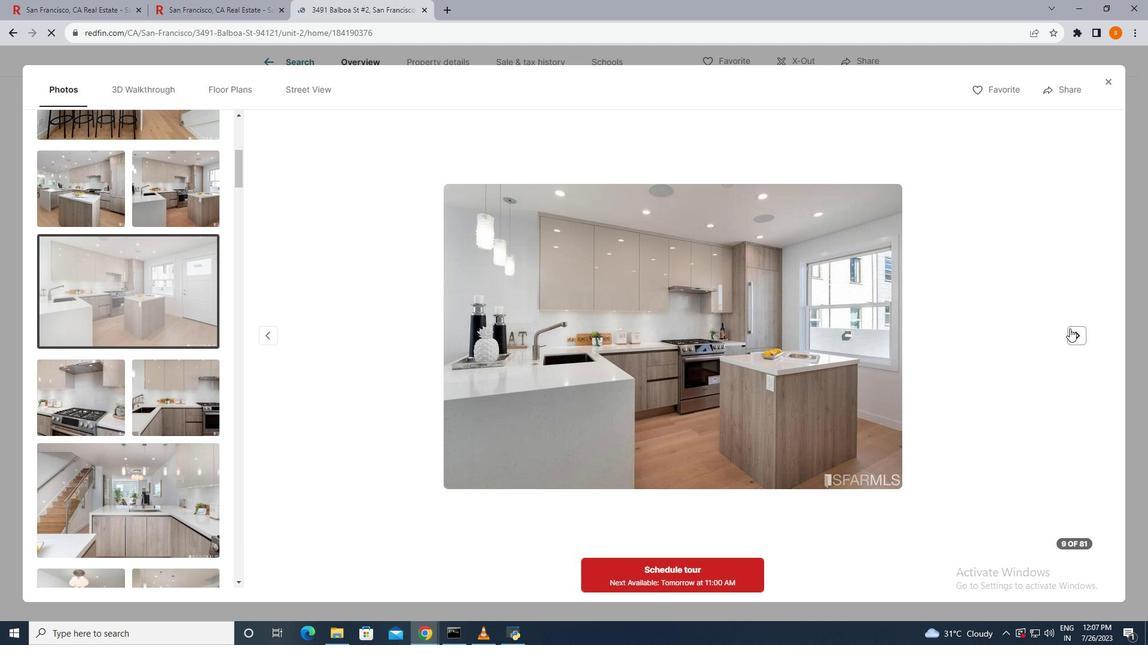 
Action: Mouse moved to (1069, 338)
Screenshot: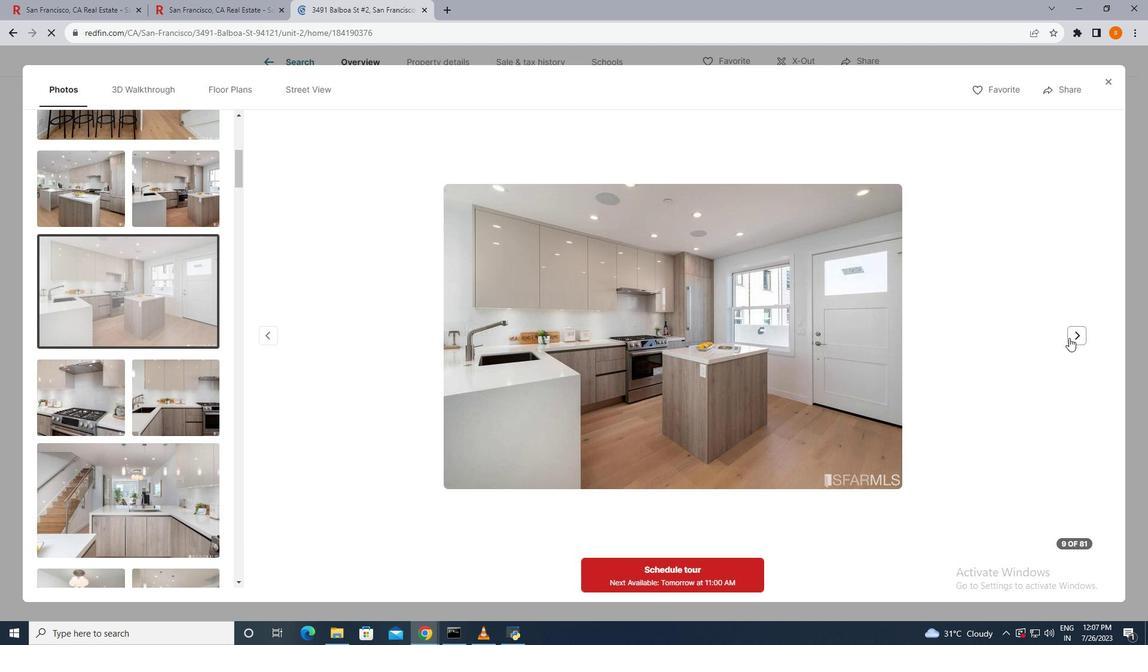 
Action: Mouse pressed left at (1069, 338)
Screenshot: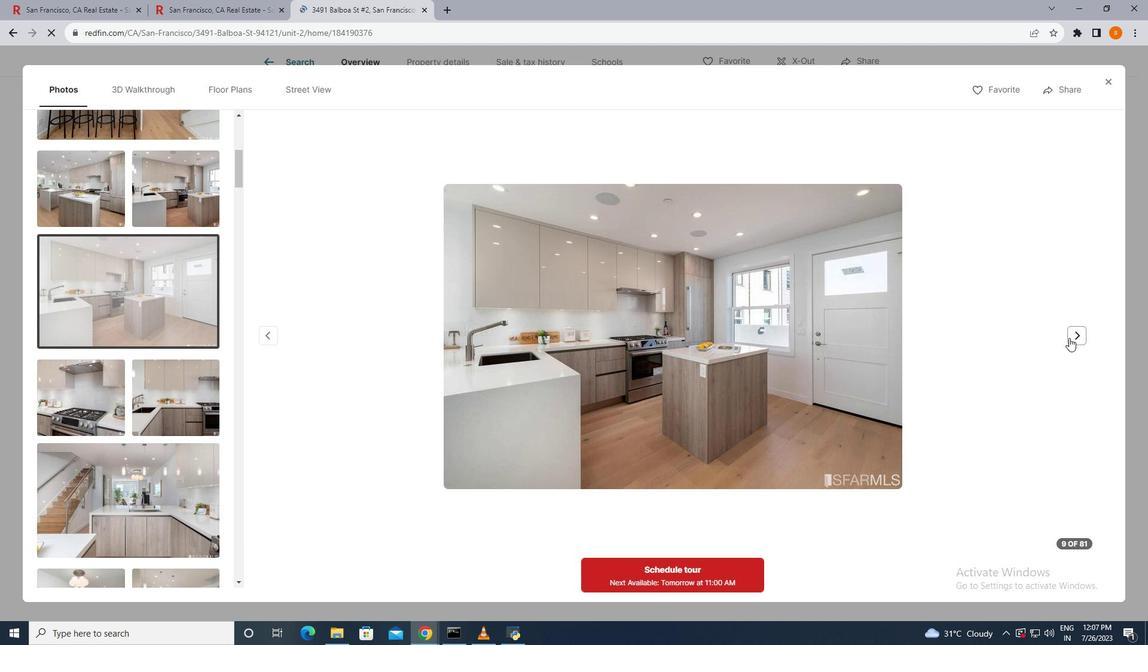 
Action: Mouse moved to (1069, 340)
Screenshot: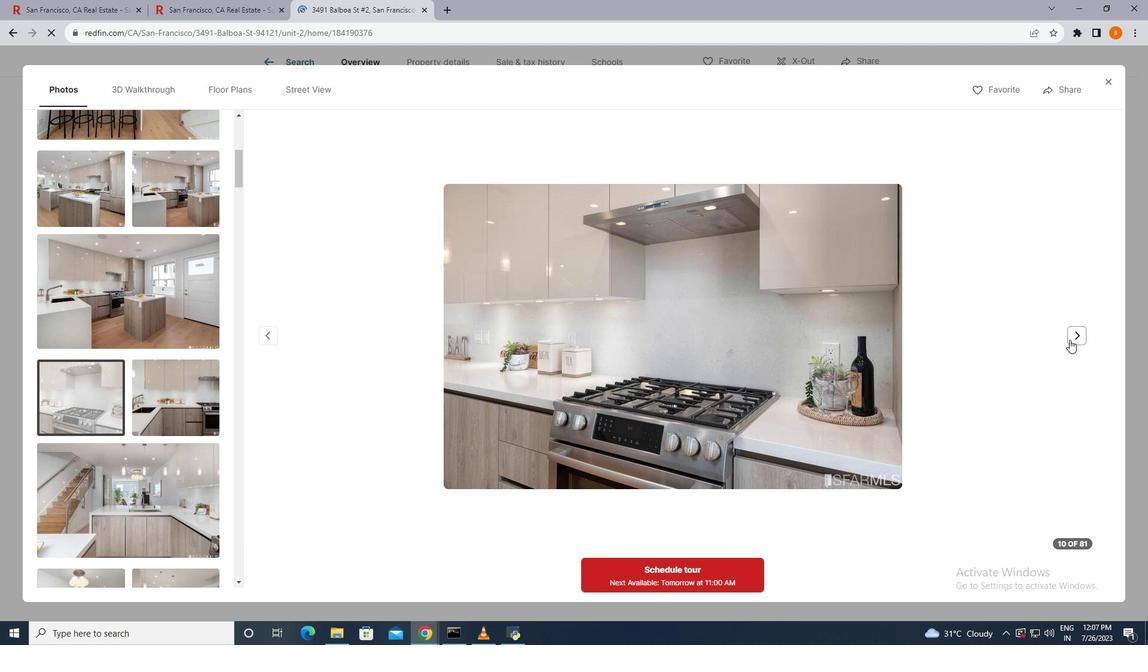 
Action: Mouse pressed left at (1069, 340)
Screenshot: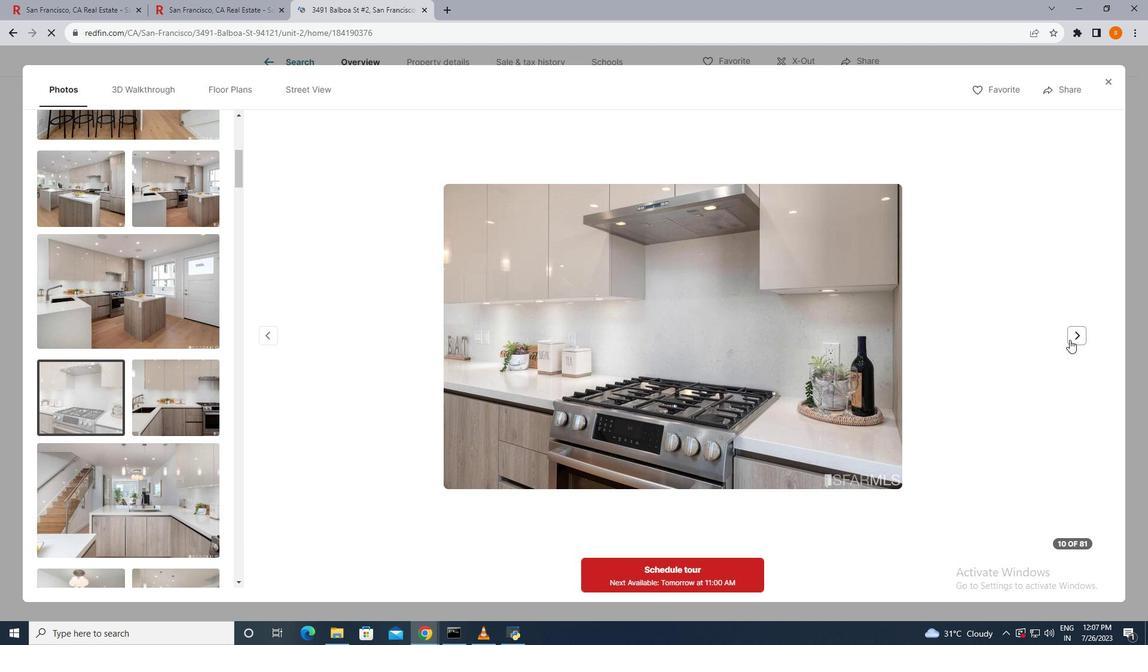 
Action: Mouse moved to (1080, 340)
Screenshot: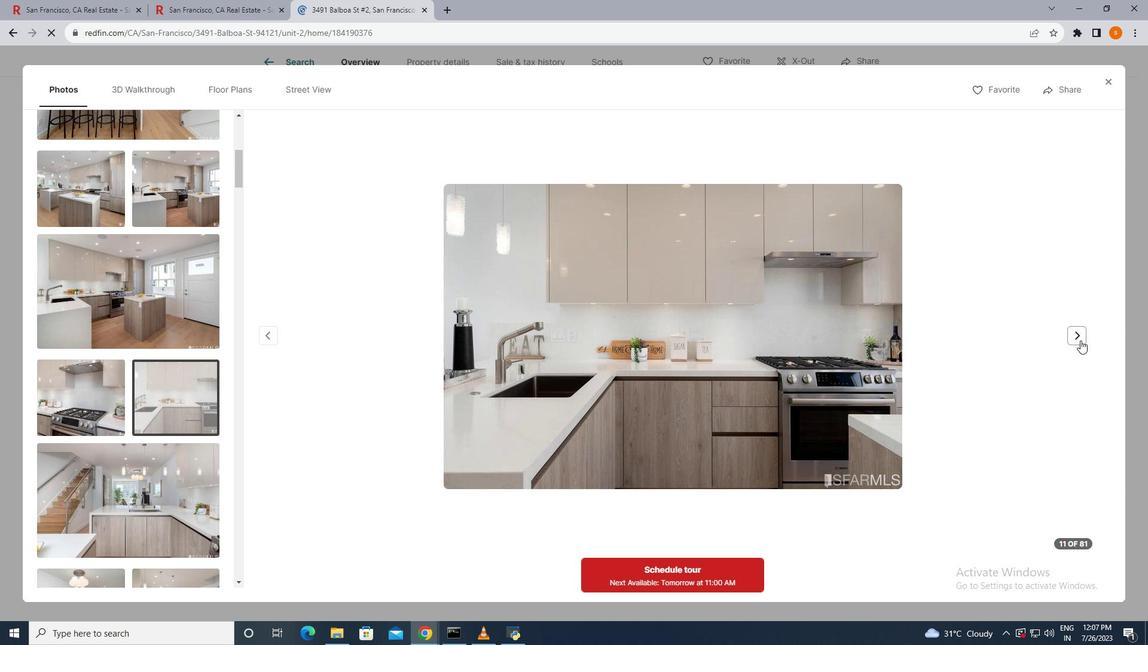 
Action: Mouse pressed left at (1080, 340)
Screenshot: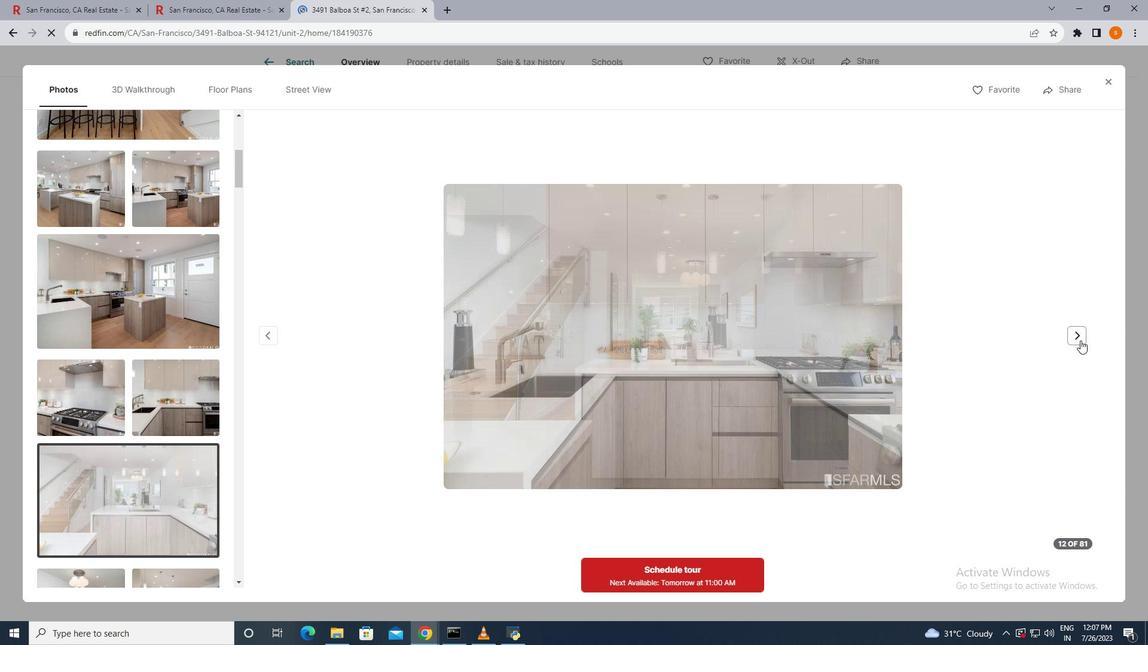 
Action: Mouse pressed left at (1080, 340)
Screenshot: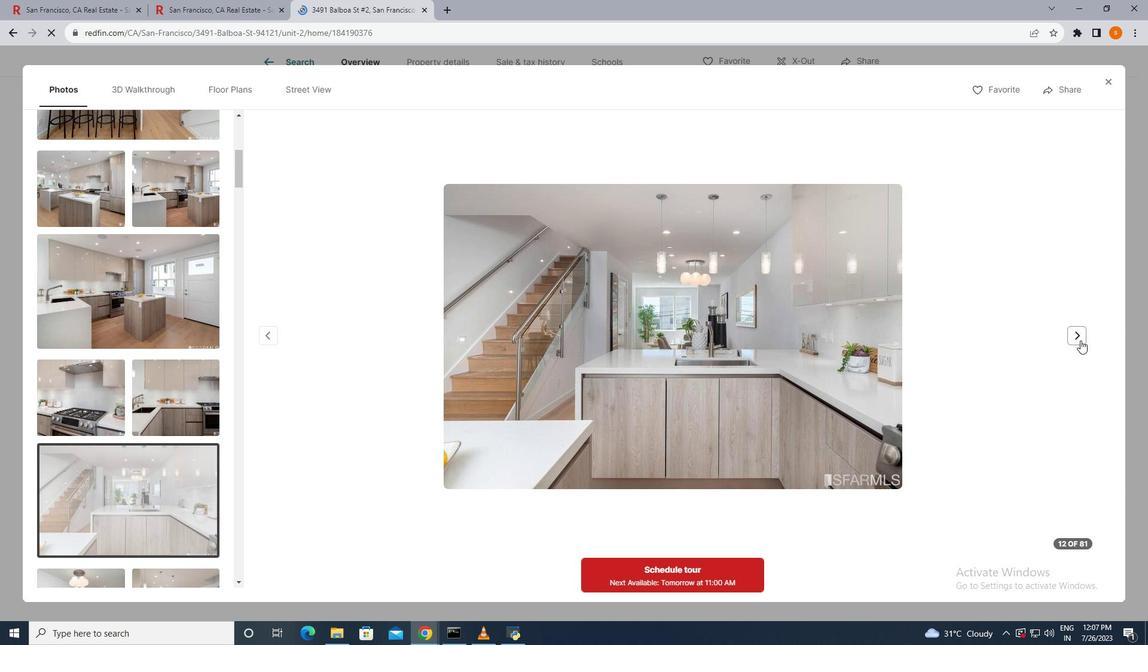 
Action: Mouse pressed left at (1080, 340)
Screenshot: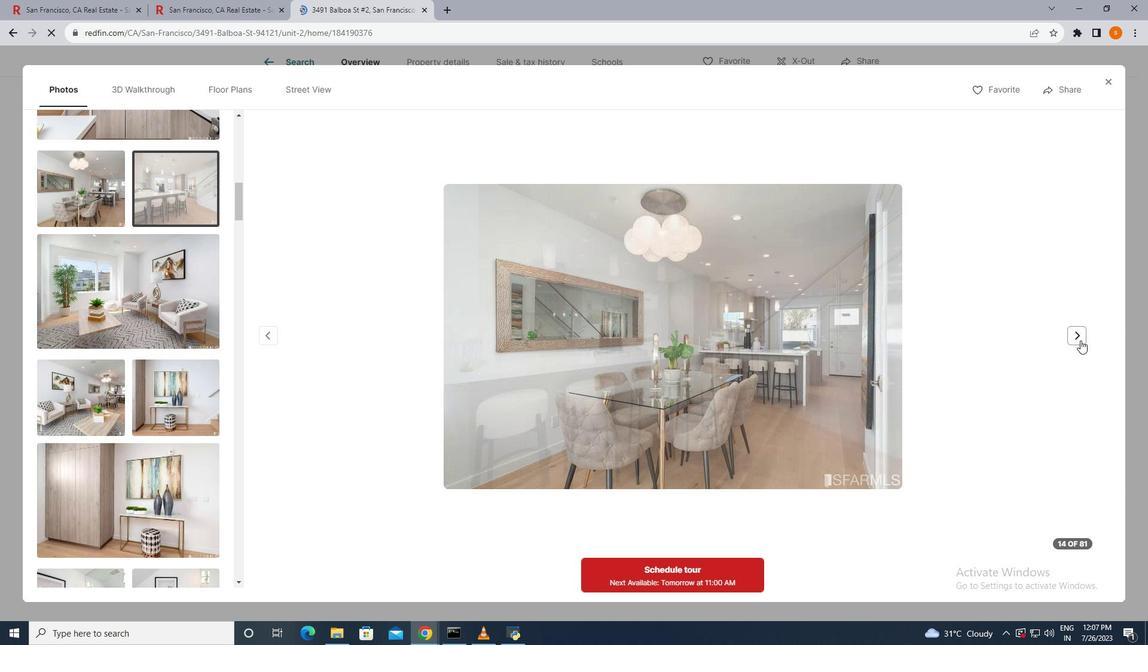 
Action: Mouse pressed left at (1080, 340)
Screenshot: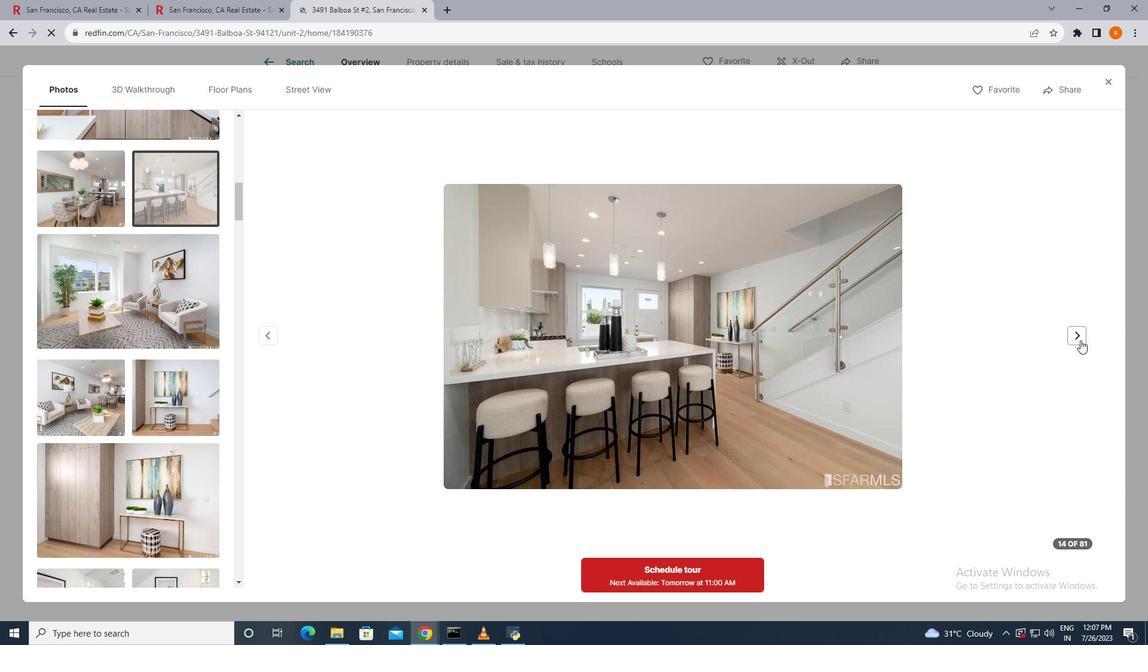 
Action: Mouse moved to (1083, 332)
Screenshot: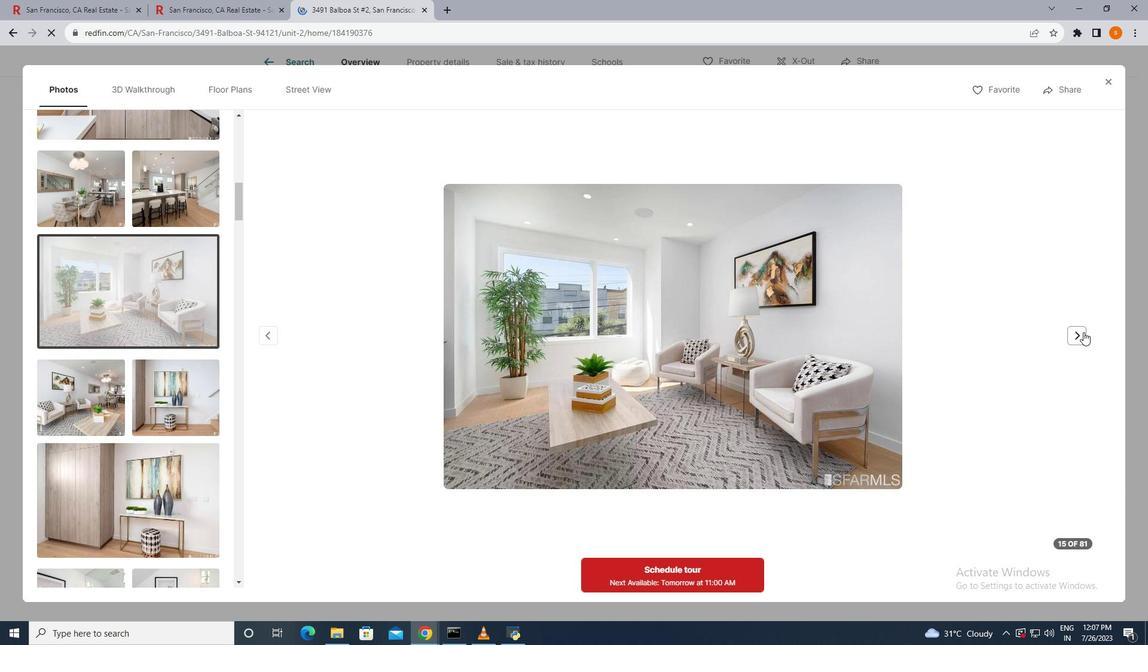 
Action: Mouse pressed left at (1083, 332)
Screenshot: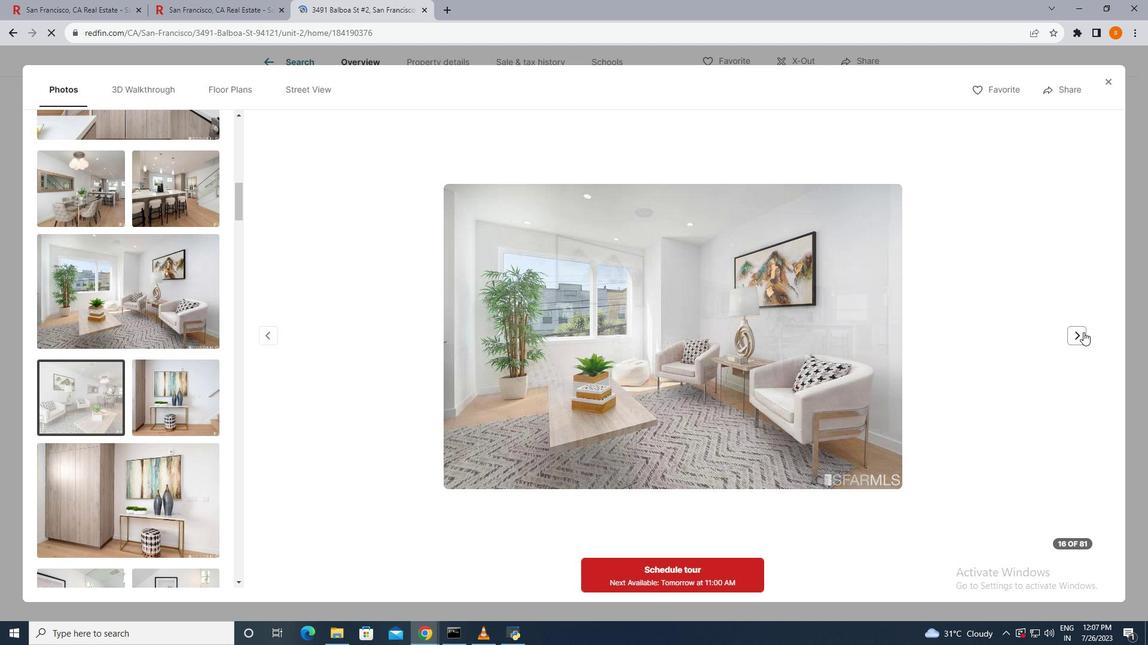 
Action: Mouse pressed left at (1083, 332)
Screenshot: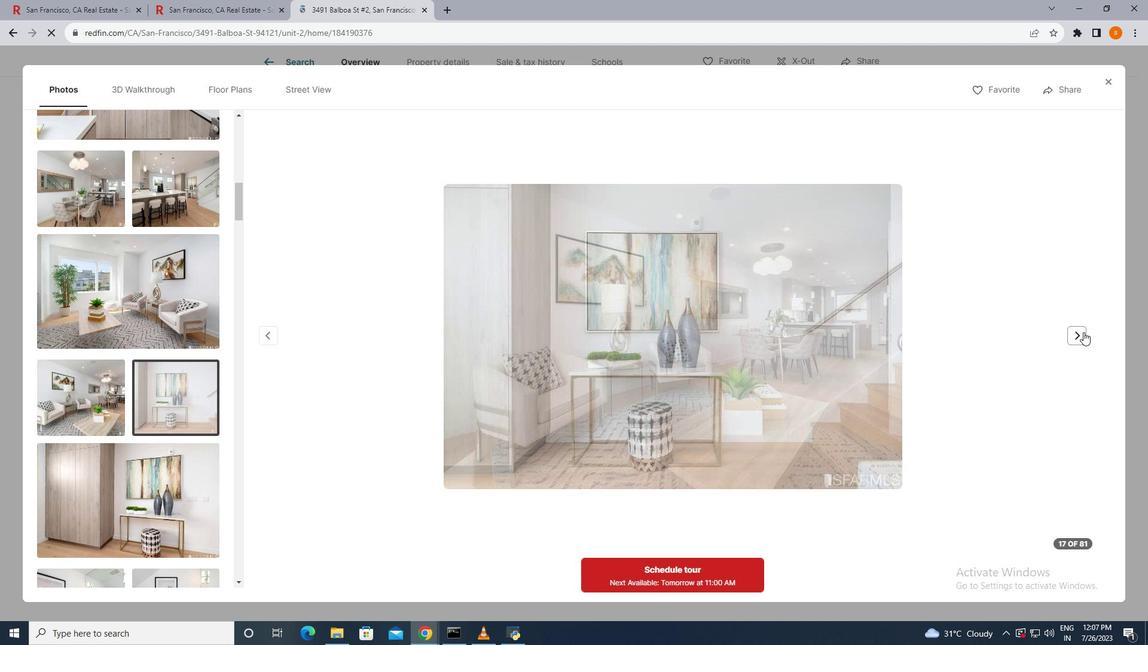 
Action: Mouse pressed left at (1083, 332)
Screenshot: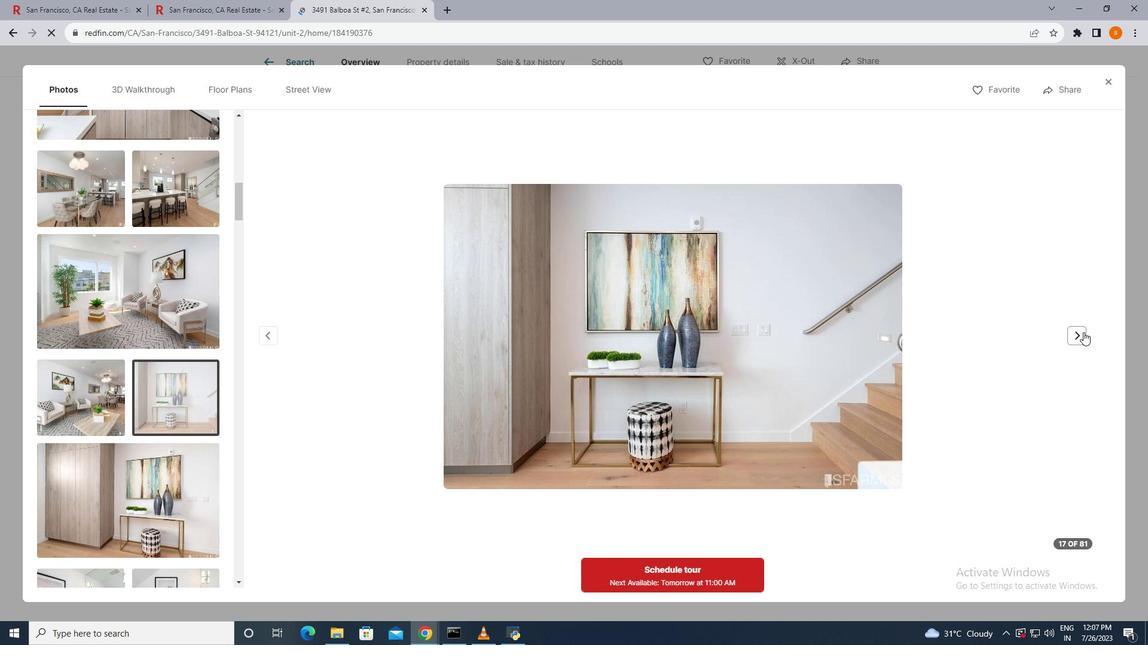 
Action: Mouse pressed left at (1083, 332)
Screenshot: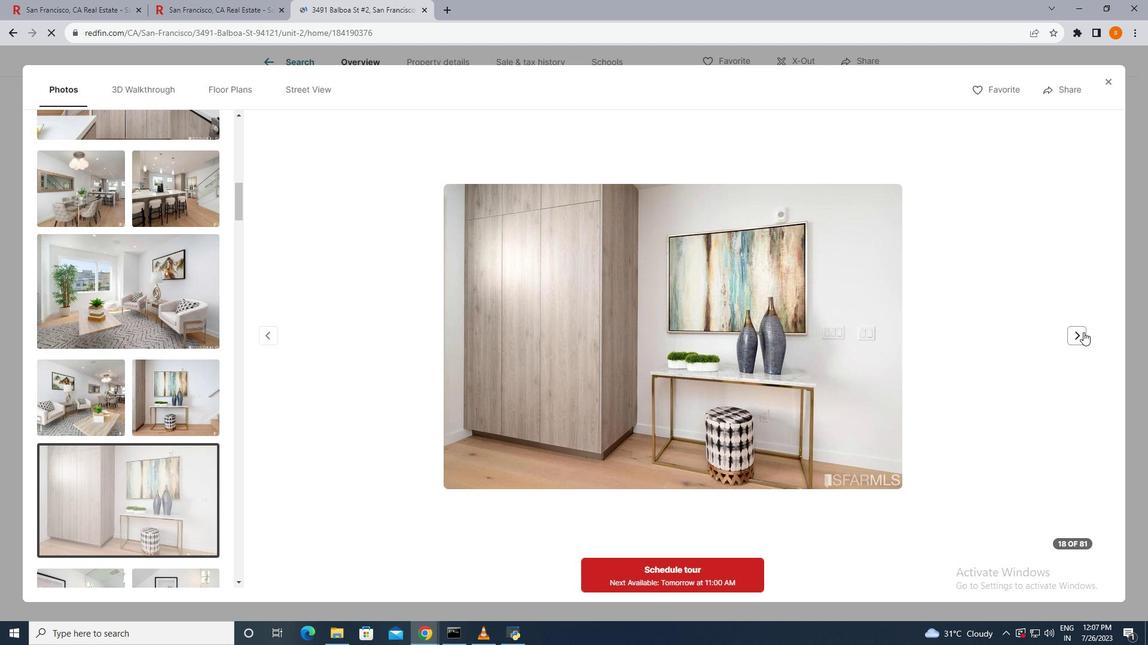 
Action: Mouse pressed left at (1083, 332)
Screenshot: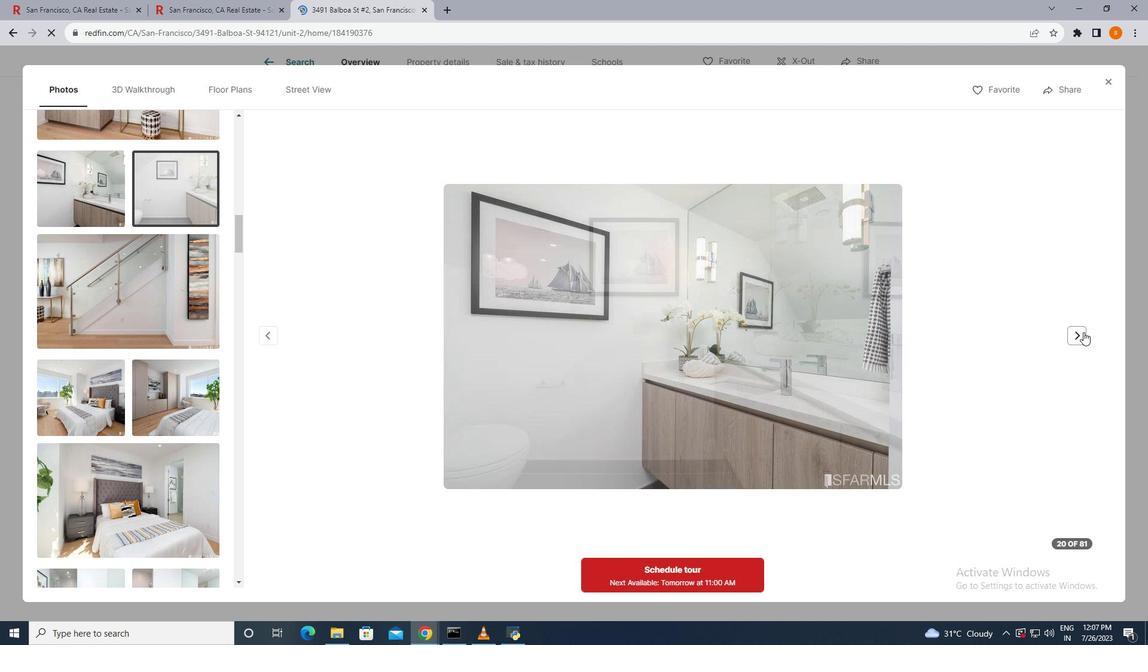 
Action: Mouse moved to (1083, 333)
Screenshot: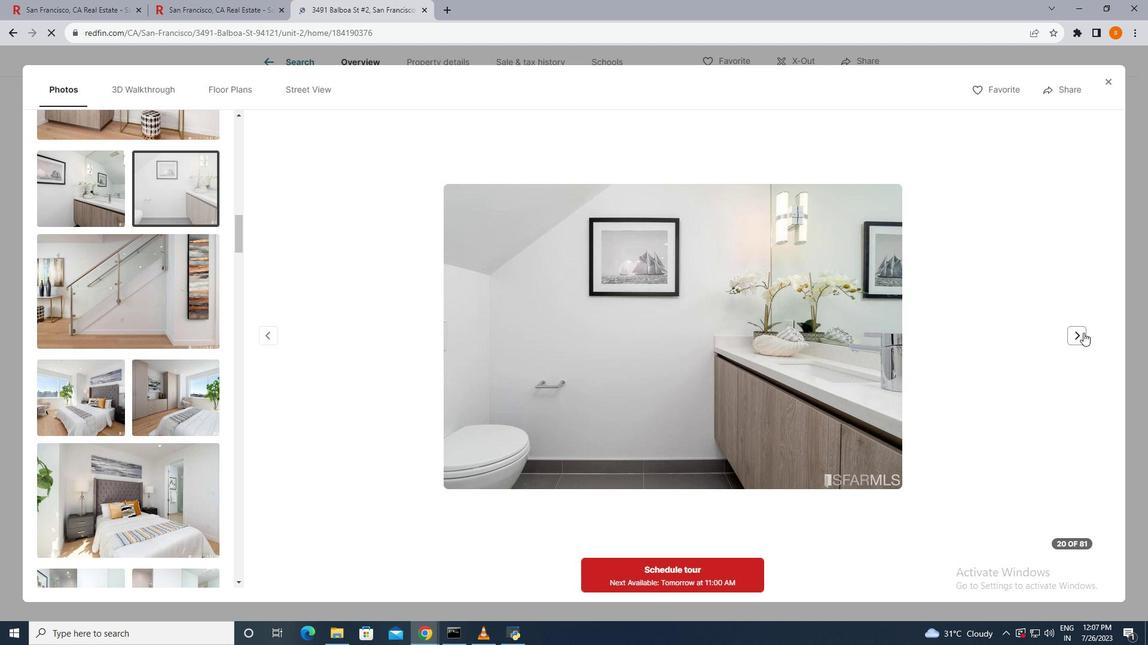 
Action: Mouse pressed left at (1083, 333)
Screenshot: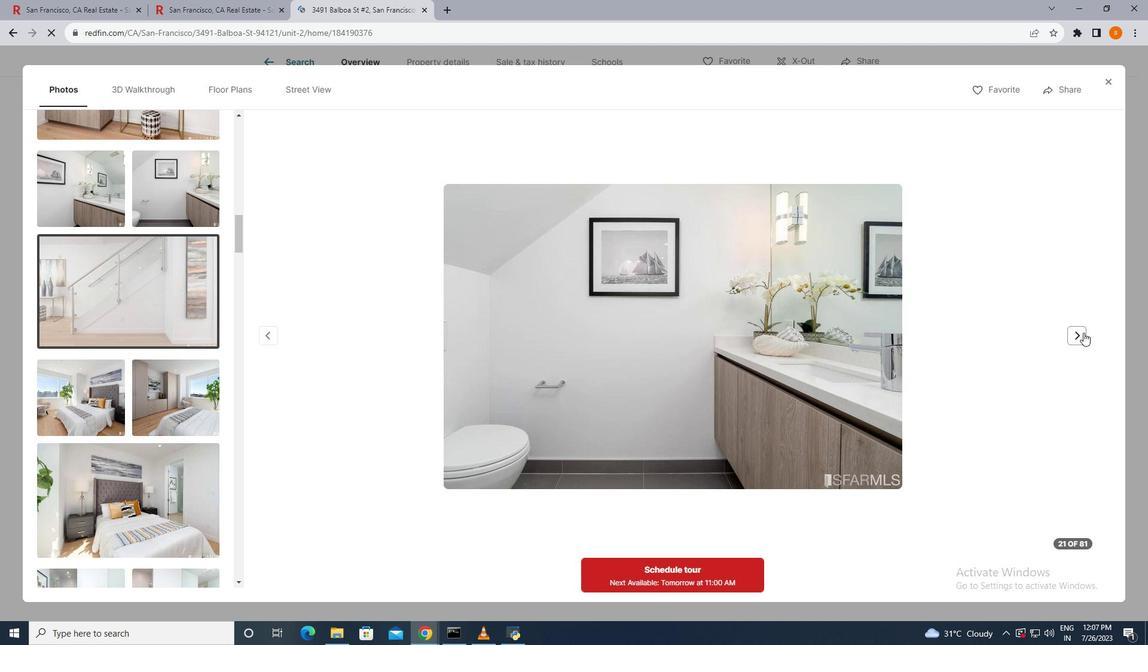 
Action: Mouse moved to (1075, 333)
Screenshot: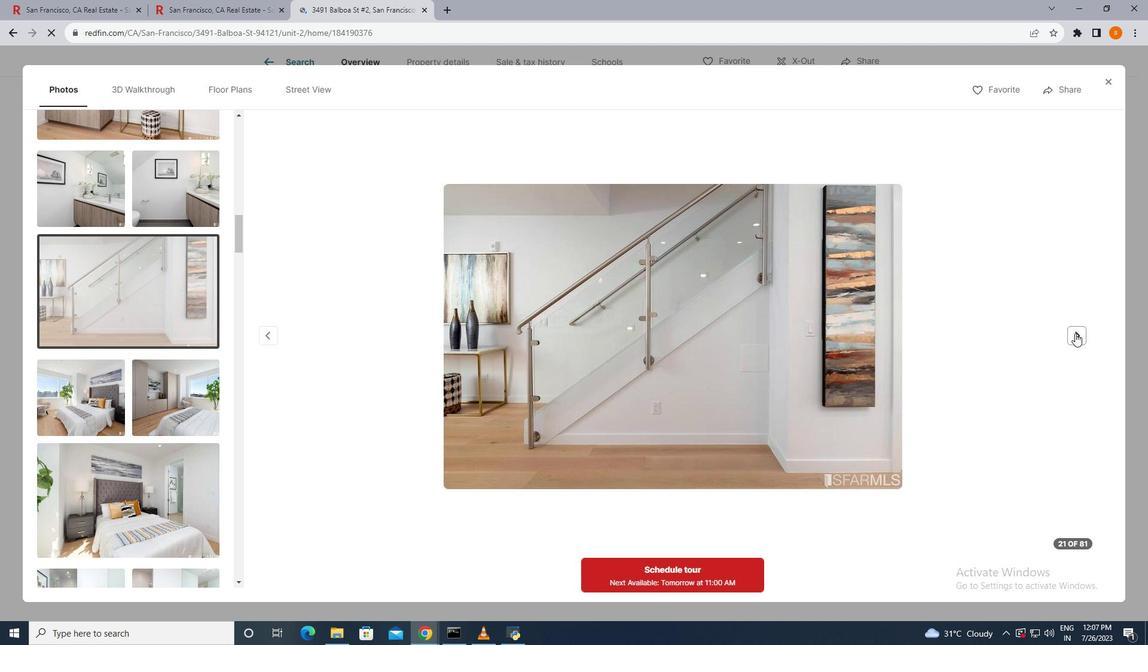 
Action: Mouse pressed left at (1075, 333)
Screenshot: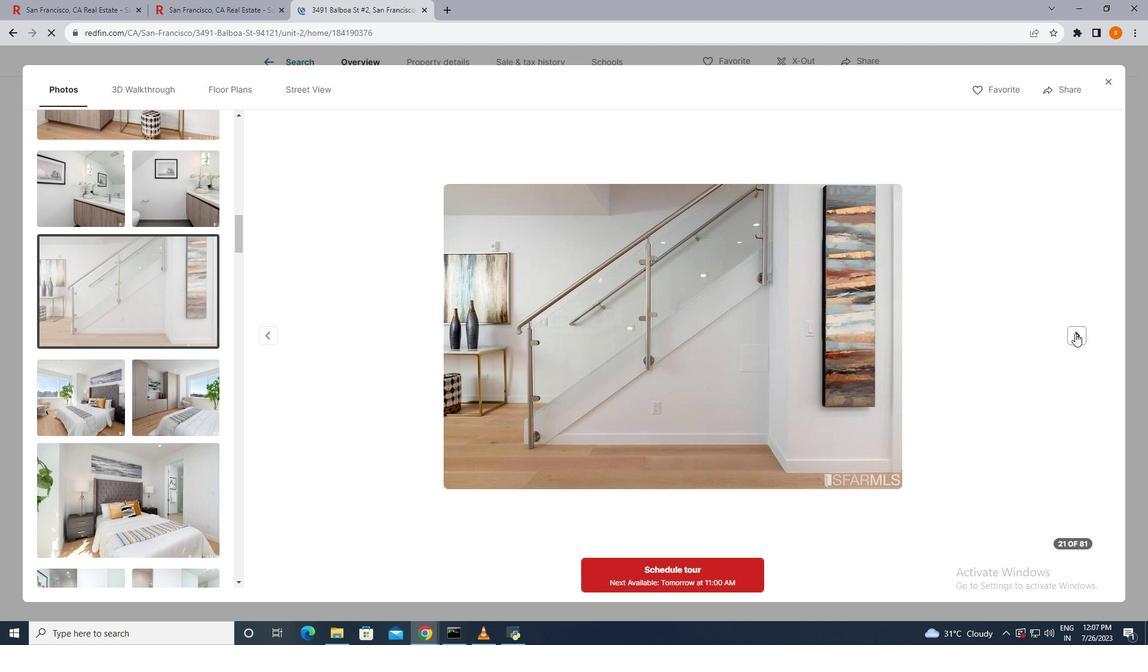 
Action: Mouse pressed left at (1075, 333)
Screenshot: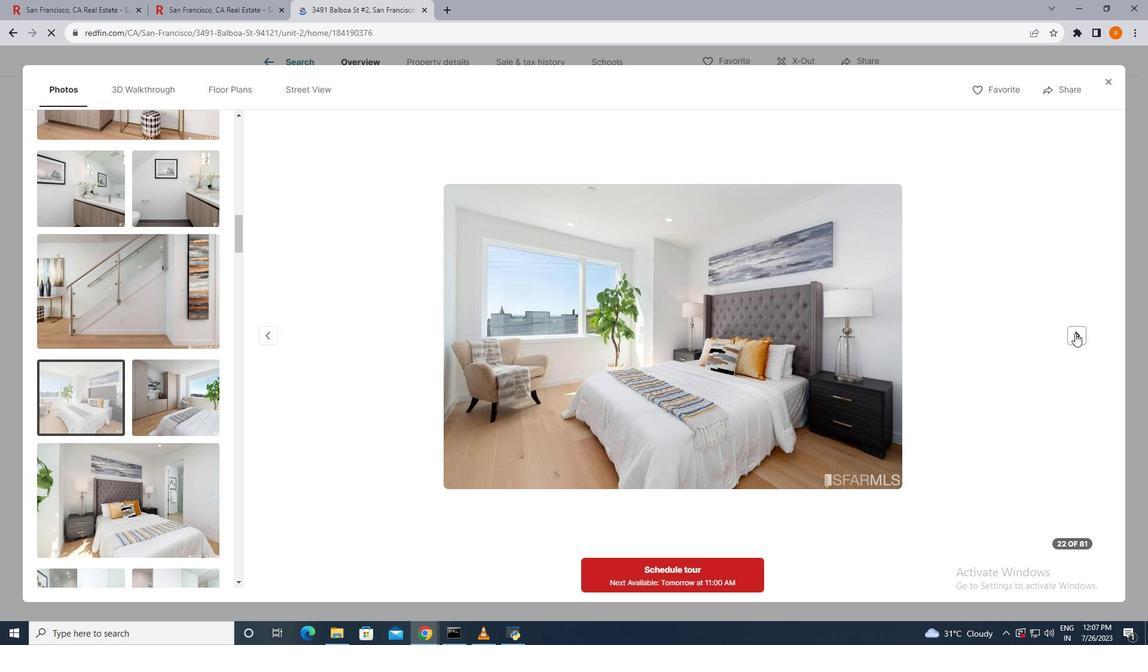 
Action: Mouse pressed left at (1075, 333)
Screenshot: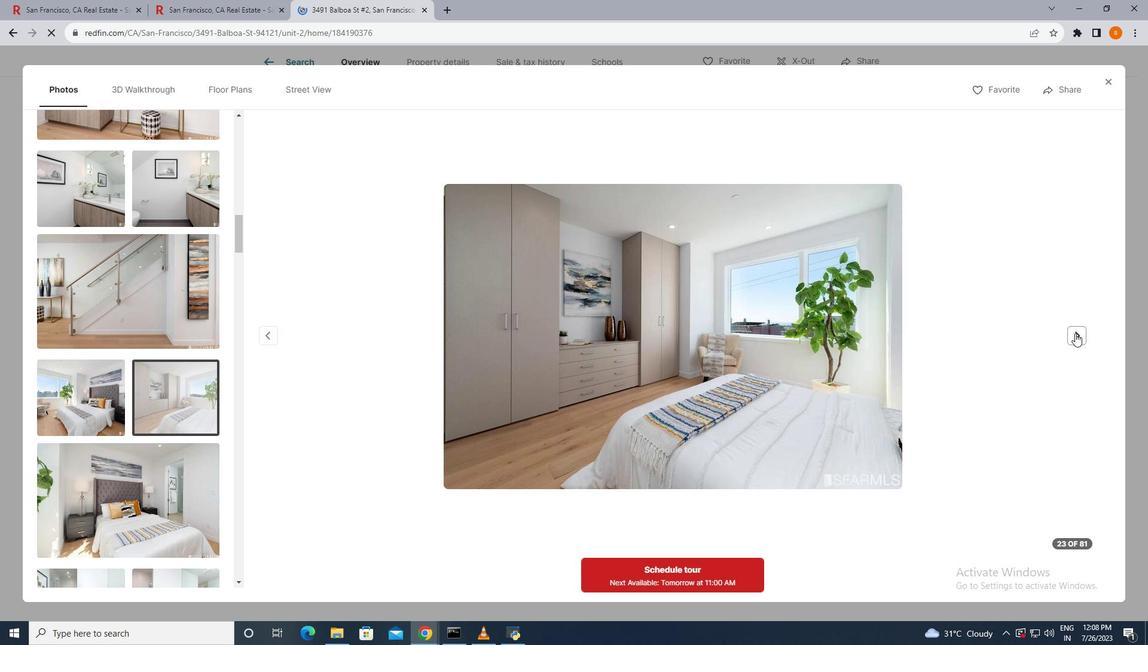
Action: Mouse pressed left at (1075, 333)
Screenshot: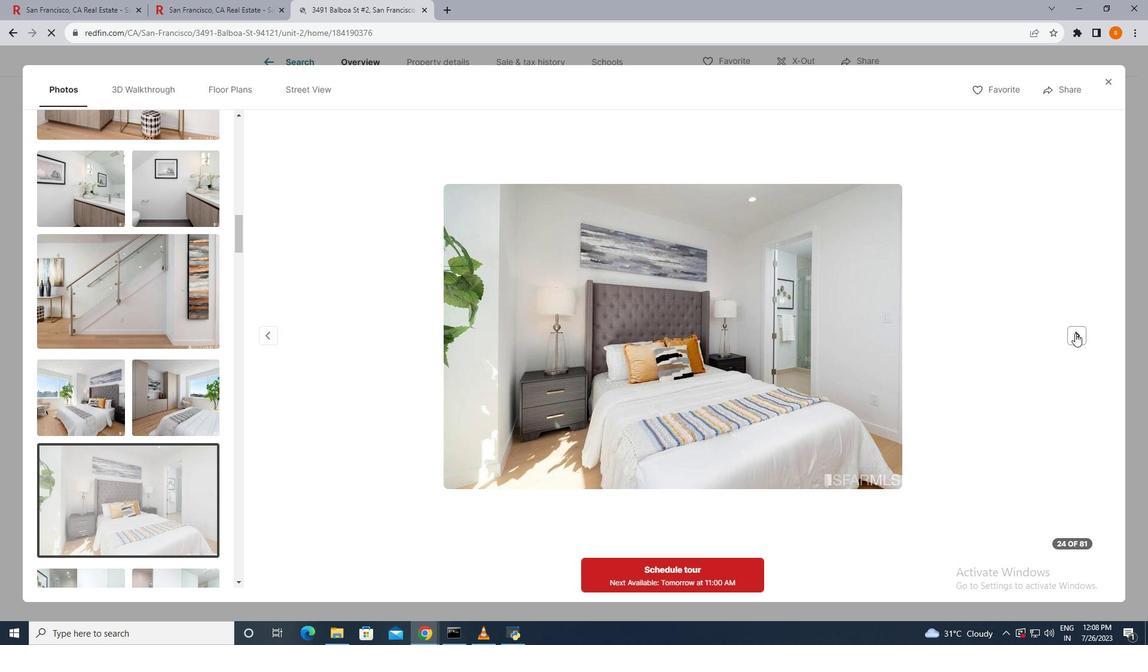 
Action: Mouse pressed left at (1075, 333)
Screenshot: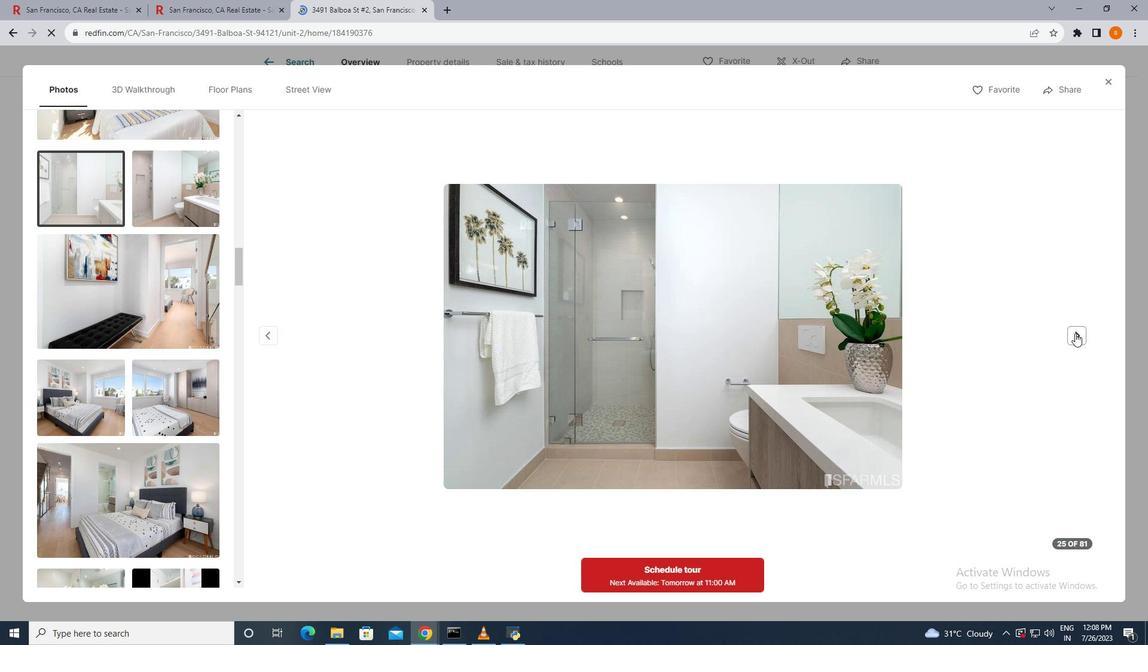 
Action: Mouse pressed left at (1075, 333)
Screenshot: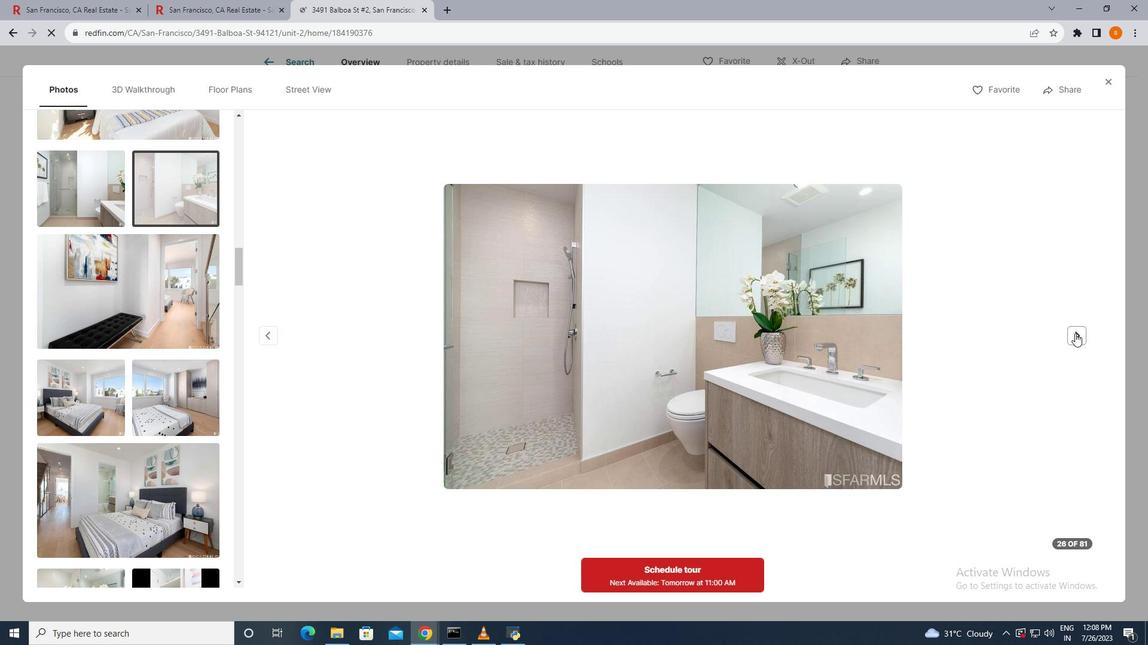 
Action: Mouse pressed left at (1075, 333)
Screenshot: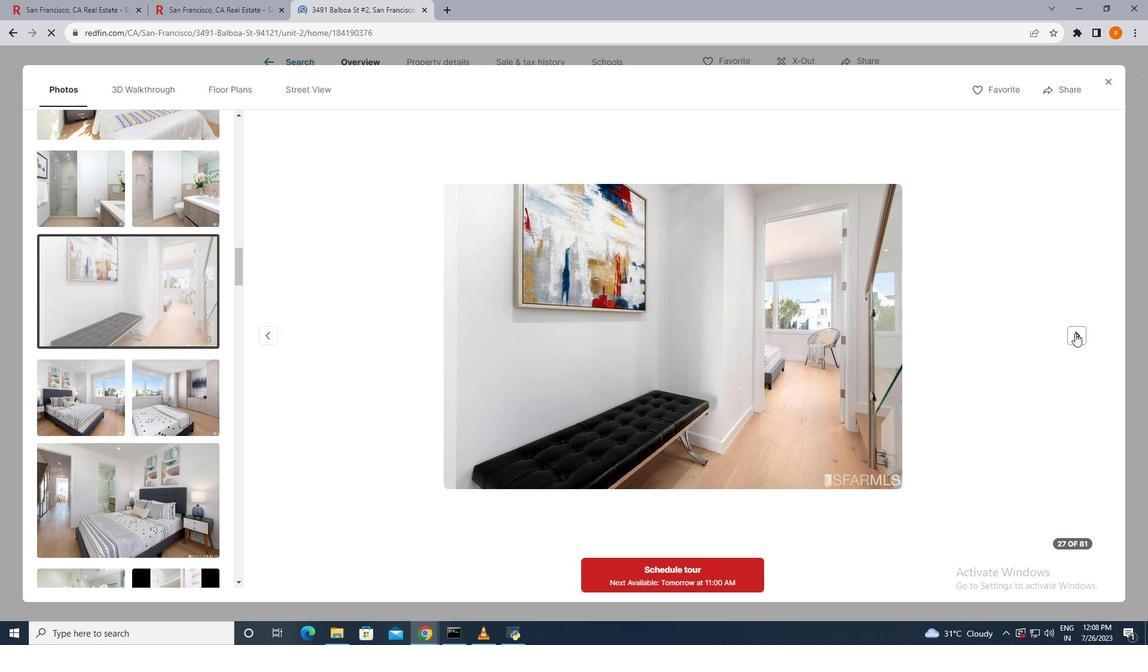 
Action: Mouse pressed left at (1075, 333)
Screenshot: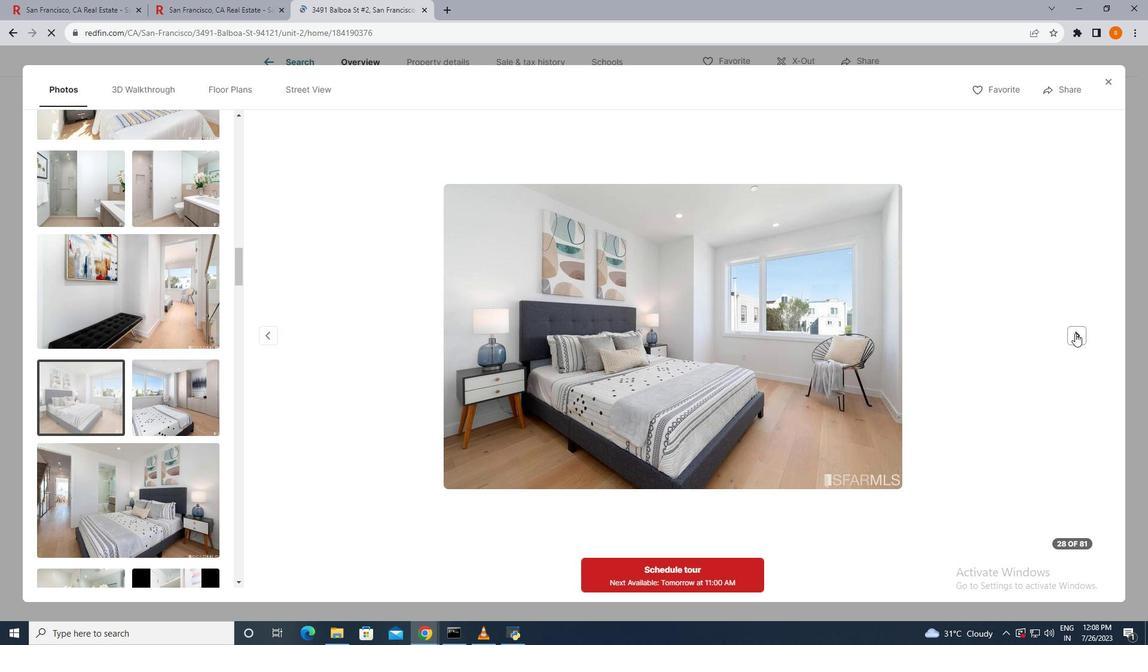
Action: Mouse pressed left at (1075, 333)
Screenshot: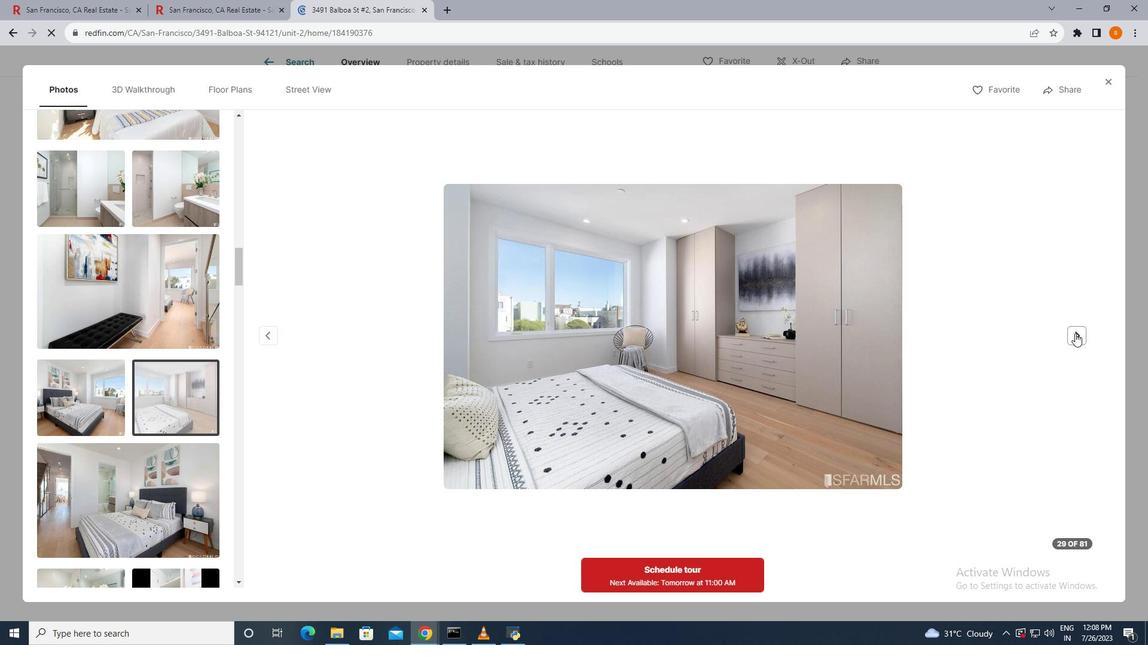 
Action: Mouse pressed left at (1075, 333)
Screenshot: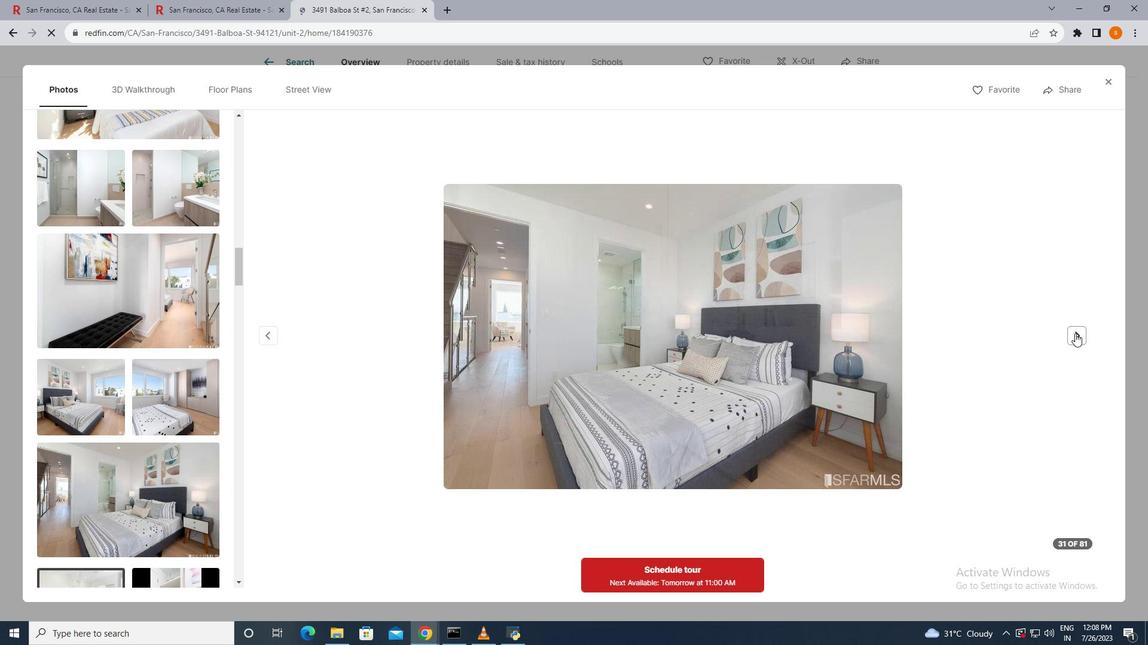 
Action: Mouse pressed left at (1075, 333)
Screenshot: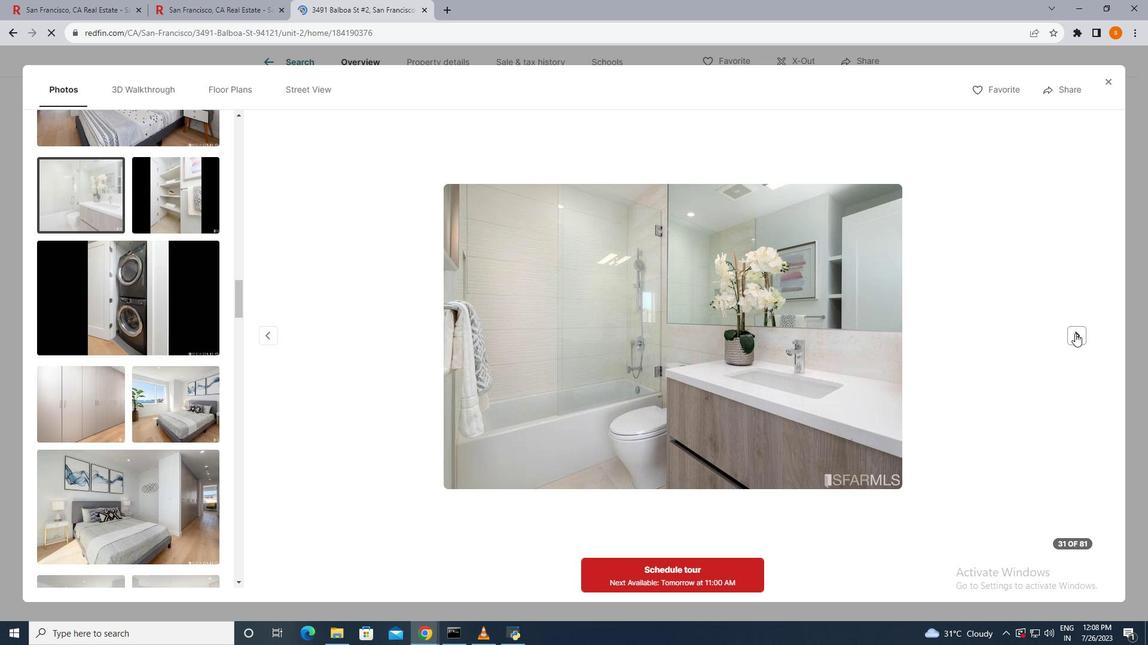 
Action: Mouse pressed left at (1075, 333)
Screenshot: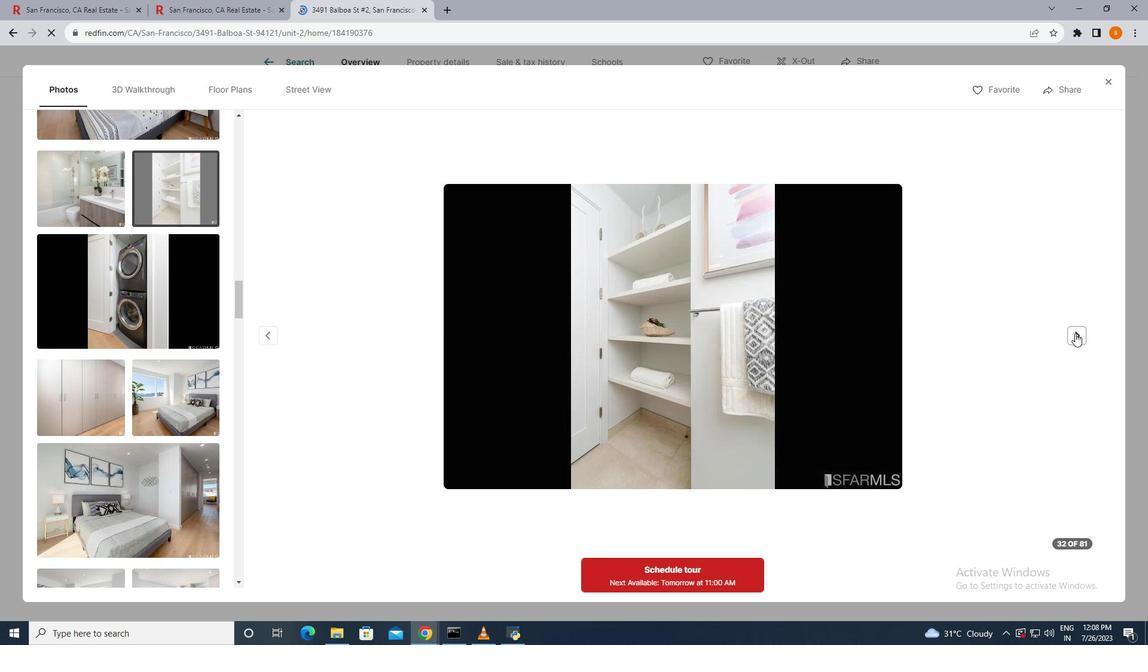 
Action: Mouse pressed left at (1075, 333)
Screenshot: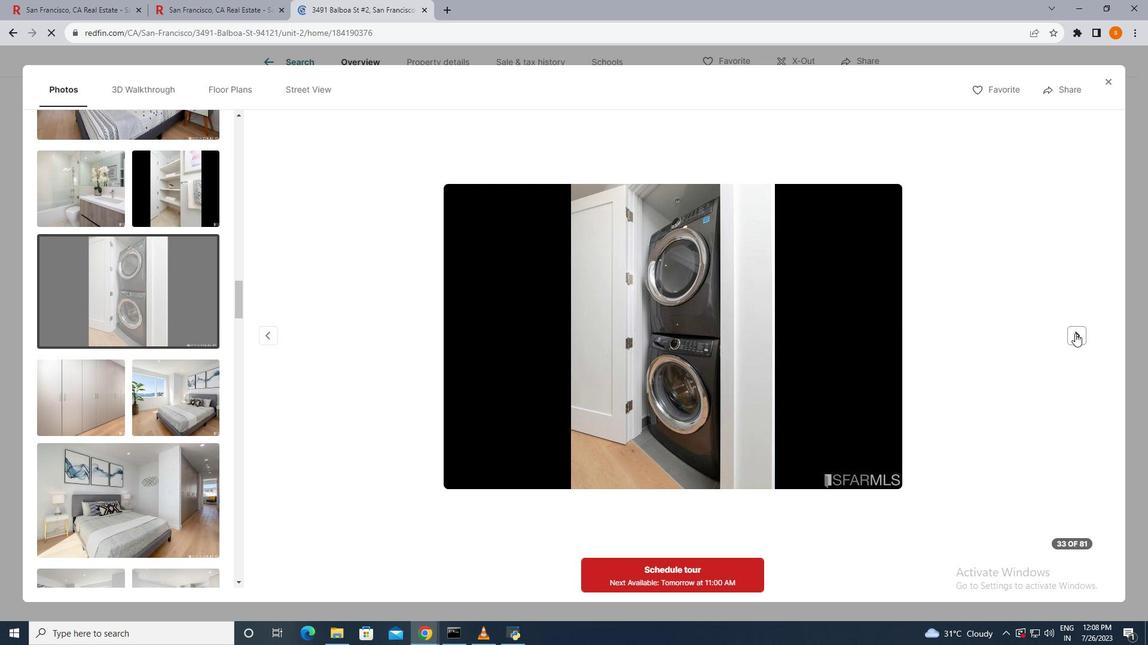 
Action: Mouse moved to (162, 92)
Screenshot: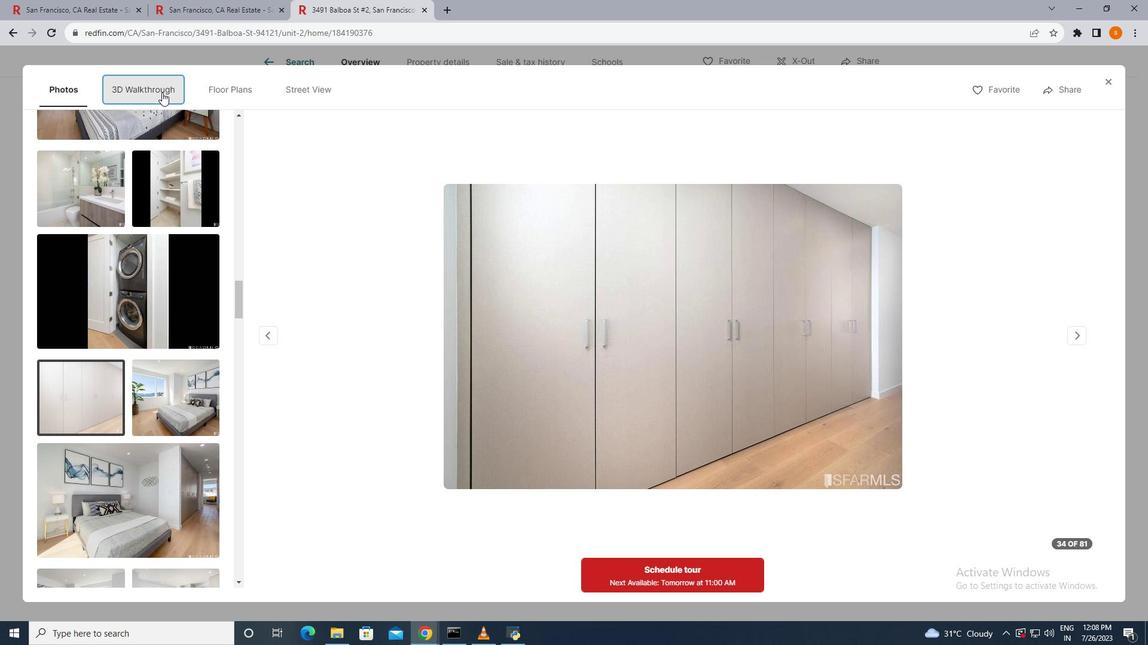 
Action: Mouse pressed left at (162, 92)
Screenshot: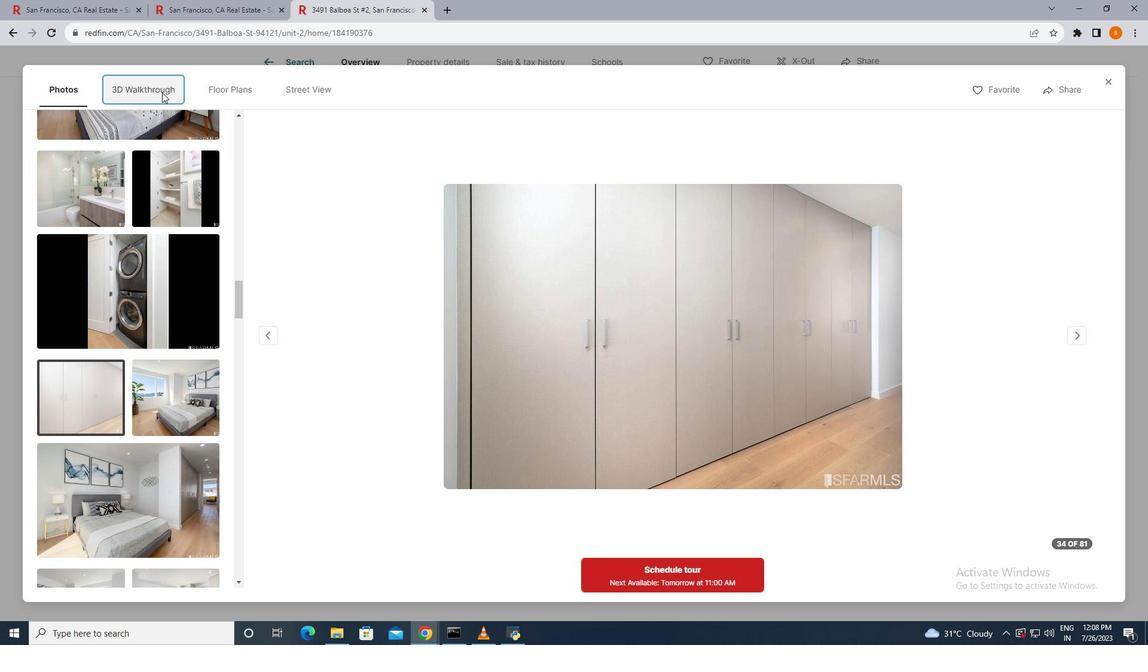 
Action: Mouse moved to (294, 281)
Screenshot: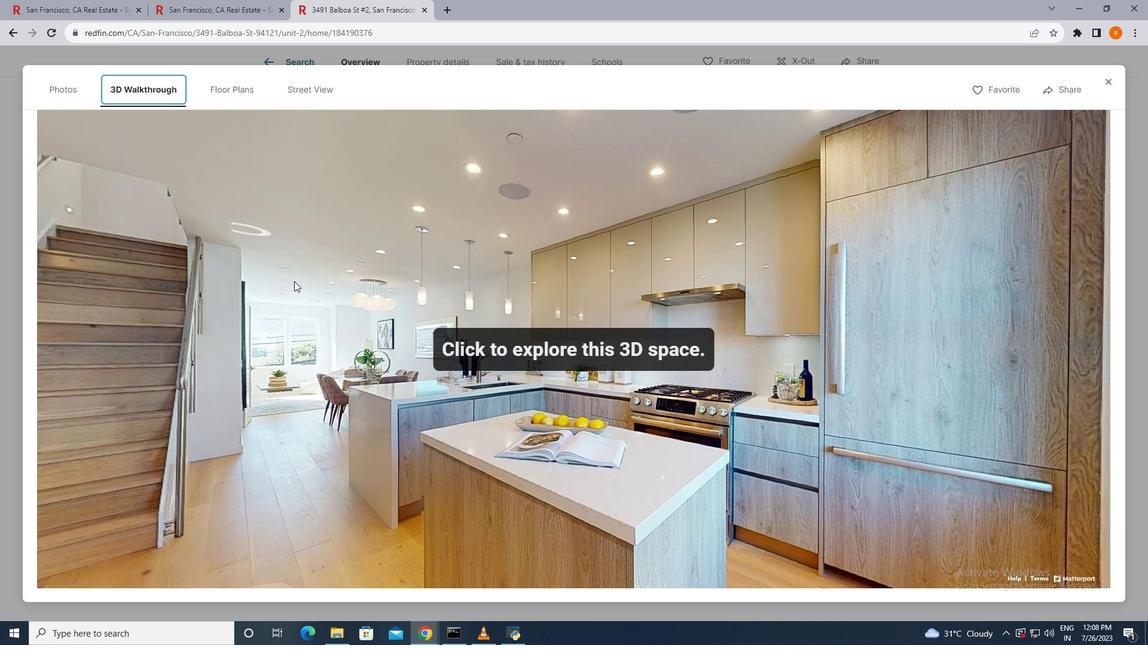 
Action: Mouse pressed left at (294, 281)
Screenshot: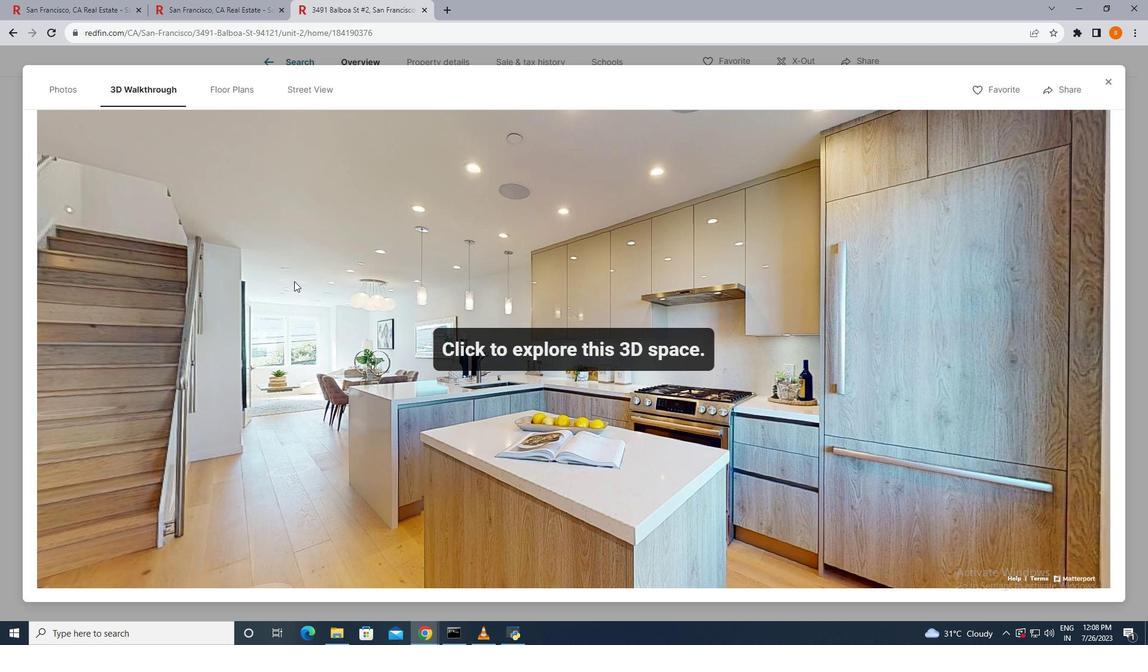 
Action: Mouse moved to (318, 316)
Screenshot: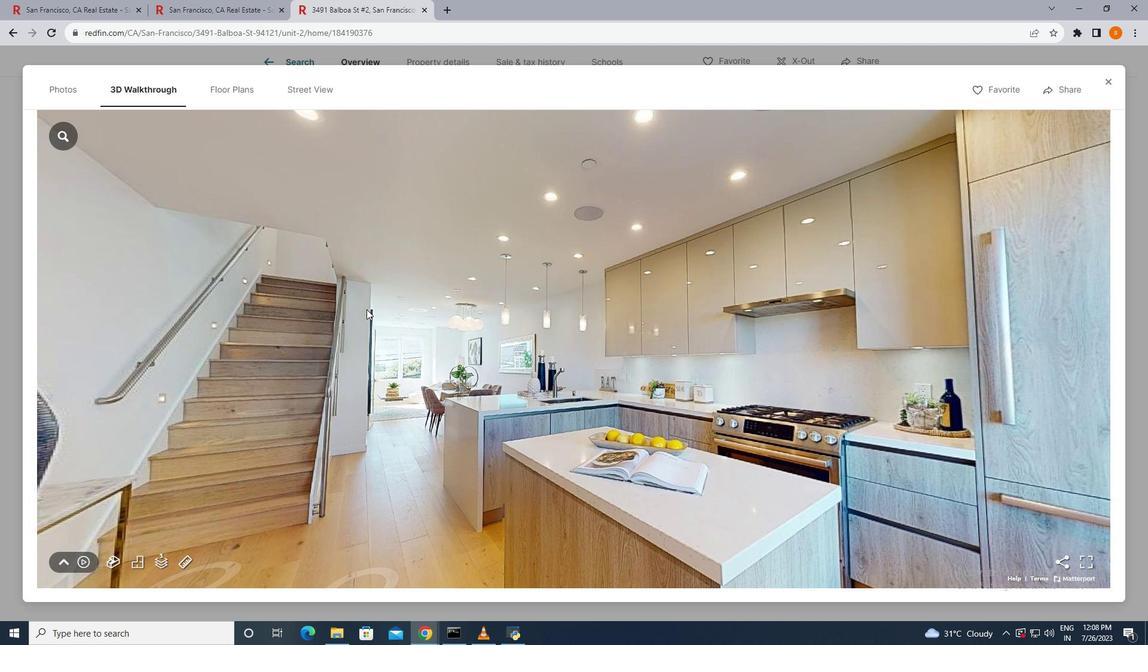 
Action: Mouse pressed left at (318, 316)
Screenshot: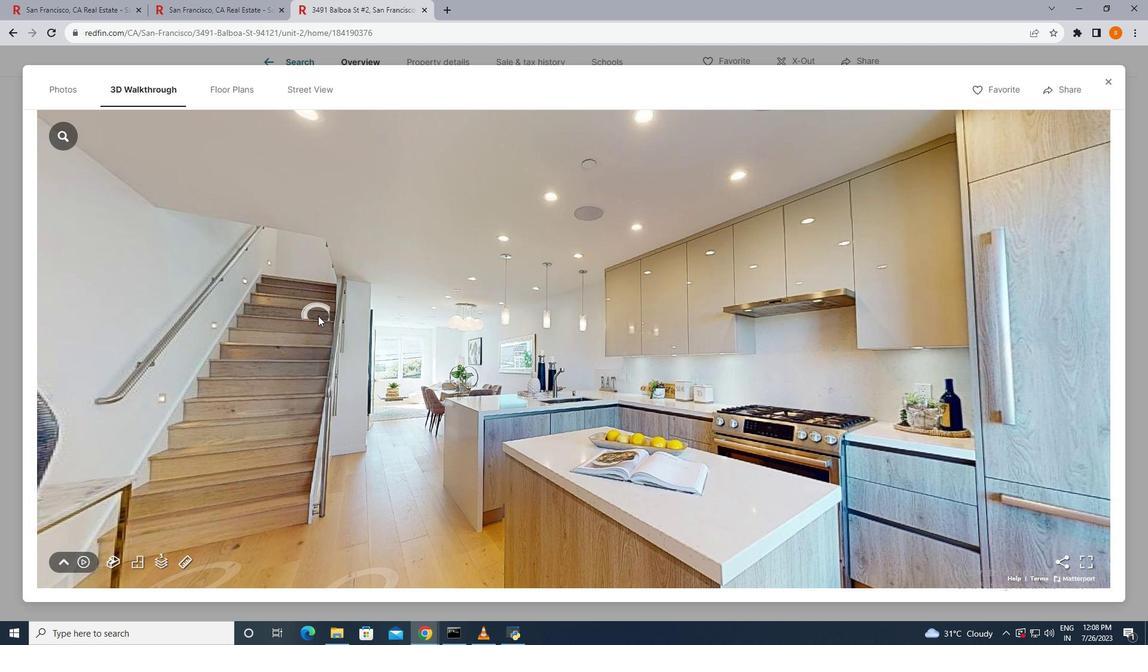 
Action: Mouse moved to (586, 500)
Screenshot: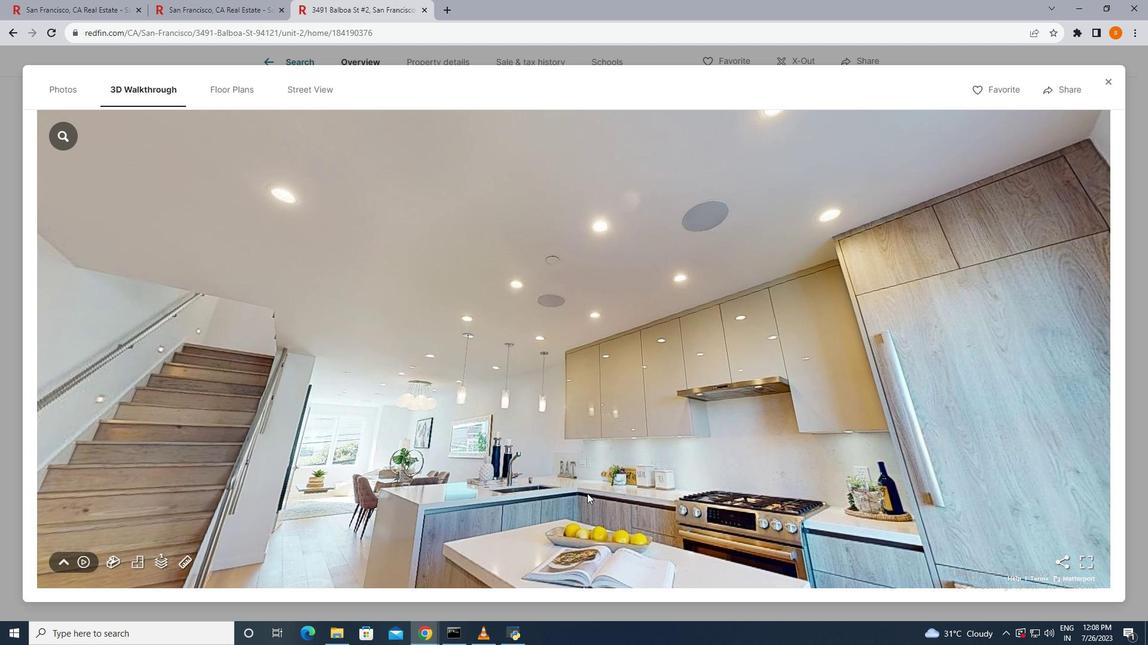 
Action: Mouse pressed left at (586, 500)
Screenshot: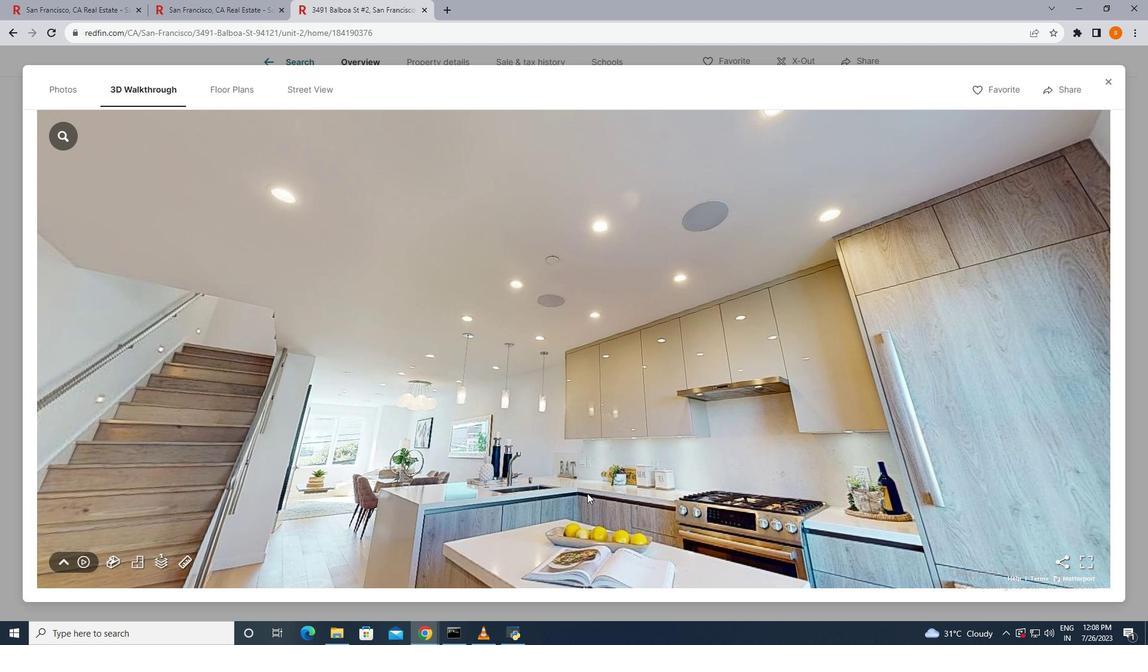 
Action: Mouse moved to (513, 455)
Screenshot: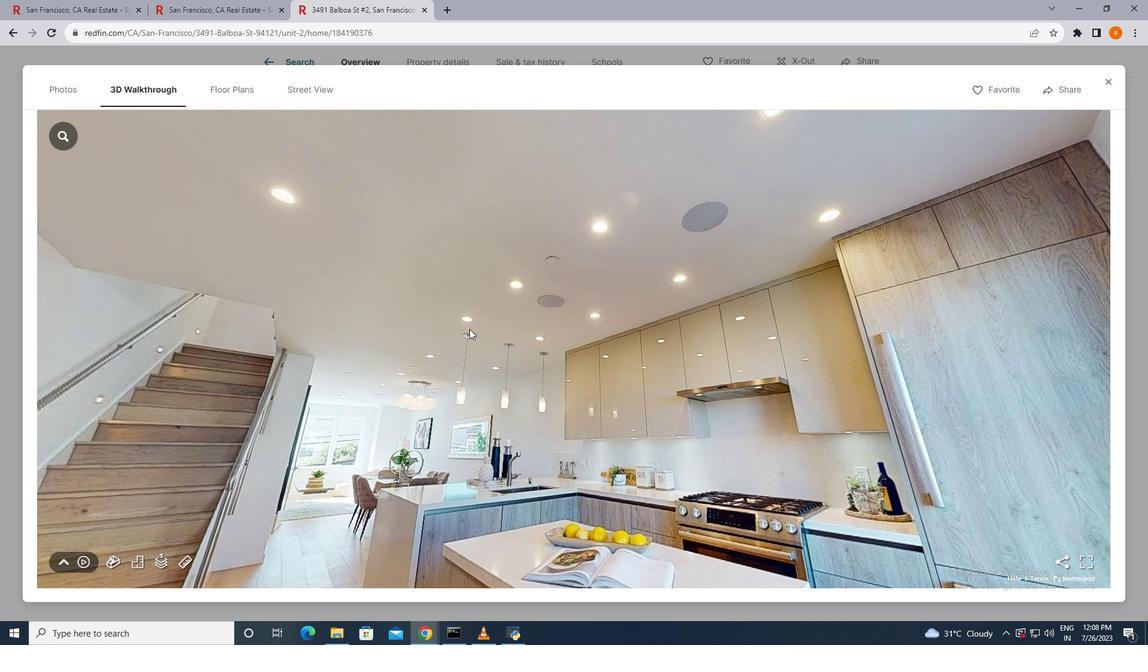 
Action: Mouse pressed left at (513, 455)
Screenshot: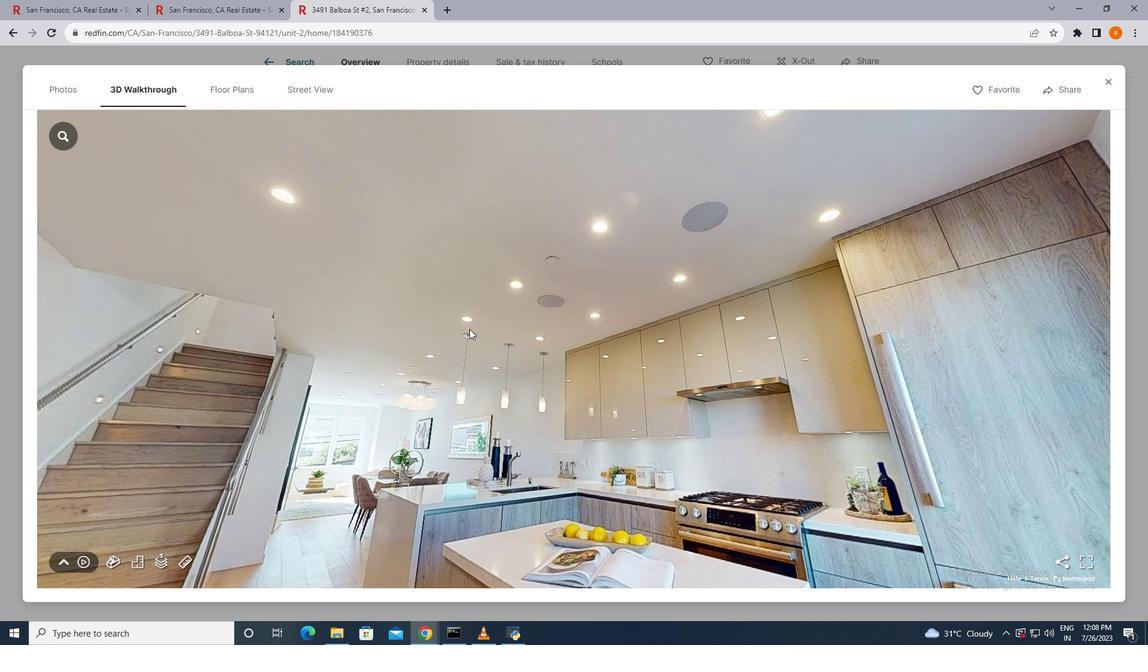 
Action: Mouse moved to (223, 251)
Screenshot: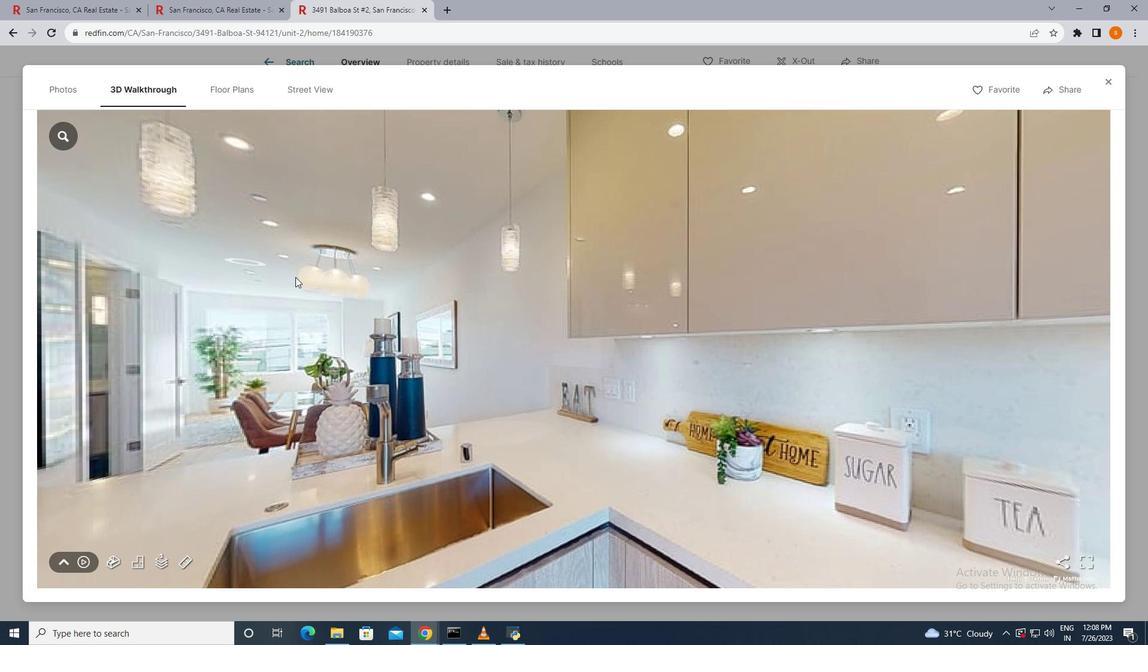 
Action: Mouse pressed left at (214, 246)
Screenshot: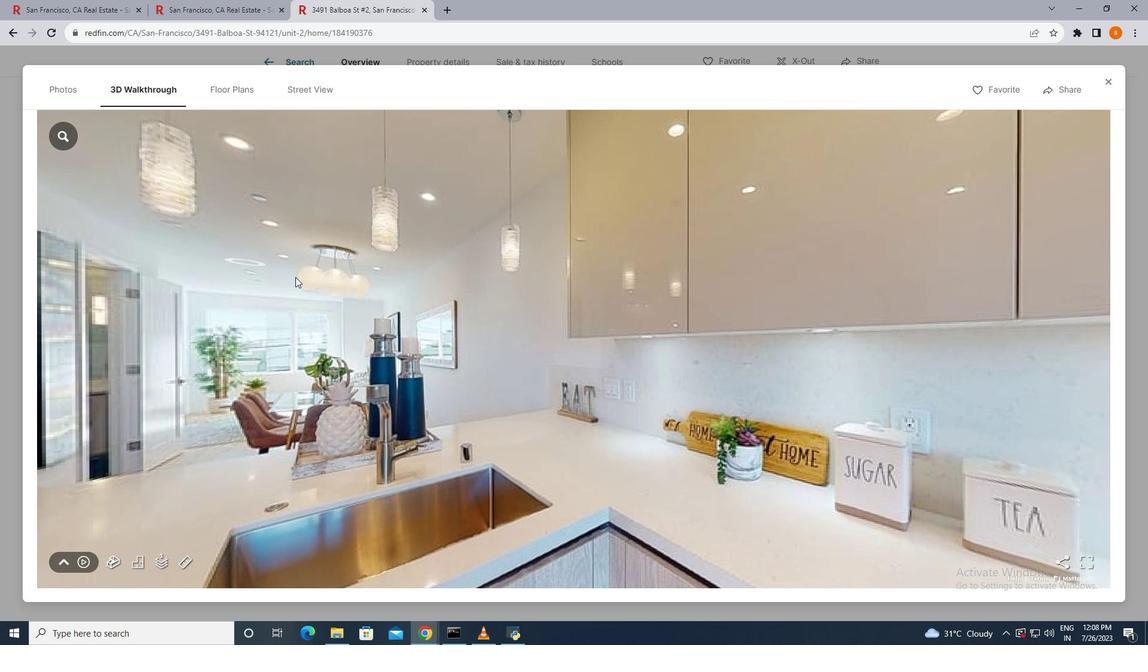 
Action: Mouse moved to (407, 298)
Screenshot: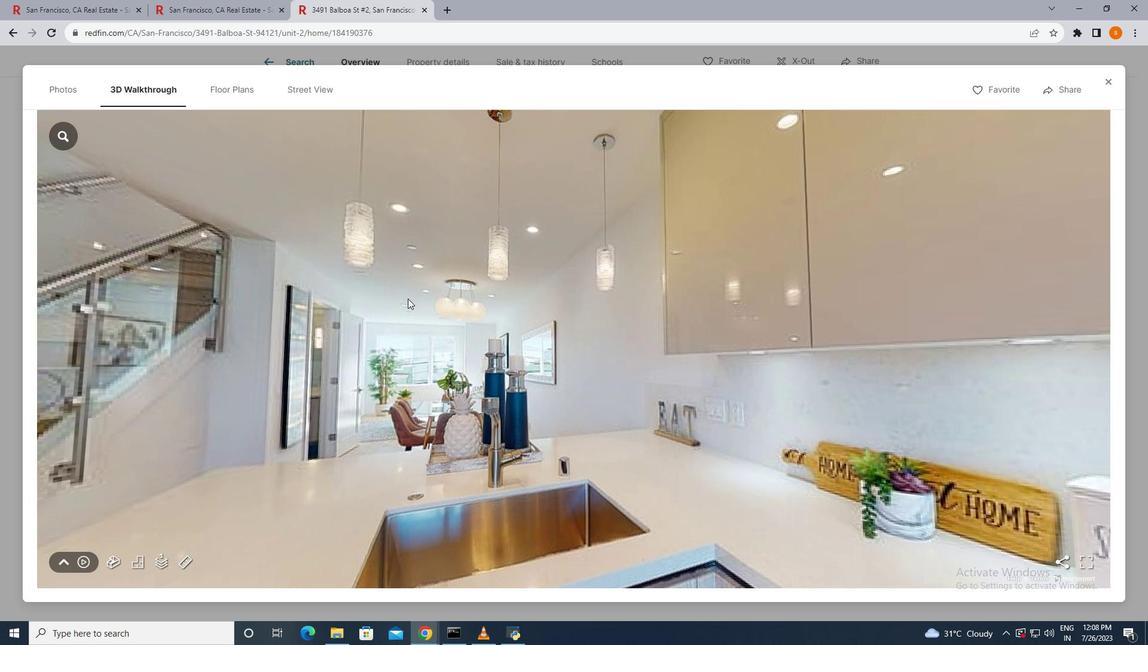 
Action: Mouse pressed left at (407, 298)
Screenshot: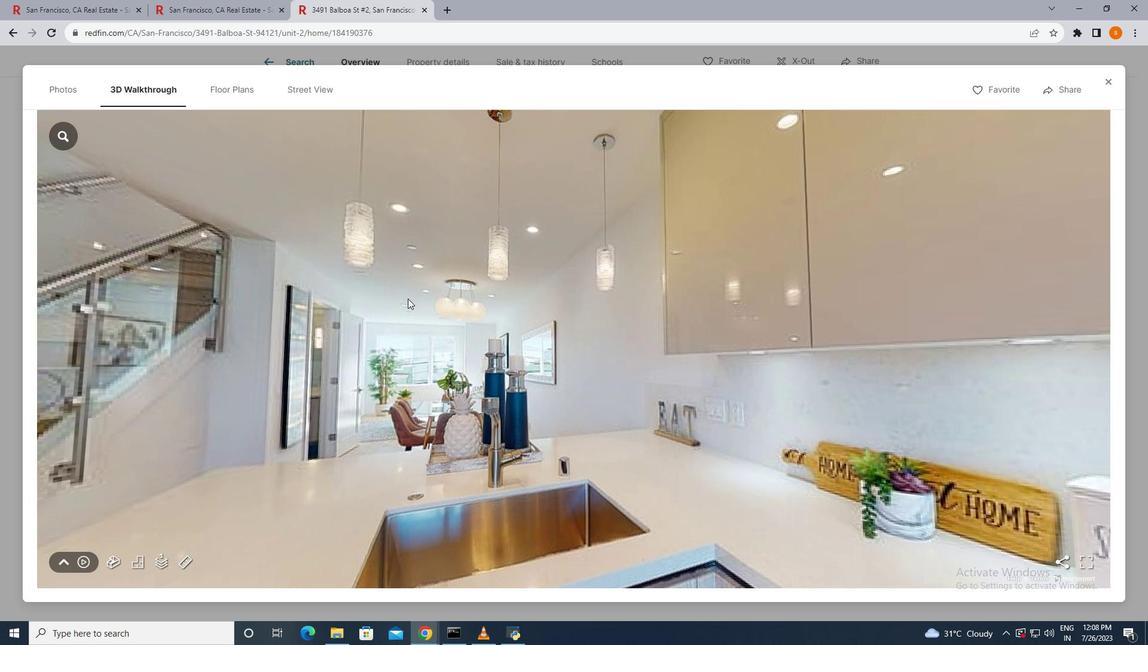 
Action: Mouse moved to (407, 299)
Screenshot: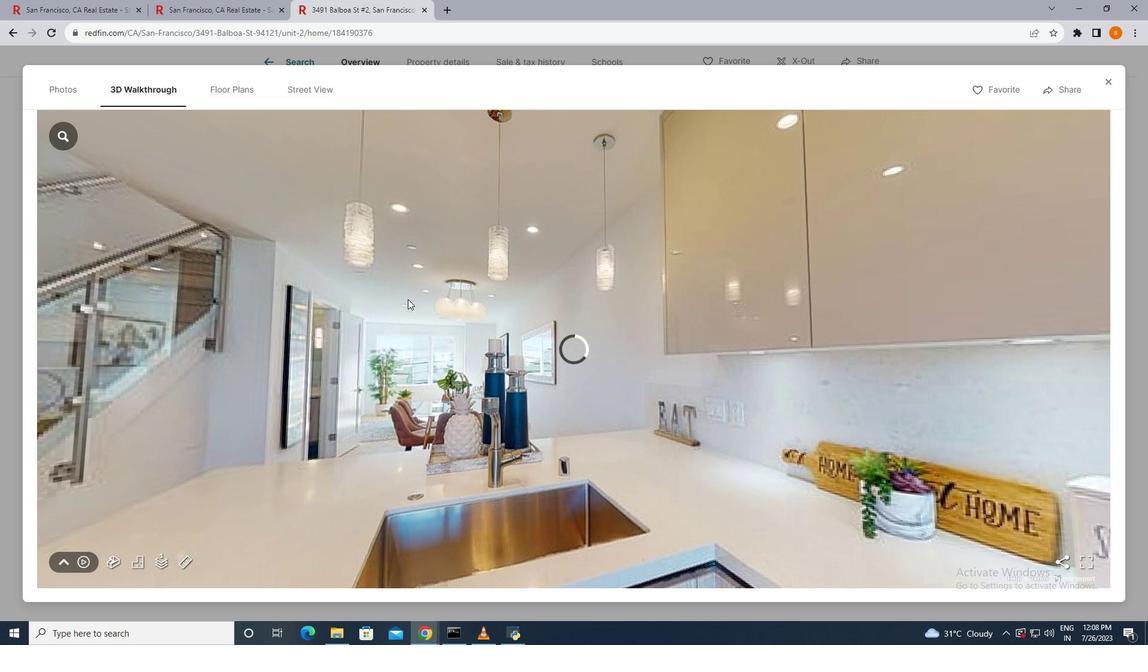 
Action: Mouse pressed left at (407, 299)
Screenshot: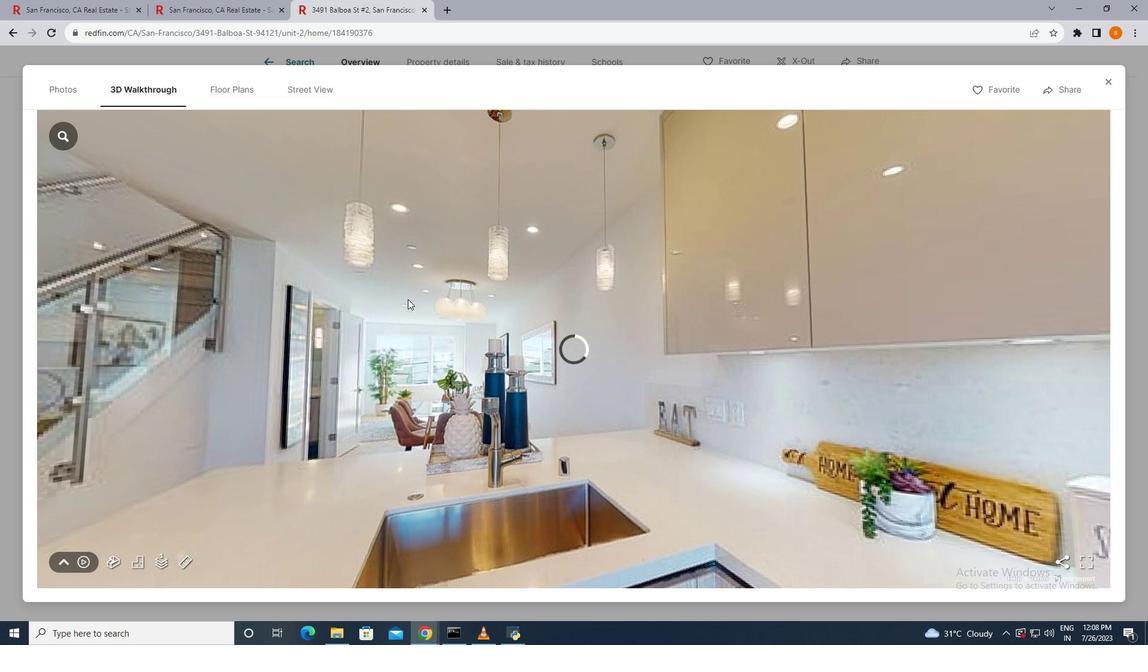 
Action: Mouse moved to (395, 300)
Screenshot: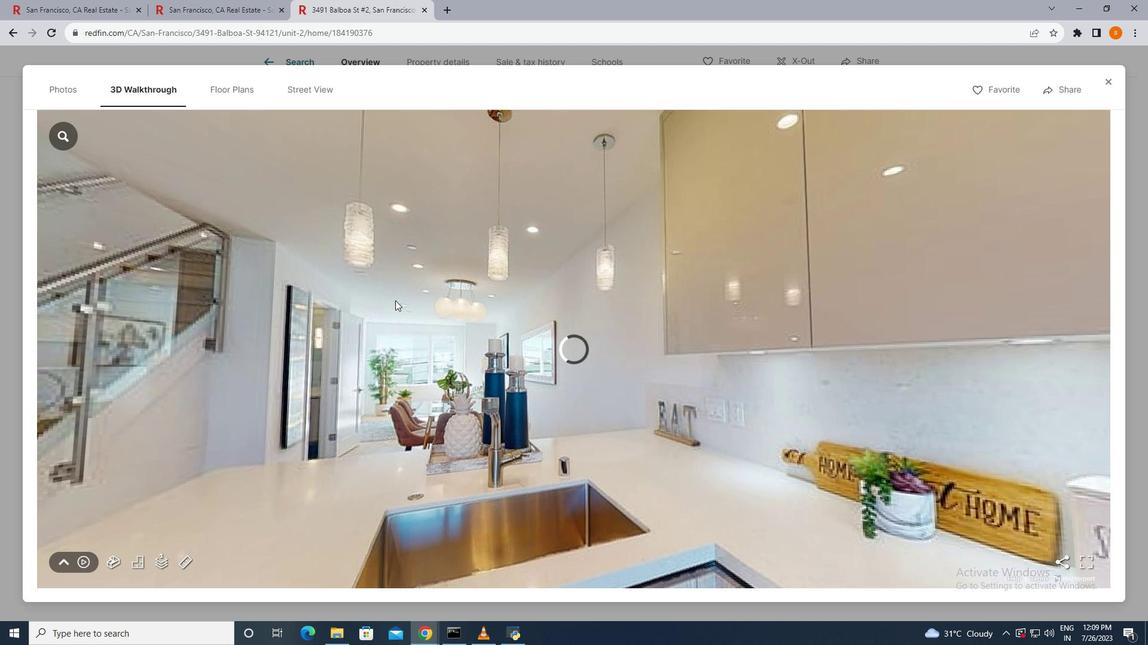 
Action: Mouse pressed left at (395, 300)
Screenshot: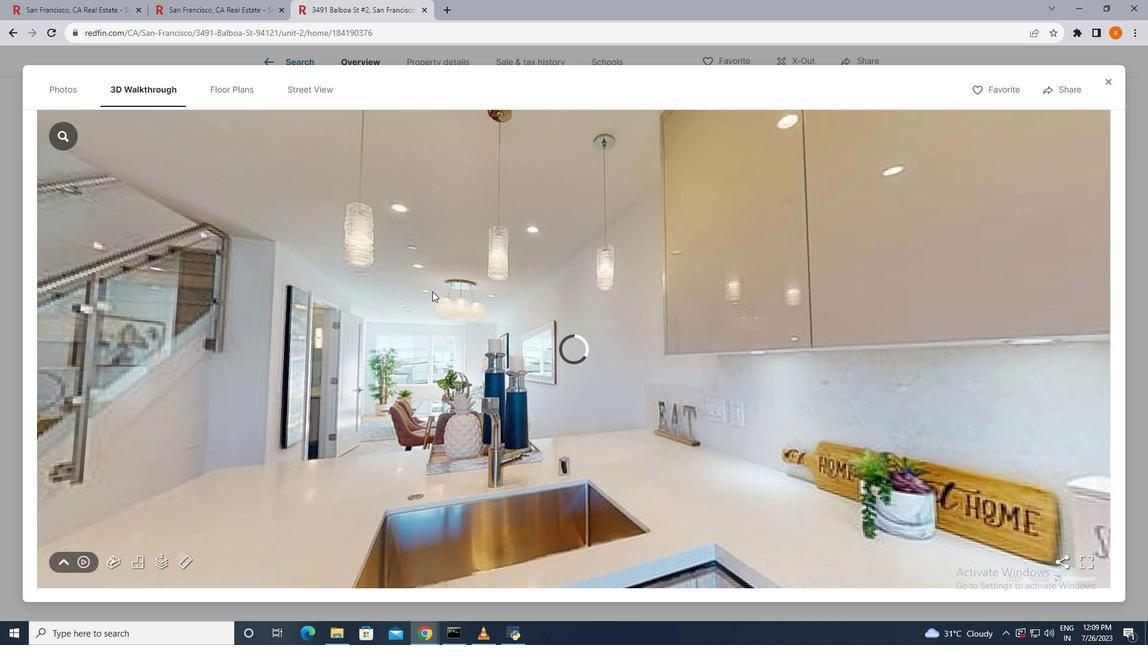 
Action: Mouse moved to (355, 286)
Screenshot: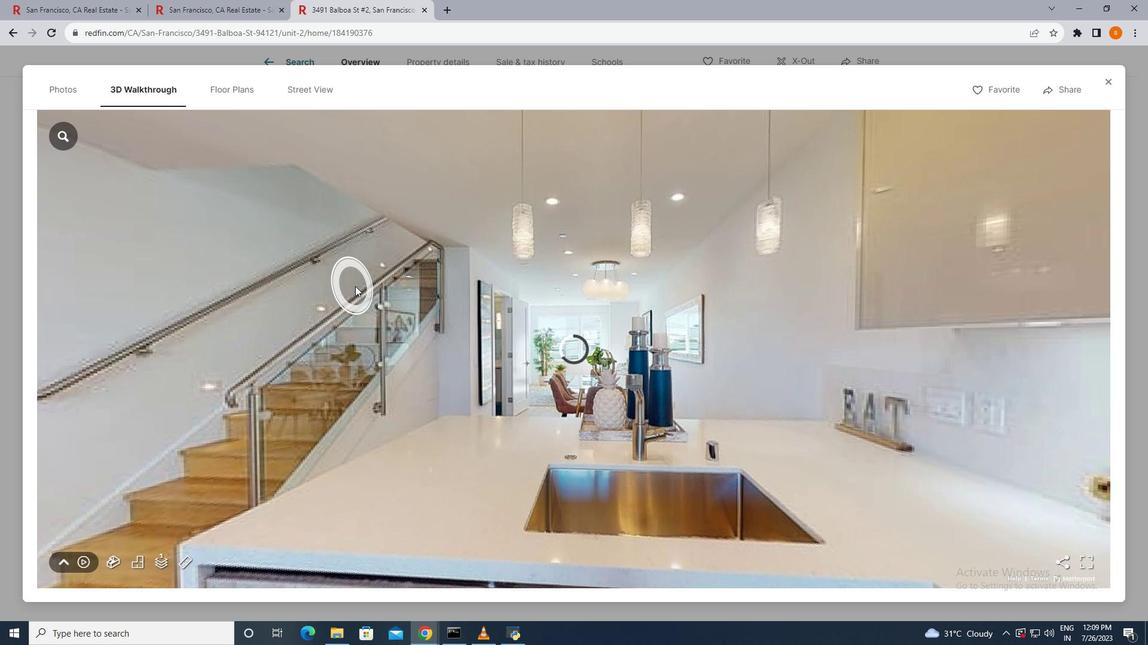 
Action: Mouse pressed left at (355, 286)
Screenshot: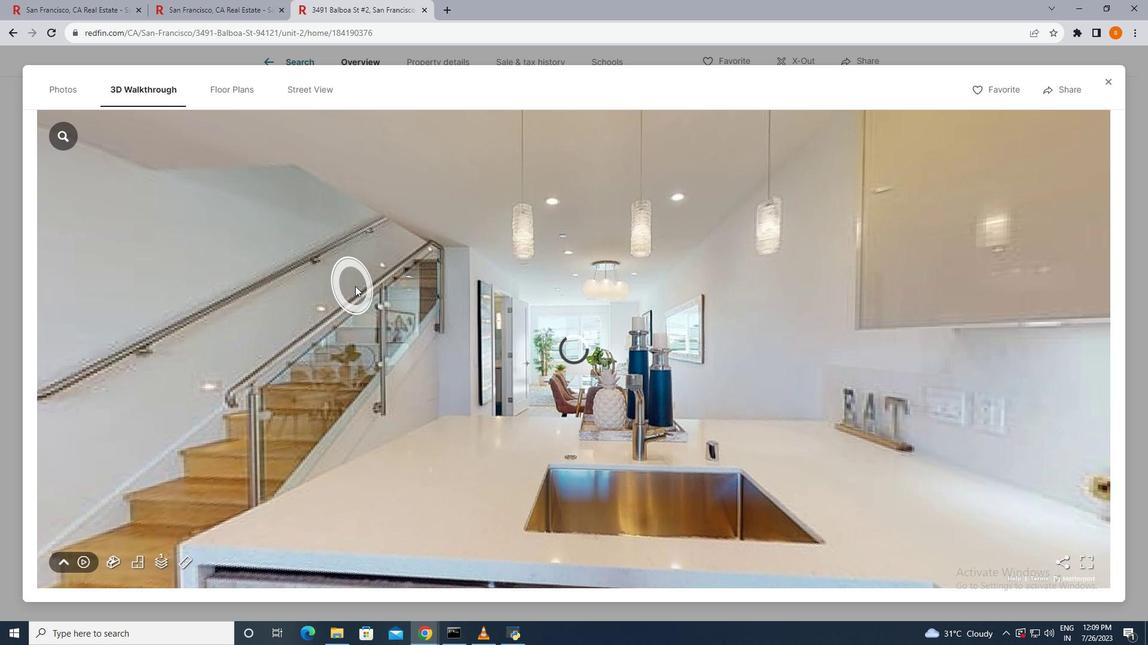 
Action: Mouse moved to (363, 281)
Screenshot: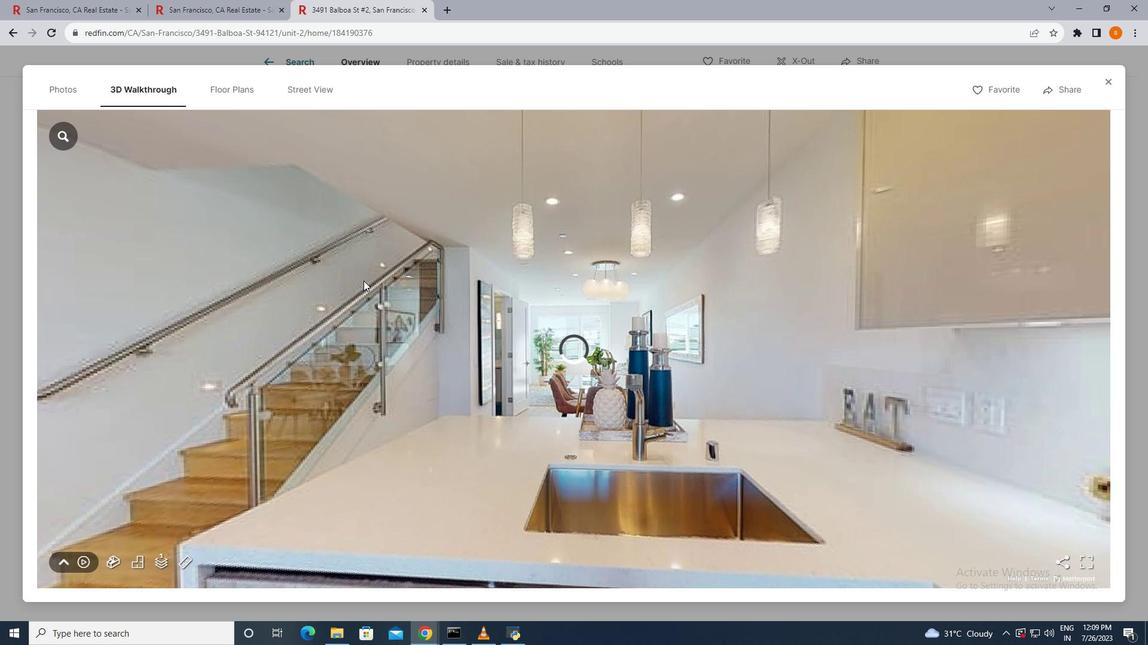 
Action: Mouse pressed left at (363, 281)
Screenshot: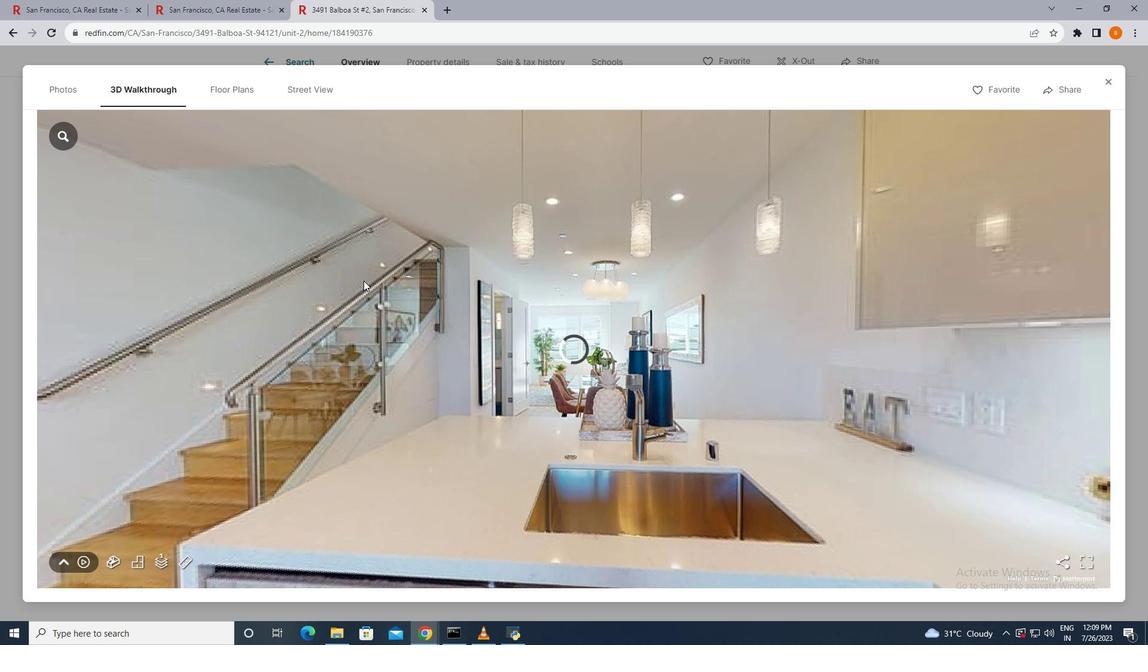 
Action: Mouse pressed left at (363, 281)
Screenshot: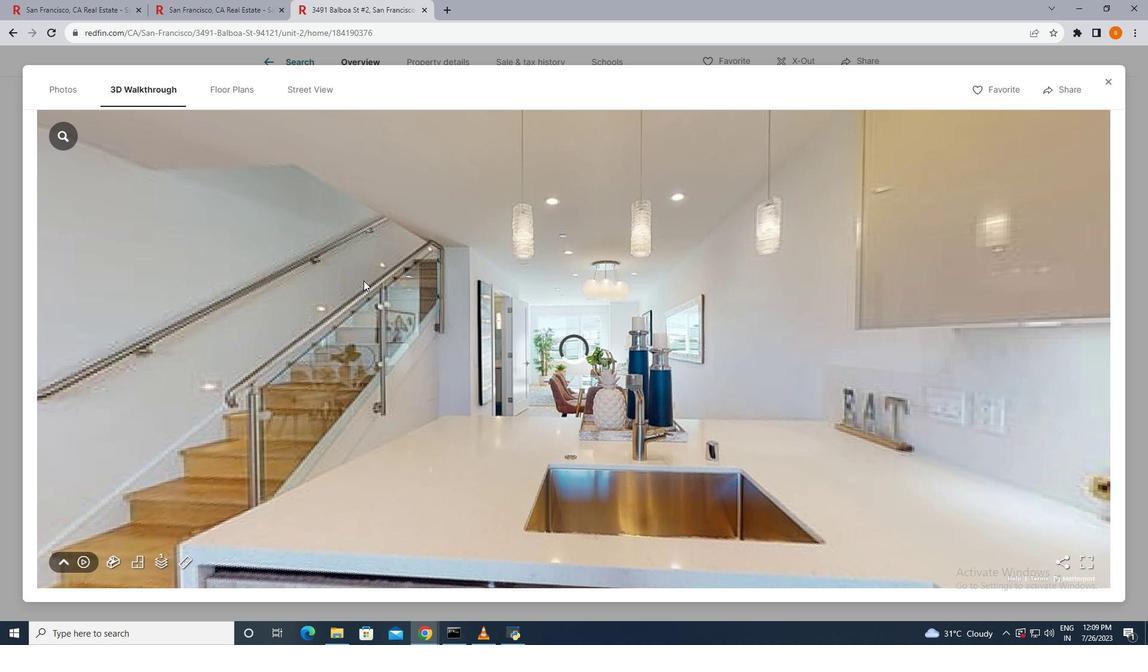 
Action: Mouse moved to (566, 357)
Screenshot: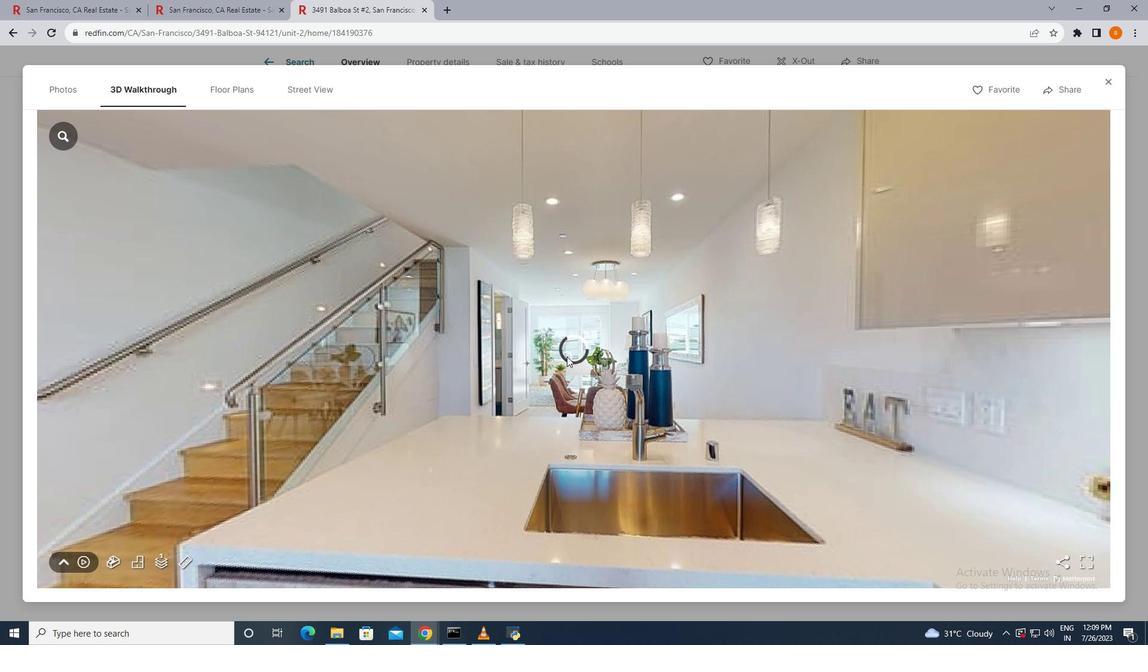 
Action: Mouse pressed left at (566, 357)
Screenshot: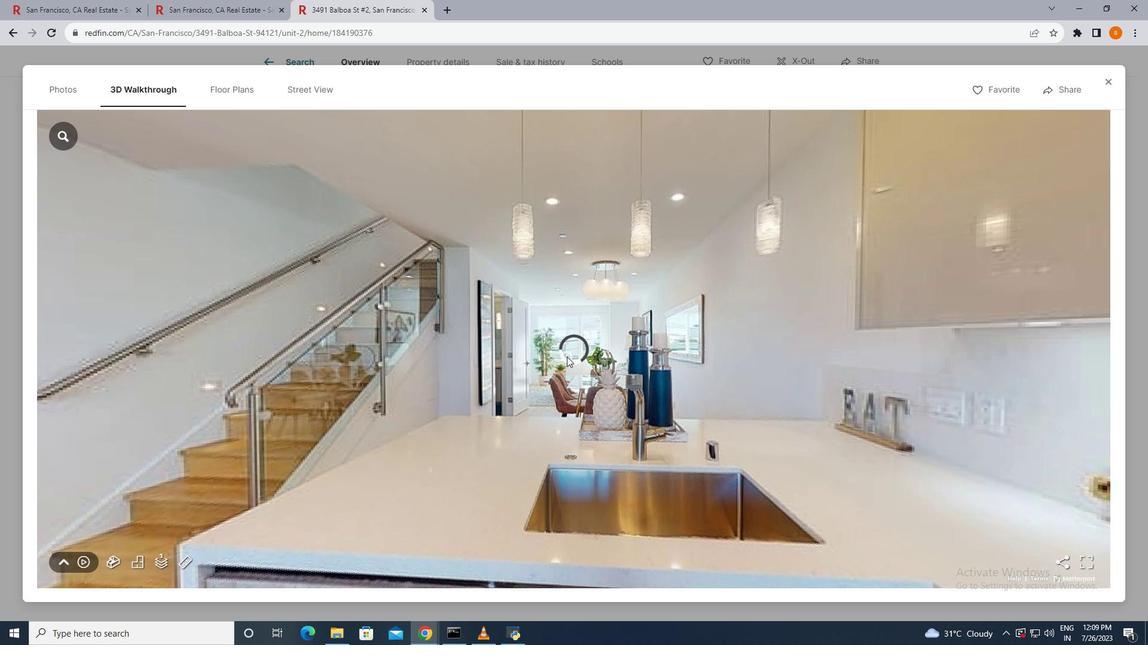 
Action: Mouse moved to (696, 327)
Screenshot: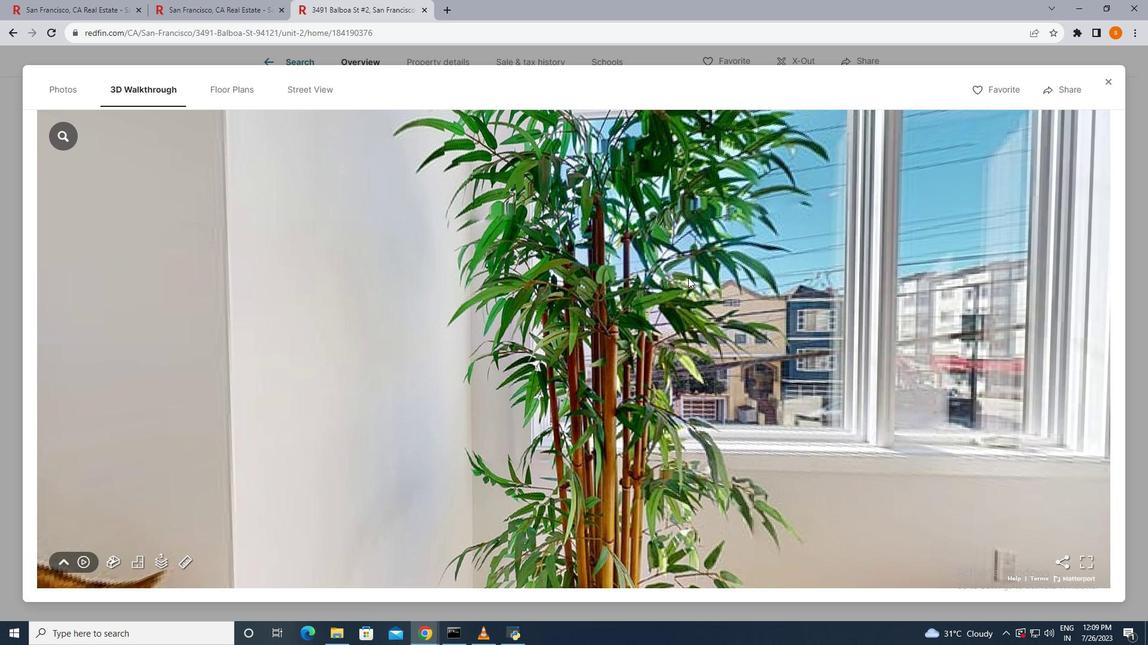 
Action: Mouse pressed left at (691, 297)
Screenshot: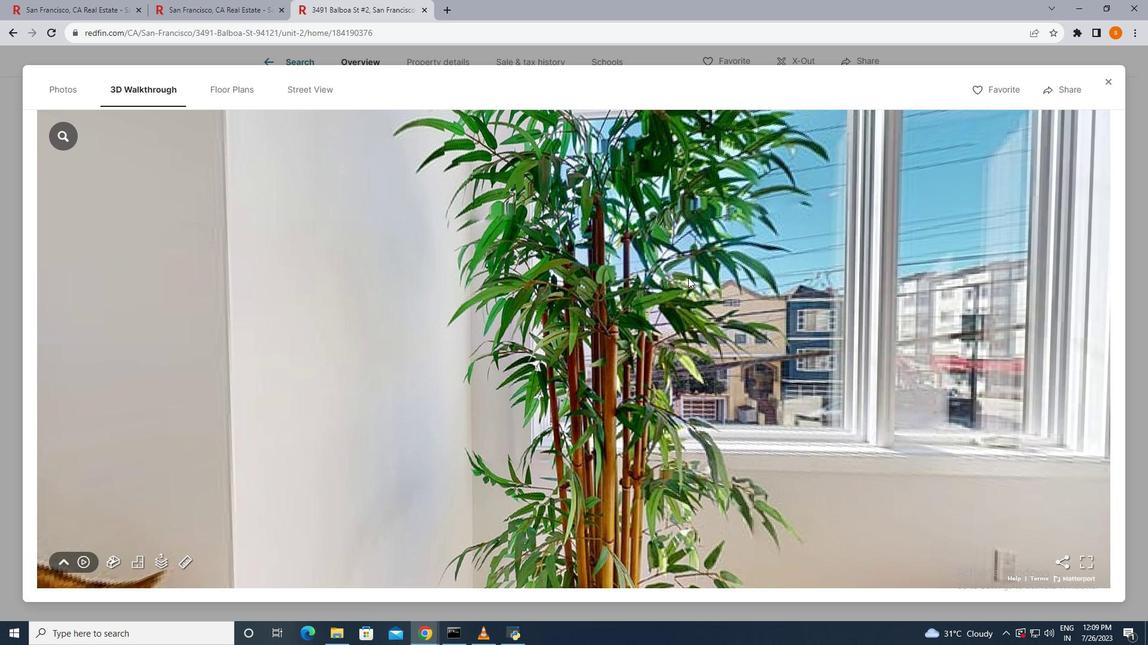 
Action: Mouse moved to (573, 328)
Screenshot: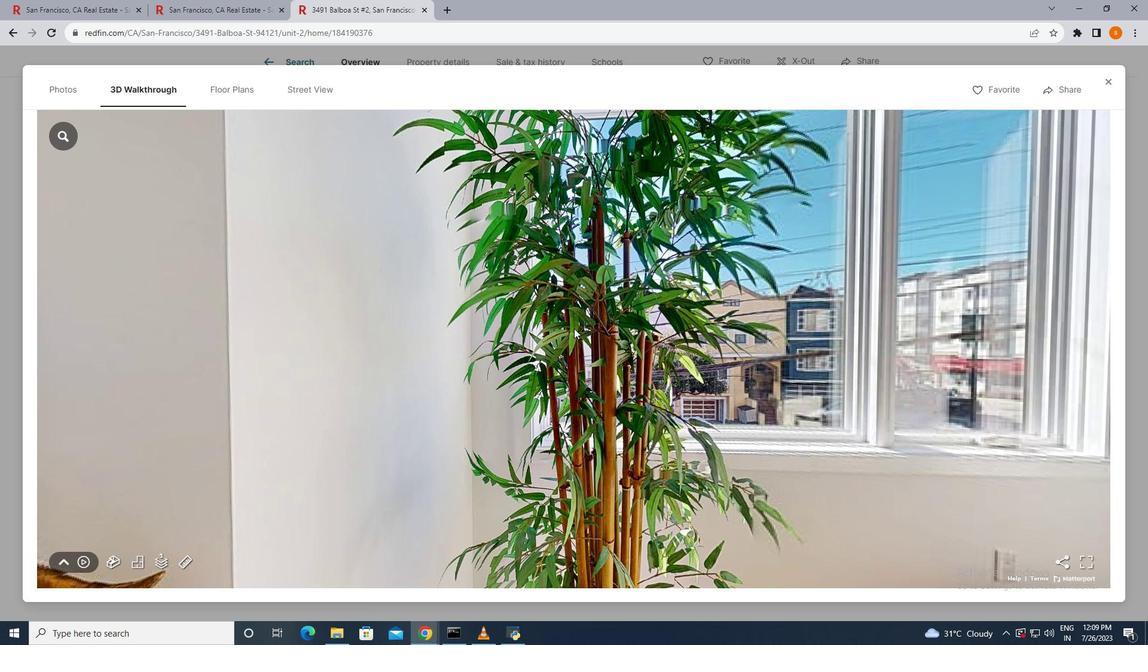 
Action: Mouse pressed left at (573, 328)
Screenshot: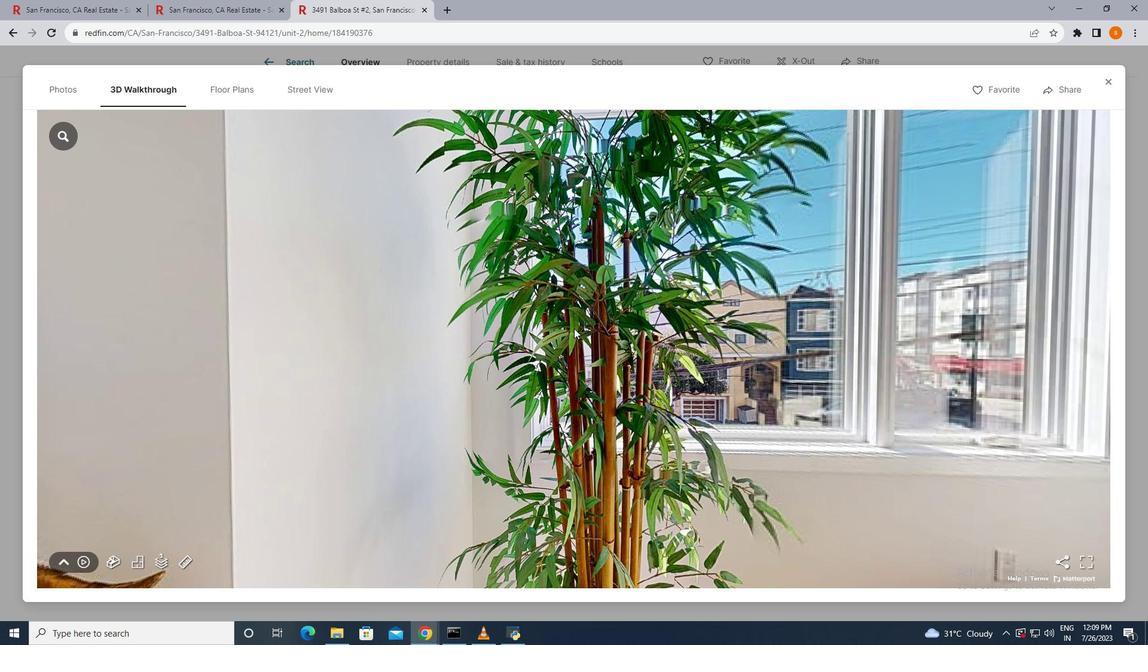
Action: Mouse moved to (404, 297)
Screenshot: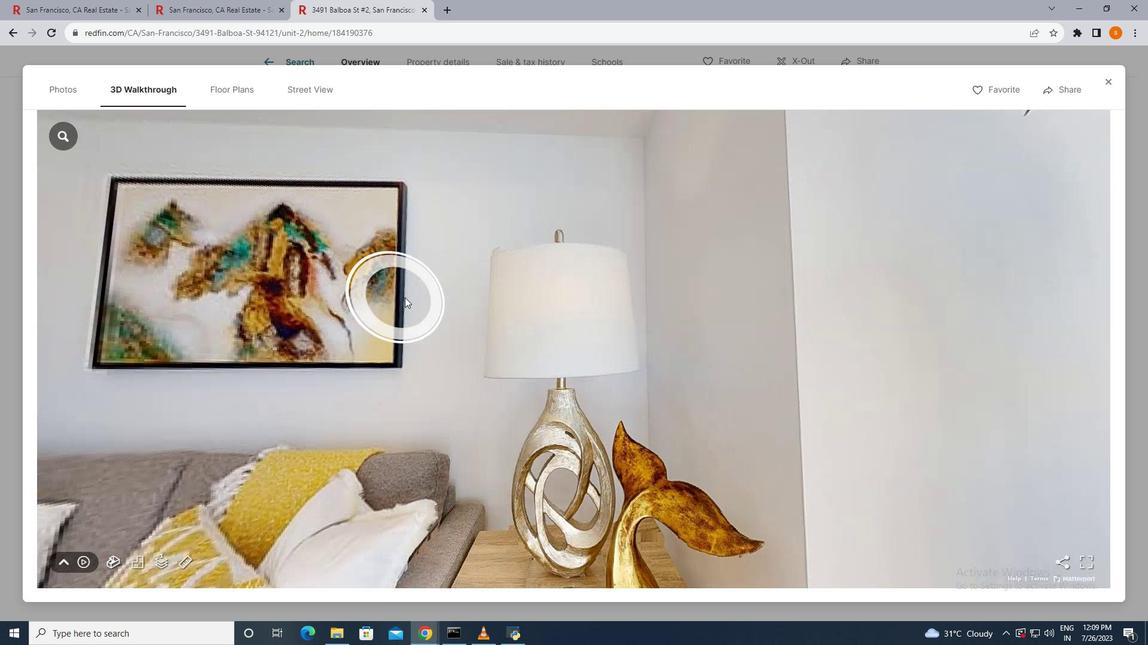 
Action: Mouse pressed left at (400, 297)
Screenshot: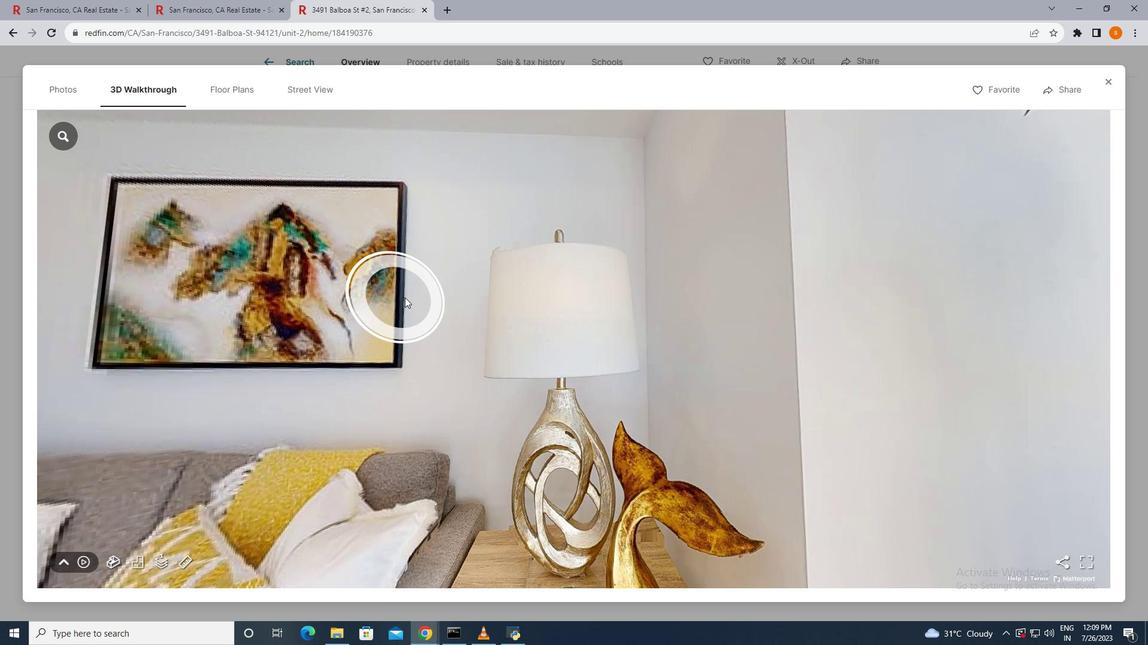 
Action: Mouse moved to (445, 334)
Screenshot: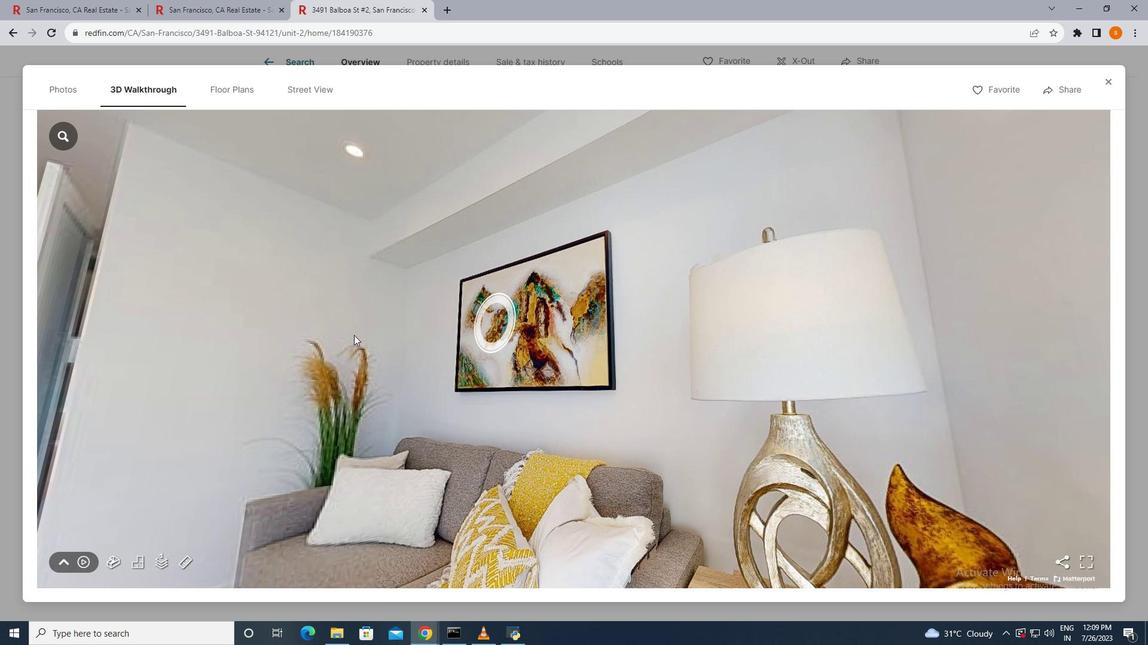 
Action: Mouse pressed left at (359, 335)
Screenshot: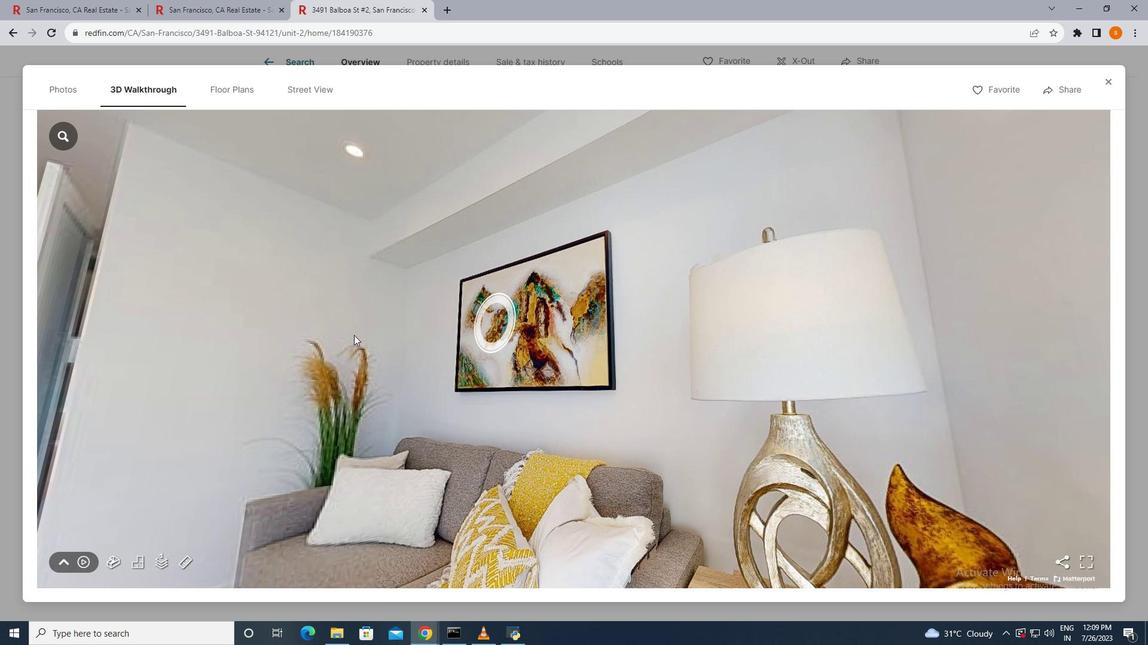 
Action: Mouse moved to (426, 421)
